 Task: Buy 4 Oil Filters & Accessories from Filters section under best seller category for shipping address: Giselle Flores, 3105 Abia Martin Drive, Panther Burn, Mississippi 38765, Cell Number 6314971043. Pay from credit card ending with 2005, CVV 3321
Action: Mouse moved to (25, 95)
Screenshot: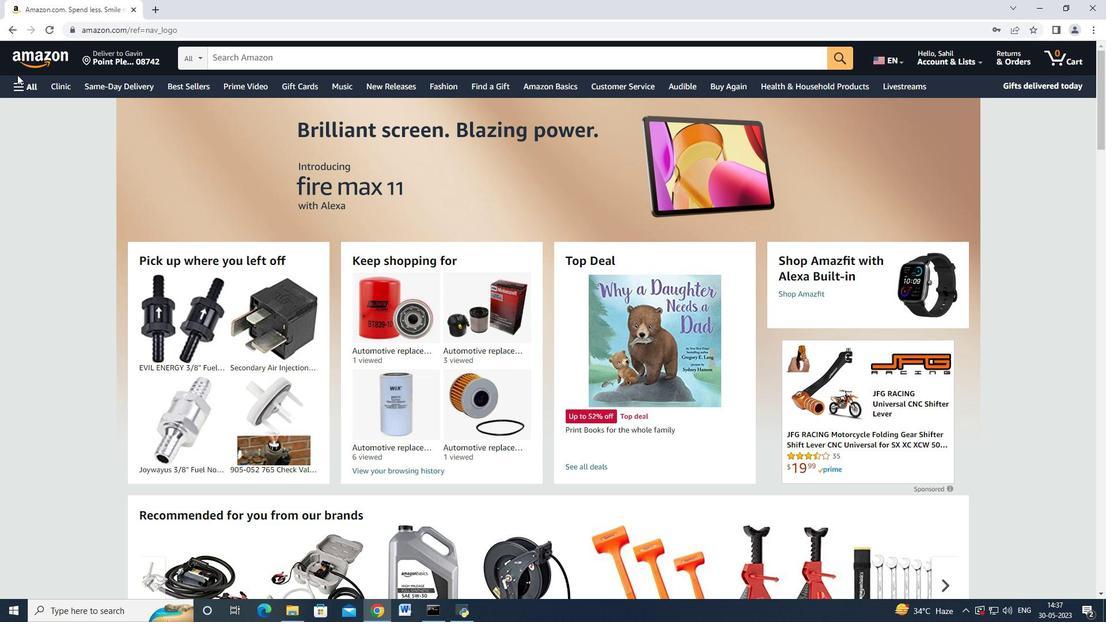 
Action: Mouse pressed left at (25, 95)
Screenshot: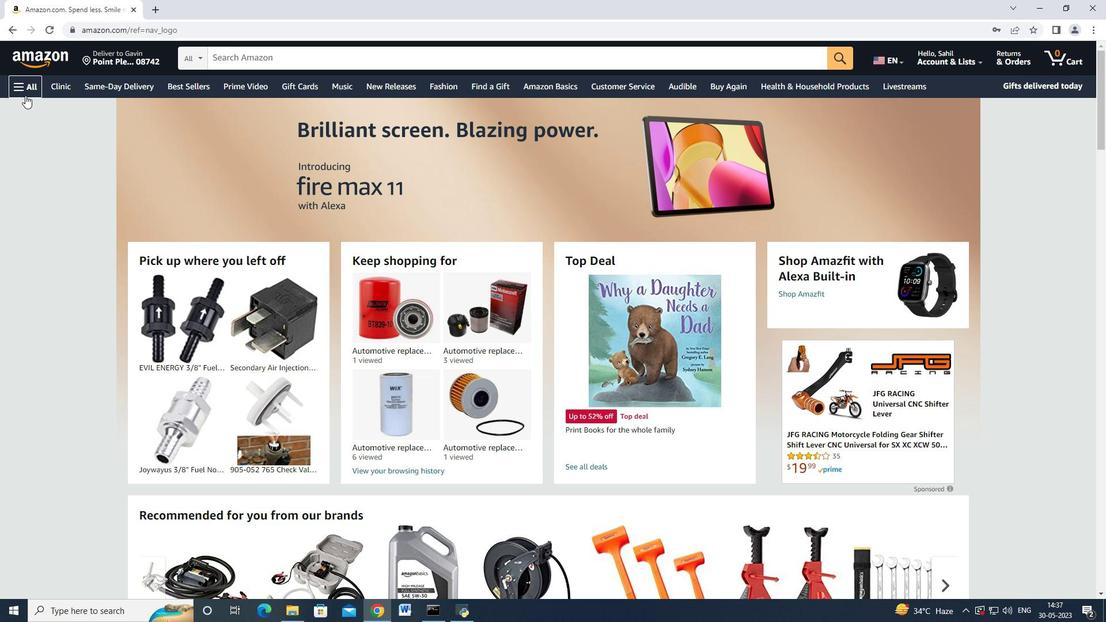 
Action: Mouse moved to (57, 353)
Screenshot: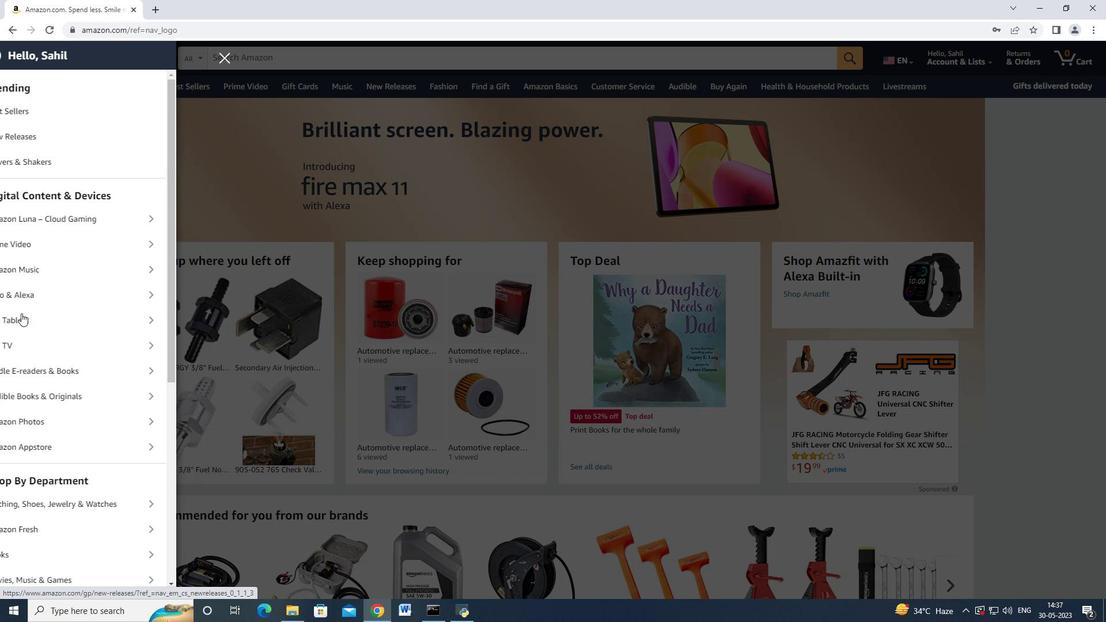 
Action: Mouse scrolled (47, 346) with delta (0, 0)
Screenshot: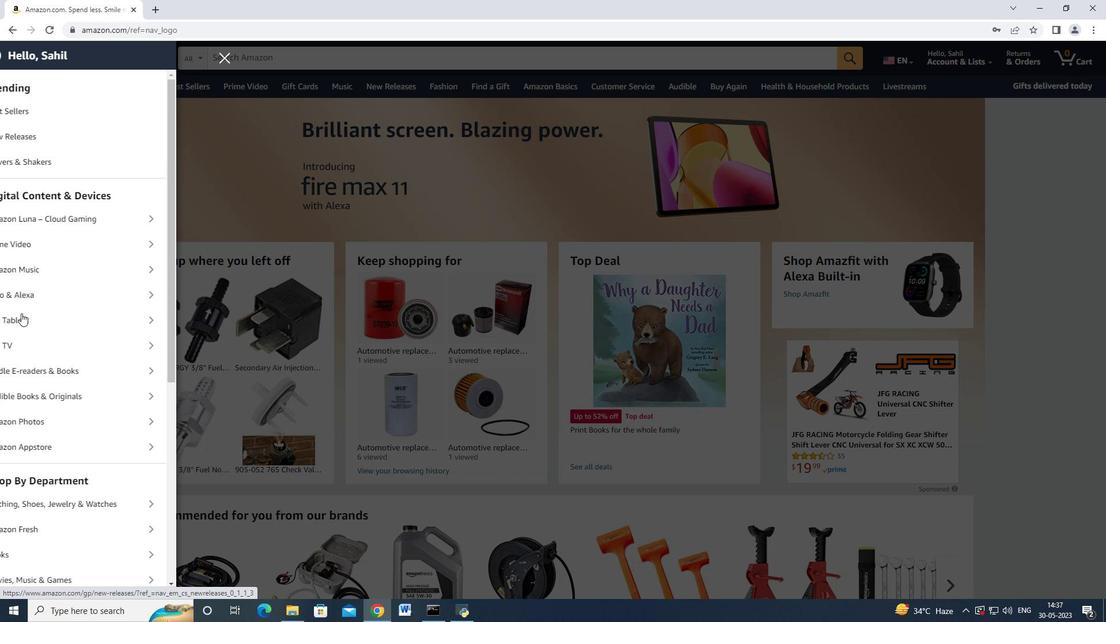 
Action: Mouse scrolled (57, 352) with delta (0, 0)
Screenshot: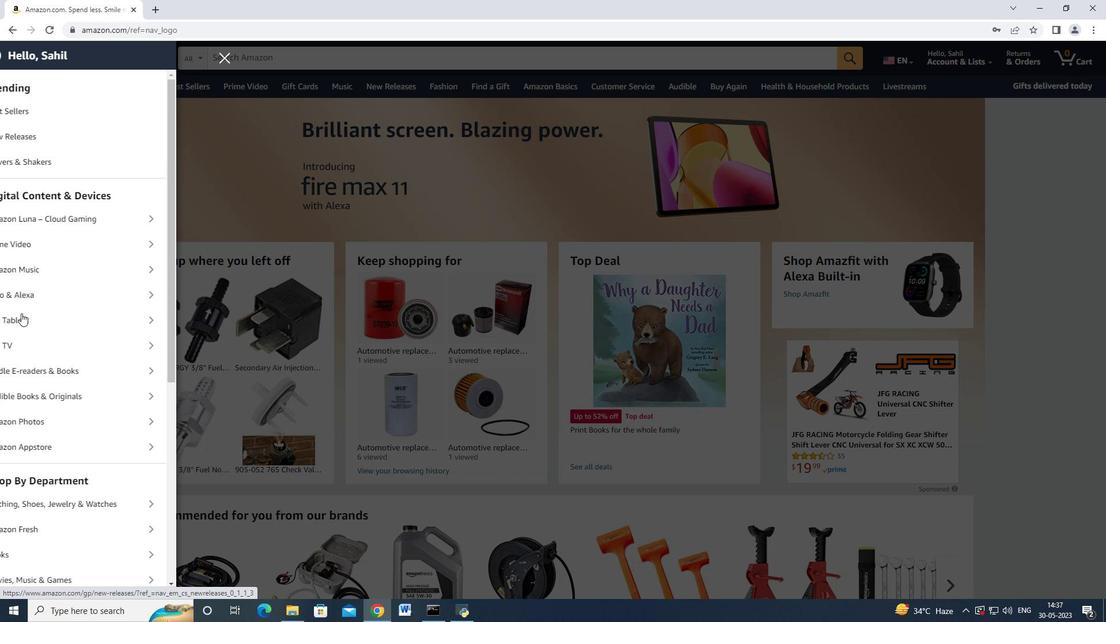 
Action: Mouse moved to (61, 375)
Screenshot: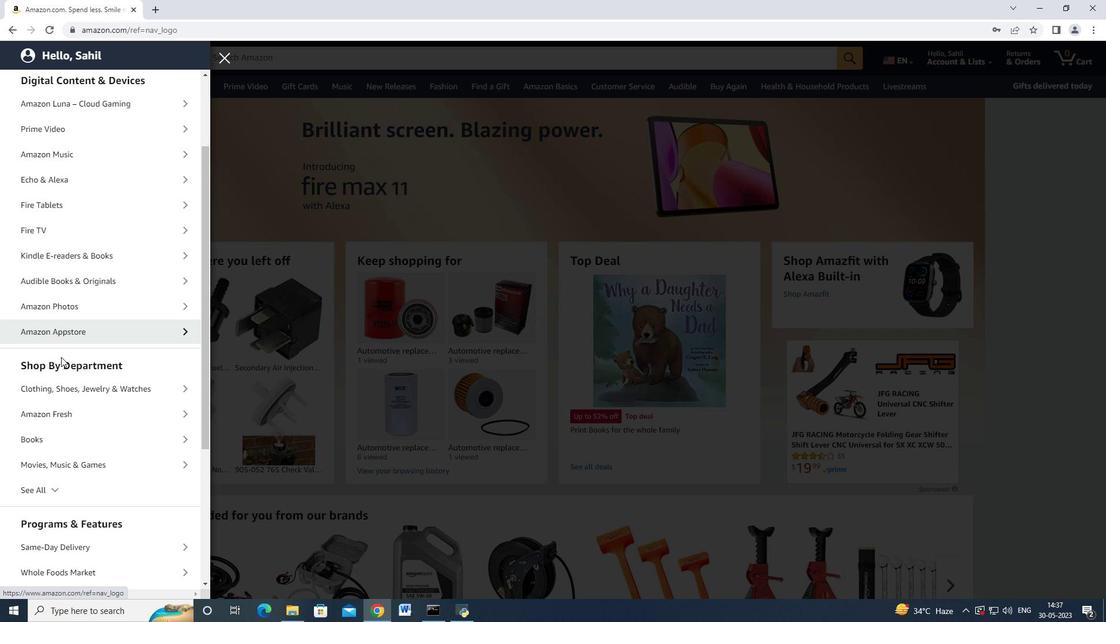 
Action: Mouse scrolled (61, 375) with delta (0, 0)
Screenshot: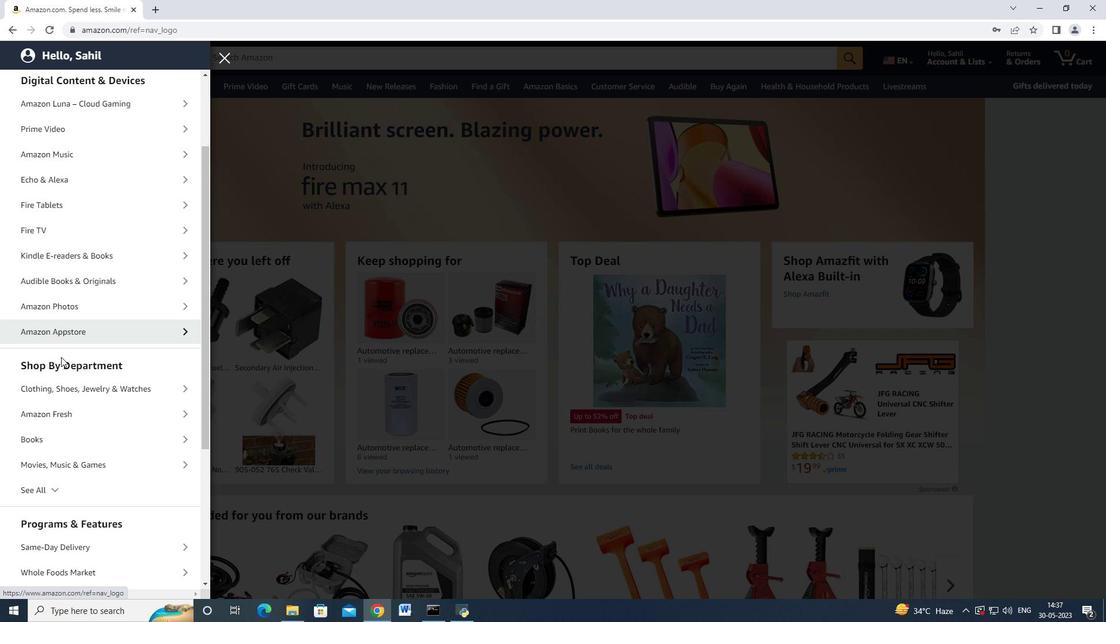 
Action: Mouse scrolled (61, 375) with delta (0, 0)
Screenshot: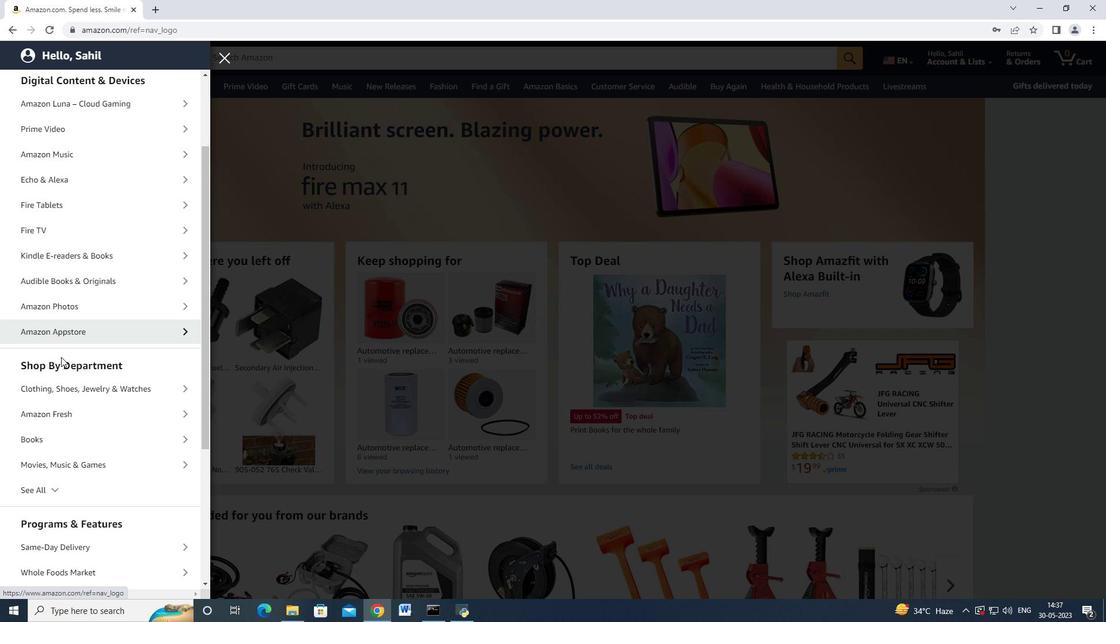 
Action: Mouse moved to (60, 375)
Screenshot: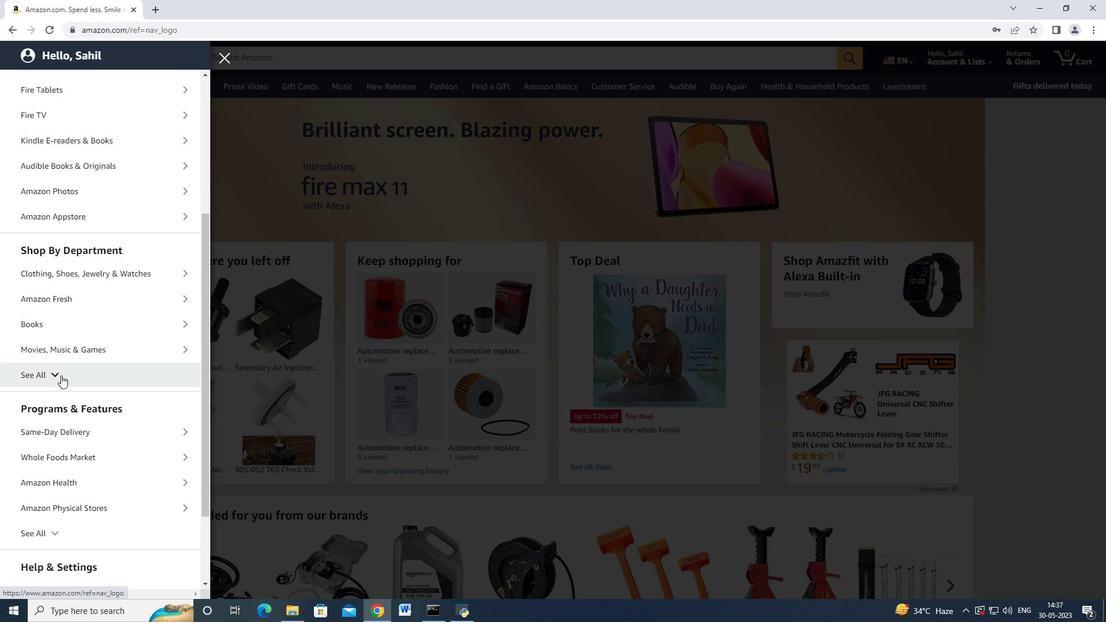 
Action: Mouse pressed left at (60, 375)
Screenshot: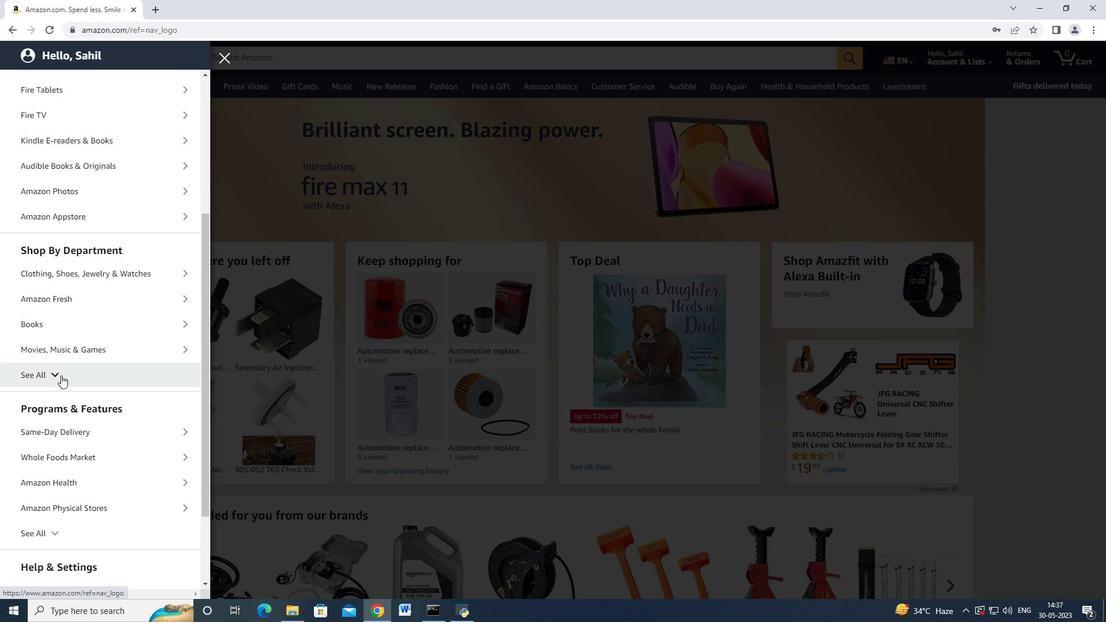
Action: Mouse moved to (92, 374)
Screenshot: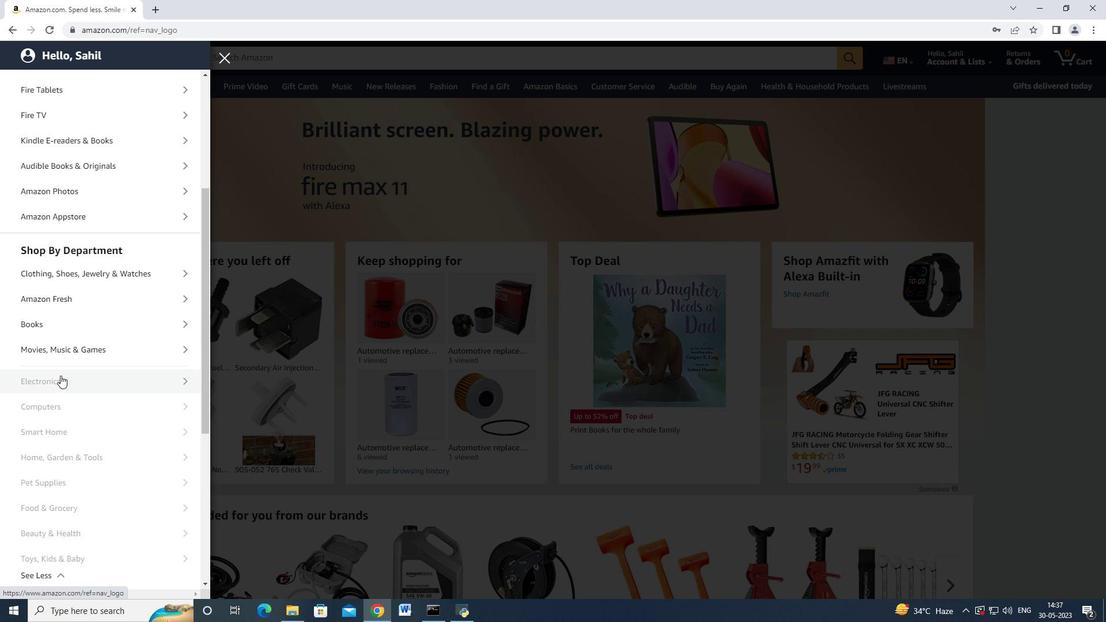 
Action: Mouse scrolled (92, 373) with delta (0, 0)
Screenshot: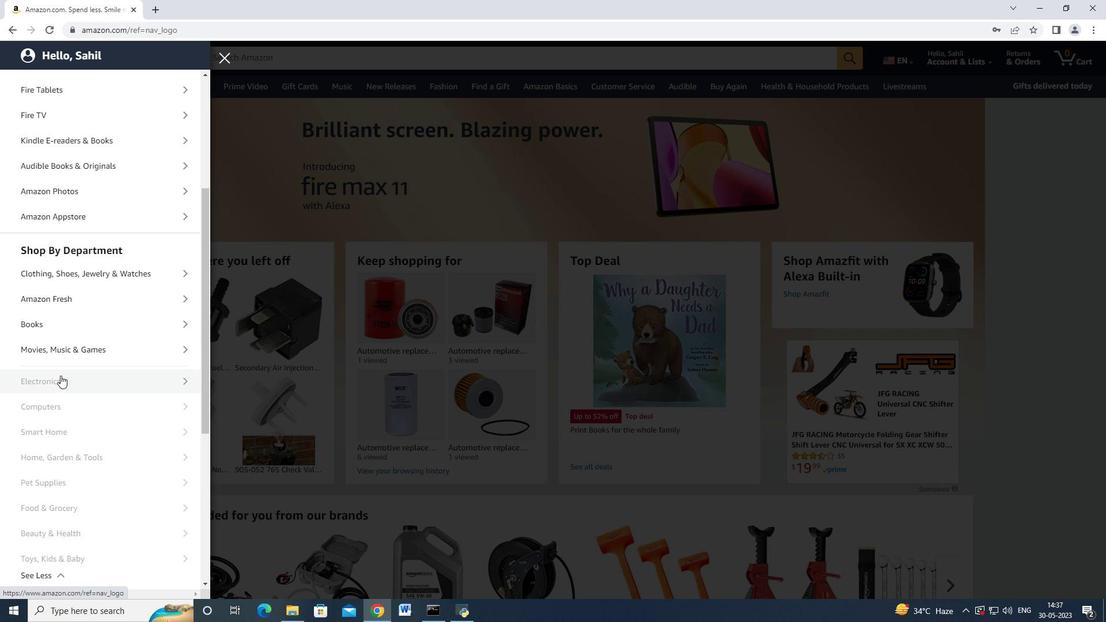 
Action: Mouse moved to (93, 374)
Screenshot: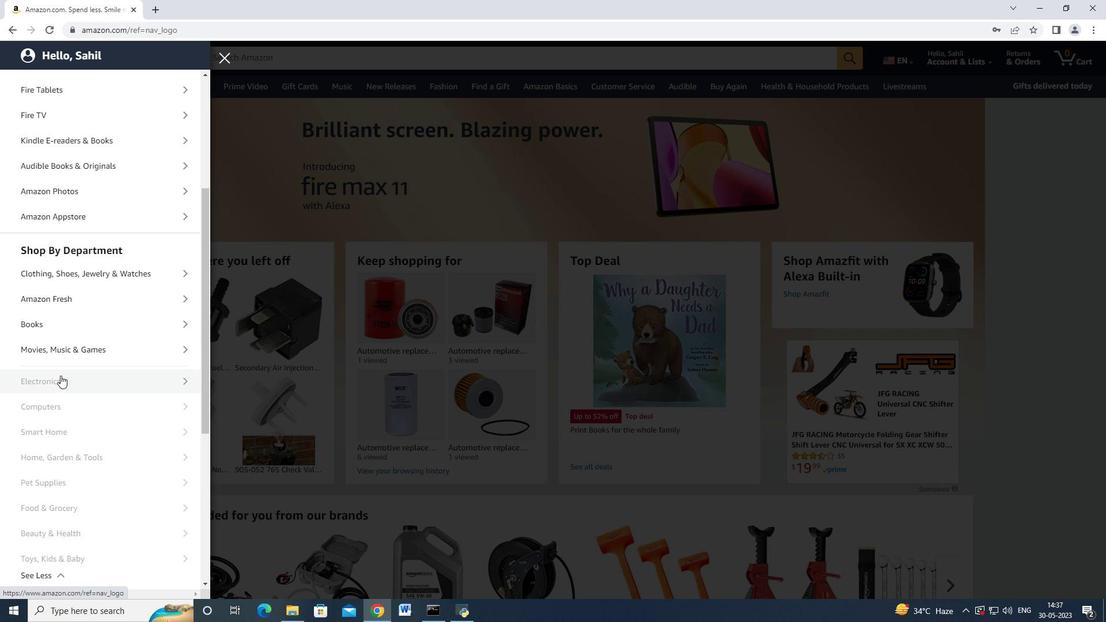 
Action: Mouse scrolled (93, 374) with delta (0, 0)
Screenshot: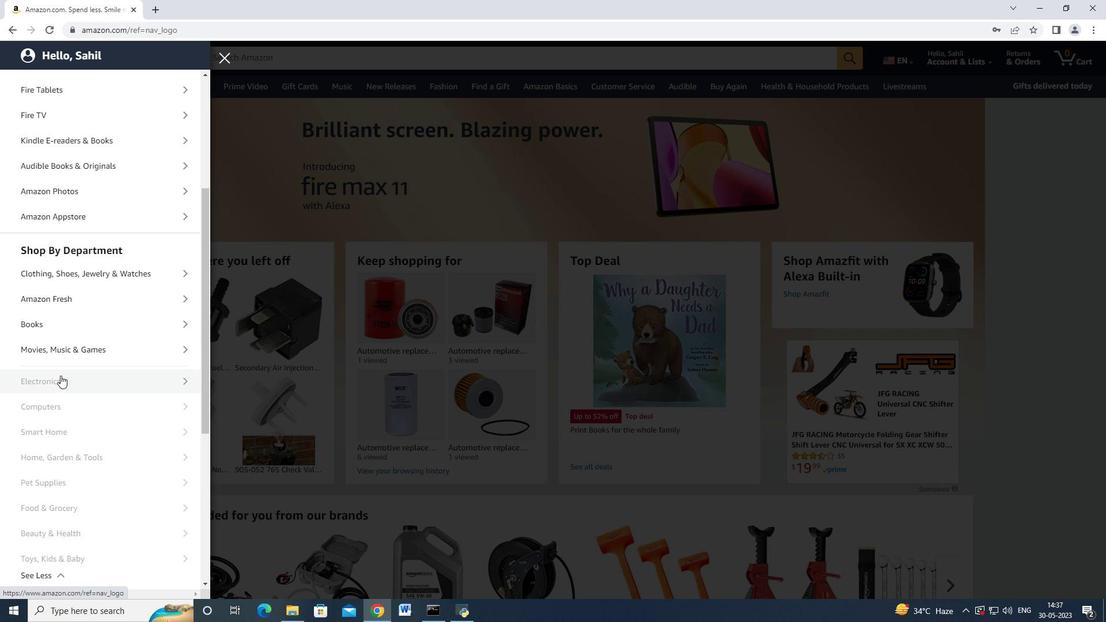 
Action: Mouse scrolled (93, 374) with delta (0, 0)
Screenshot: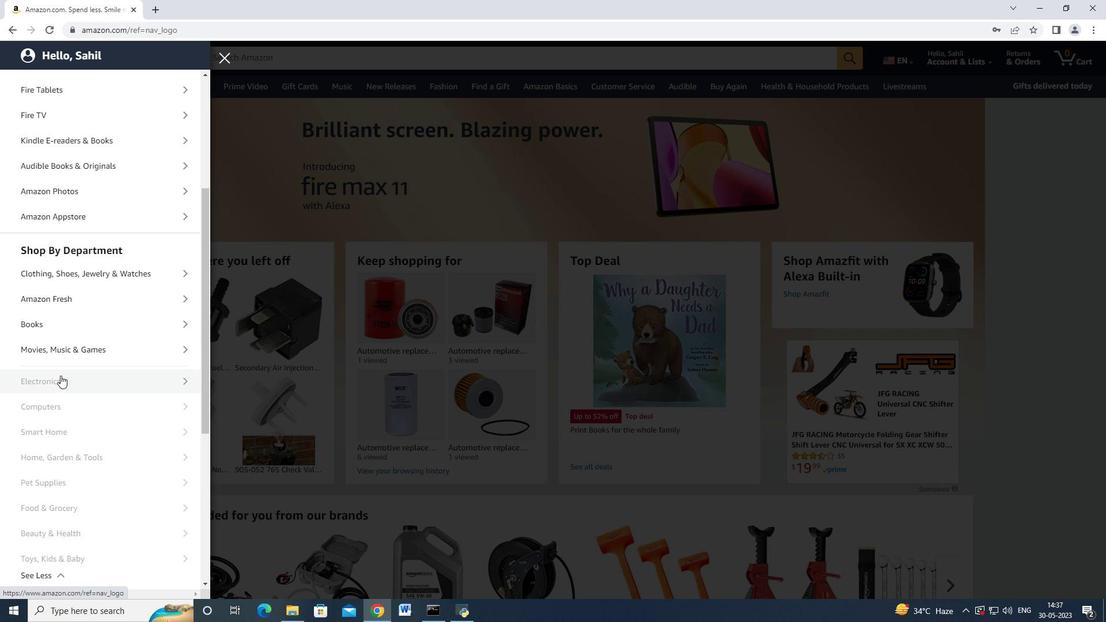 
Action: Mouse scrolled (93, 374) with delta (0, 0)
Screenshot: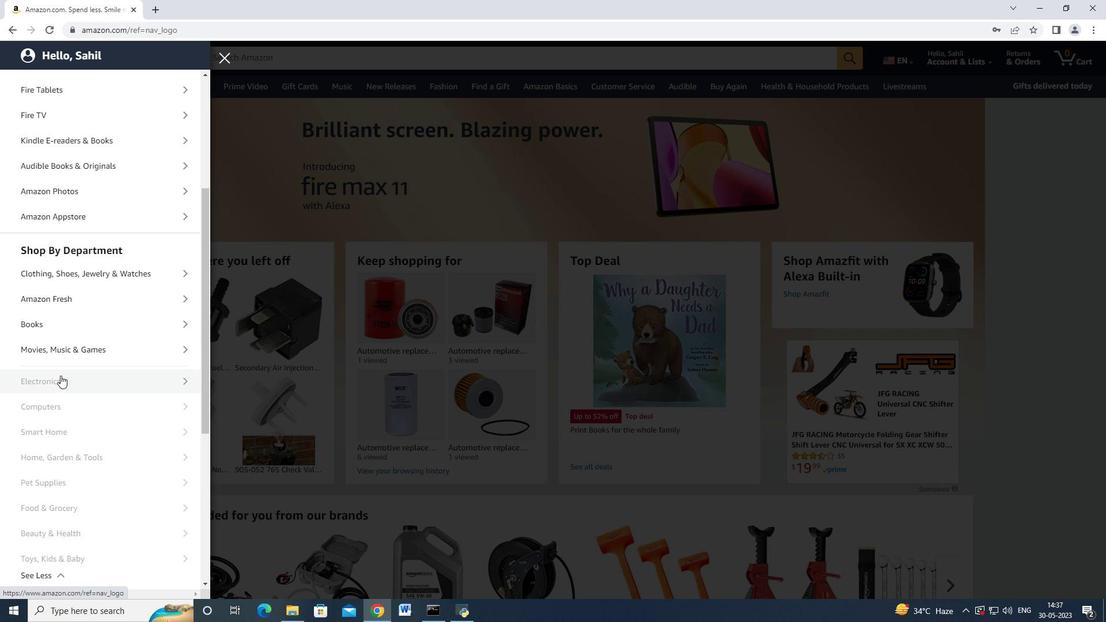 
Action: Mouse scrolled (93, 374) with delta (0, 0)
Screenshot: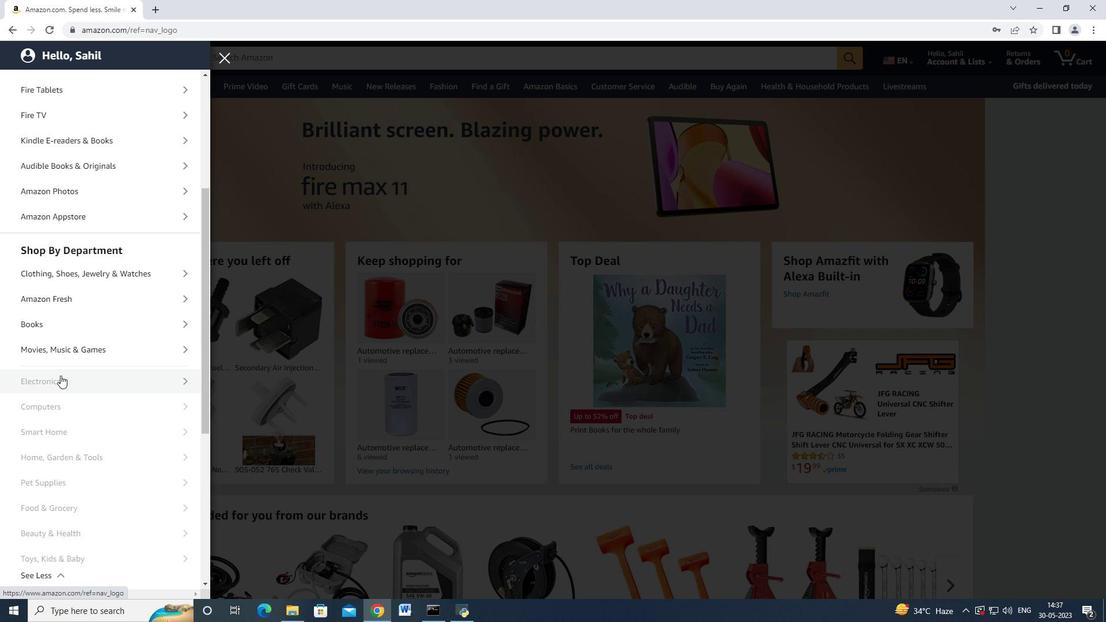 
Action: Mouse moved to (93, 375)
Screenshot: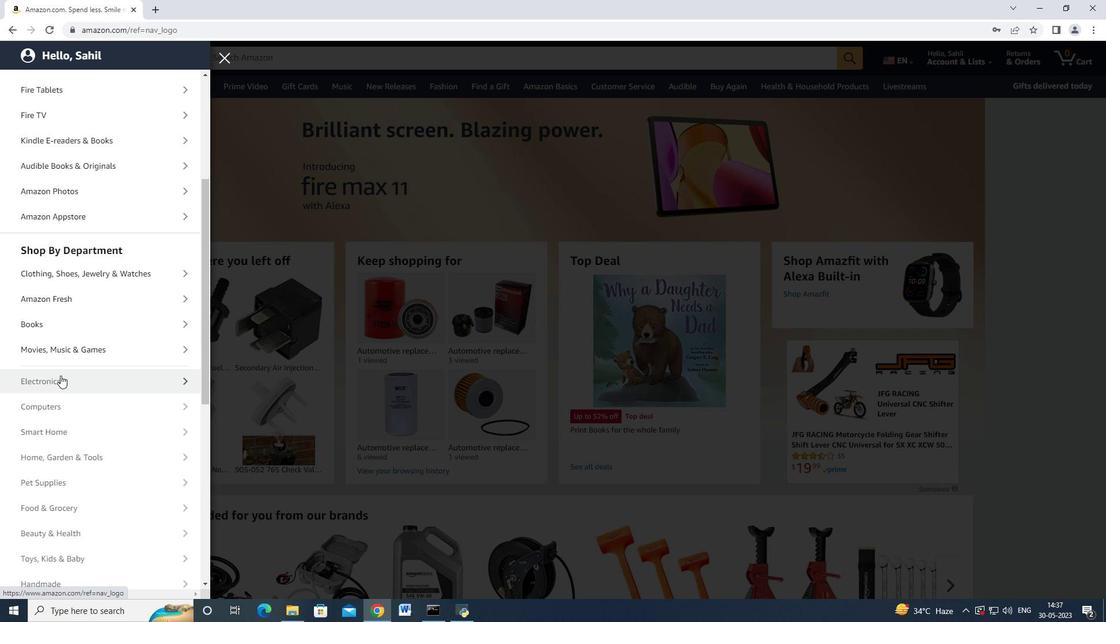
Action: Mouse scrolled (93, 375) with delta (0, 0)
Screenshot: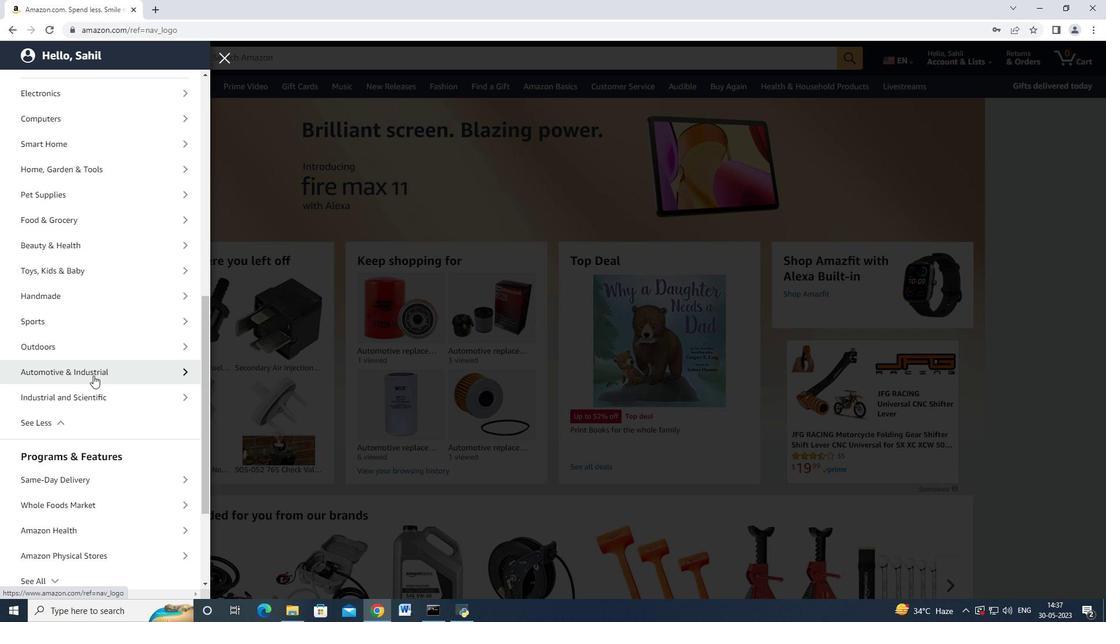 
Action: Mouse scrolled (93, 375) with delta (0, 0)
Screenshot: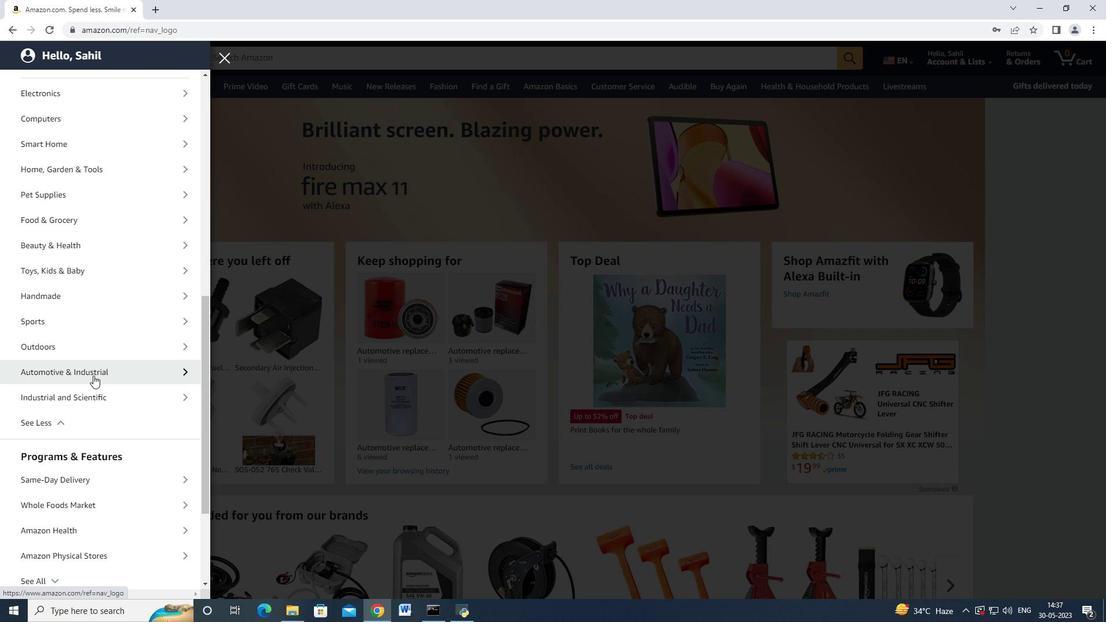 
Action: Mouse scrolled (93, 375) with delta (0, 0)
Screenshot: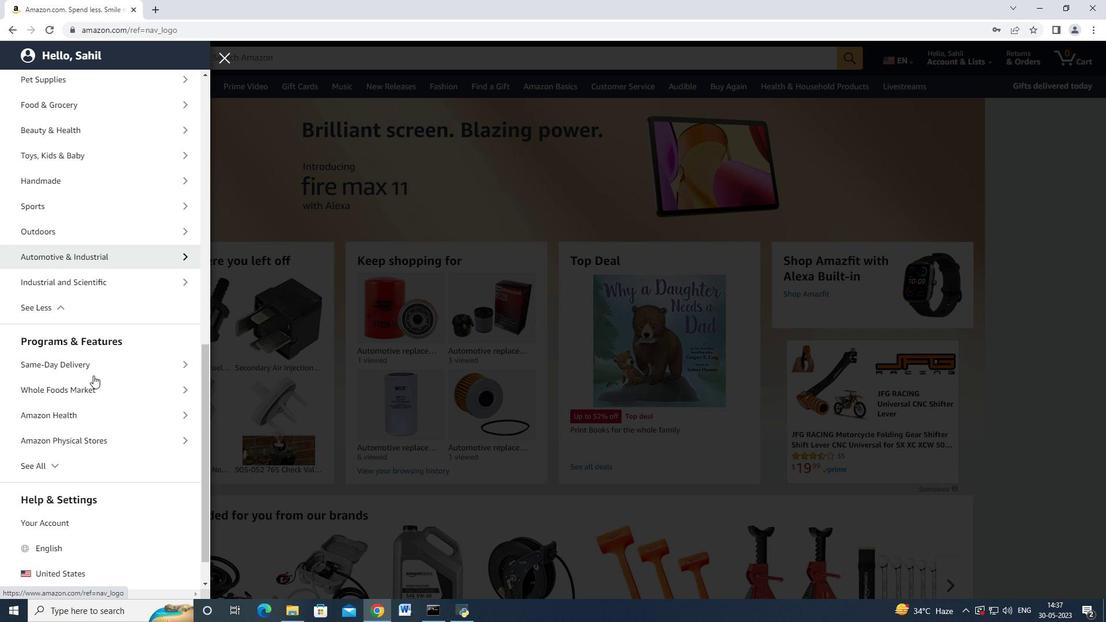 
Action: Mouse moved to (78, 221)
Screenshot: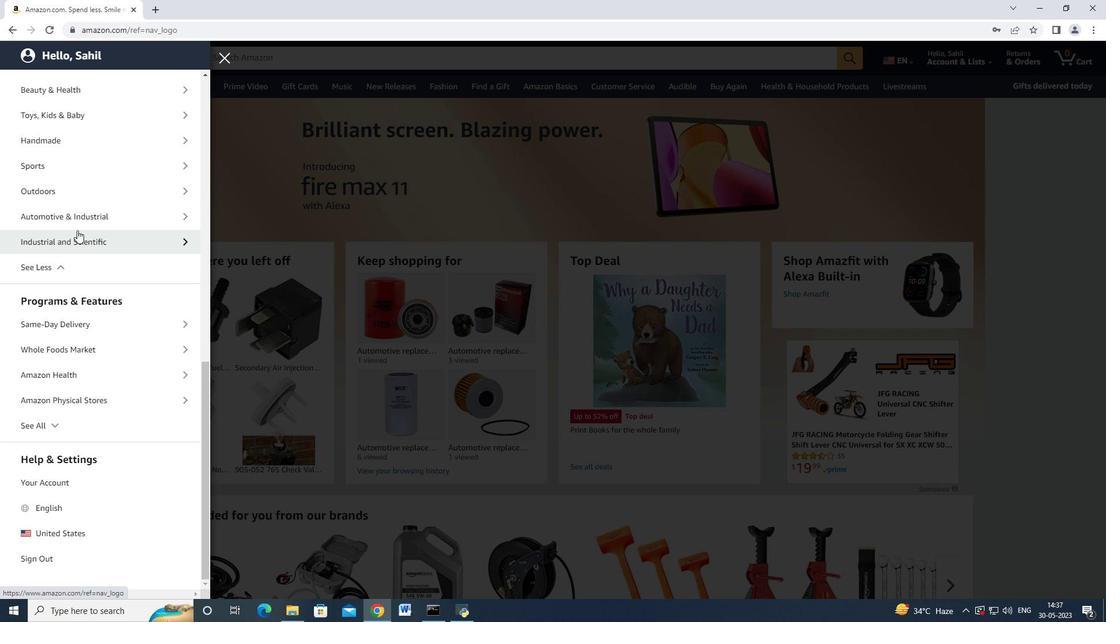 
Action: Mouse pressed left at (78, 221)
Screenshot: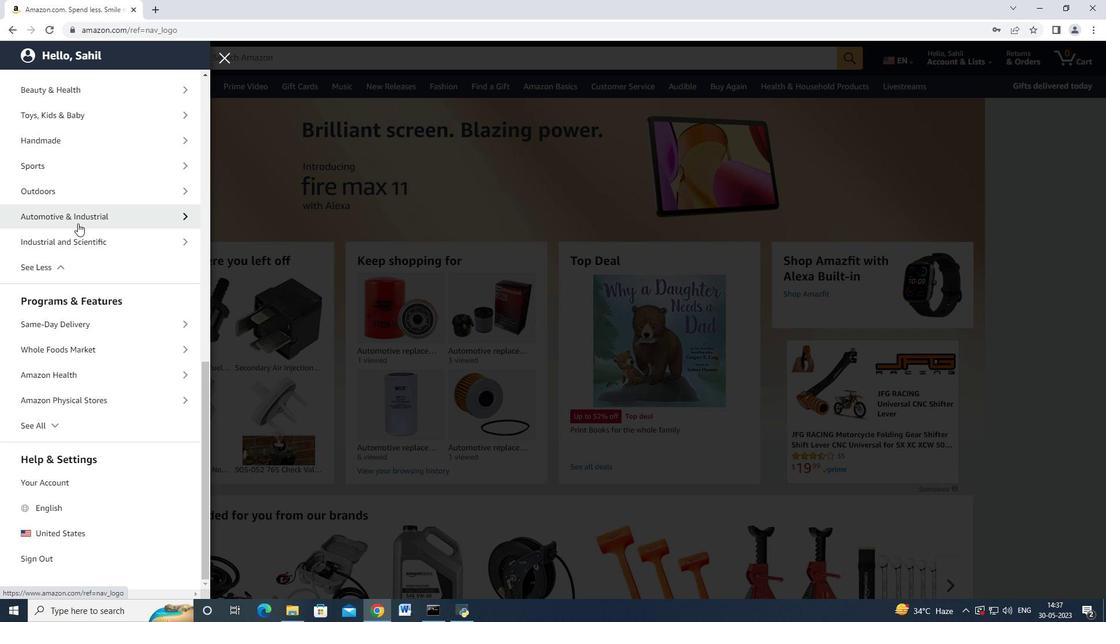 
Action: Mouse moved to (120, 258)
Screenshot: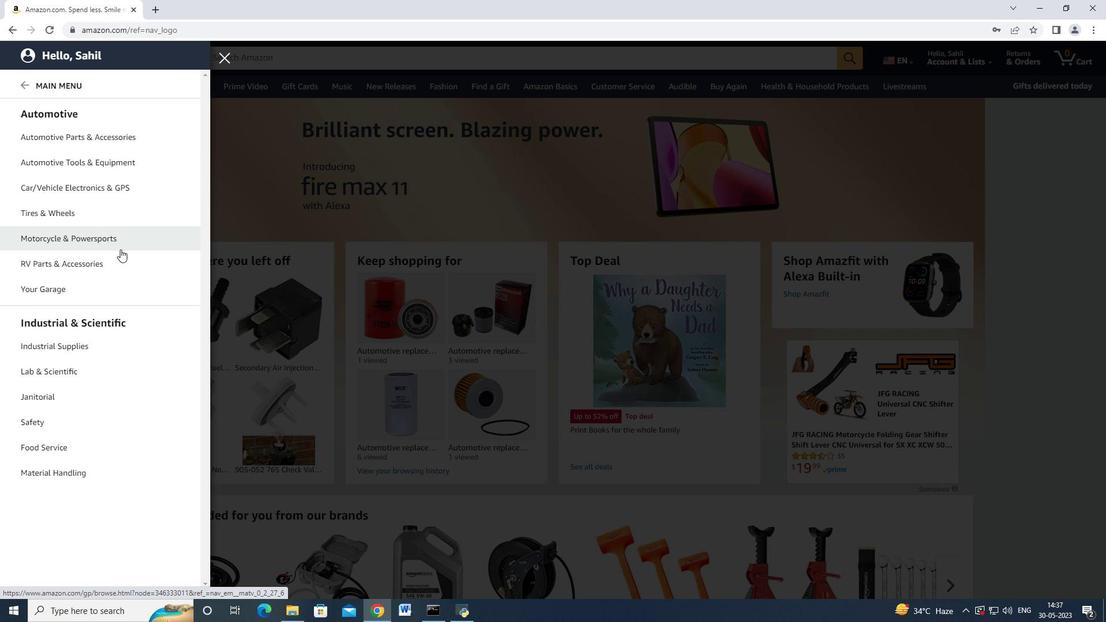 
Action: Mouse scrolled (120, 258) with delta (0, 0)
Screenshot: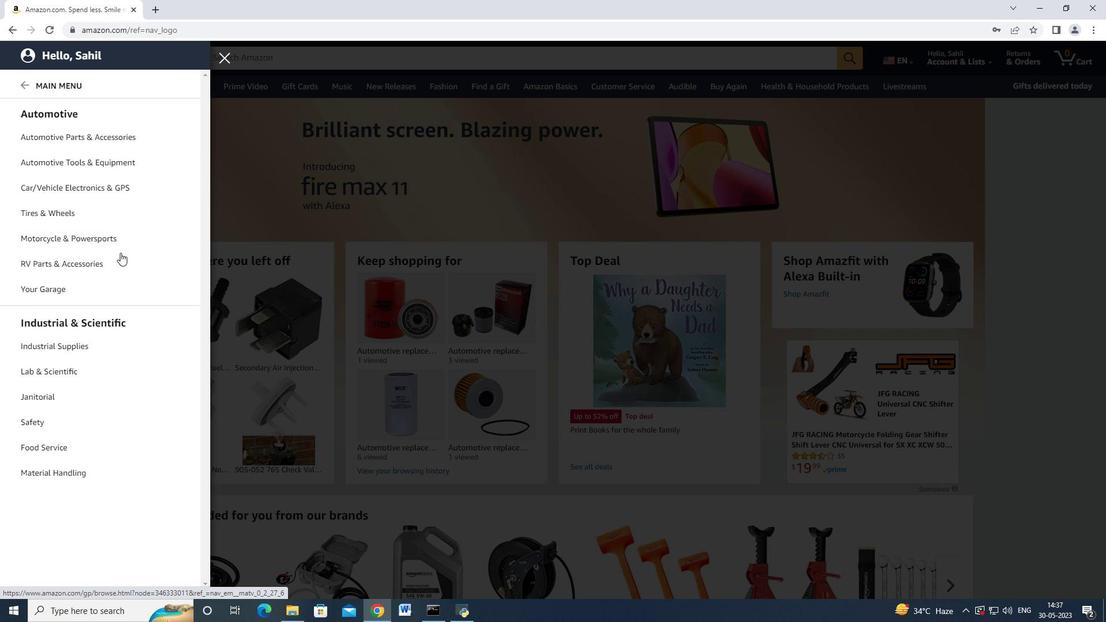 
Action: Mouse moved to (111, 142)
Screenshot: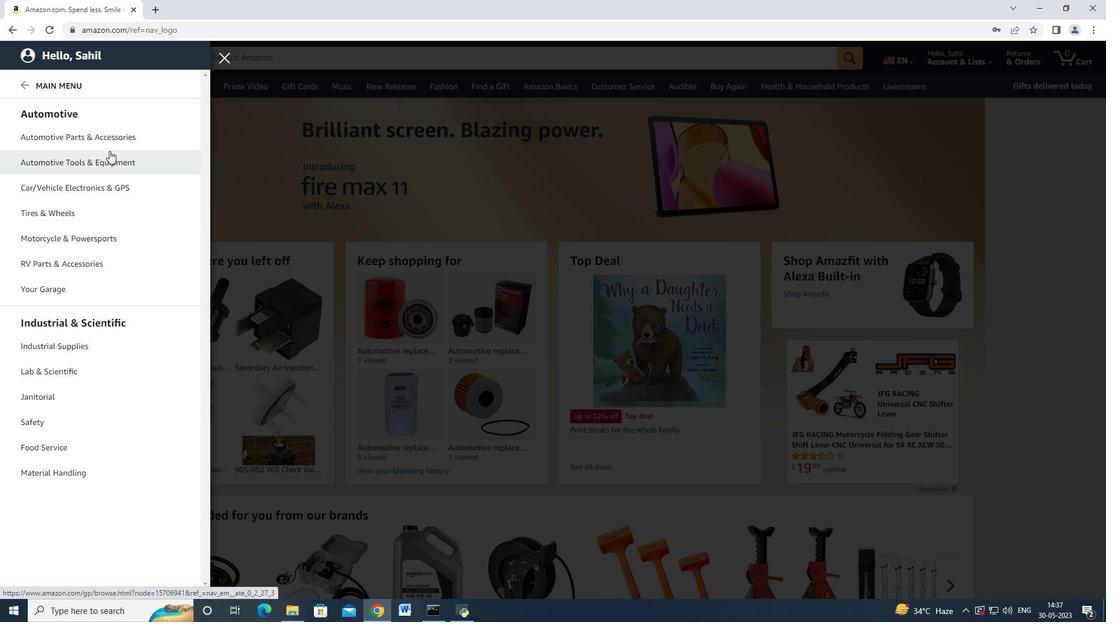 
Action: Mouse pressed left at (111, 142)
Screenshot: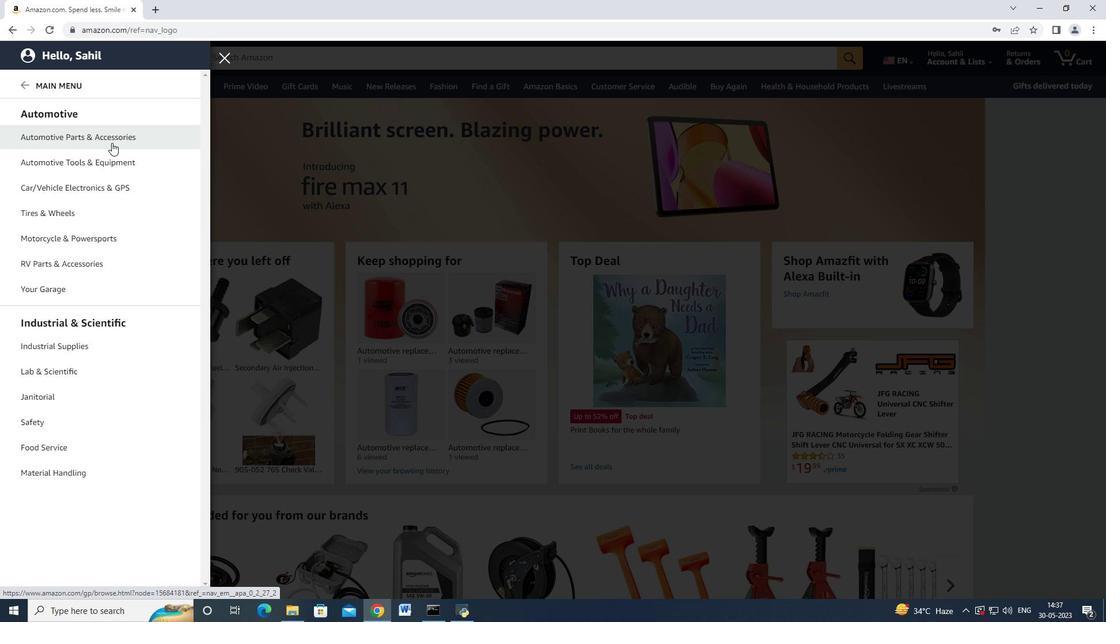 
Action: Mouse moved to (201, 105)
Screenshot: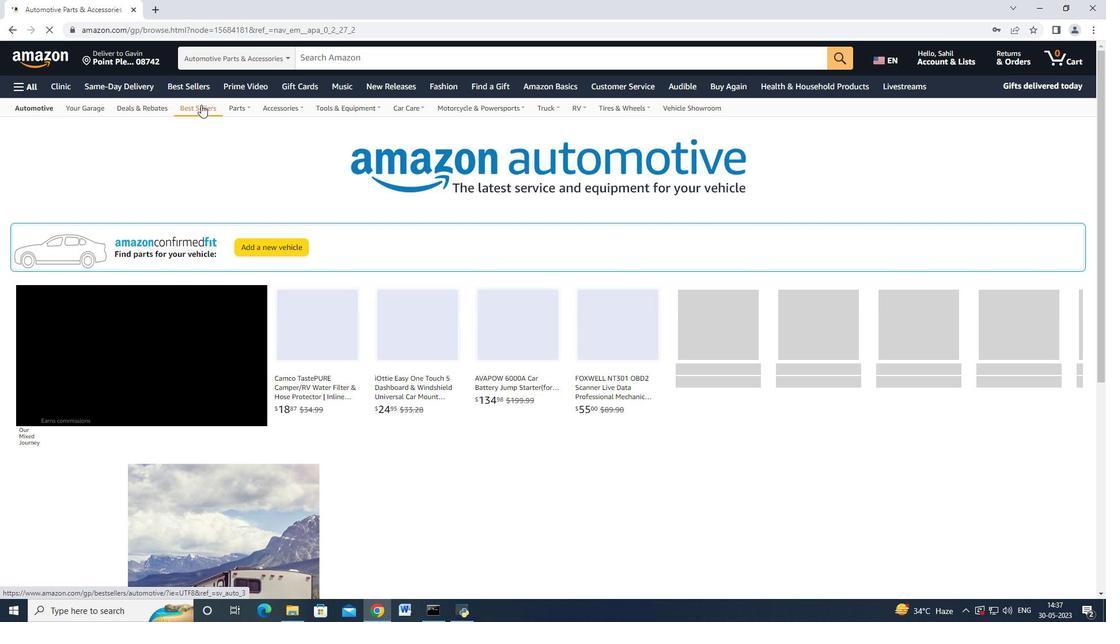 
Action: Mouse pressed left at (201, 105)
Screenshot: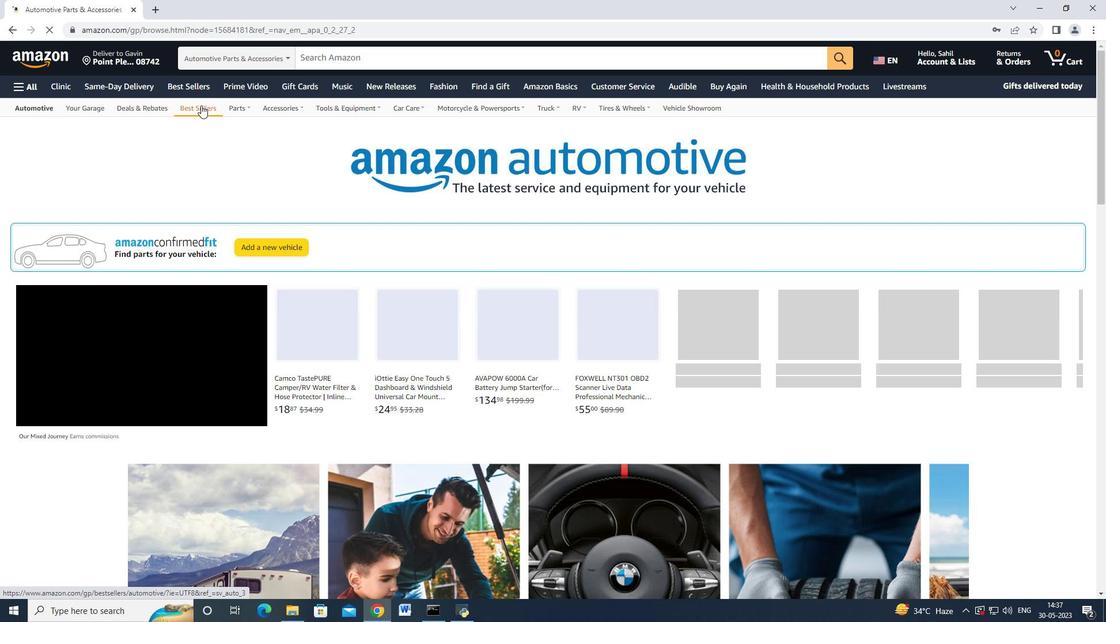 
Action: Mouse moved to (78, 369)
Screenshot: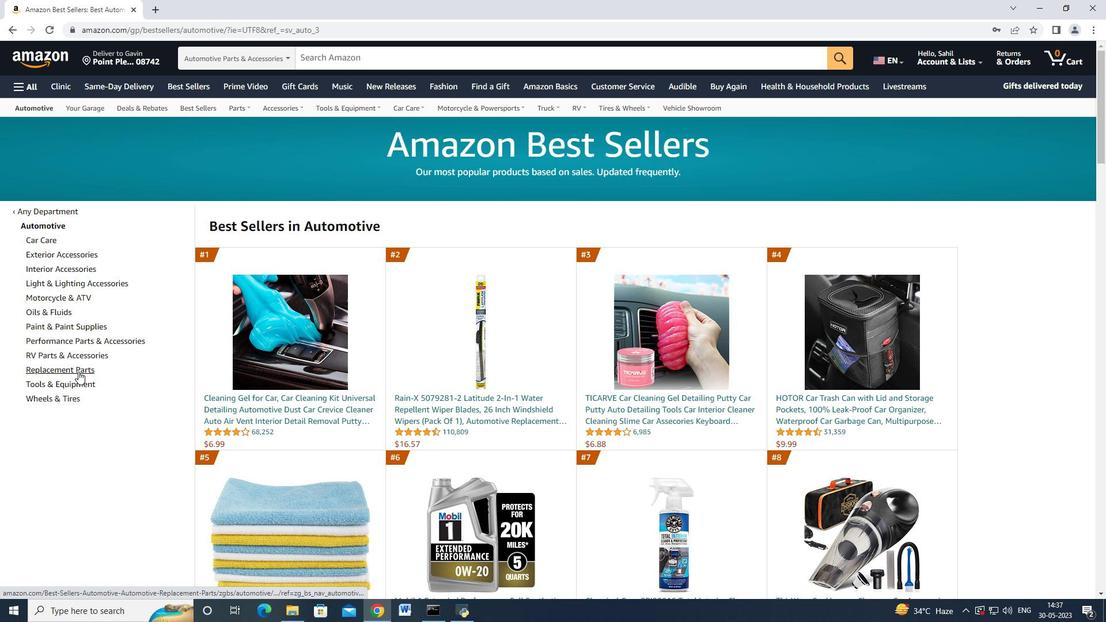 
Action: Mouse pressed left at (78, 369)
Screenshot: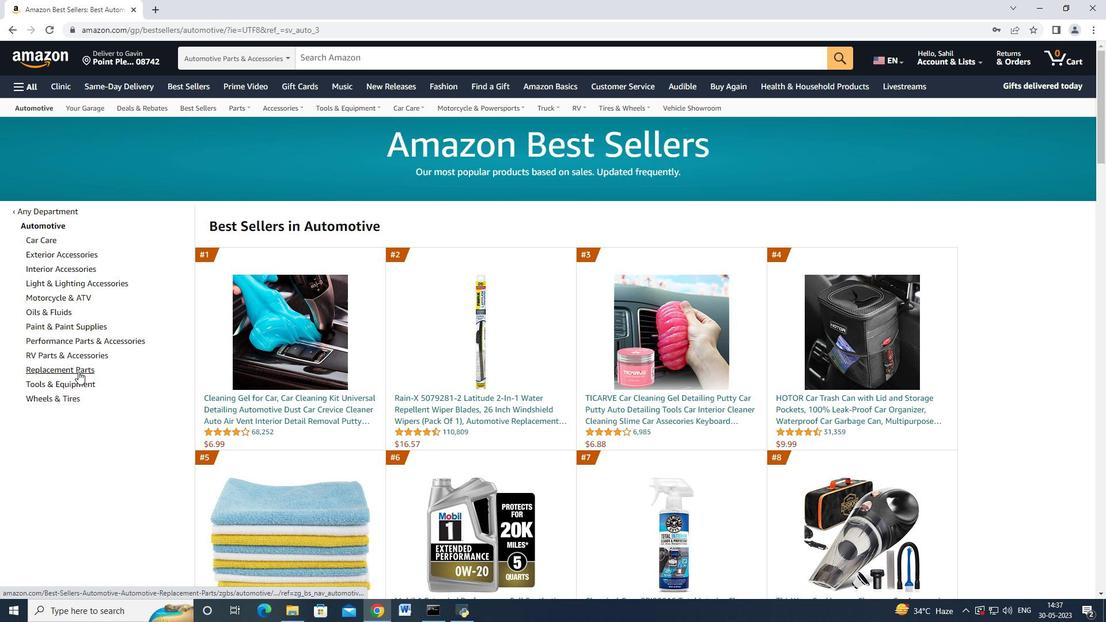 
Action: Mouse moved to (74, 328)
Screenshot: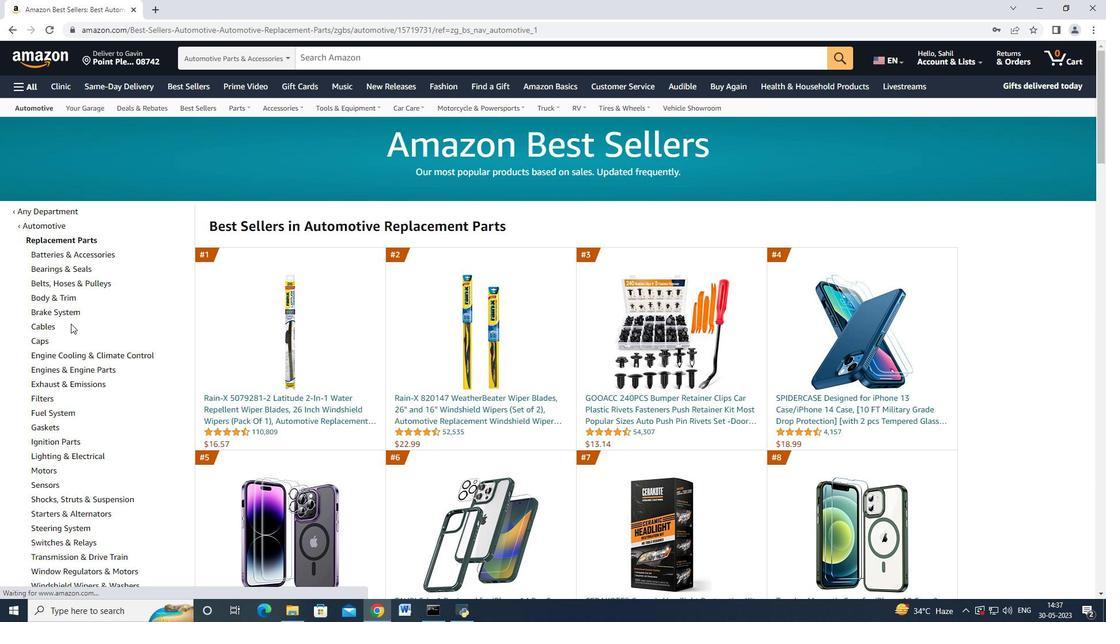 
Action: Mouse scrolled (74, 327) with delta (0, 0)
Screenshot: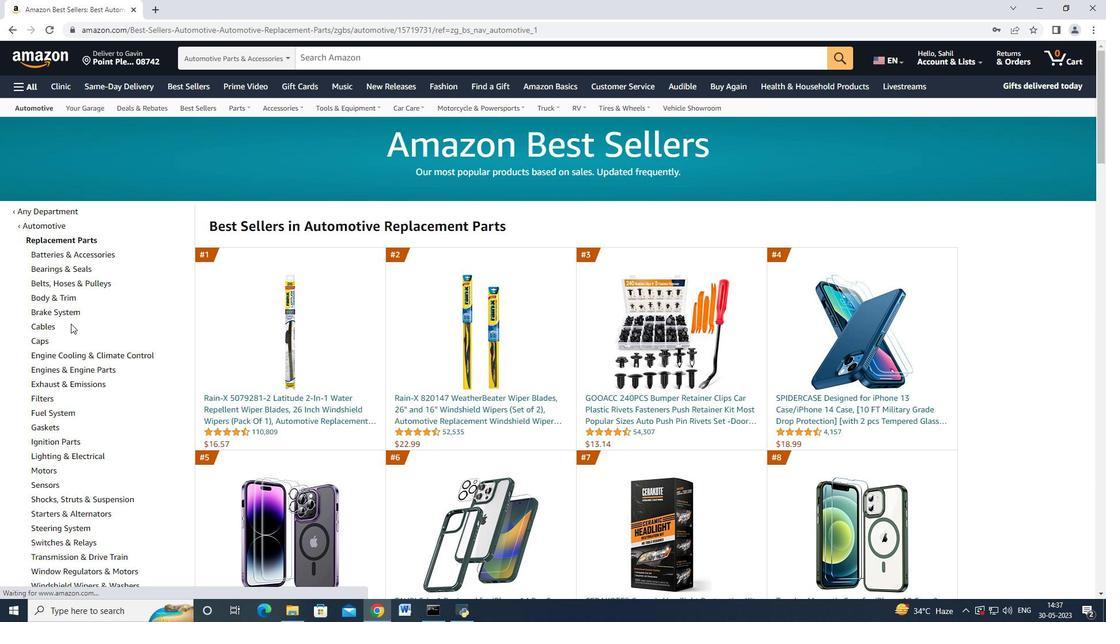 
Action: Mouse moved to (74, 329)
Screenshot: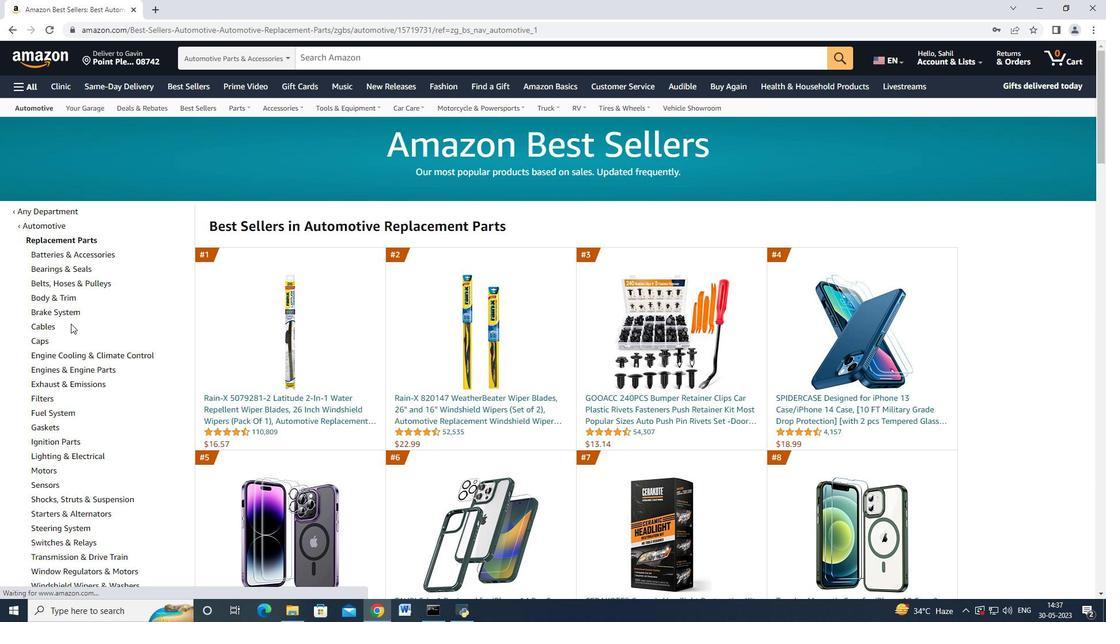 
Action: Mouse scrolled (74, 329) with delta (0, 0)
Screenshot: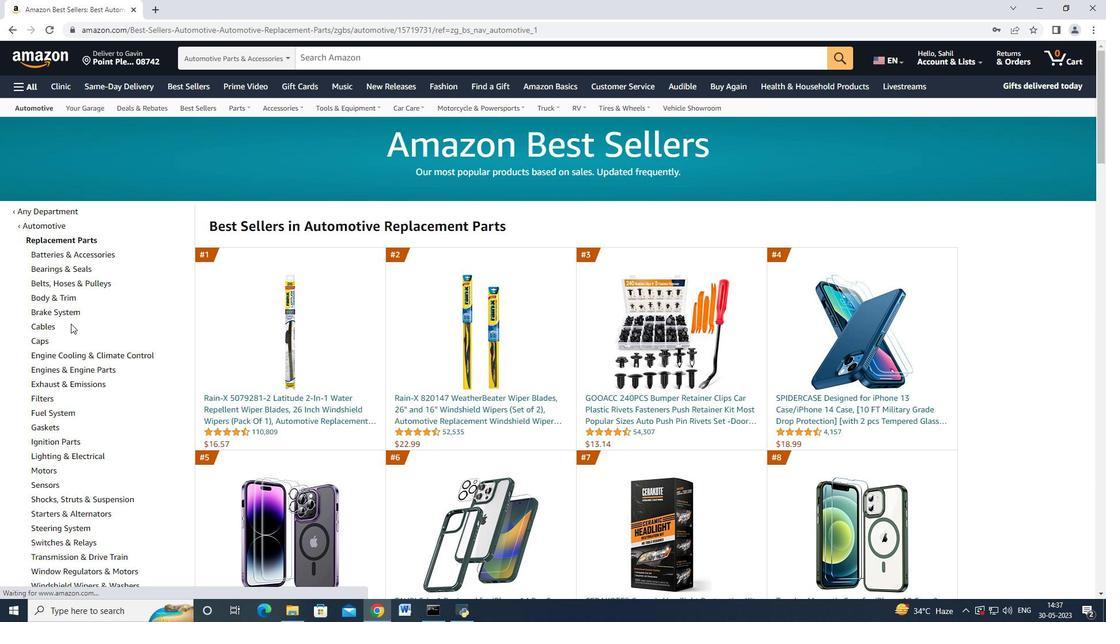 
Action: Mouse moved to (47, 282)
Screenshot: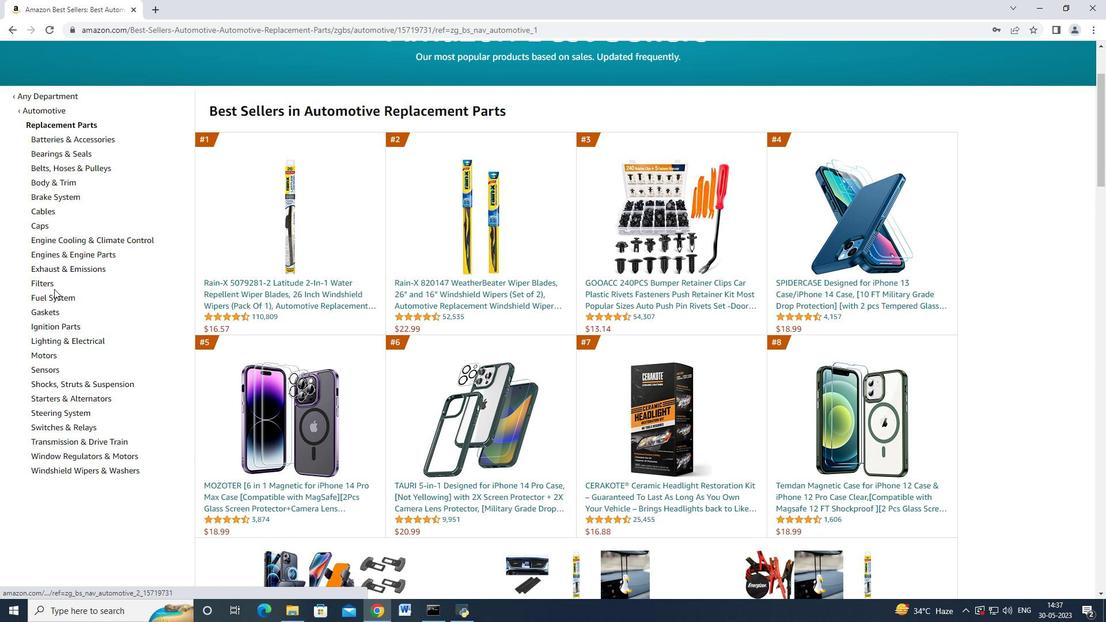 
Action: Mouse pressed left at (47, 282)
Screenshot: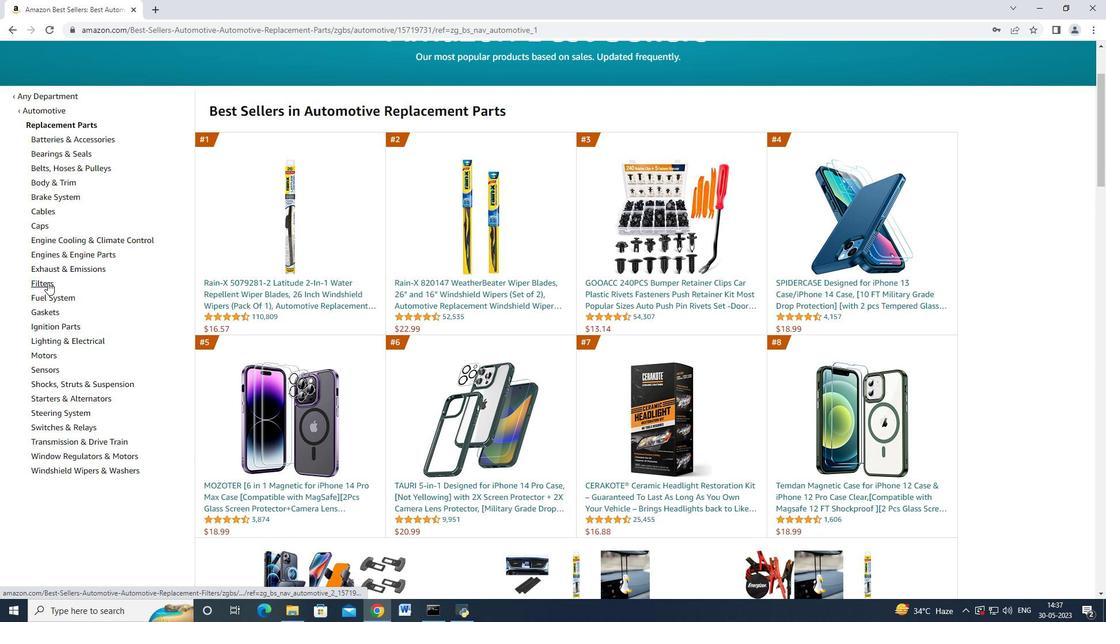 
Action: Mouse moved to (86, 383)
Screenshot: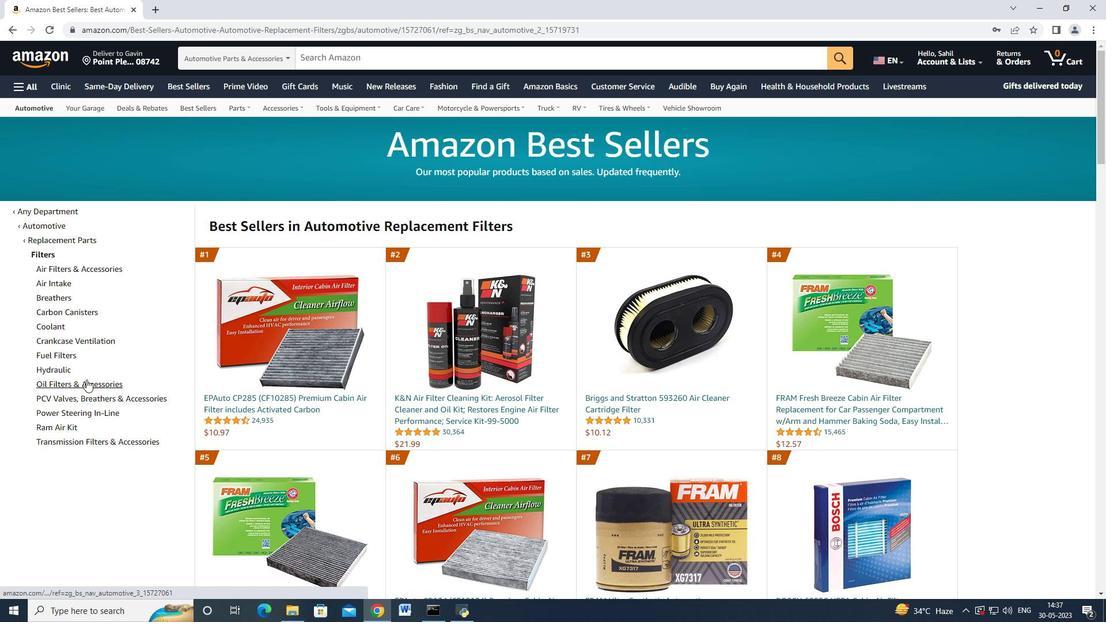 
Action: Mouse pressed left at (86, 383)
Screenshot: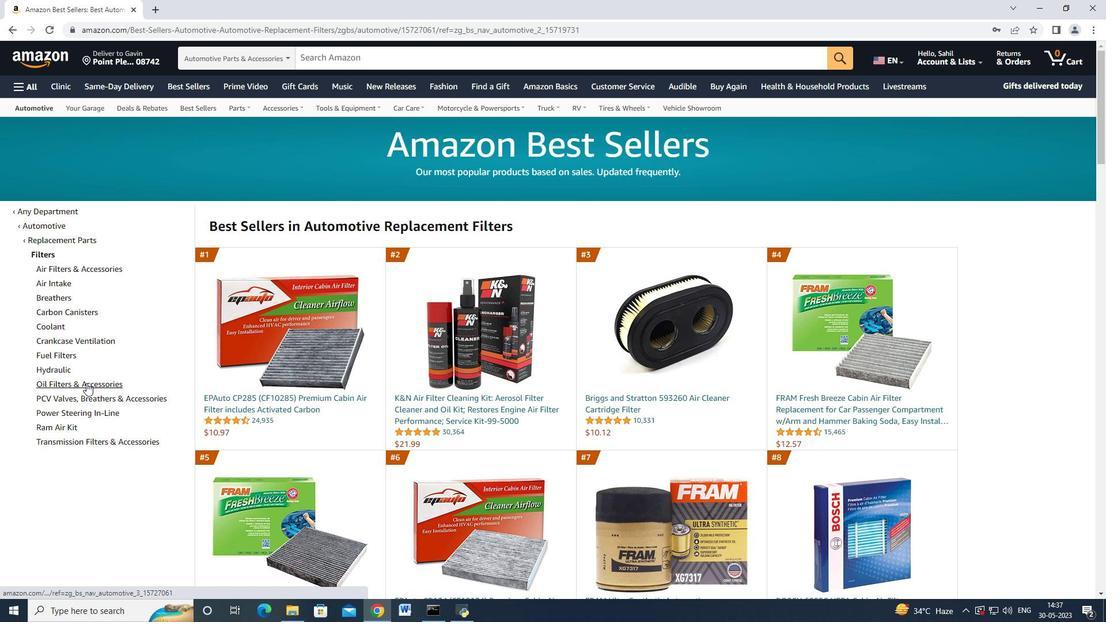 
Action: Mouse moved to (301, 399)
Screenshot: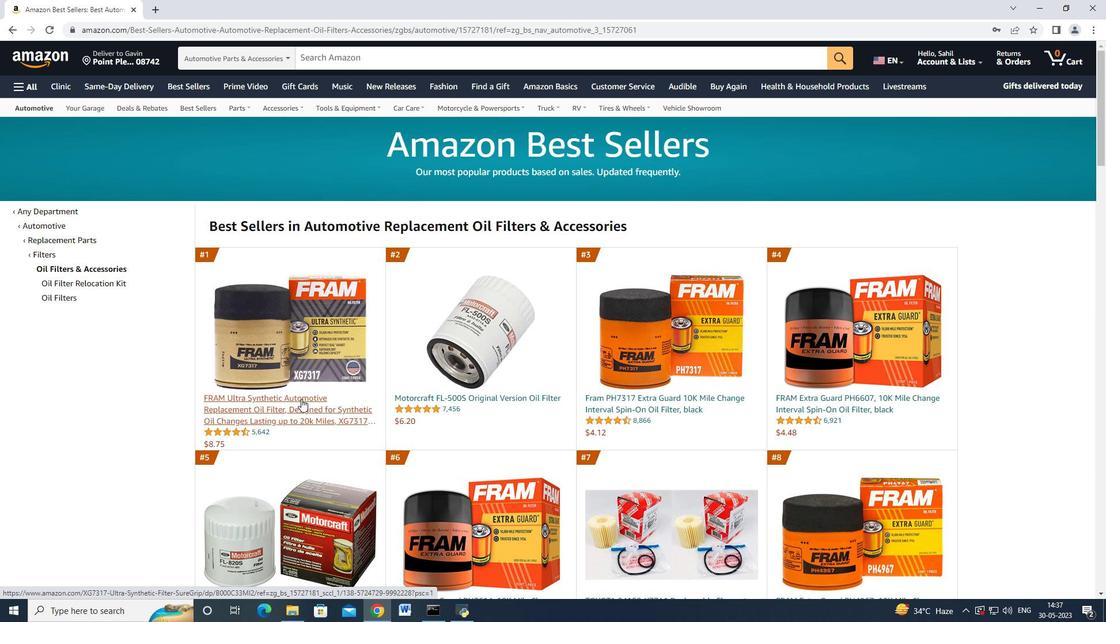 
Action: Mouse pressed left at (301, 399)
Screenshot: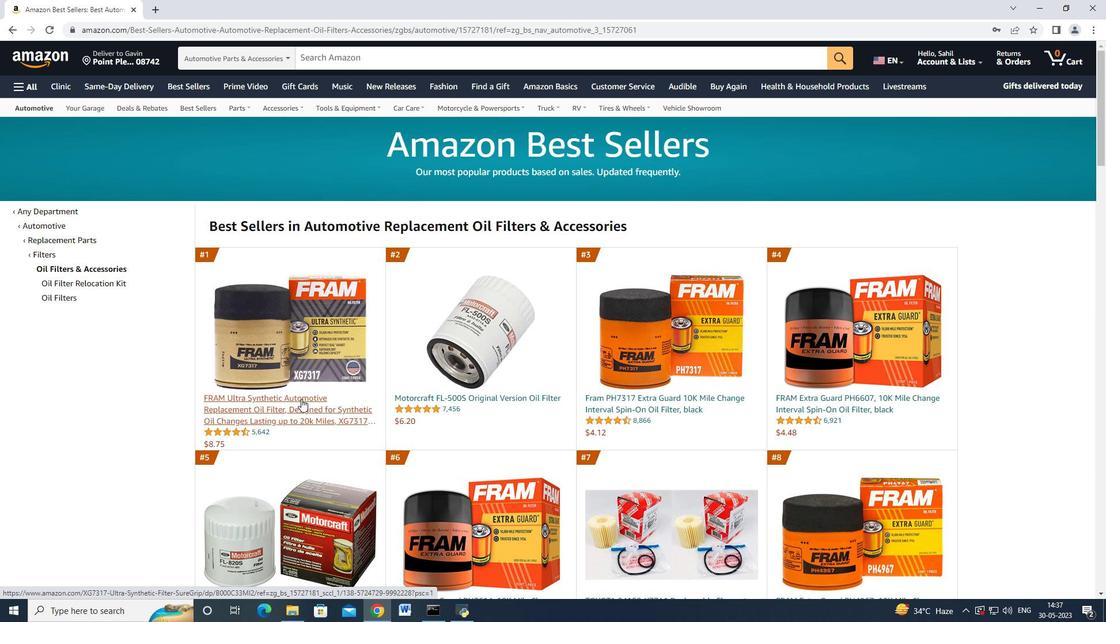 
Action: Mouse moved to (892, 328)
Screenshot: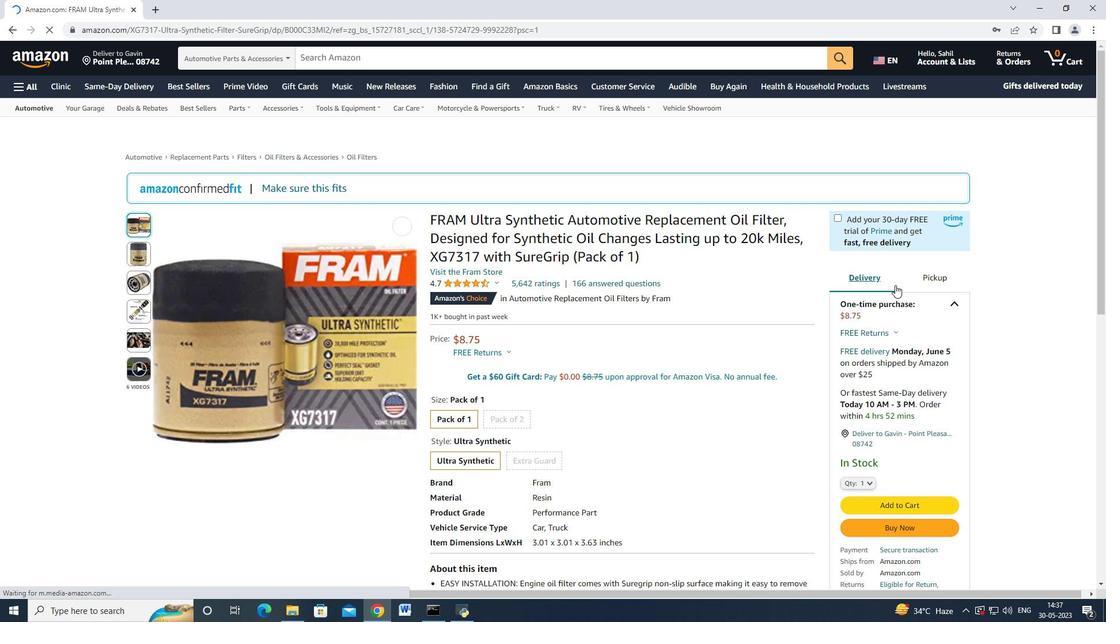 
Action: Mouse scrolled (892, 327) with delta (0, 0)
Screenshot: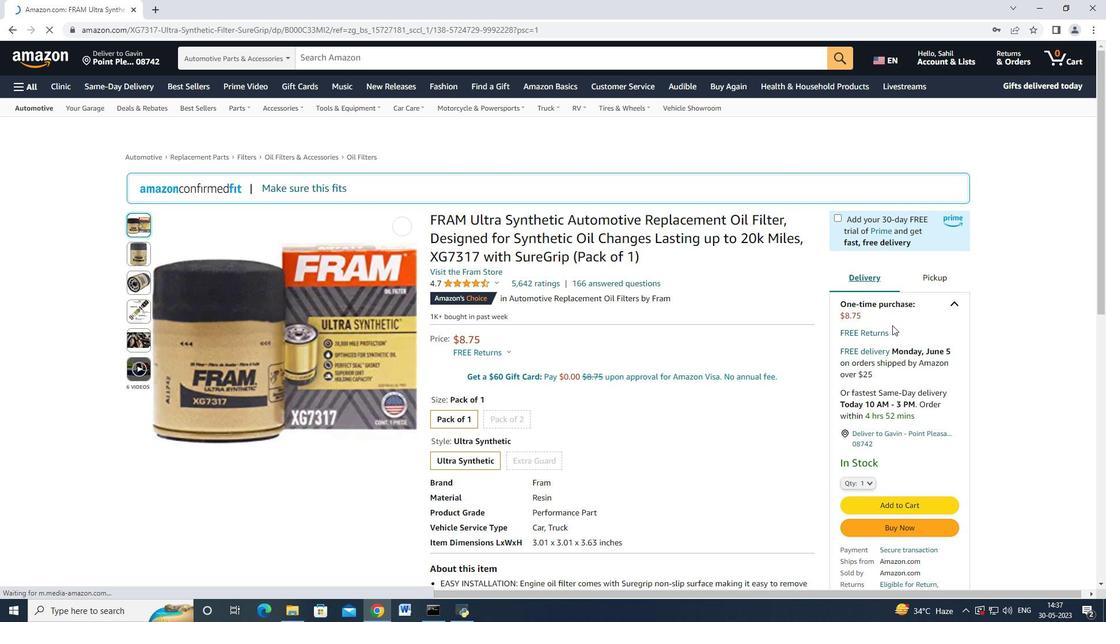
Action: Mouse scrolled (892, 327) with delta (0, 0)
Screenshot: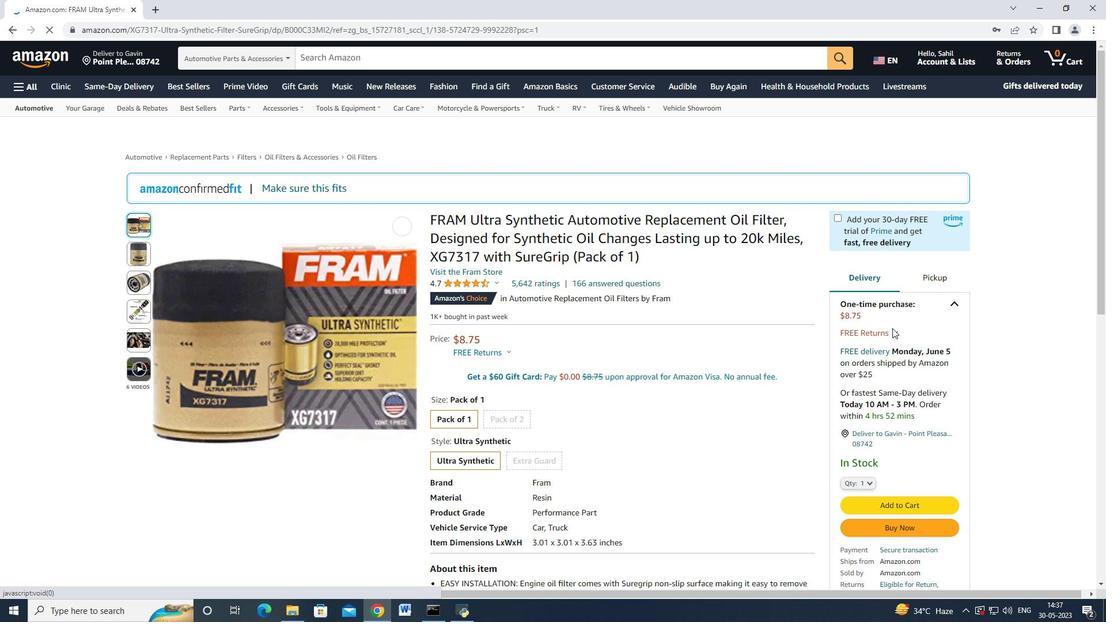 
Action: Mouse scrolled (892, 327) with delta (0, 0)
Screenshot: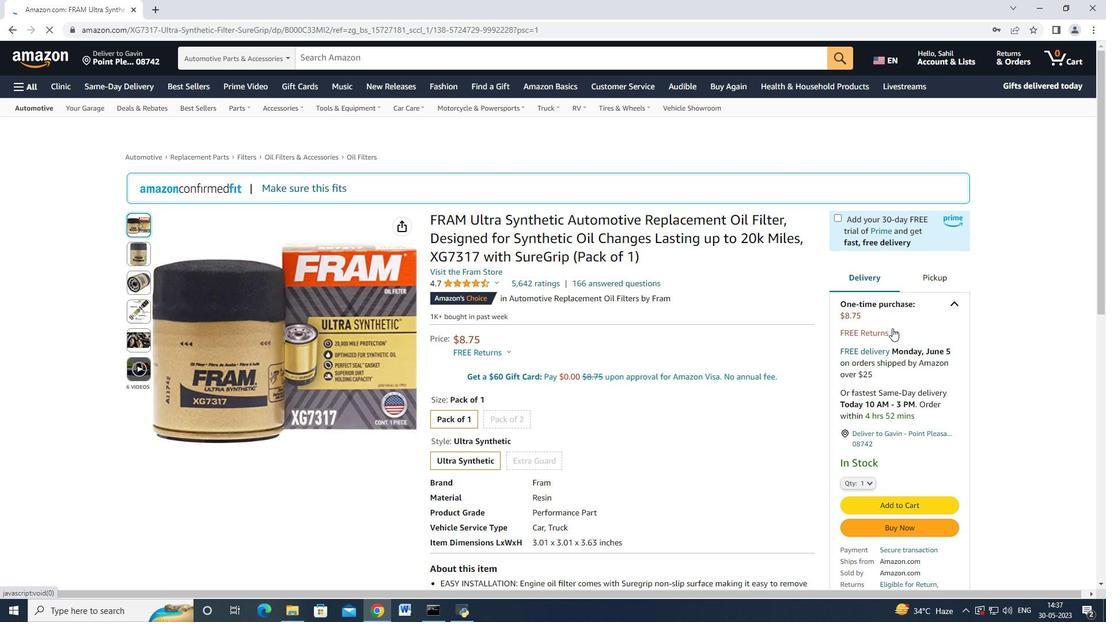 
Action: Mouse moved to (855, 314)
Screenshot: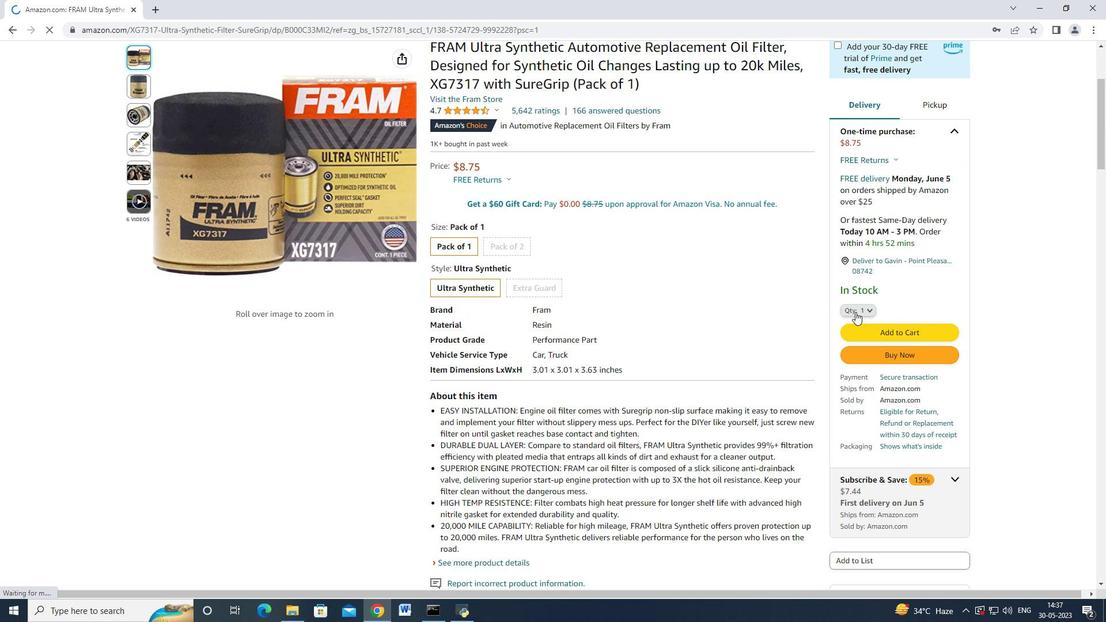 
Action: Mouse pressed left at (855, 314)
Screenshot: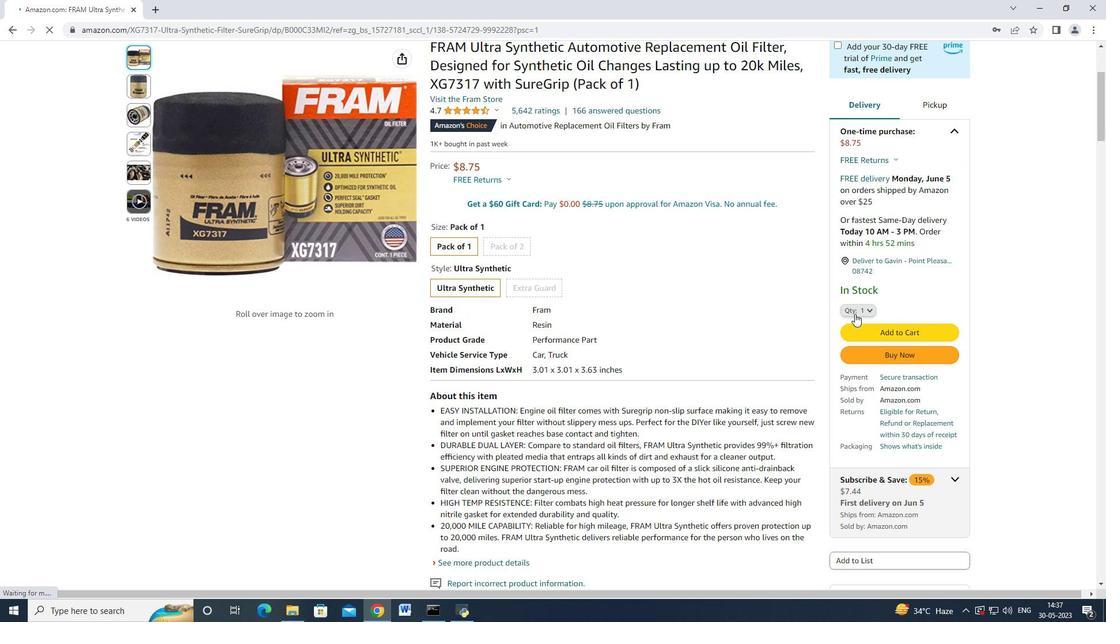 
Action: Mouse moved to (850, 355)
Screenshot: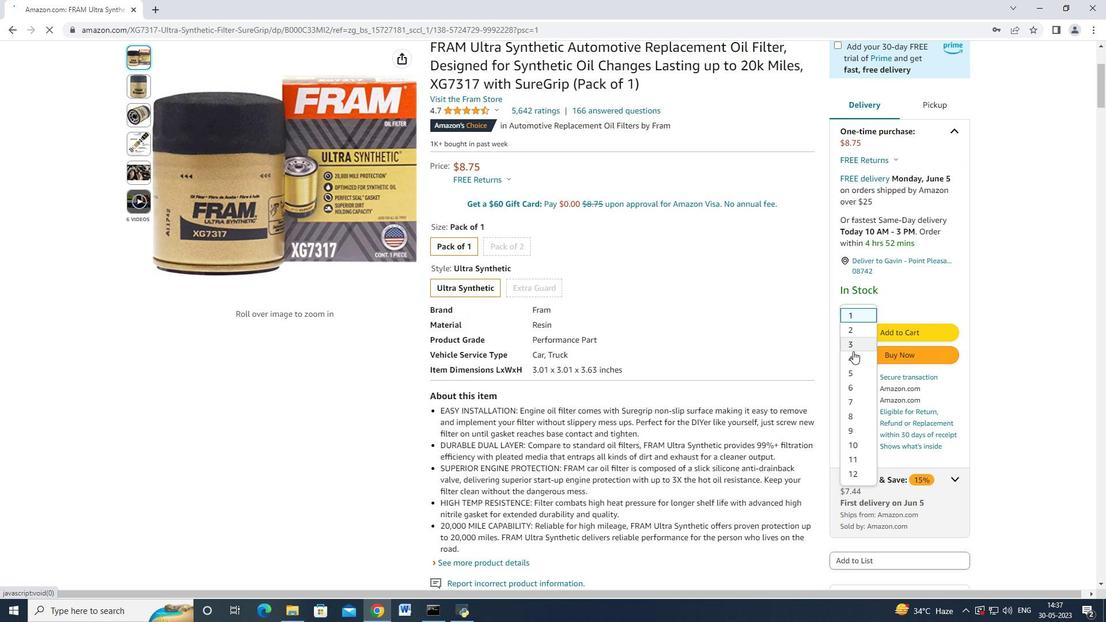 
Action: Mouse pressed left at (850, 355)
Screenshot: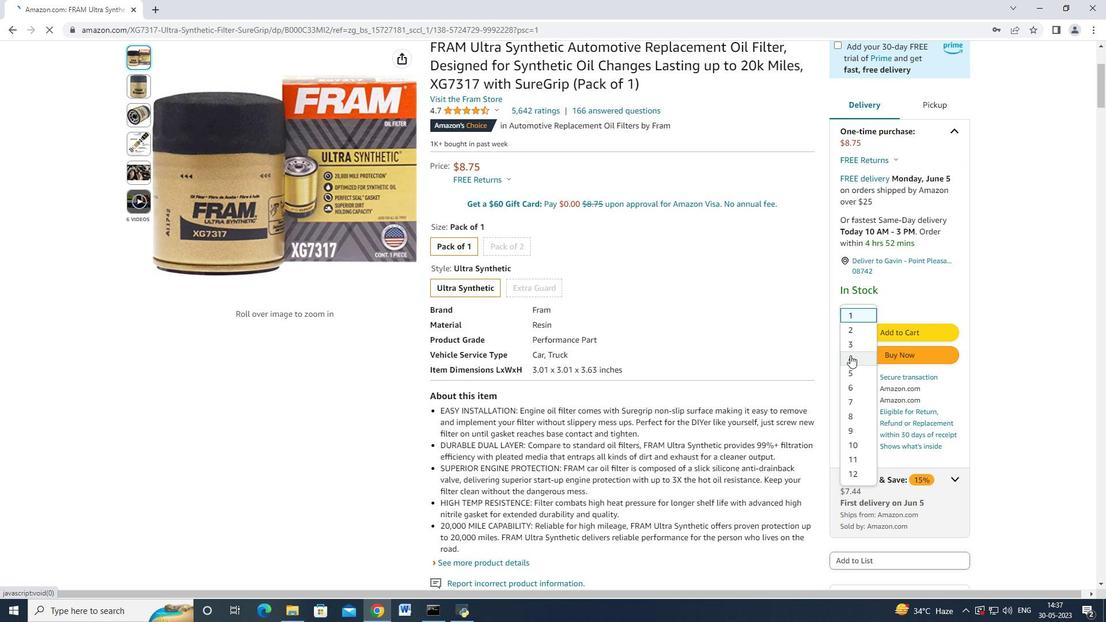 
Action: Mouse moved to (872, 352)
Screenshot: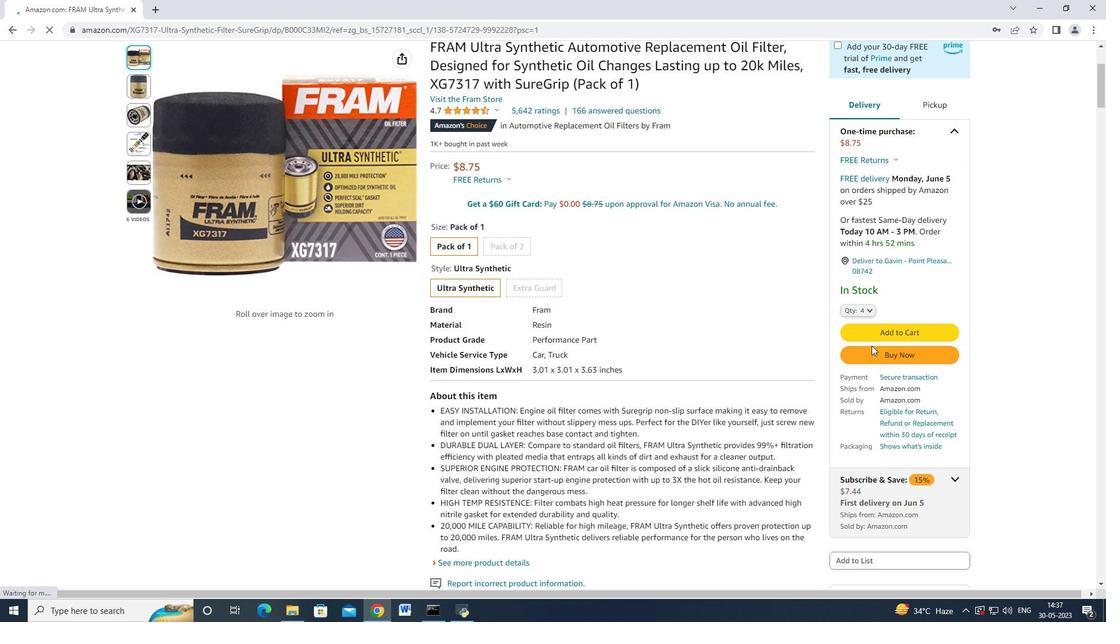 
Action: Mouse pressed left at (872, 352)
Screenshot: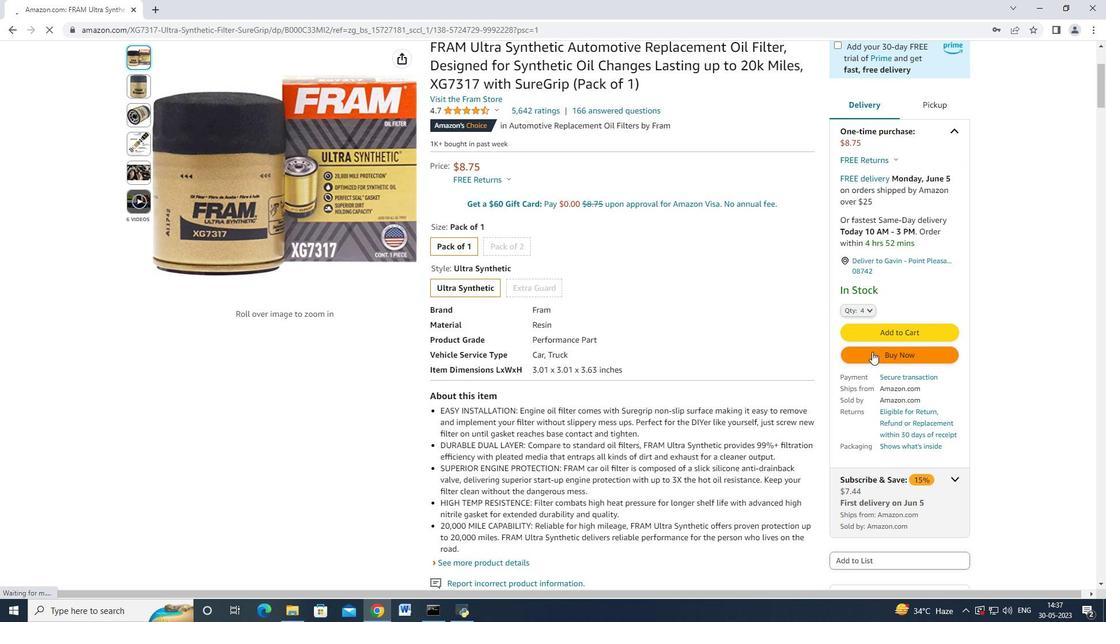 
Action: Mouse moved to (881, 329)
Screenshot: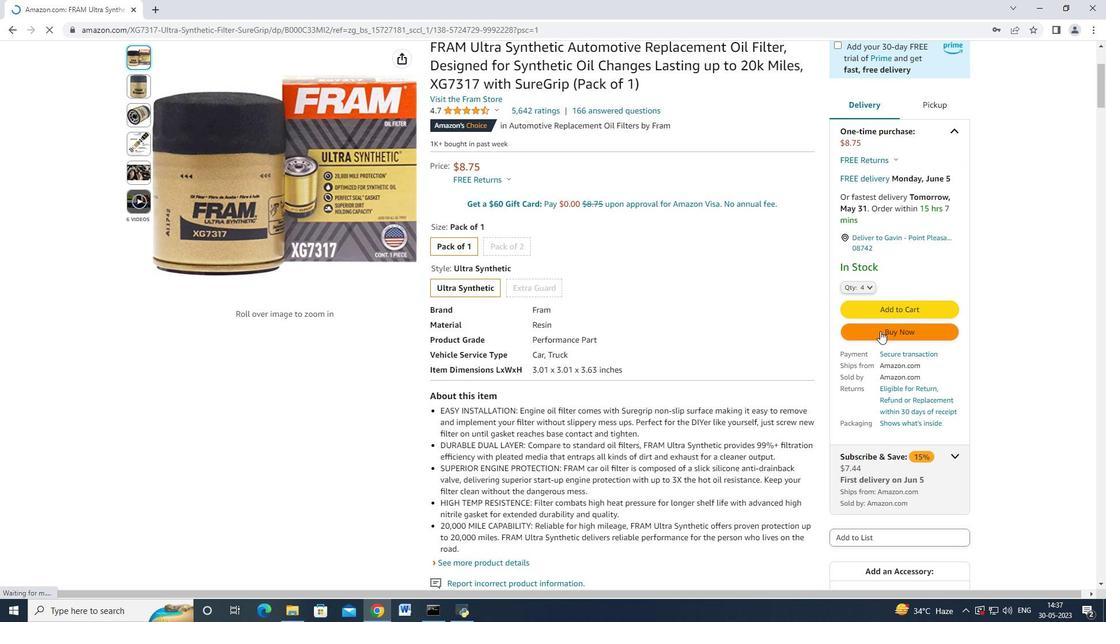 
Action: Mouse pressed left at (881, 329)
Screenshot: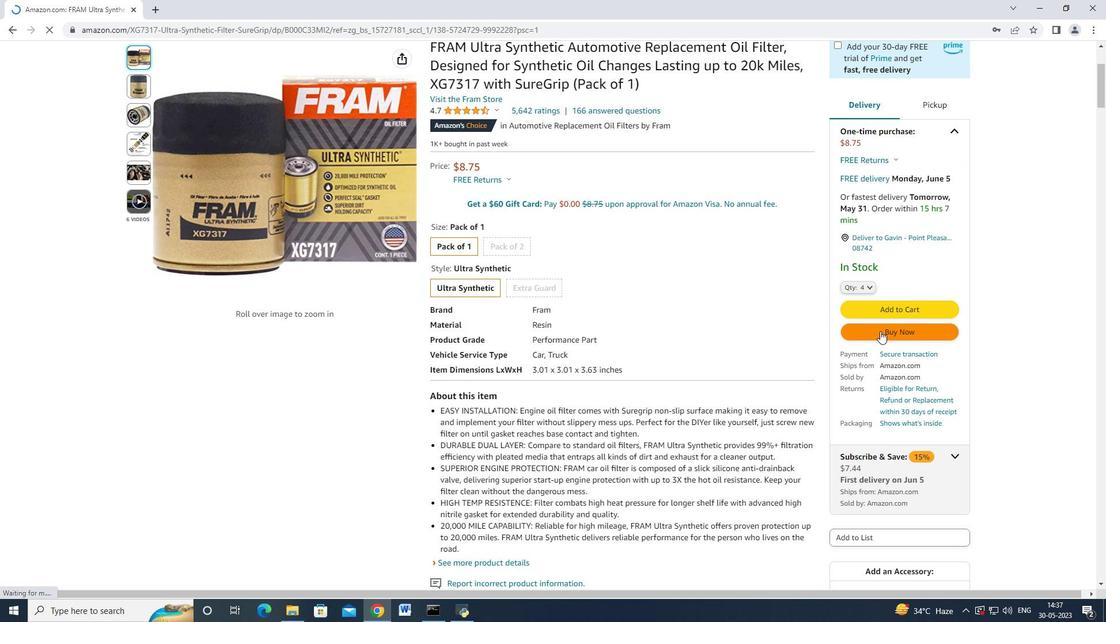
Action: Mouse moved to (880, 329)
Screenshot: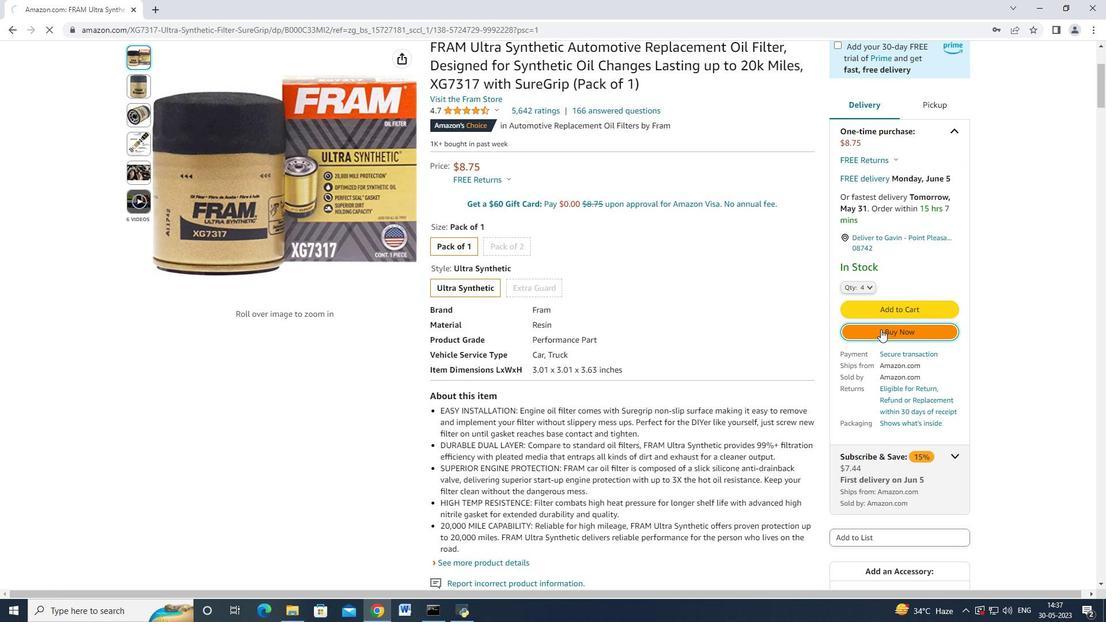 
Action: Mouse scrolled (880, 330) with delta (0, 0)
Screenshot: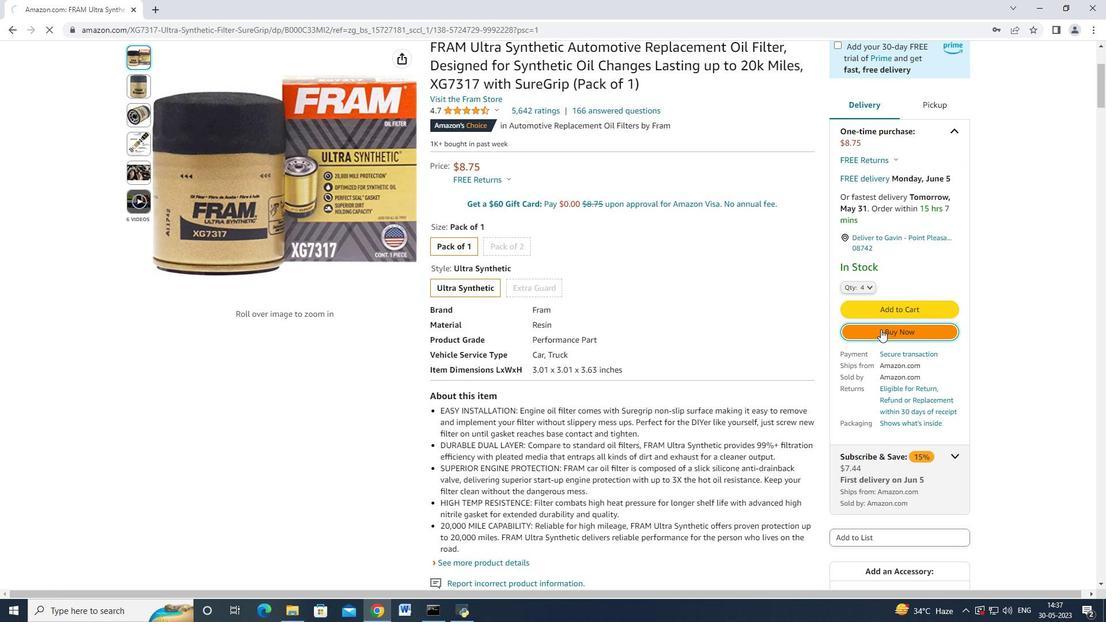 
Action: Mouse scrolled (880, 330) with delta (0, 0)
Screenshot: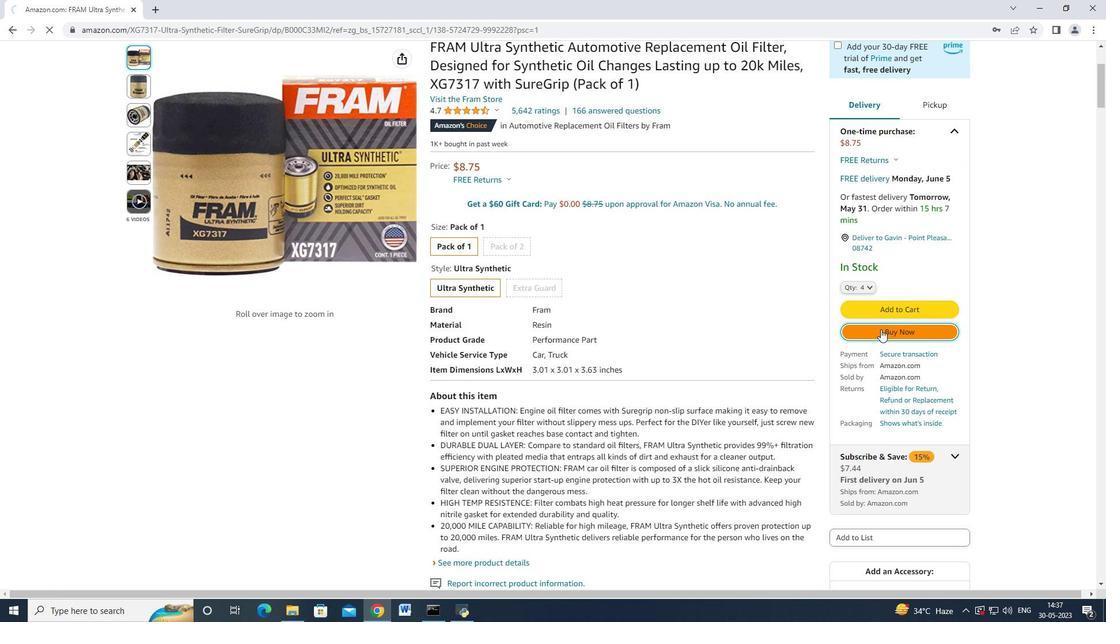 
Action: Mouse scrolled (880, 330) with delta (0, 0)
Screenshot: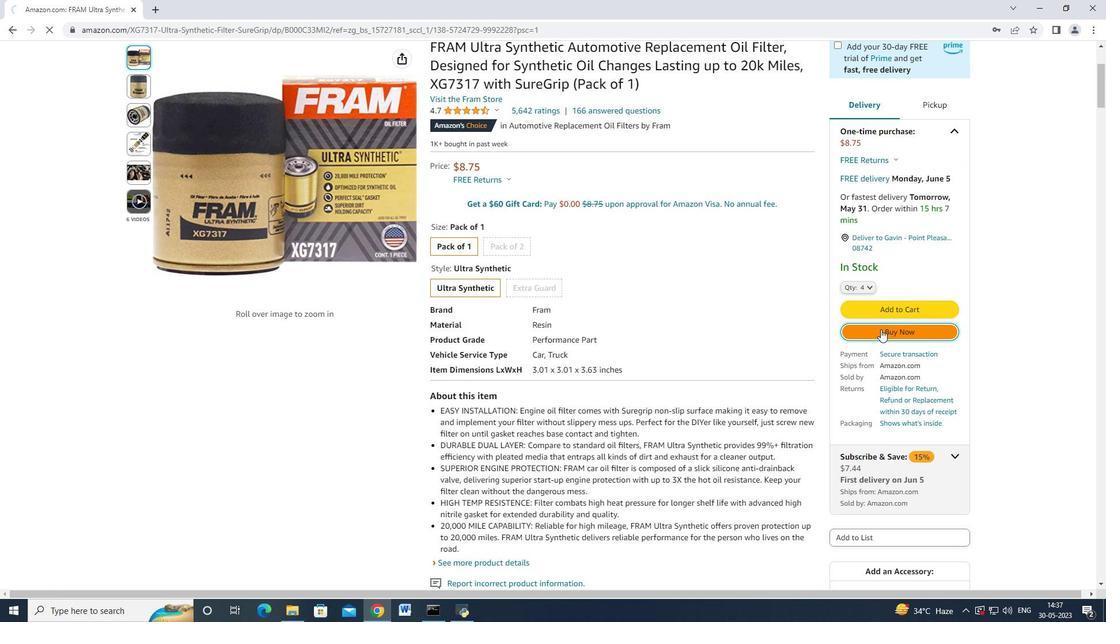 
Action: Mouse moved to (662, 101)
Screenshot: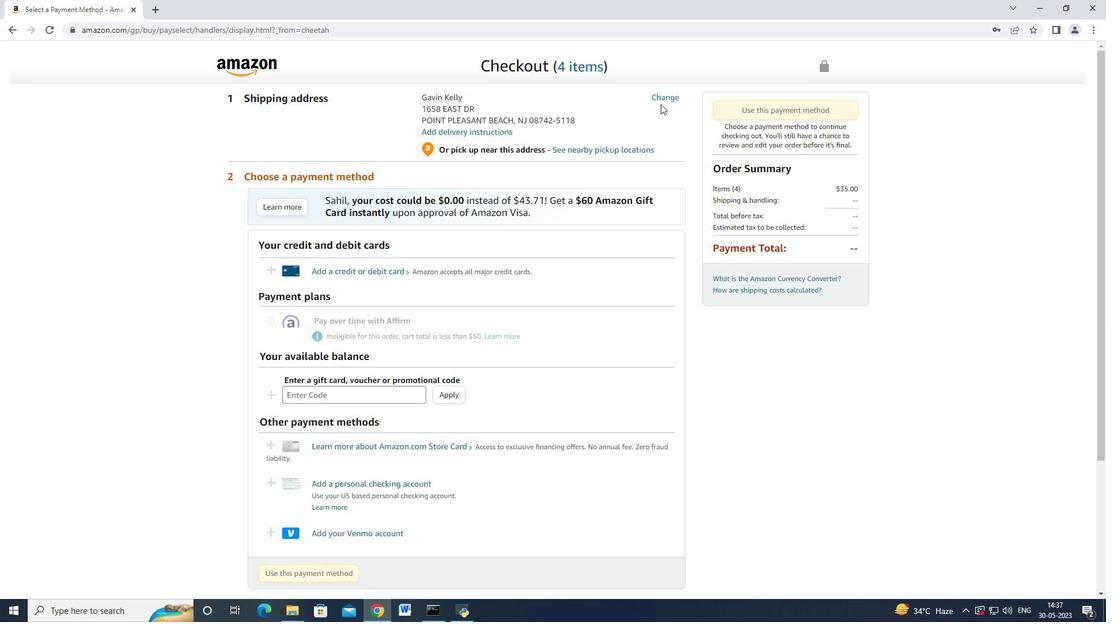 
Action: Mouse pressed left at (662, 101)
Screenshot: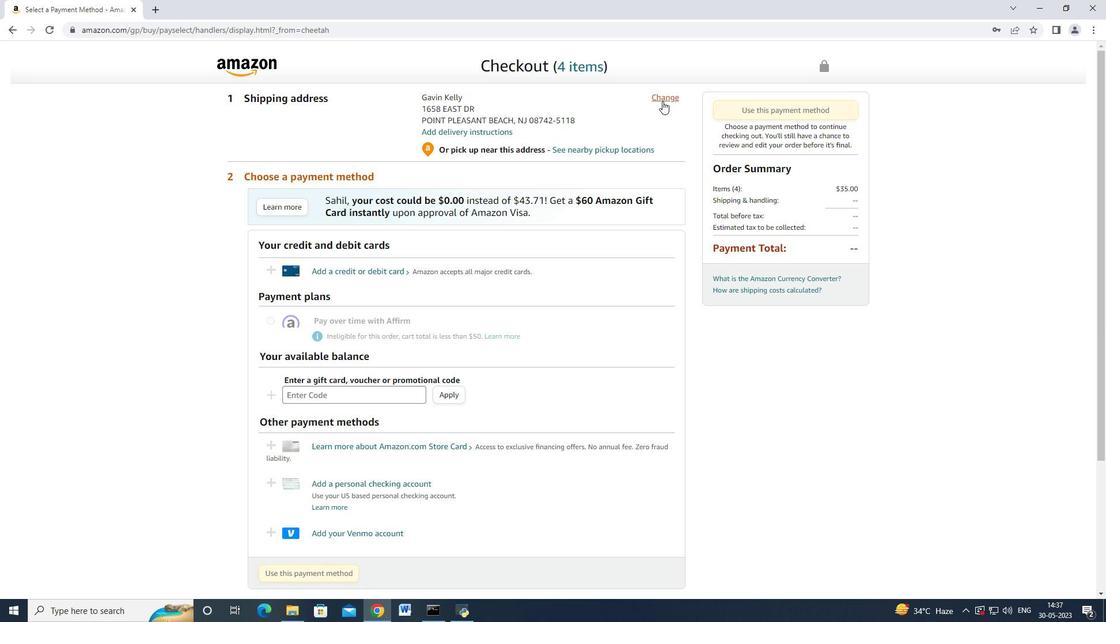 
Action: Mouse moved to (313, 376)
Screenshot: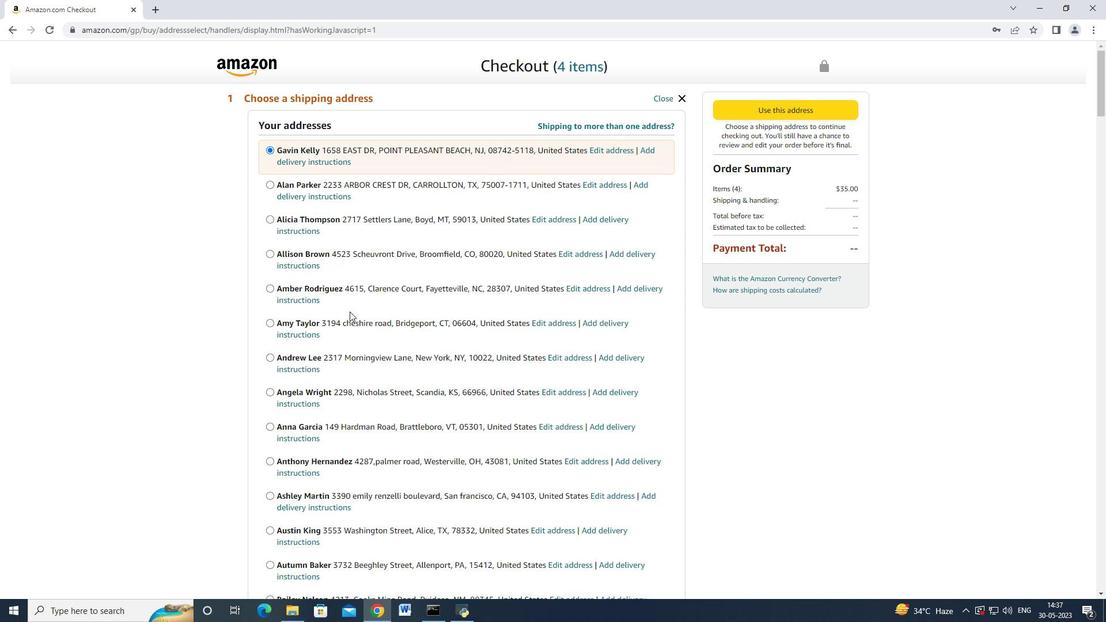 
Action: Mouse scrolled (313, 376) with delta (0, 0)
Screenshot: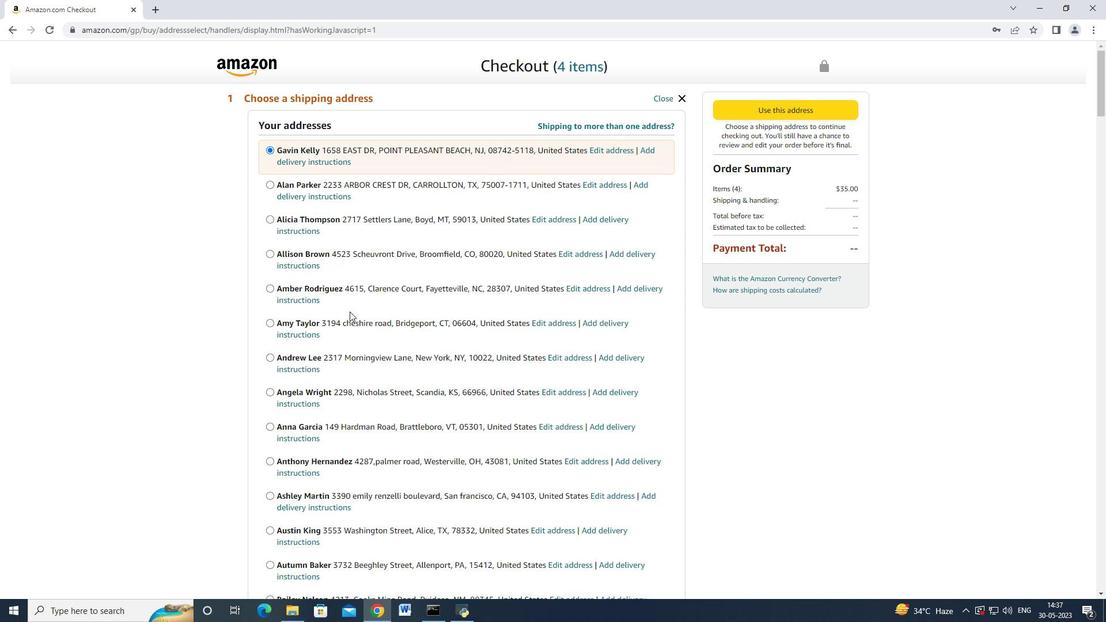 
Action: Mouse moved to (313, 379)
Screenshot: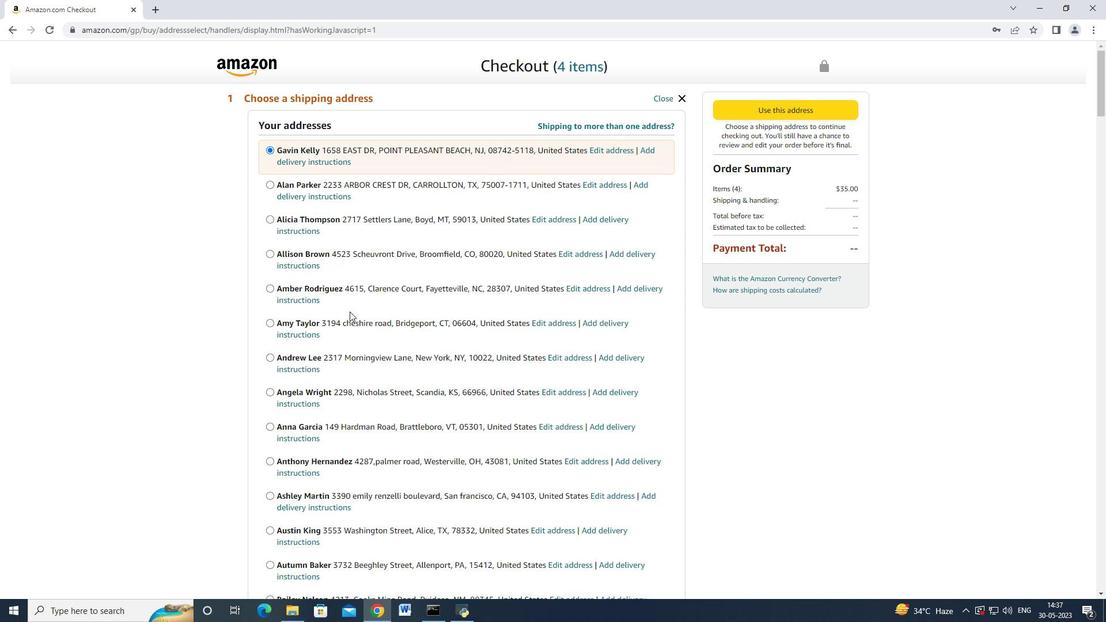 
Action: Mouse scrolled (313, 379) with delta (0, 0)
Screenshot: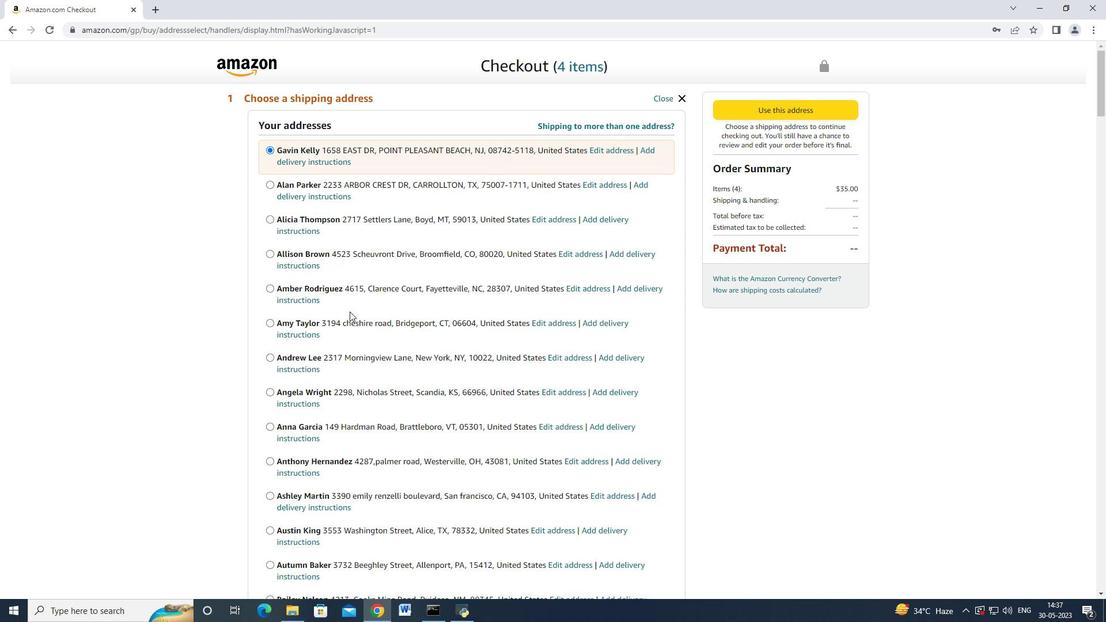 
Action: Mouse moved to (313, 380)
Screenshot: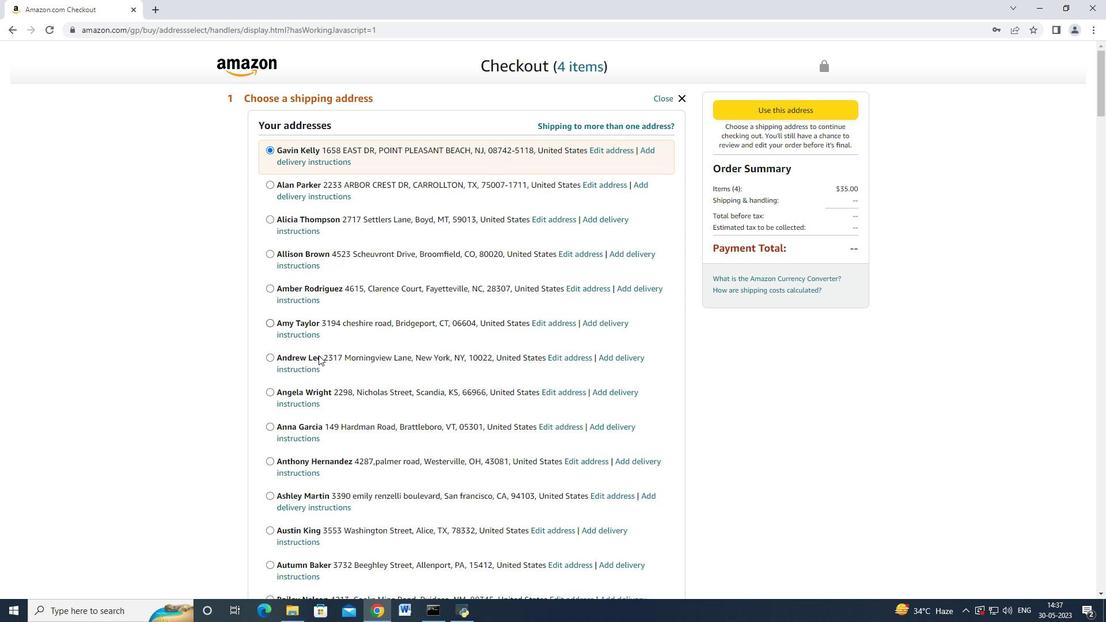 
Action: Mouse scrolled (313, 379) with delta (0, 0)
Screenshot: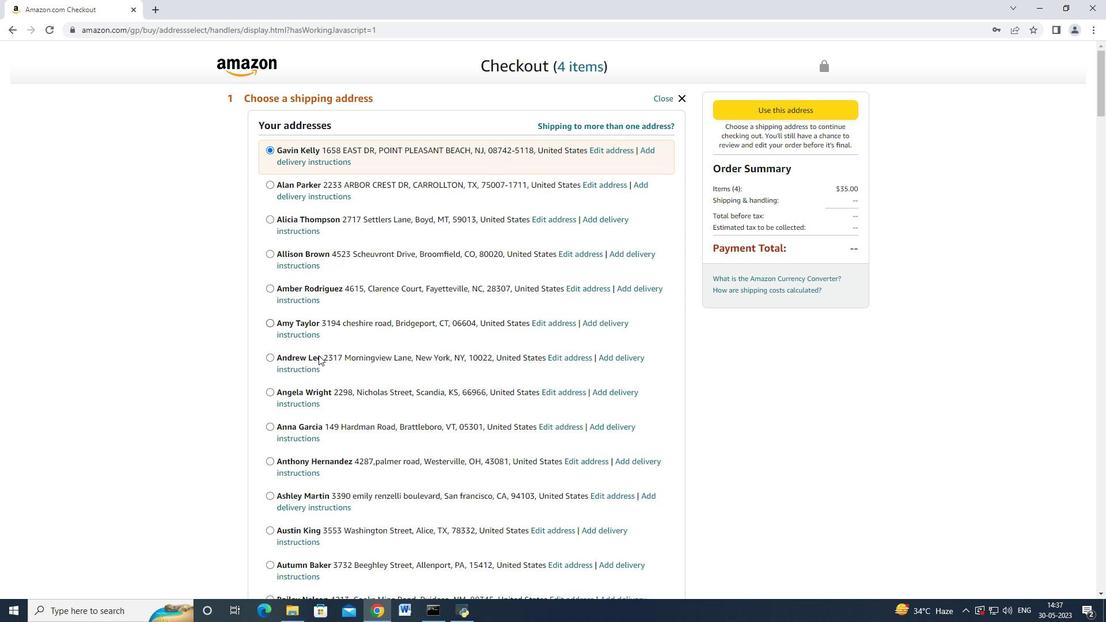 
Action: Mouse scrolled (313, 379) with delta (0, 0)
Screenshot: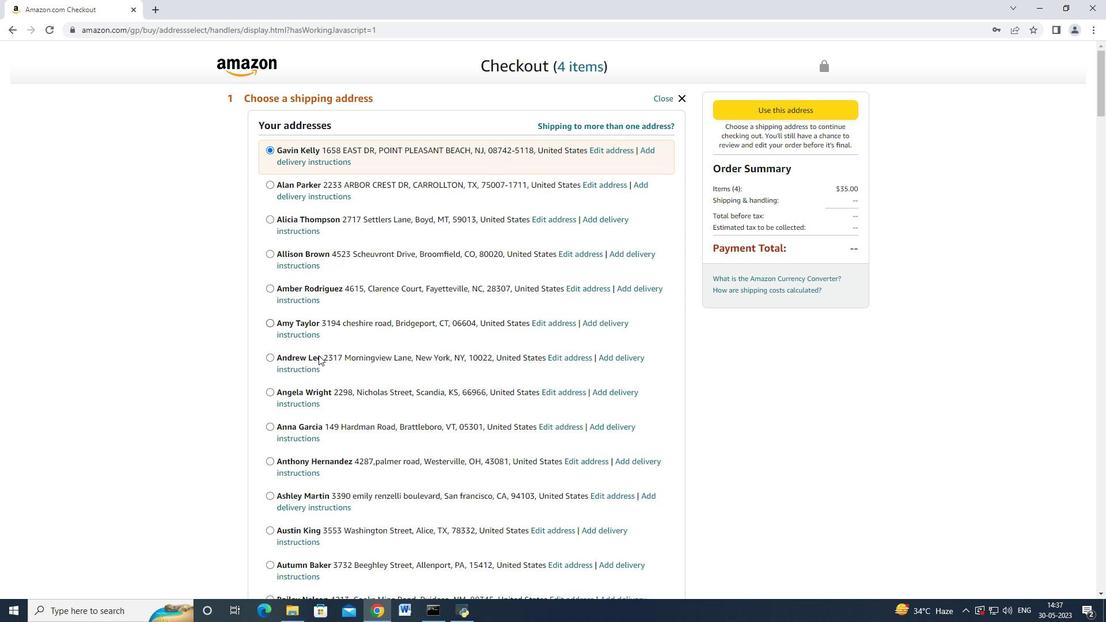
Action: Mouse moved to (313, 380)
Screenshot: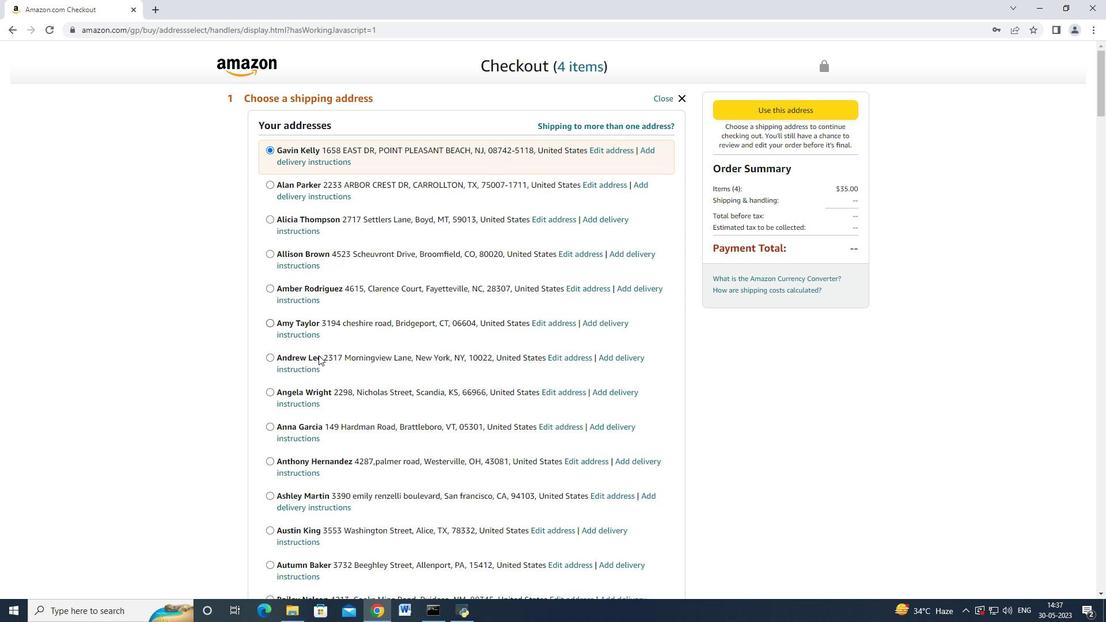 
Action: Mouse scrolled (313, 379) with delta (0, 0)
Screenshot: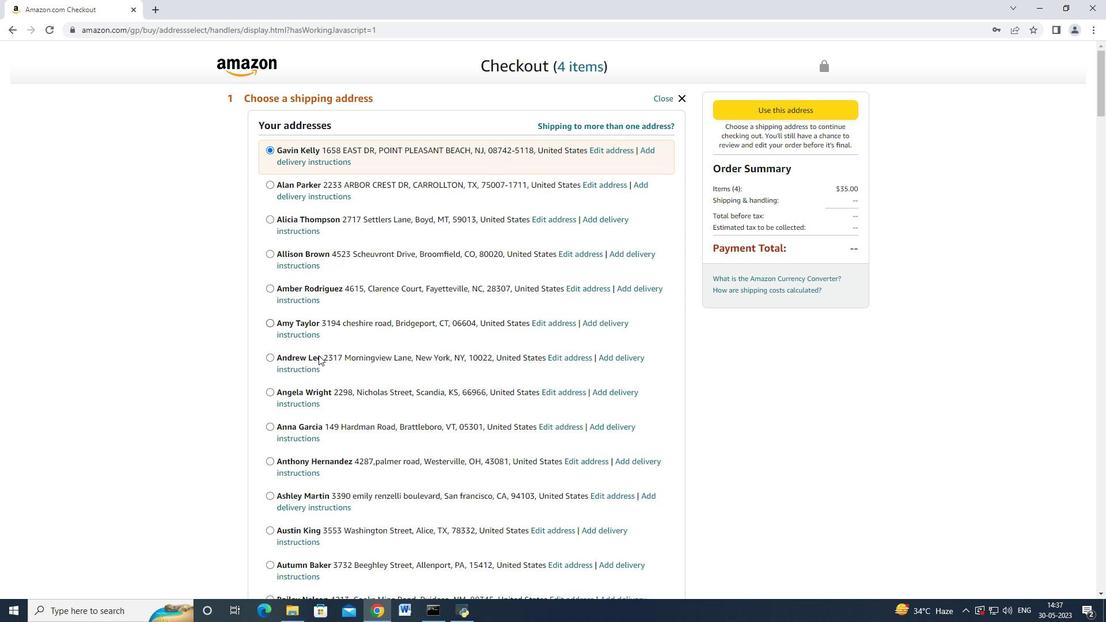 
Action: Mouse moved to (313, 380)
Screenshot: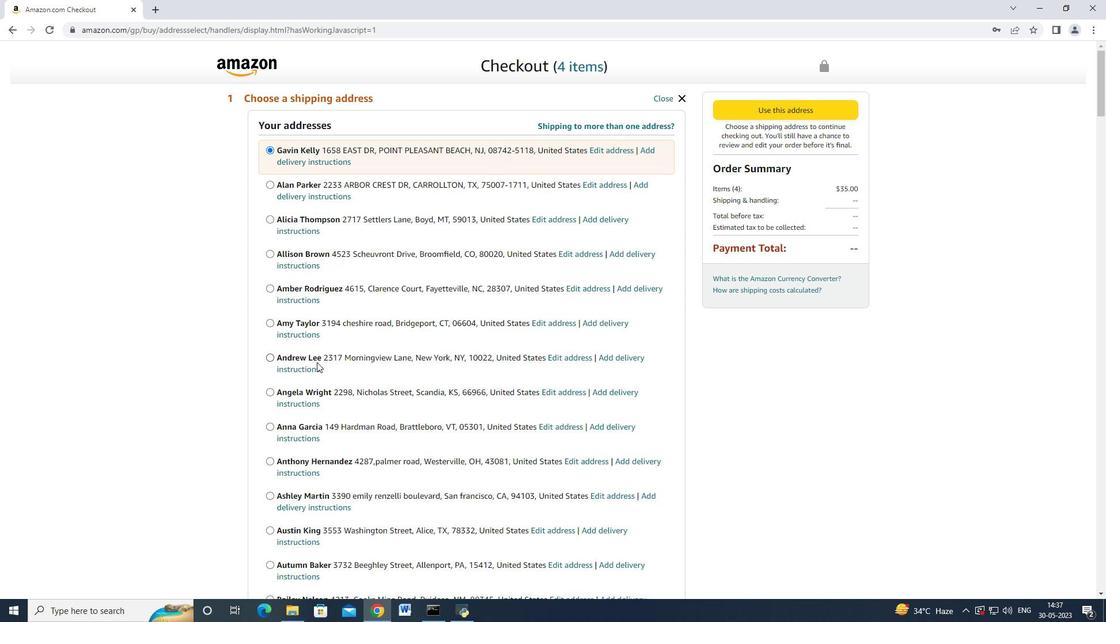 
Action: Mouse scrolled (313, 379) with delta (0, 0)
Screenshot: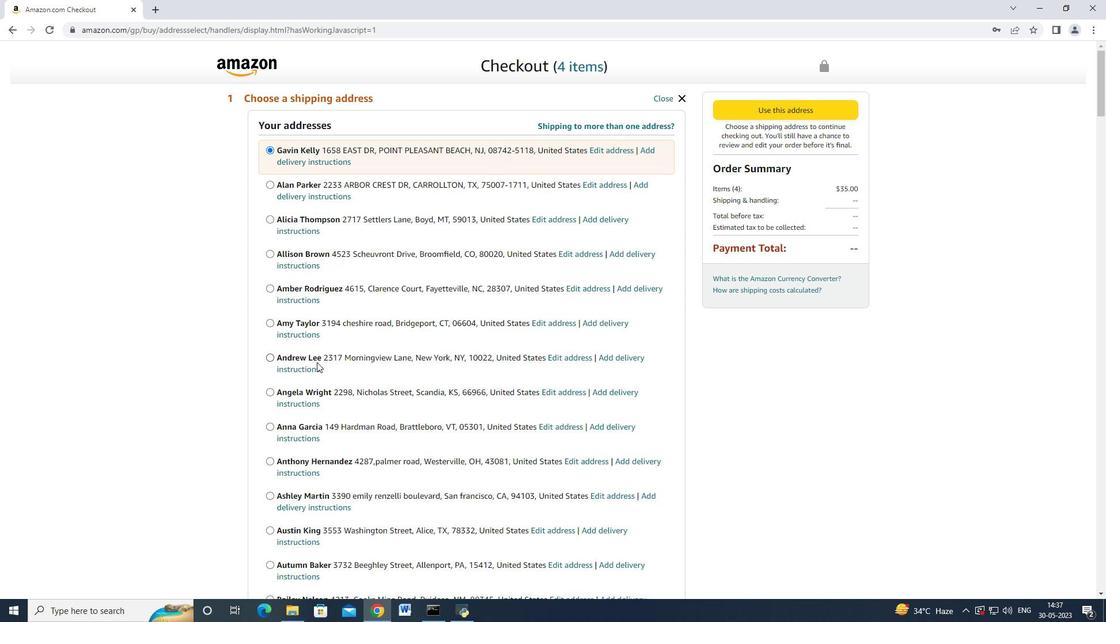 
Action: Mouse moved to (314, 380)
Screenshot: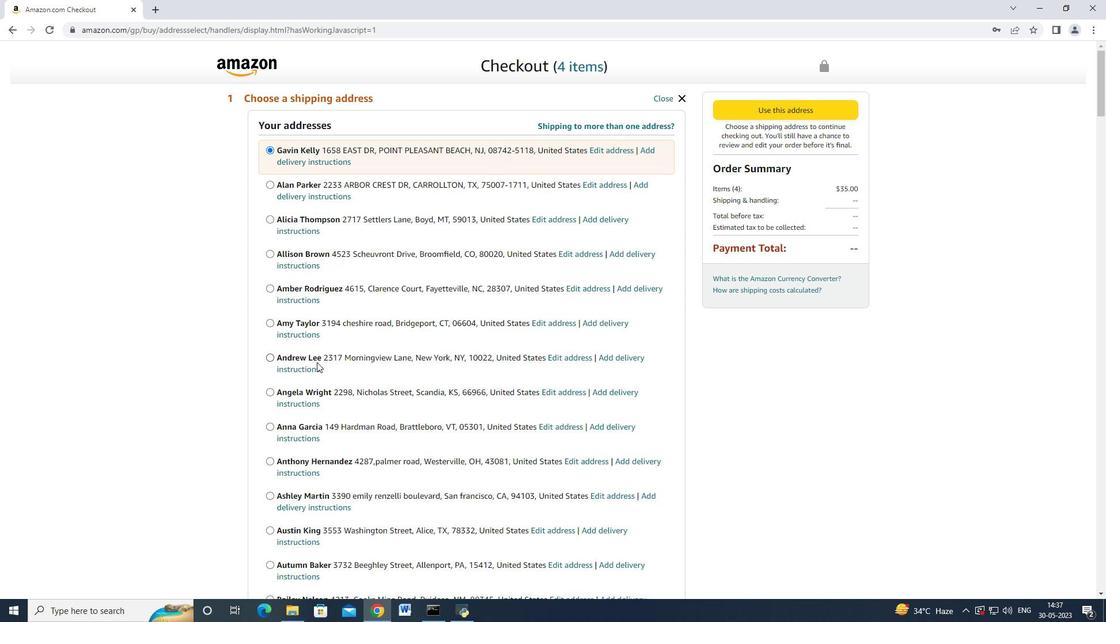
Action: Mouse scrolled (313, 379) with delta (0, 0)
Screenshot: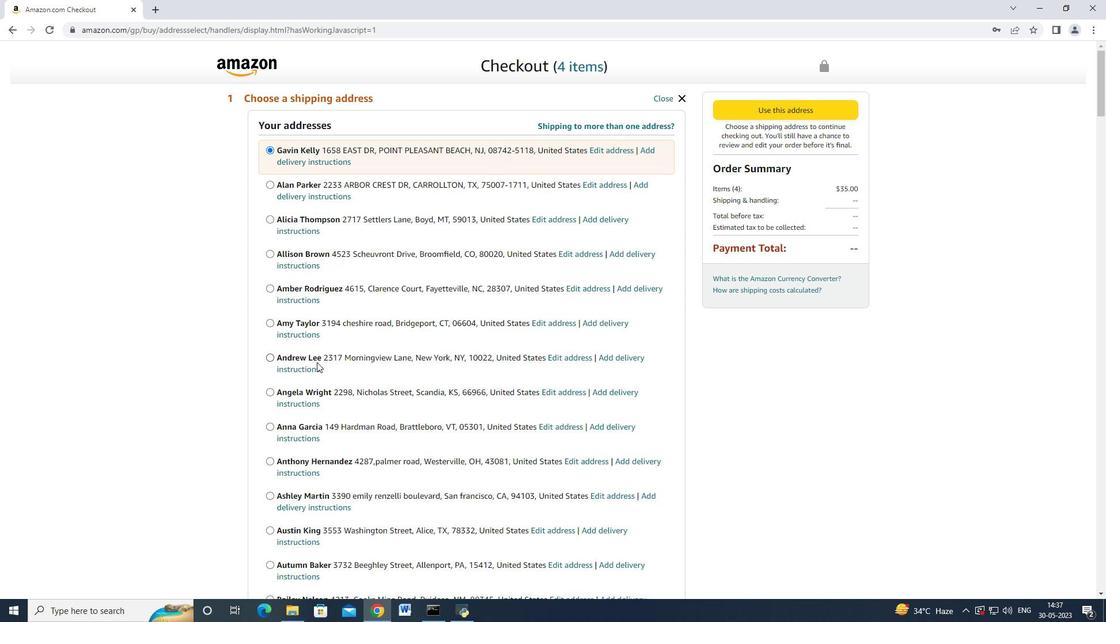 
Action: Mouse scrolled (314, 379) with delta (0, 0)
Screenshot: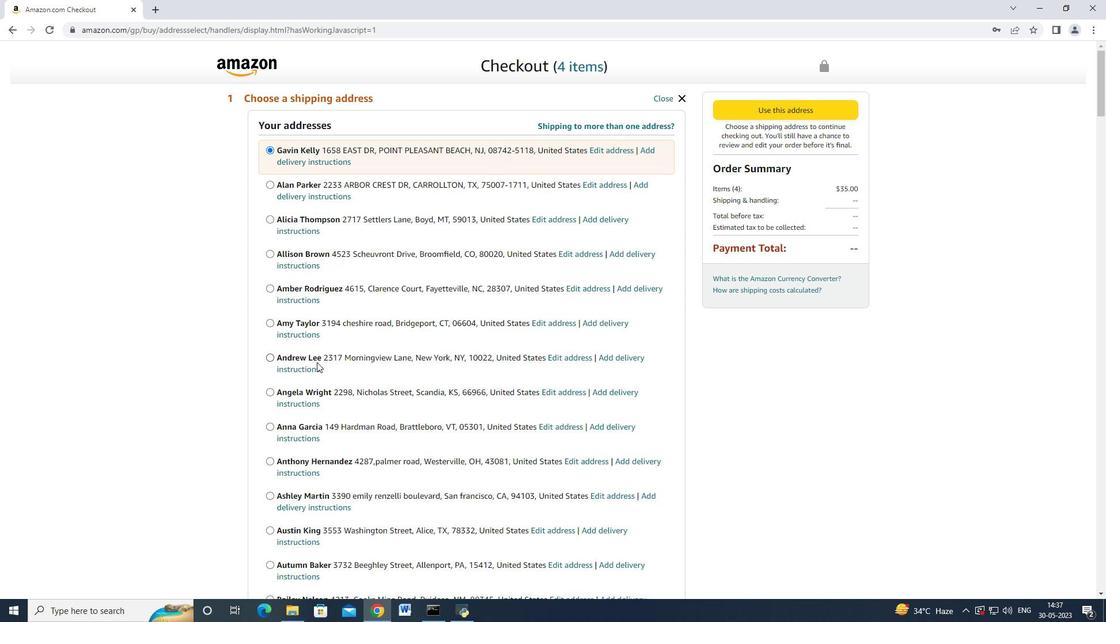 
Action: Mouse moved to (314, 379)
Screenshot: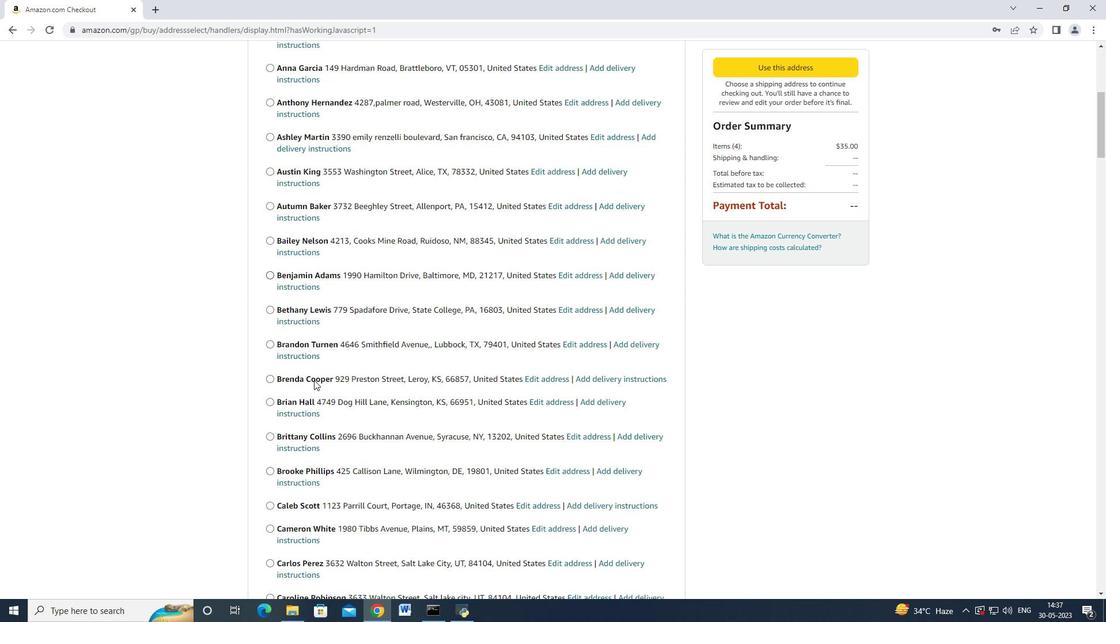 
Action: Mouse scrolled (314, 378) with delta (0, 0)
Screenshot: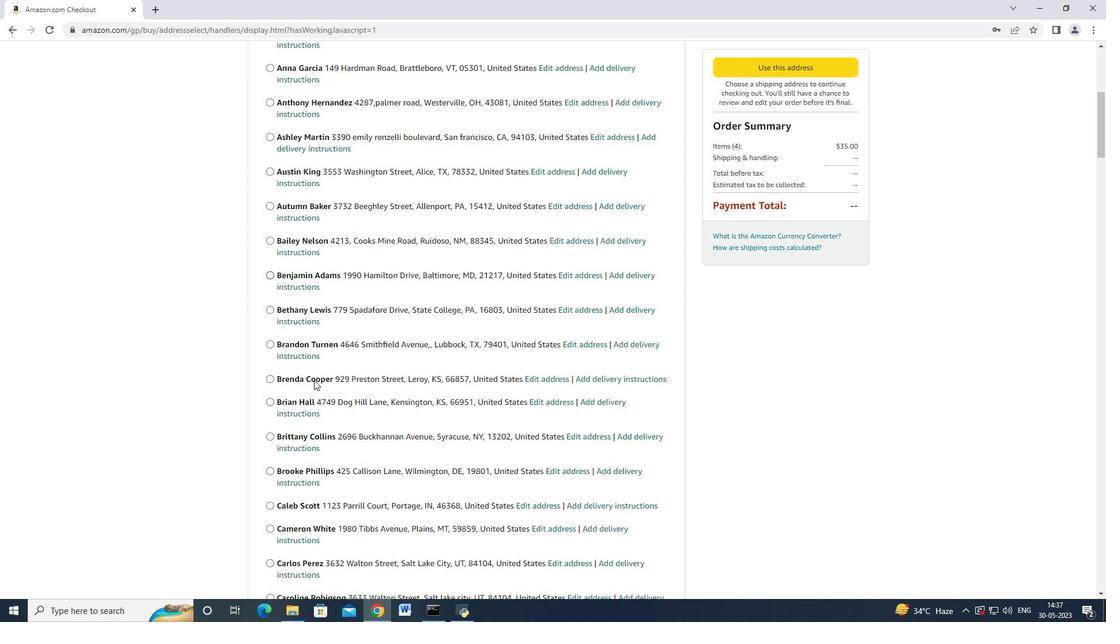 
Action: Mouse moved to (314, 379)
Screenshot: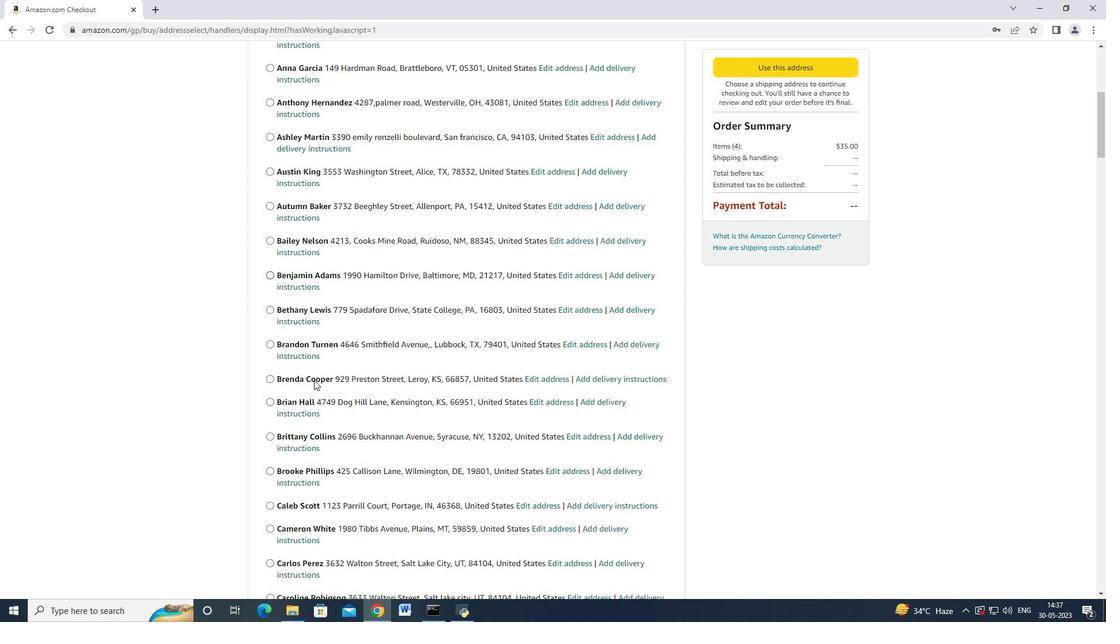 
Action: Mouse scrolled (314, 378) with delta (0, 0)
Screenshot: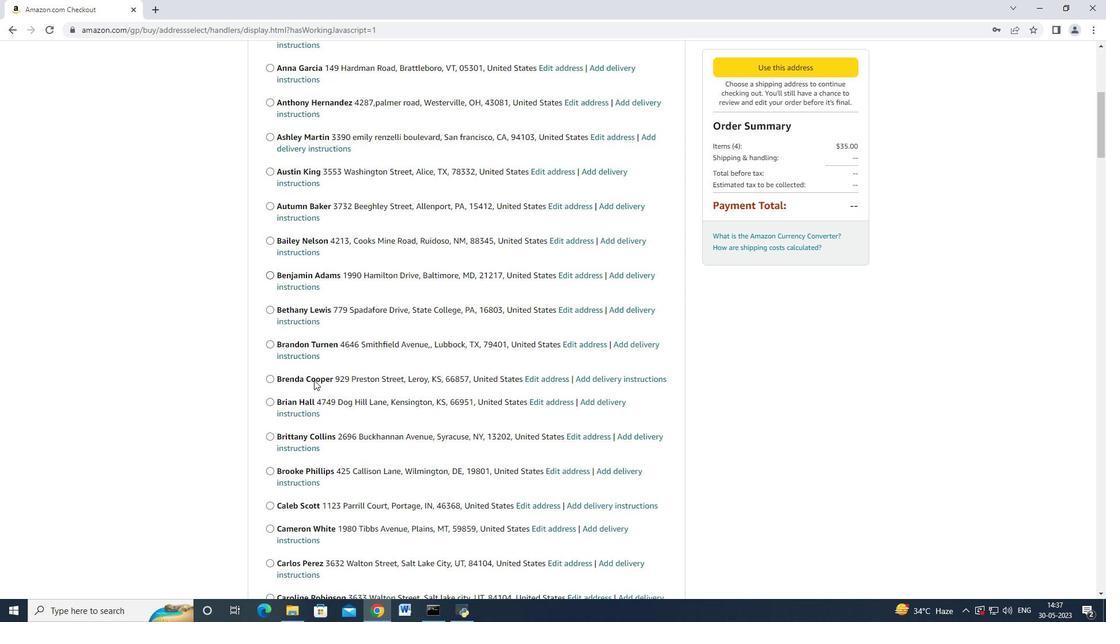 
Action: Mouse scrolled (314, 378) with delta (0, 0)
Screenshot: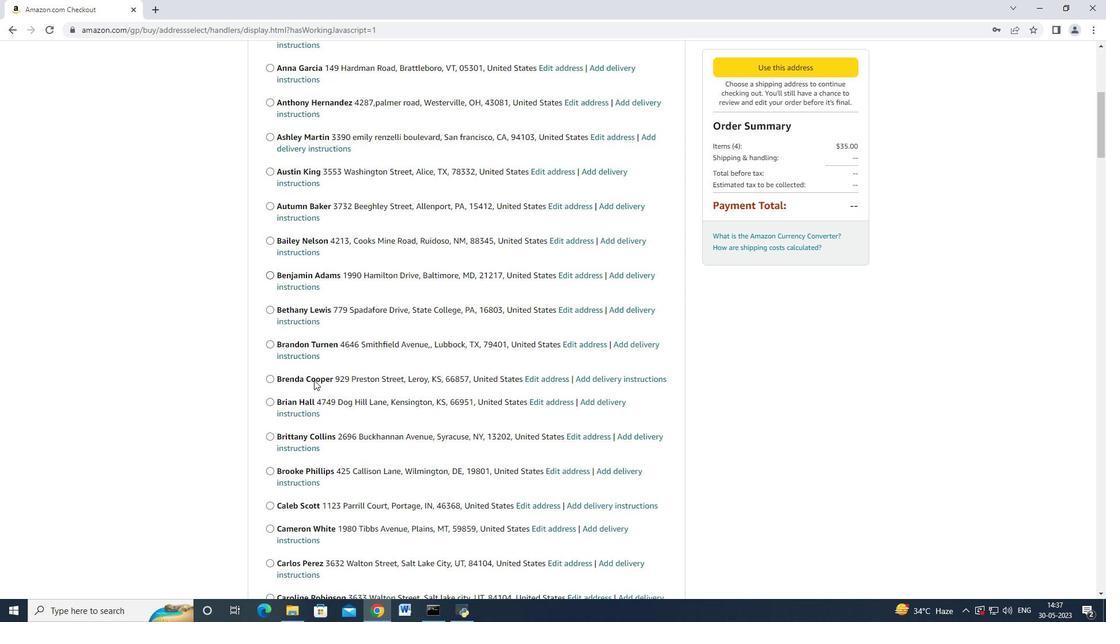 
Action: Mouse scrolled (314, 378) with delta (0, -1)
Screenshot: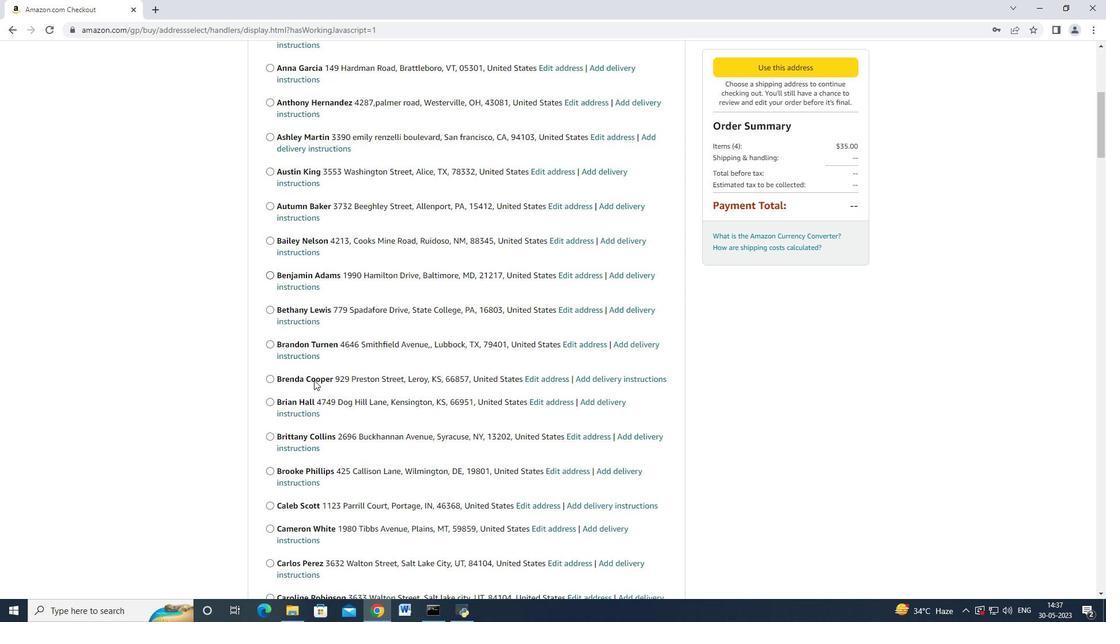 
Action: Mouse scrolled (314, 378) with delta (0, 0)
Screenshot: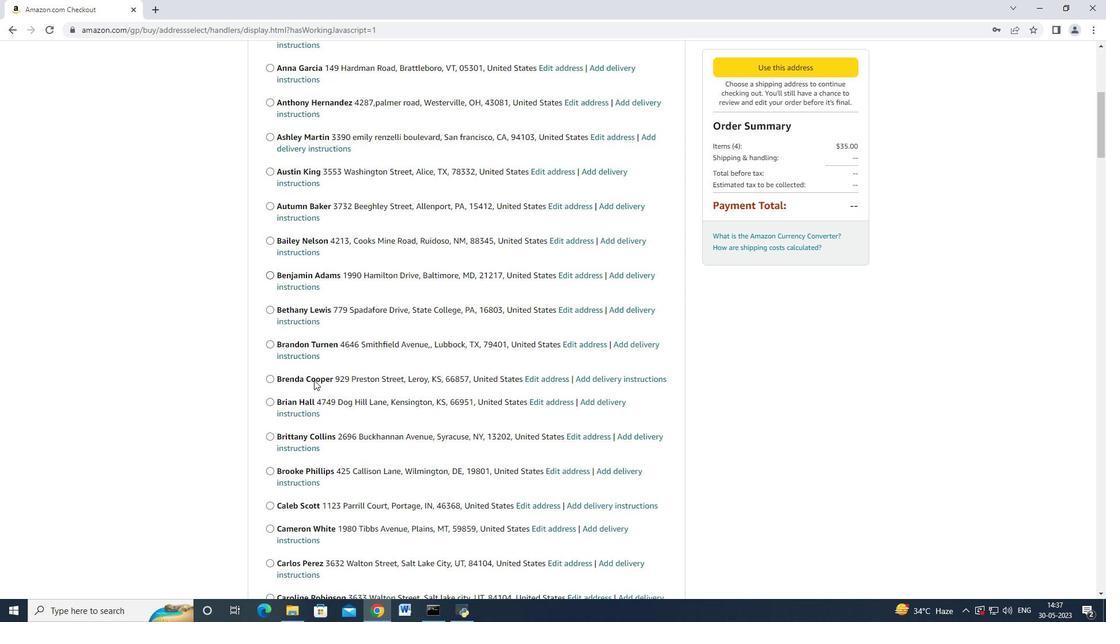 
Action: Mouse scrolled (314, 378) with delta (0, 0)
Screenshot: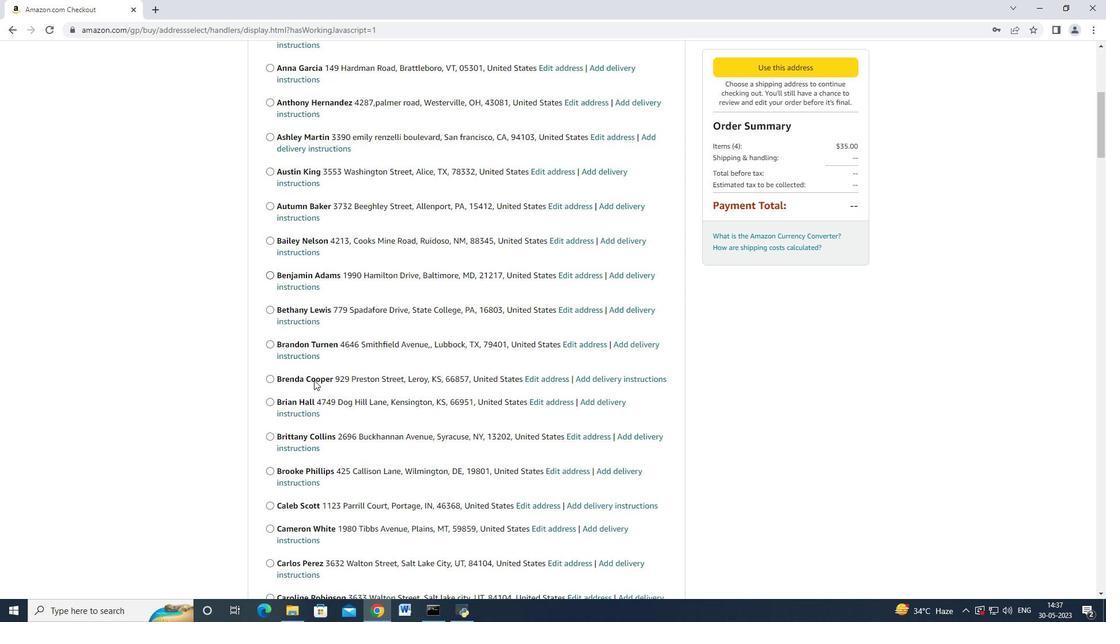 
Action: Mouse scrolled (314, 378) with delta (0, 0)
Screenshot: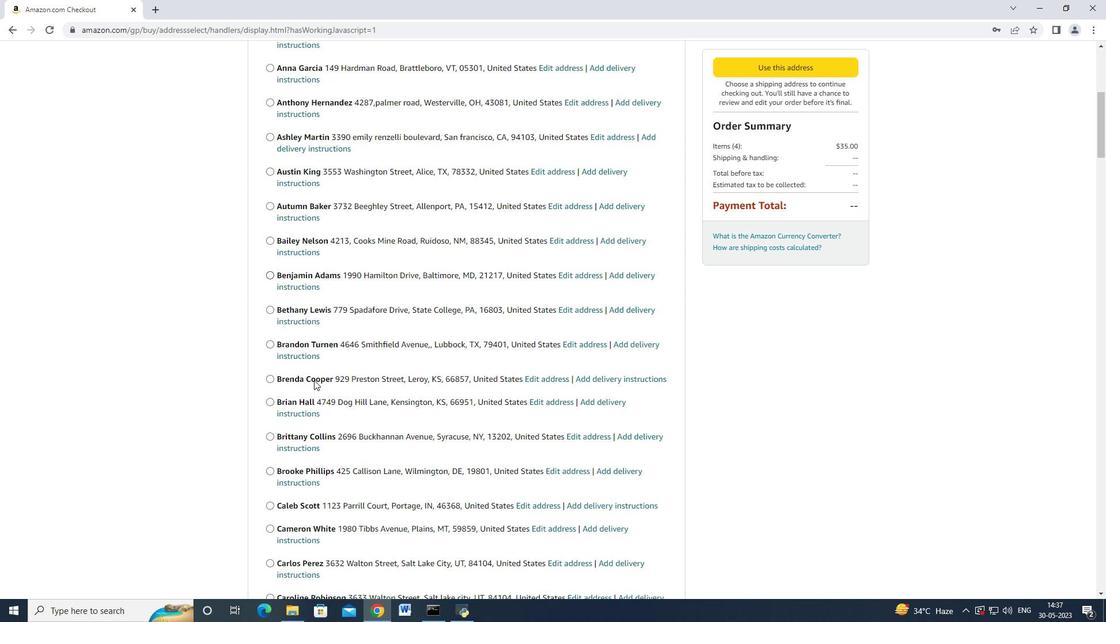 
Action: Mouse moved to (314, 378)
Screenshot: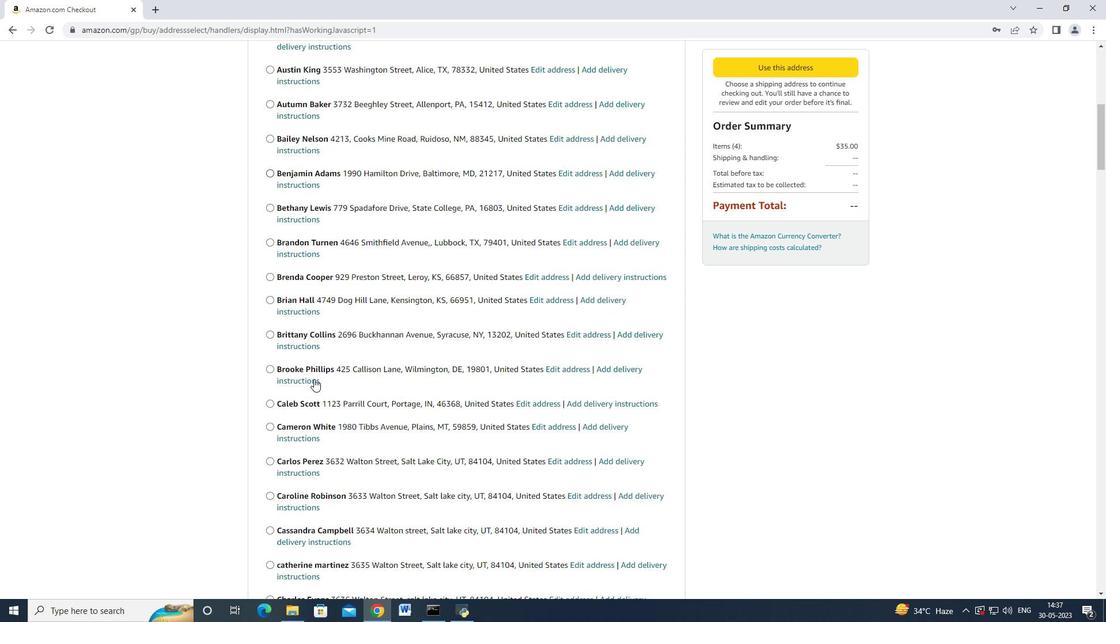 
Action: Mouse scrolled (314, 378) with delta (0, 0)
Screenshot: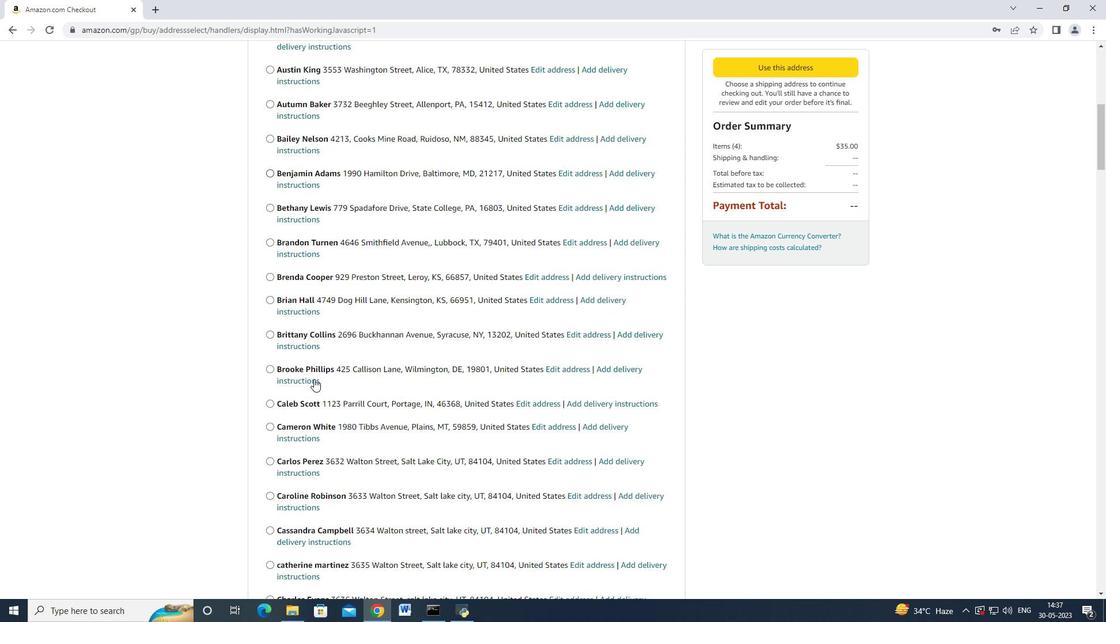 
Action: Mouse moved to (314, 378)
Screenshot: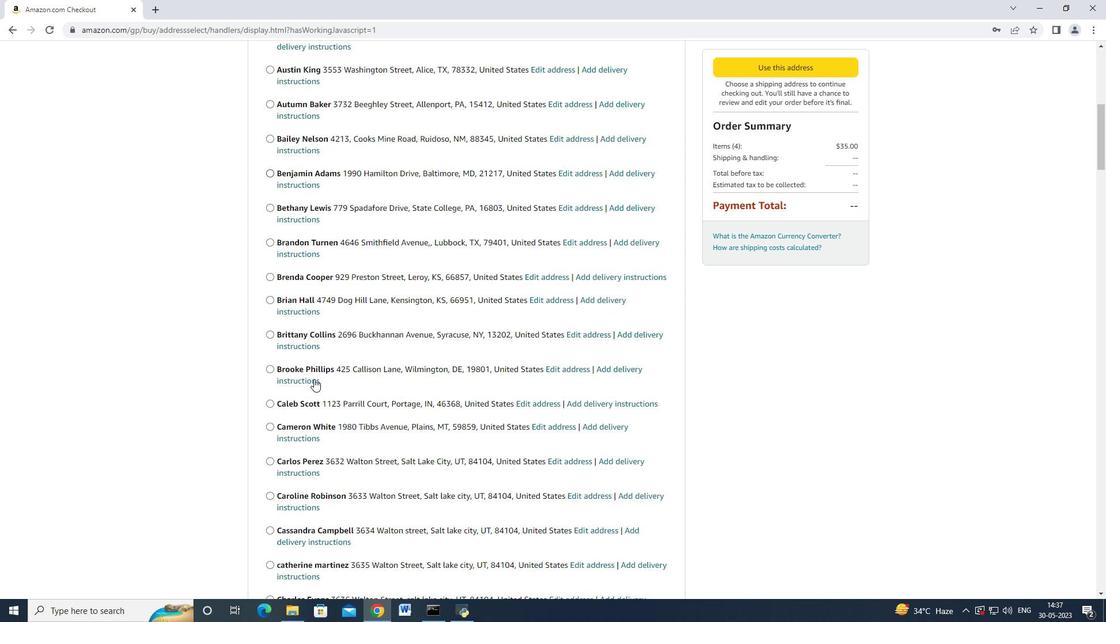 
Action: Mouse scrolled (314, 378) with delta (0, 0)
Screenshot: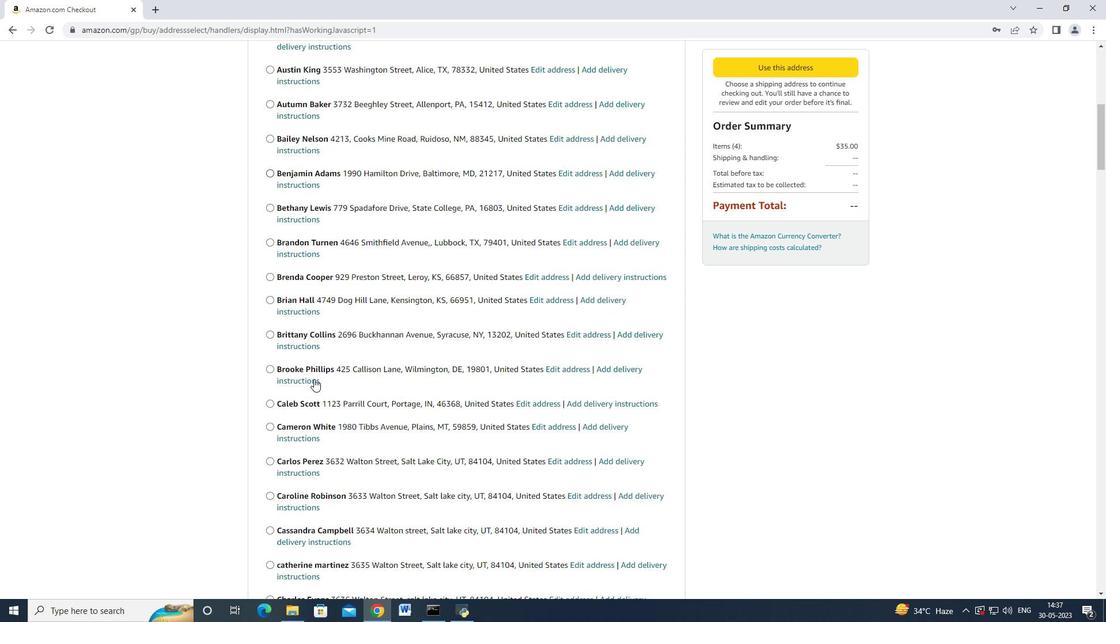 
Action: Mouse moved to (314, 378)
Screenshot: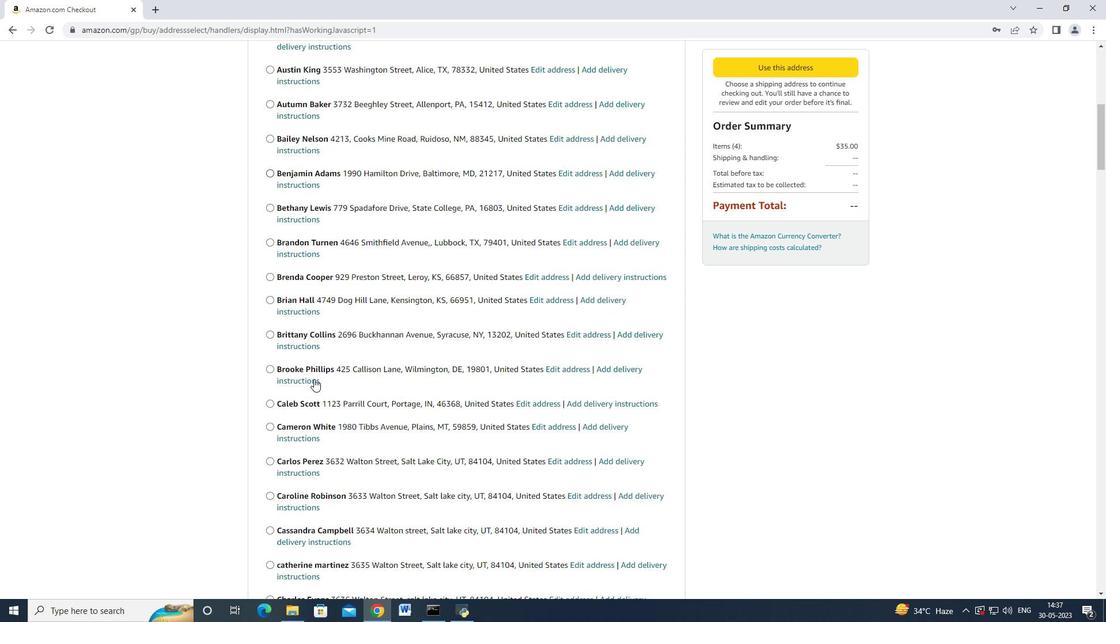 
Action: Mouse scrolled (314, 378) with delta (0, 0)
Screenshot: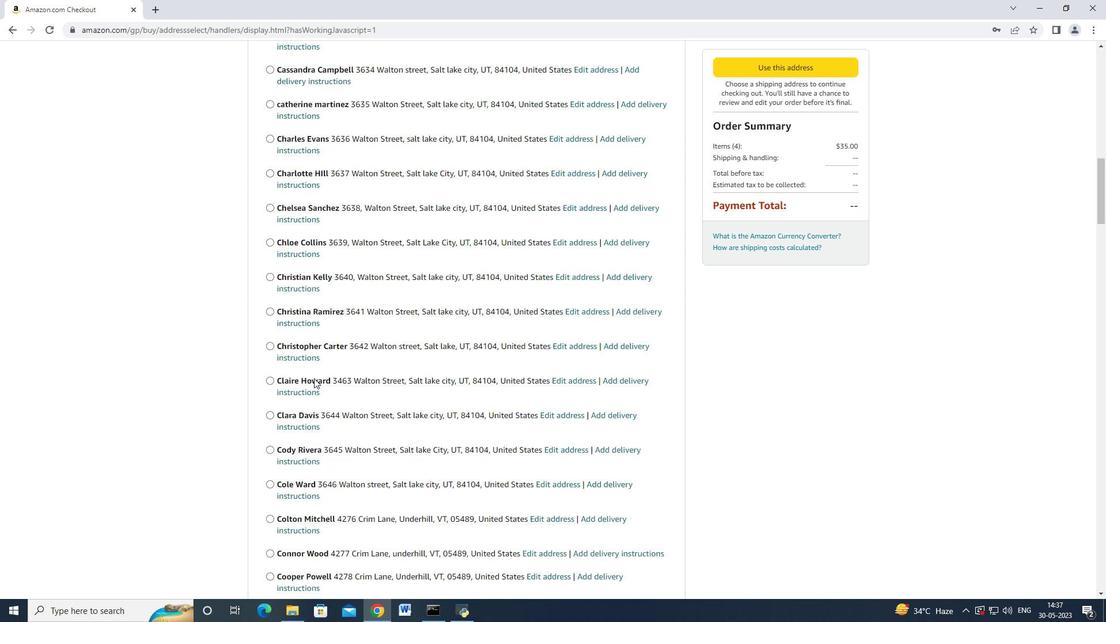 
Action: Mouse scrolled (314, 378) with delta (0, 0)
Screenshot: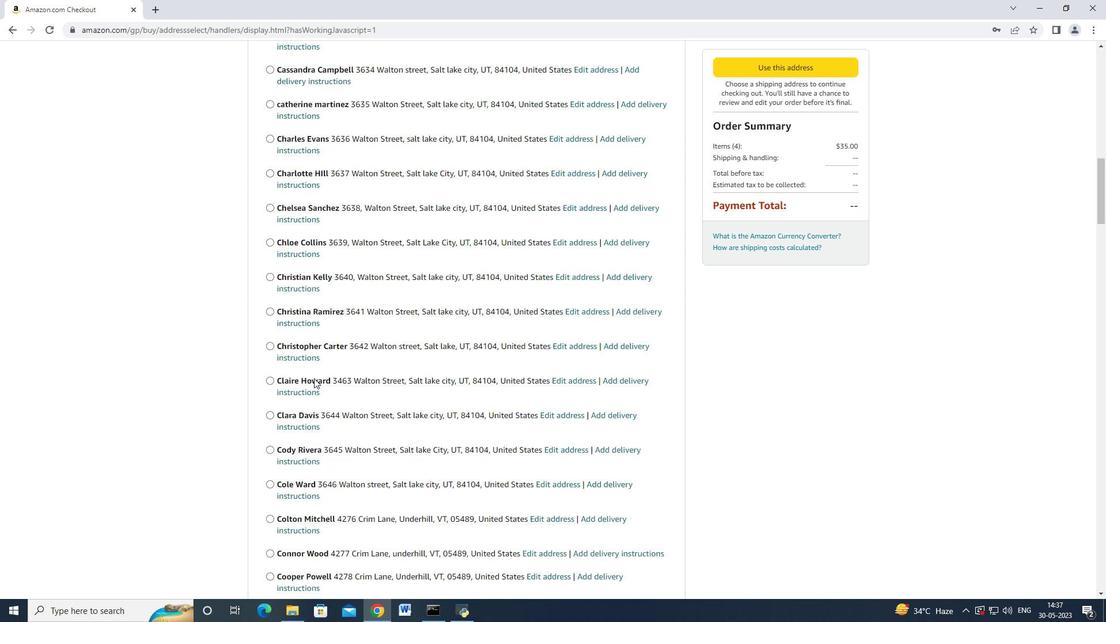 
Action: Mouse scrolled (314, 378) with delta (0, 0)
Screenshot: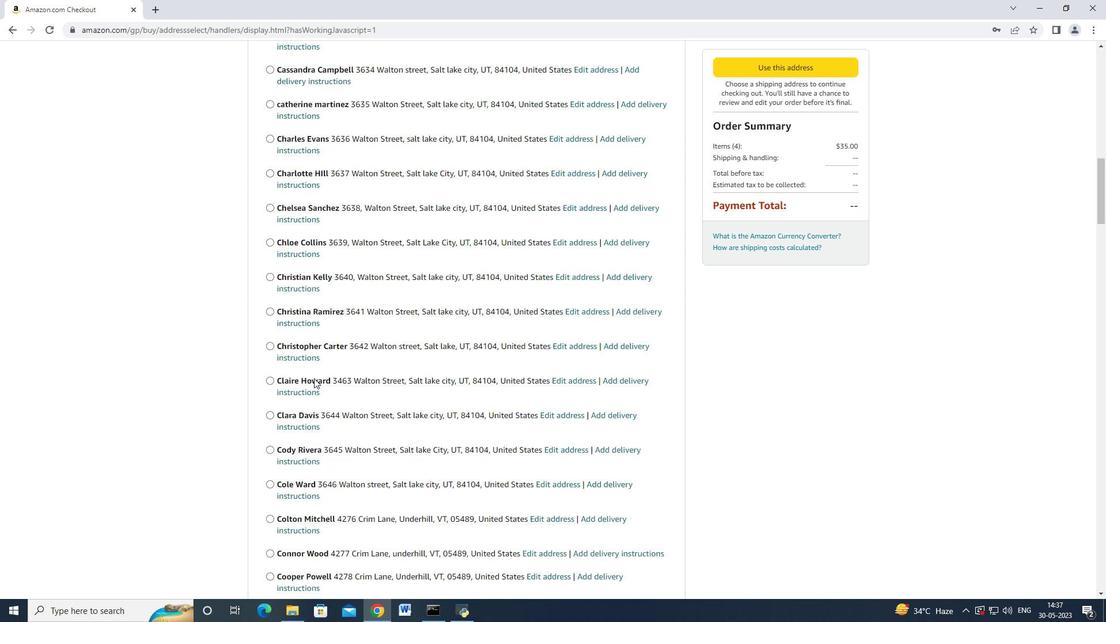 
Action: Mouse scrolled (314, 378) with delta (0, 0)
Screenshot: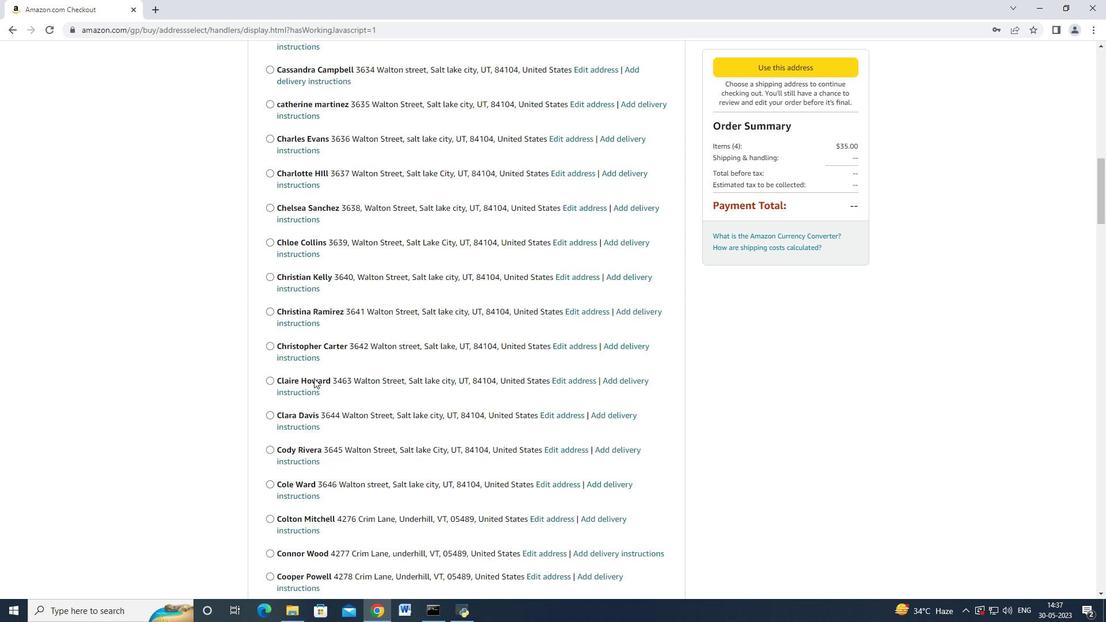 
Action: Mouse scrolled (314, 378) with delta (0, 0)
Screenshot: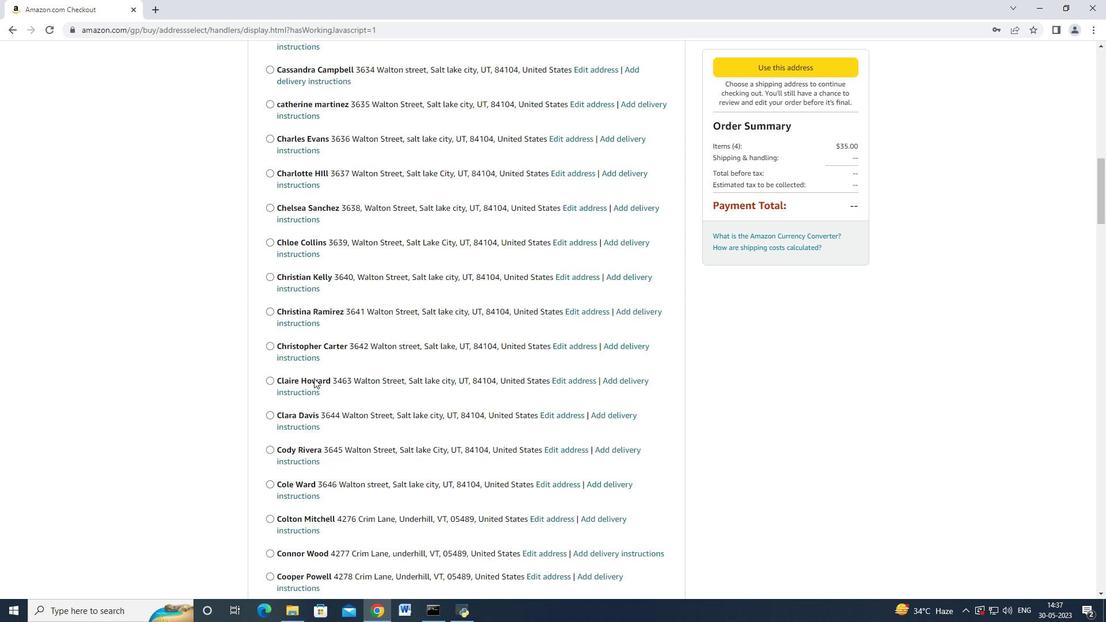 
Action: Mouse scrolled (314, 378) with delta (0, 0)
Screenshot: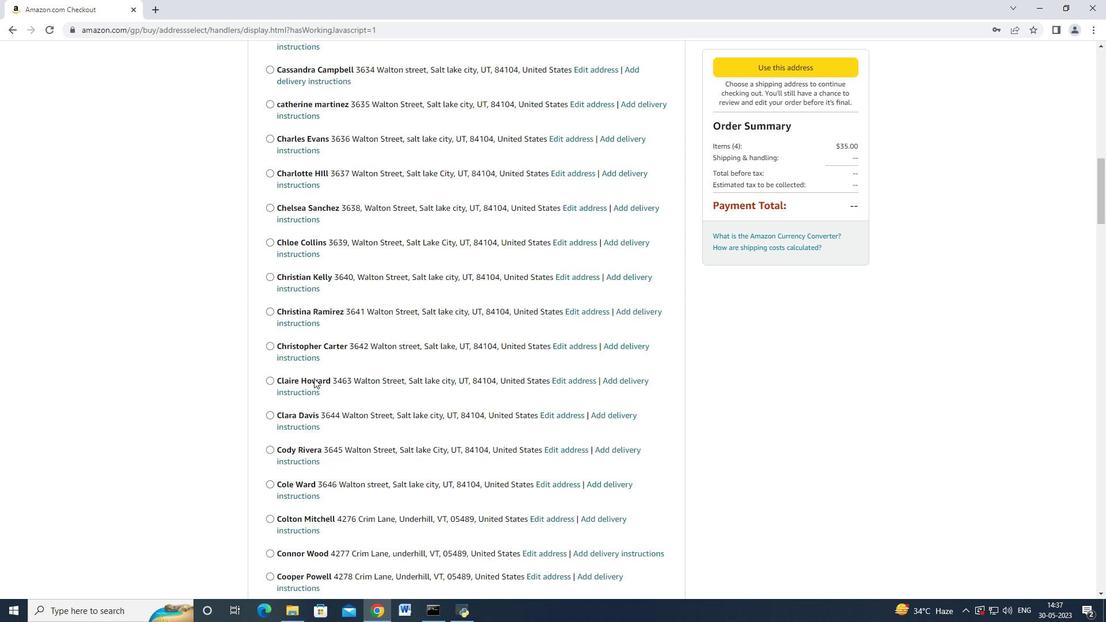 
Action: Mouse moved to (313, 378)
Screenshot: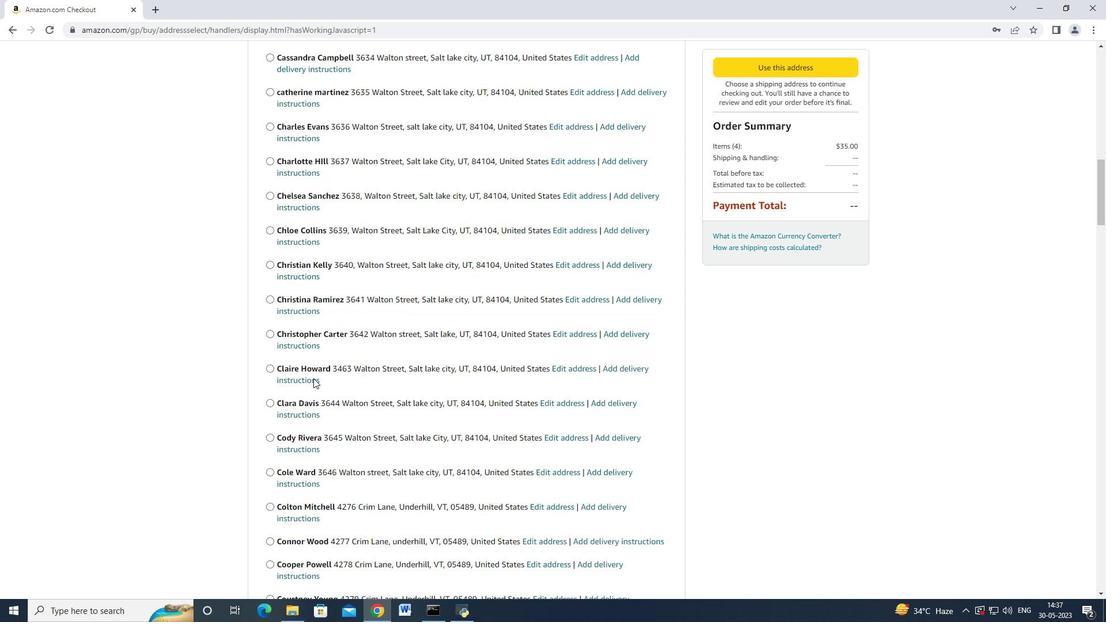 
Action: Mouse scrolled (313, 377) with delta (0, 0)
Screenshot: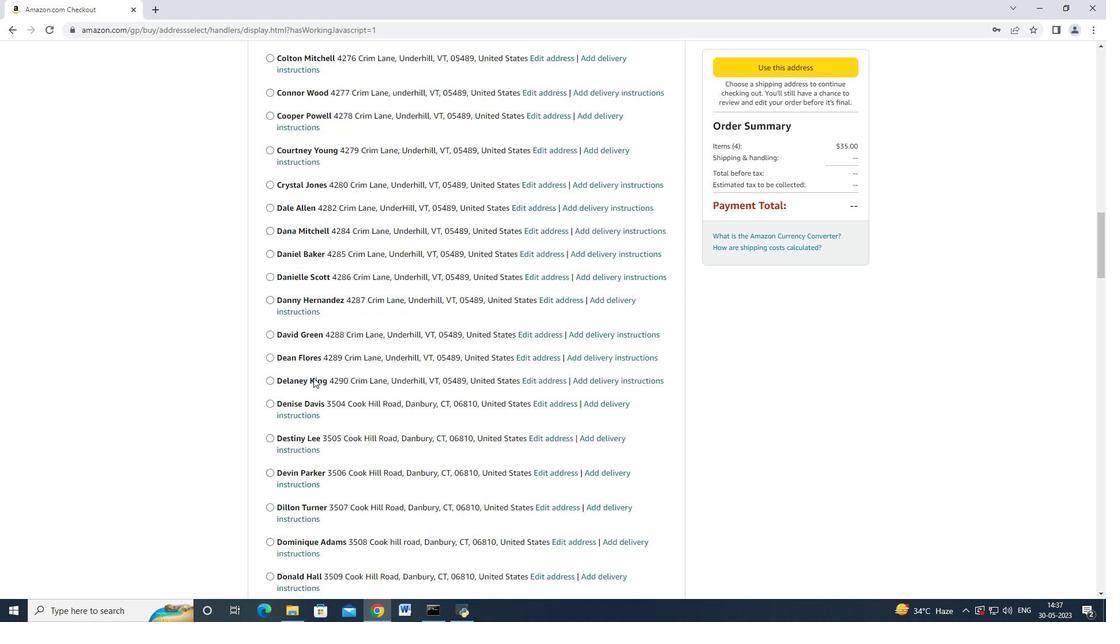 
Action: Mouse scrolled (313, 377) with delta (0, 0)
Screenshot: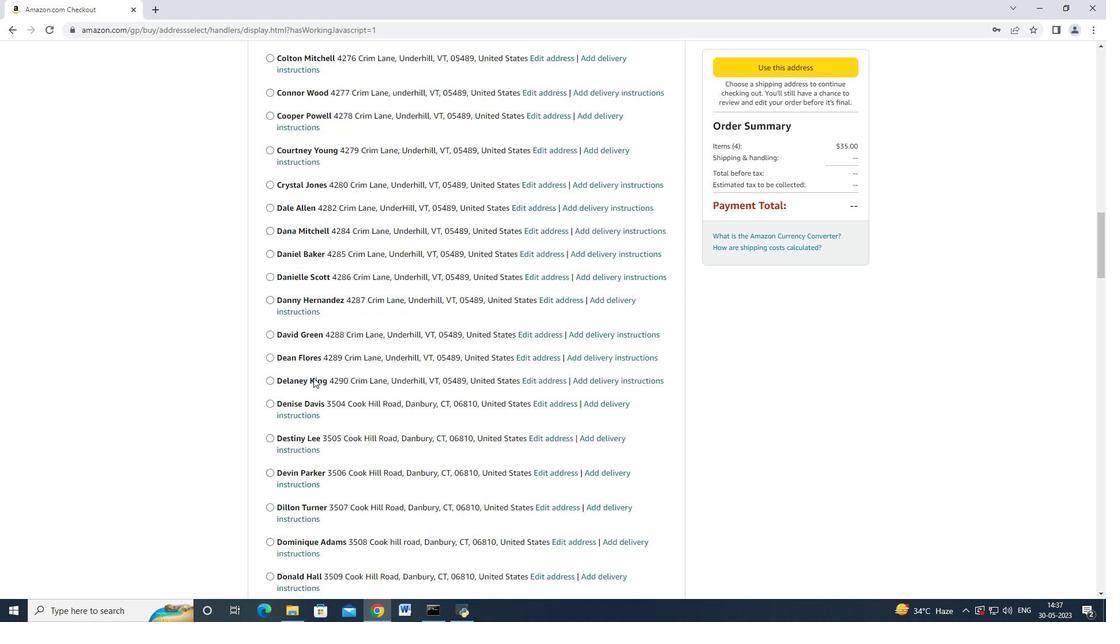 
Action: Mouse scrolled (313, 377) with delta (0, 0)
Screenshot: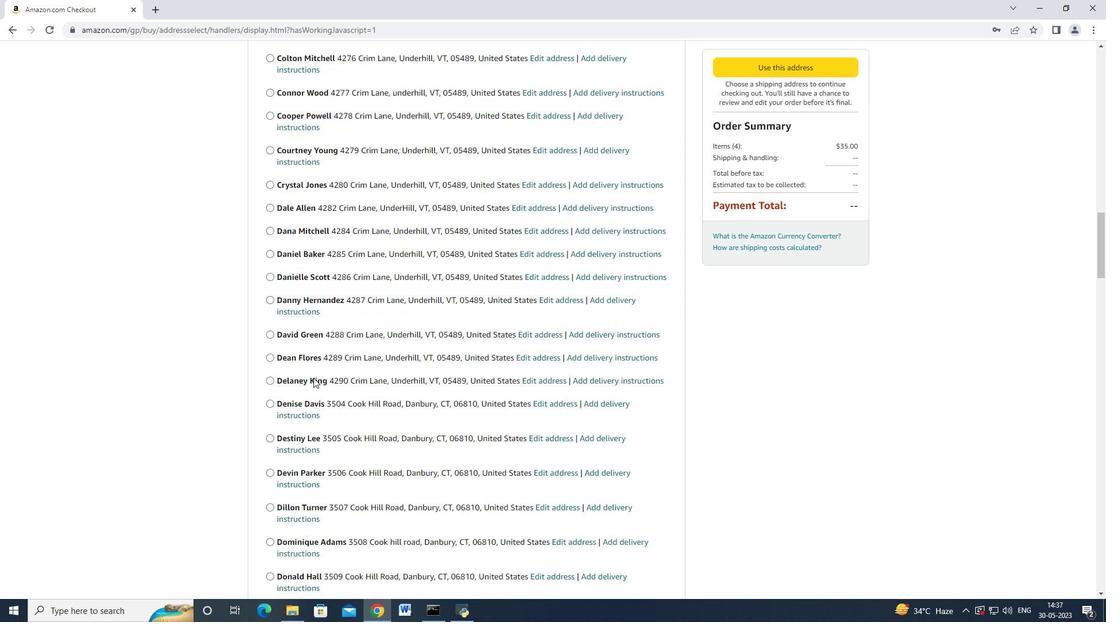 
Action: Mouse scrolled (313, 377) with delta (0, 0)
Screenshot: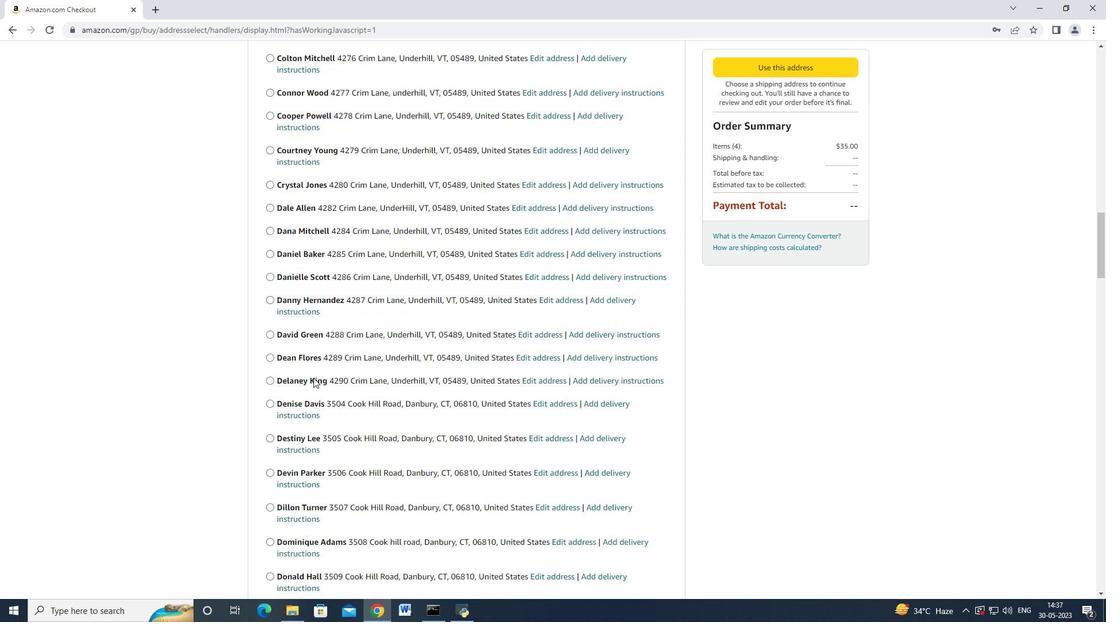 
Action: Mouse scrolled (313, 377) with delta (0, 0)
Screenshot: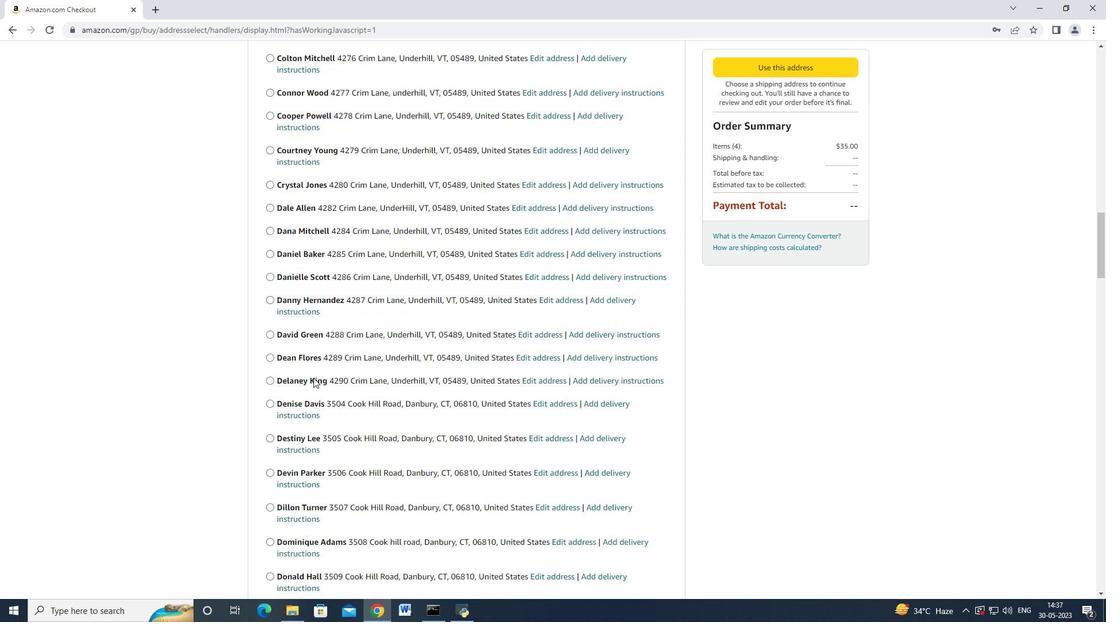 
Action: Mouse scrolled (313, 377) with delta (0, 0)
Screenshot: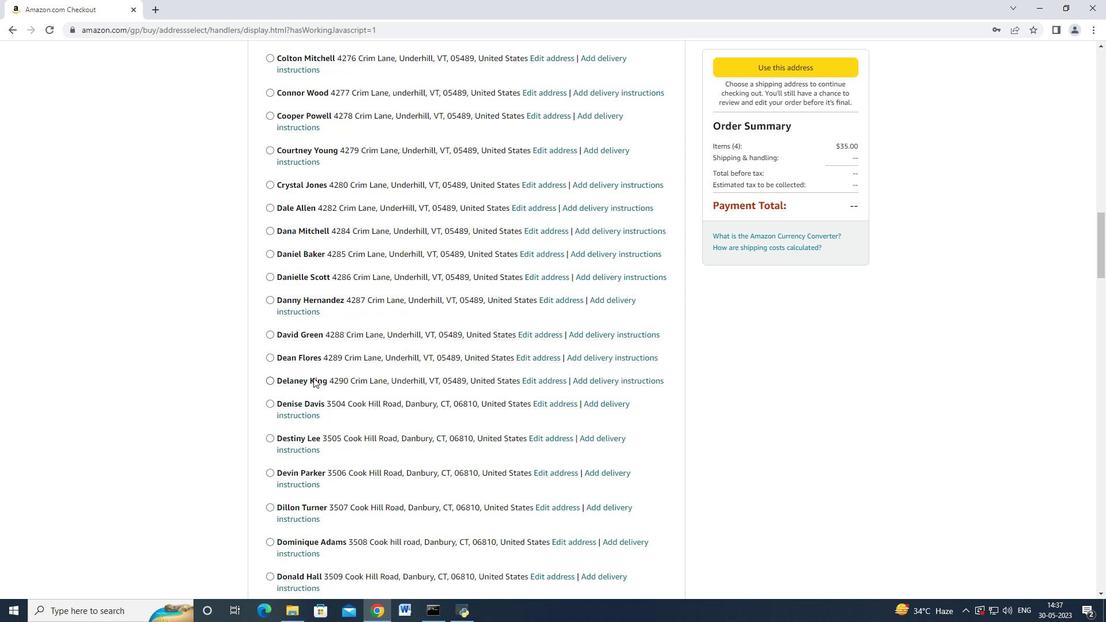 
Action: Mouse moved to (313, 378)
Screenshot: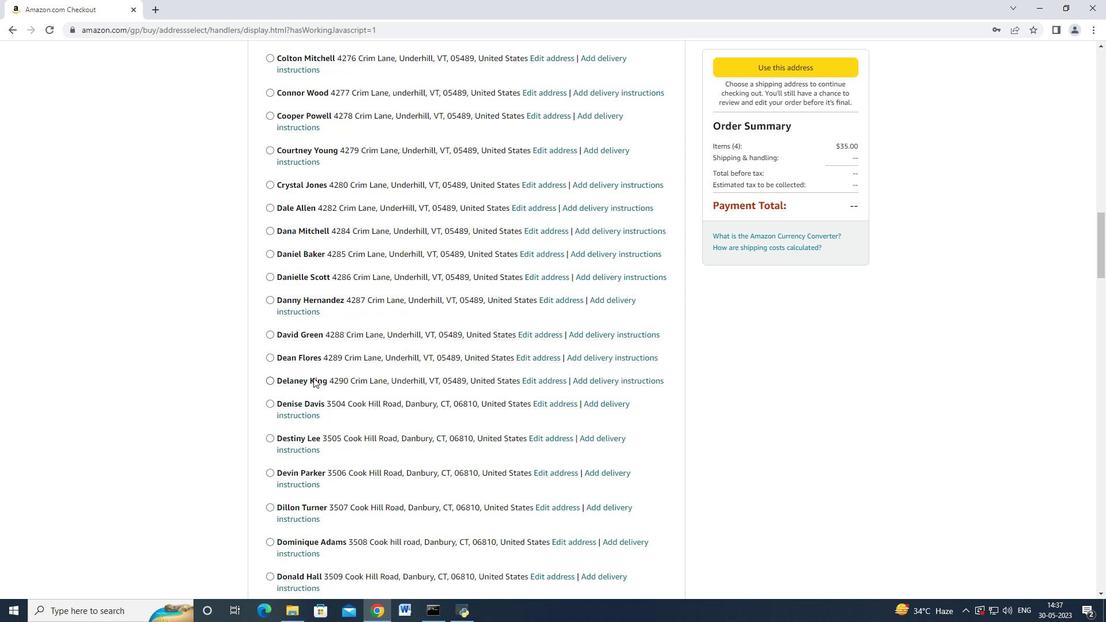 
Action: Mouse scrolled (313, 377) with delta (0, 0)
Screenshot: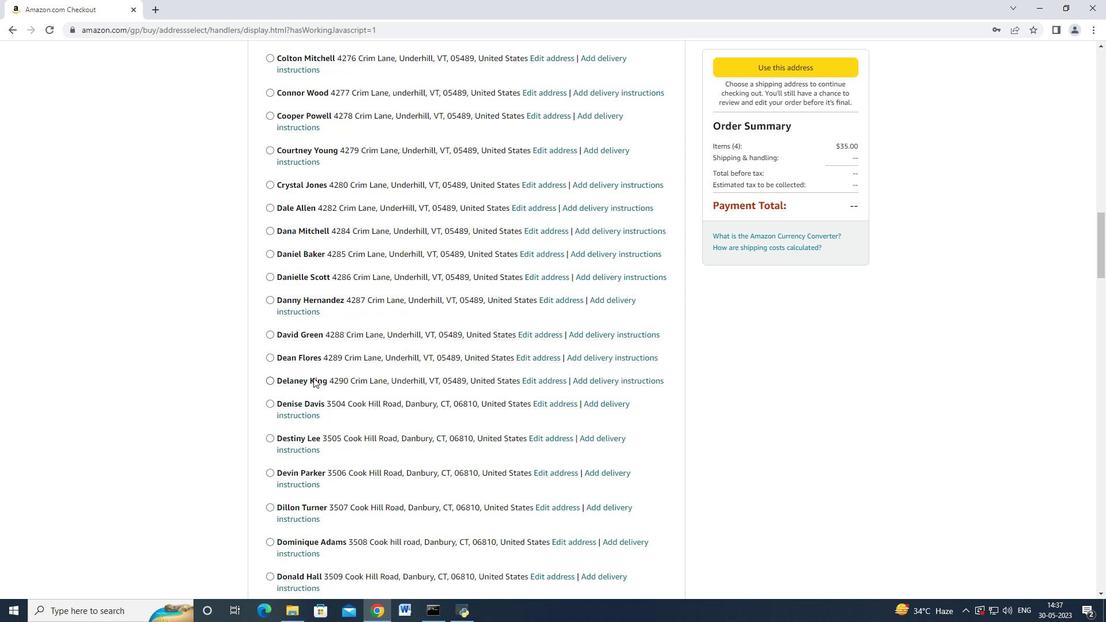 
Action: Mouse moved to (313, 377)
Screenshot: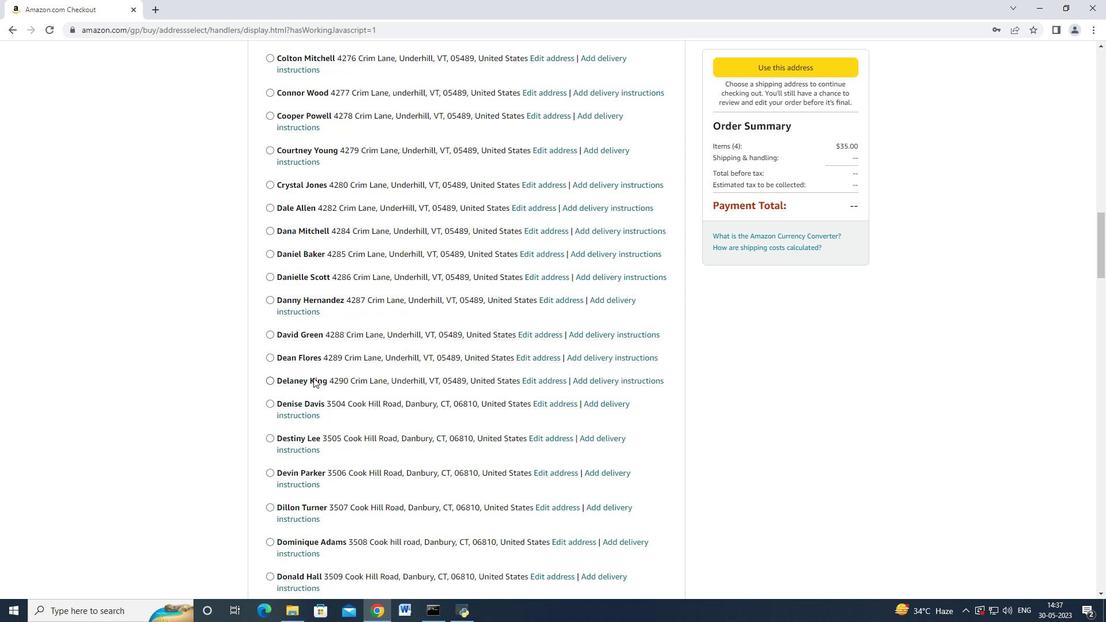 
Action: Mouse scrolled (313, 376) with delta (0, 0)
Screenshot: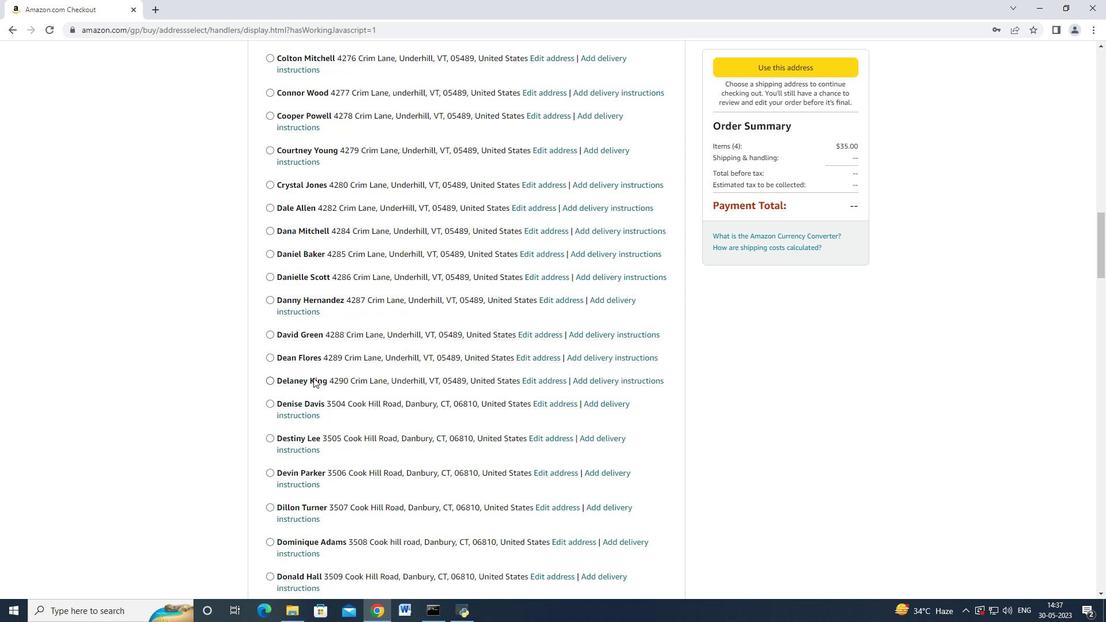 
Action: Mouse moved to (314, 376)
Screenshot: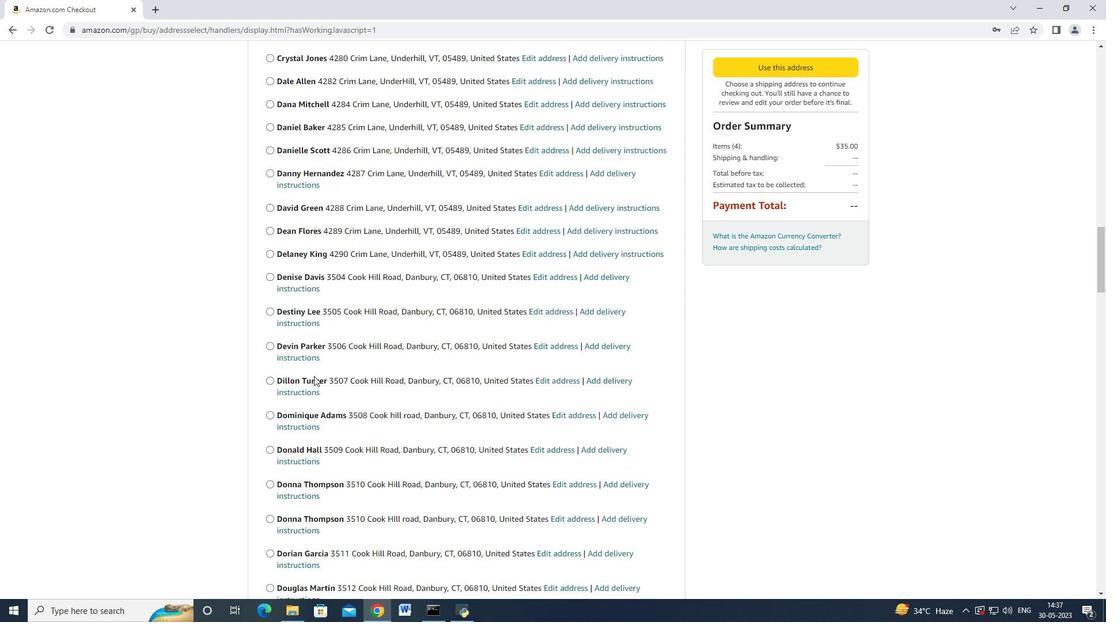 
Action: Mouse scrolled (314, 375) with delta (0, 0)
Screenshot: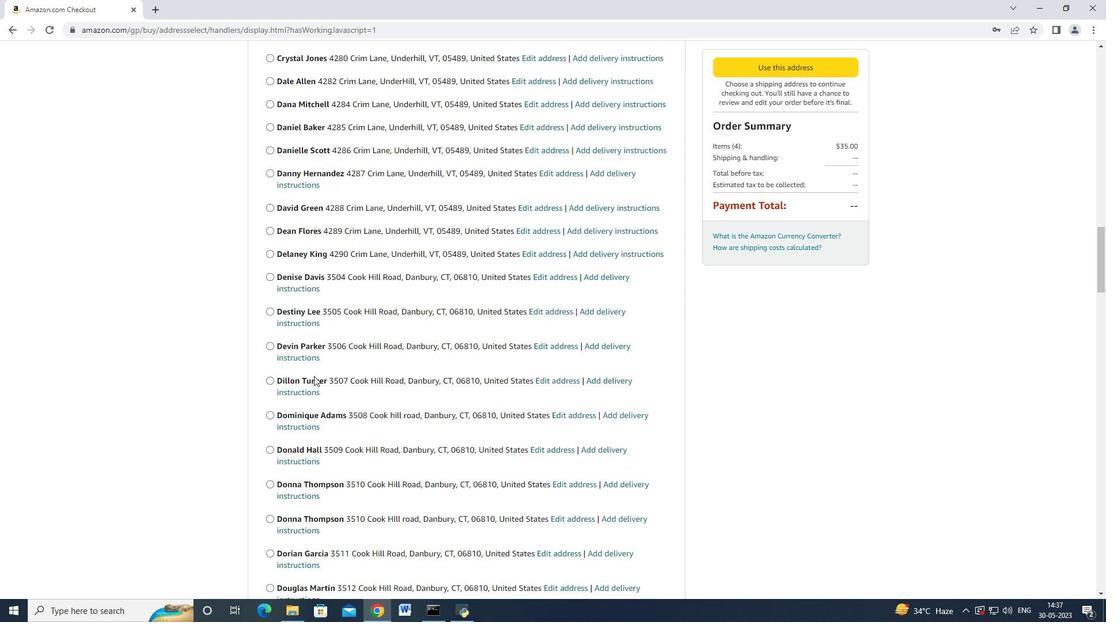 
Action: Mouse moved to (313, 376)
Screenshot: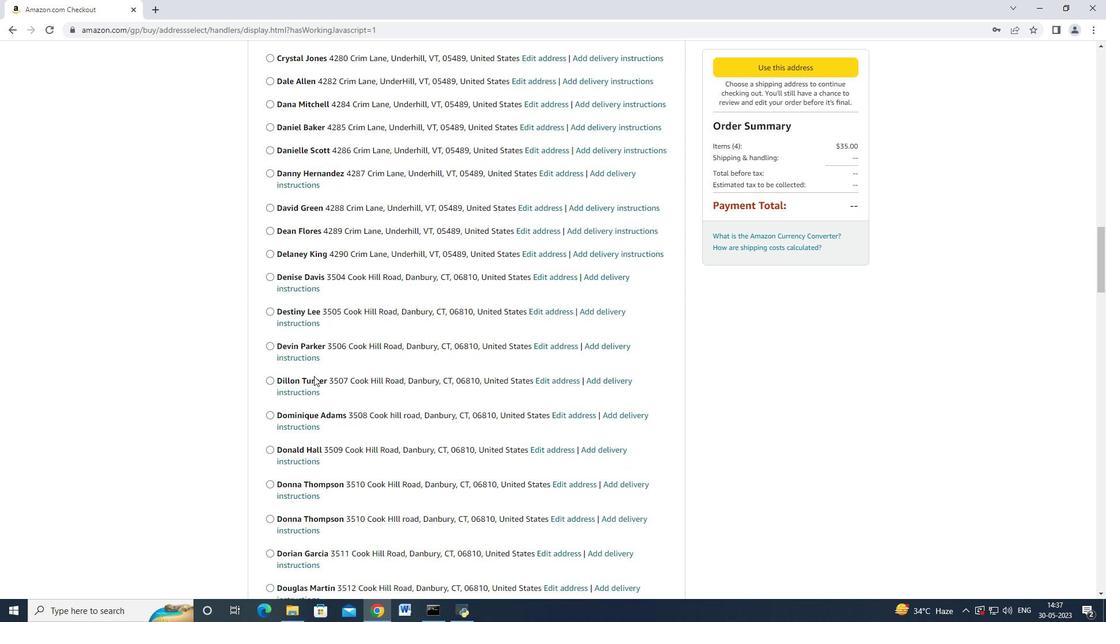 
Action: Mouse scrolled (313, 375) with delta (0, 0)
Screenshot: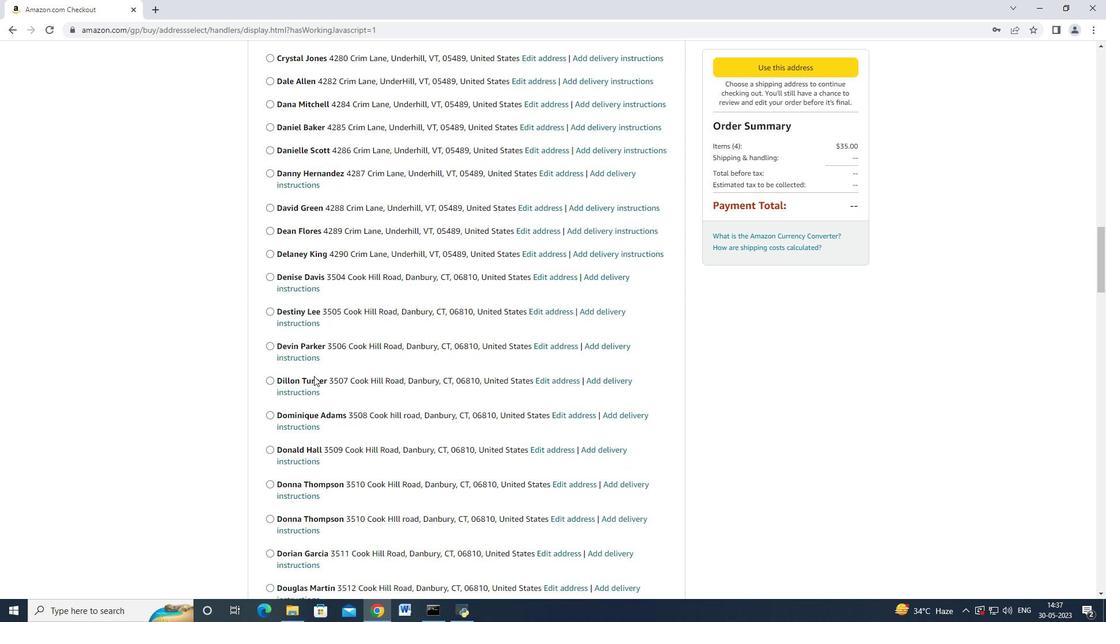 
Action: Mouse scrolled (313, 375) with delta (0, 0)
Screenshot: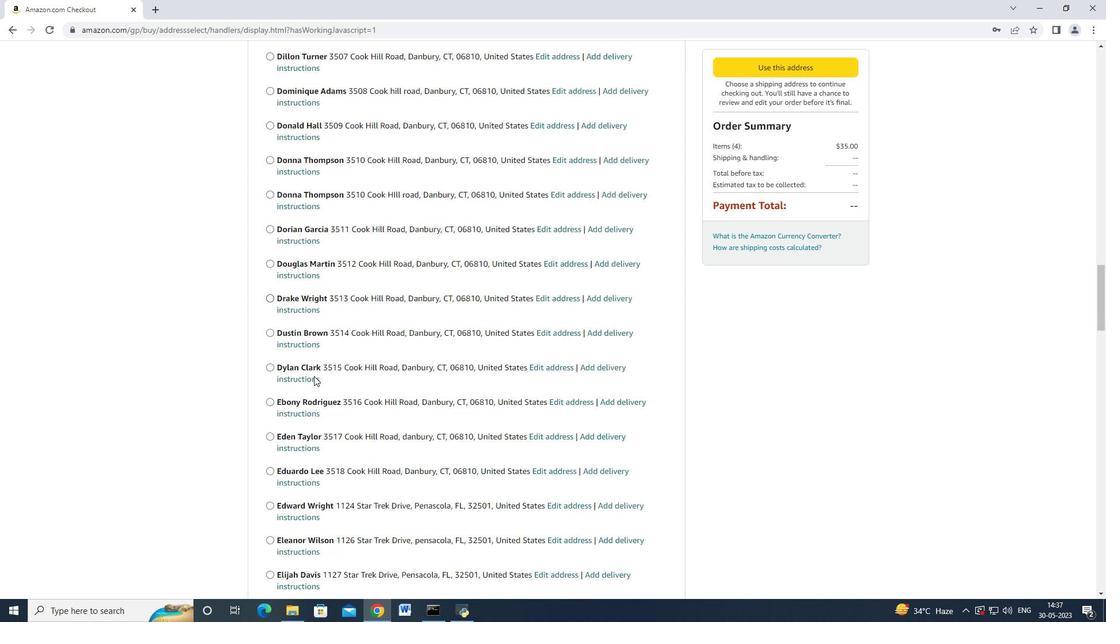 
Action: Mouse moved to (313, 376)
Screenshot: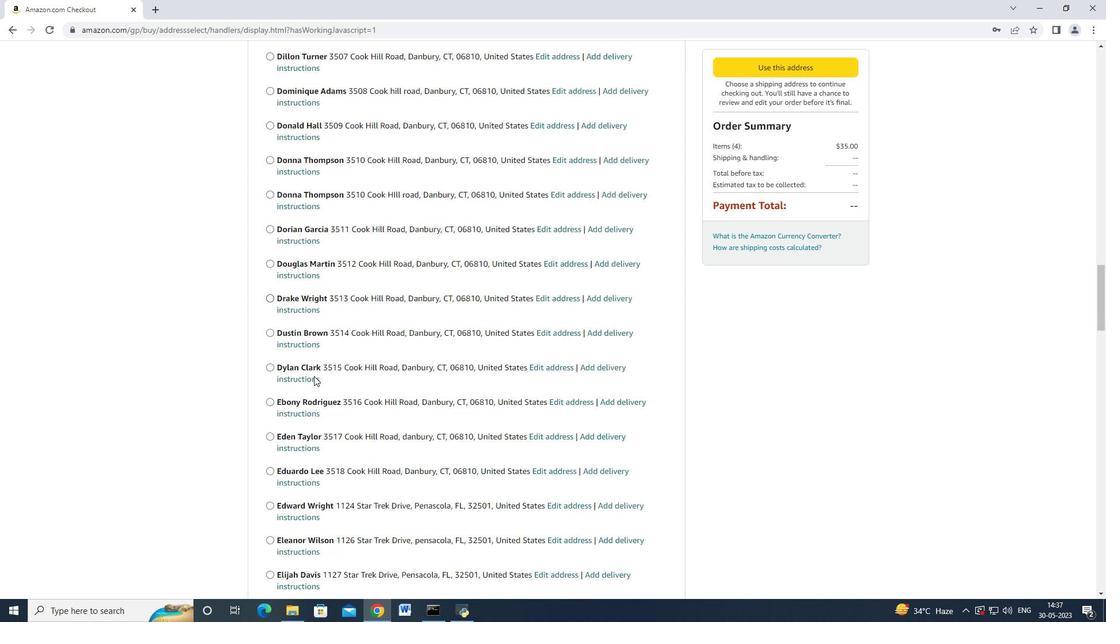 
Action: Mouse scrolled (313, 375) with delta (0, 0)
Screenshot: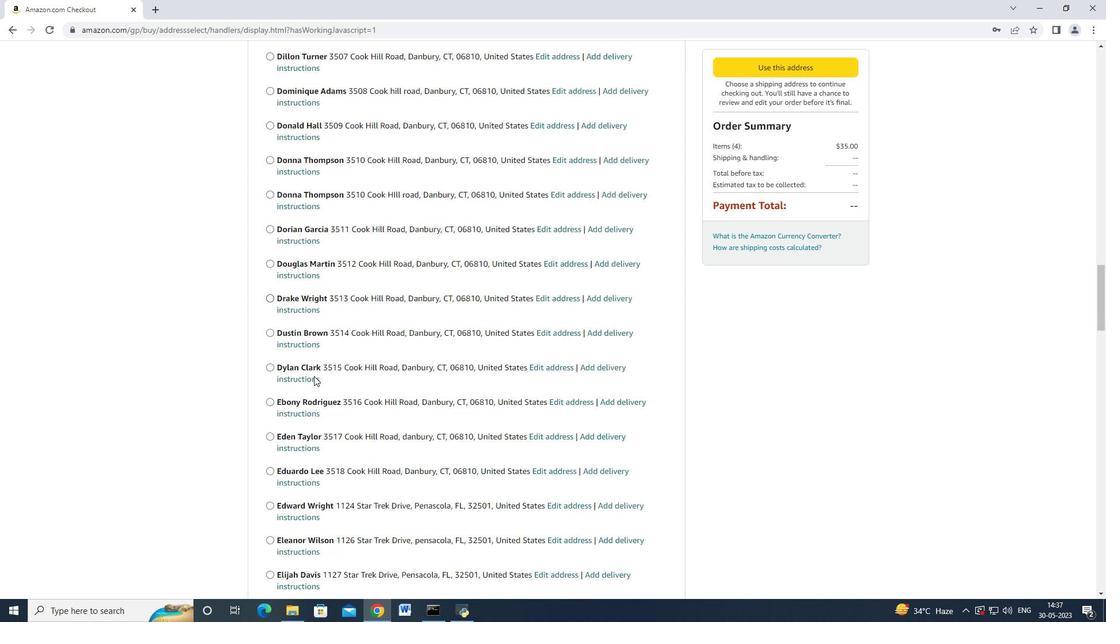 
Action: Mouse scrolled (313, 375) with delta (0, 0)
Screenshot: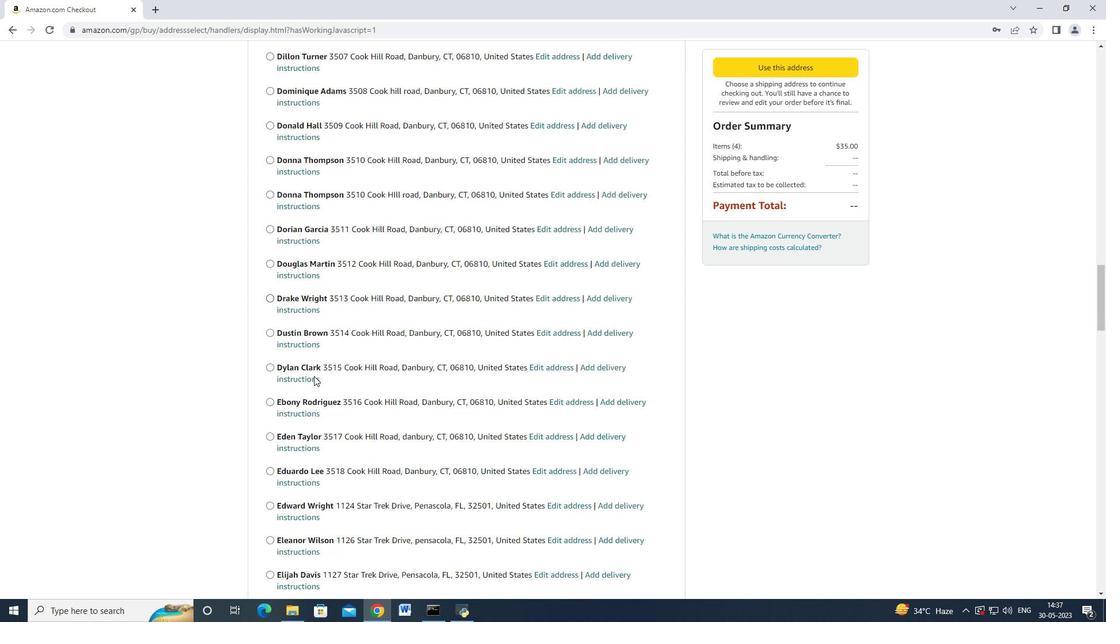 
Action: Mouse scrolled (313, 375) with delta (0, 0)
Screenshot: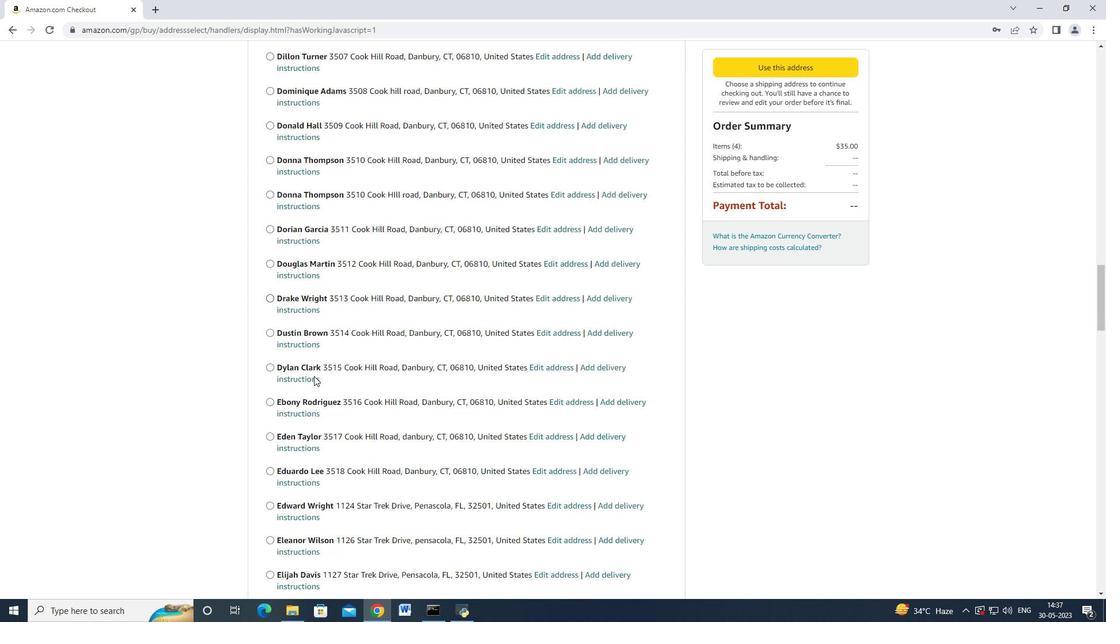 
Action: Mouse moved to (313, 375)
Screenshot: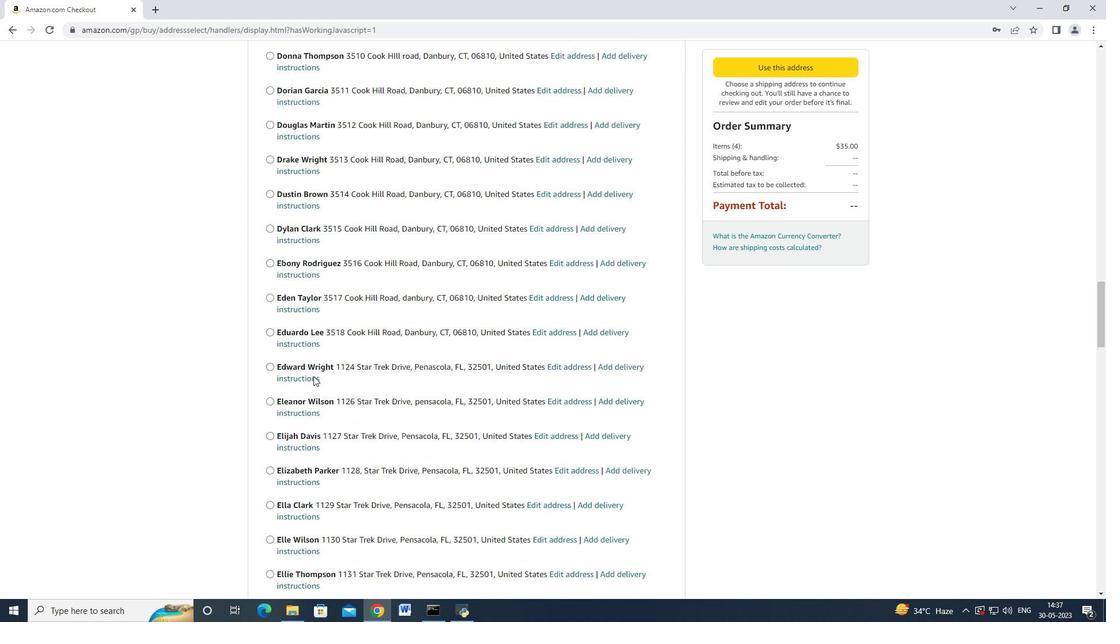 
Action: Mouse scrolled (313, 374) with delta (0, 0)
Screenshot: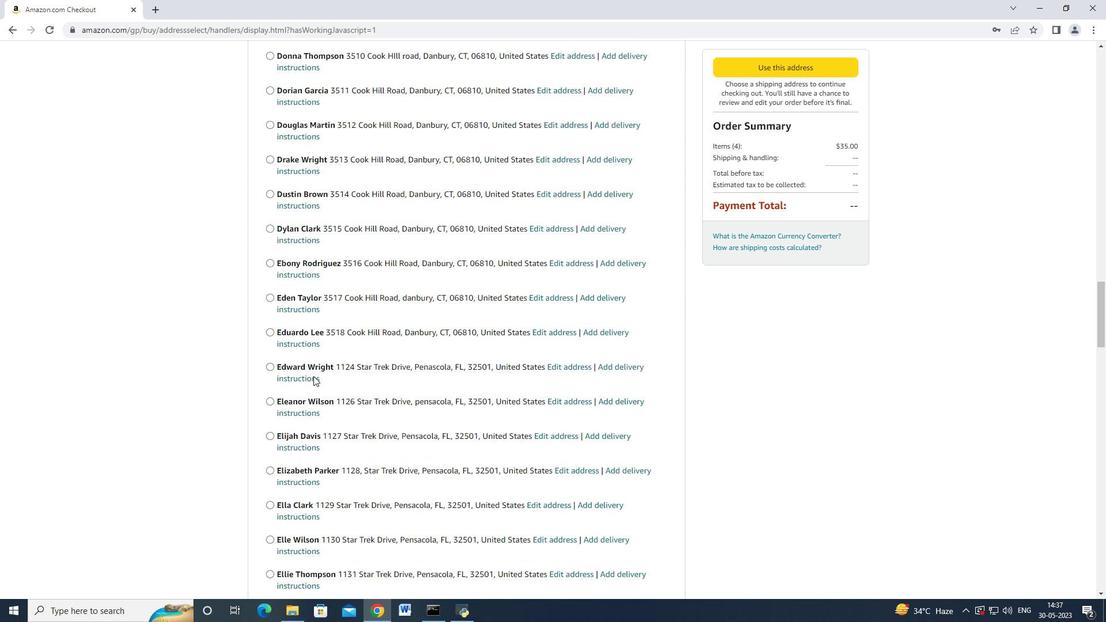 
Action: Mouse moved to (314, 375)
Screenshot: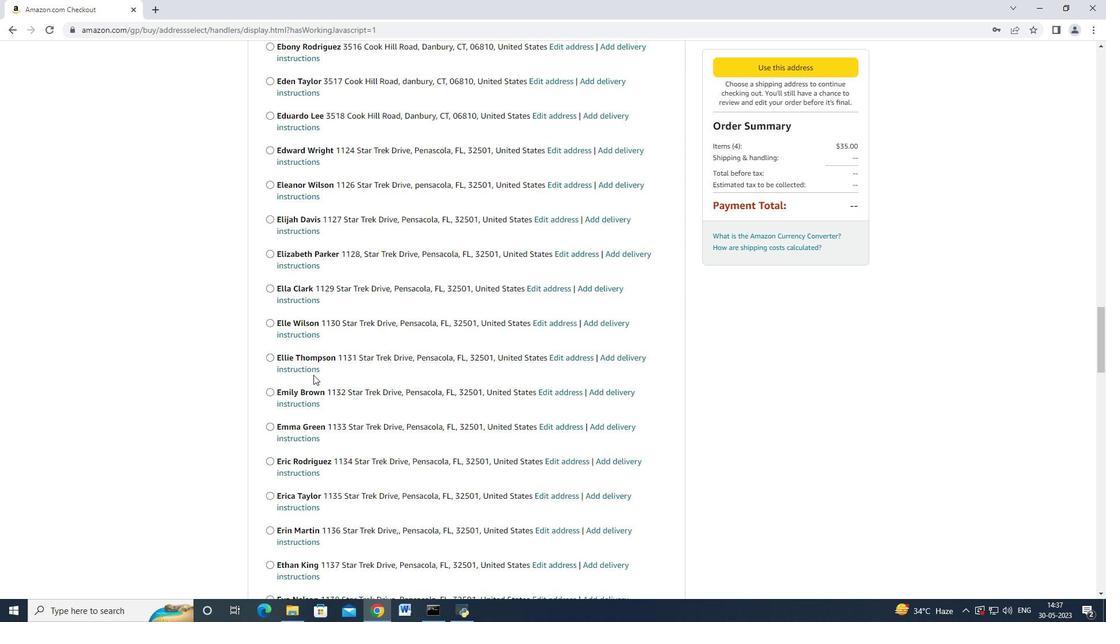 
Action: Mouse scrolled (313, 374) with delta (0, 0)
Screenshot: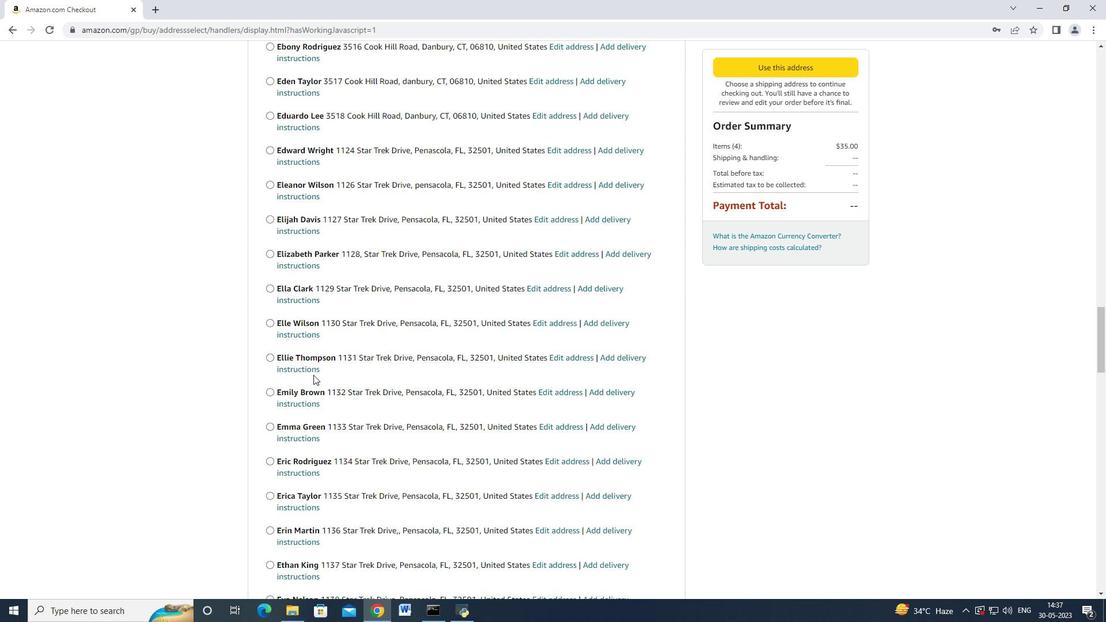 
Action: Mouse moved to (314, 375)
Screenshot: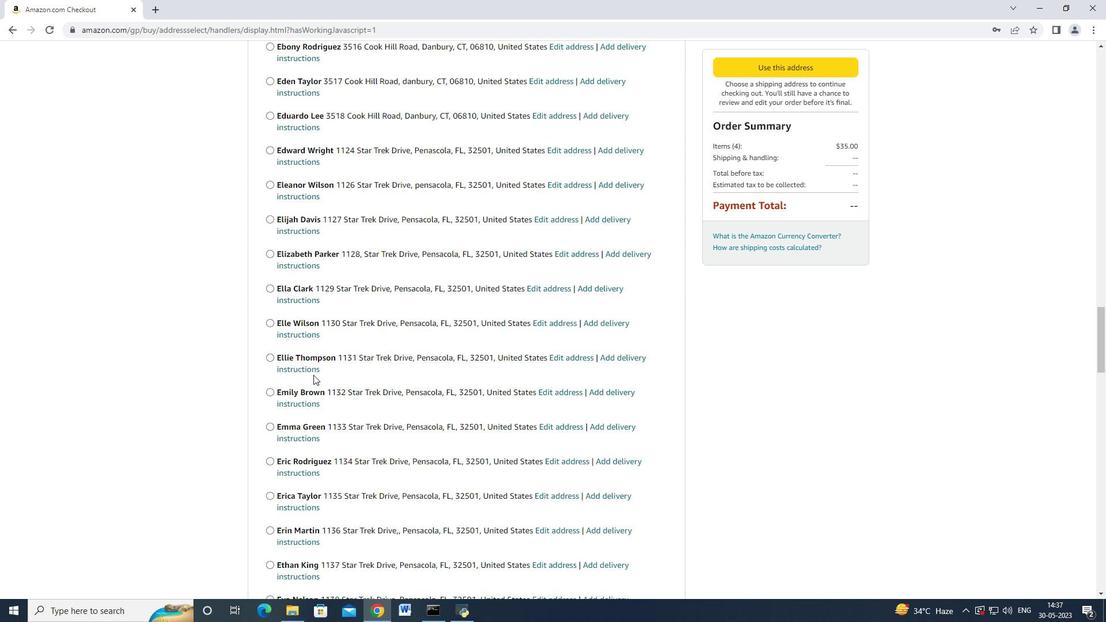 
Action: Mouse scrolled (314, 374) with delta (0, 0)
Screenshot: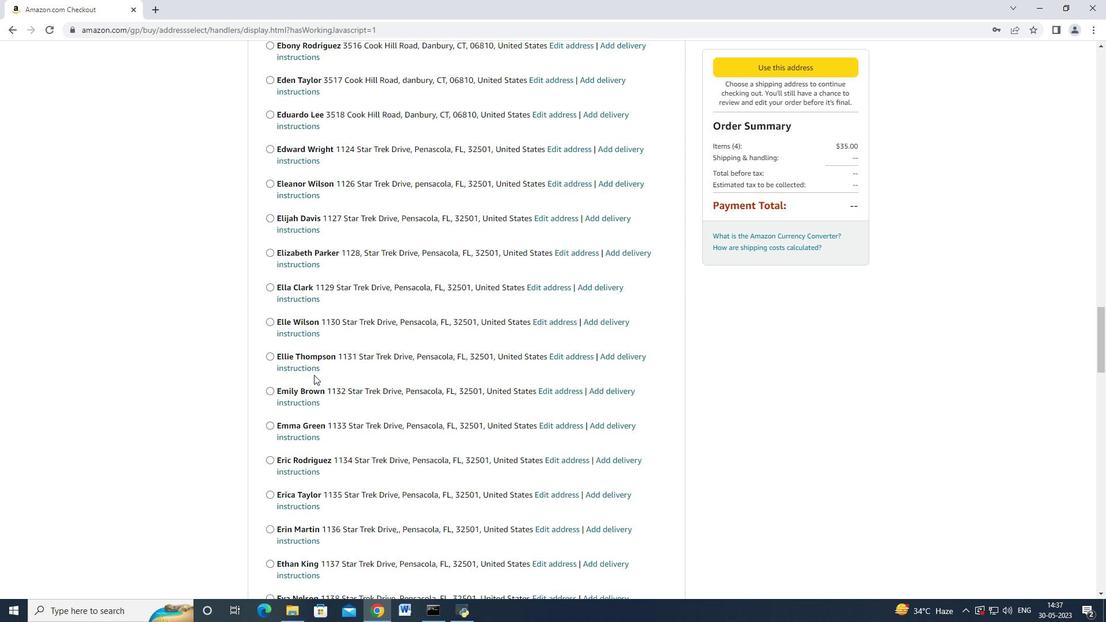 
Action: Mouse moved to (314, 374)
Screenshot: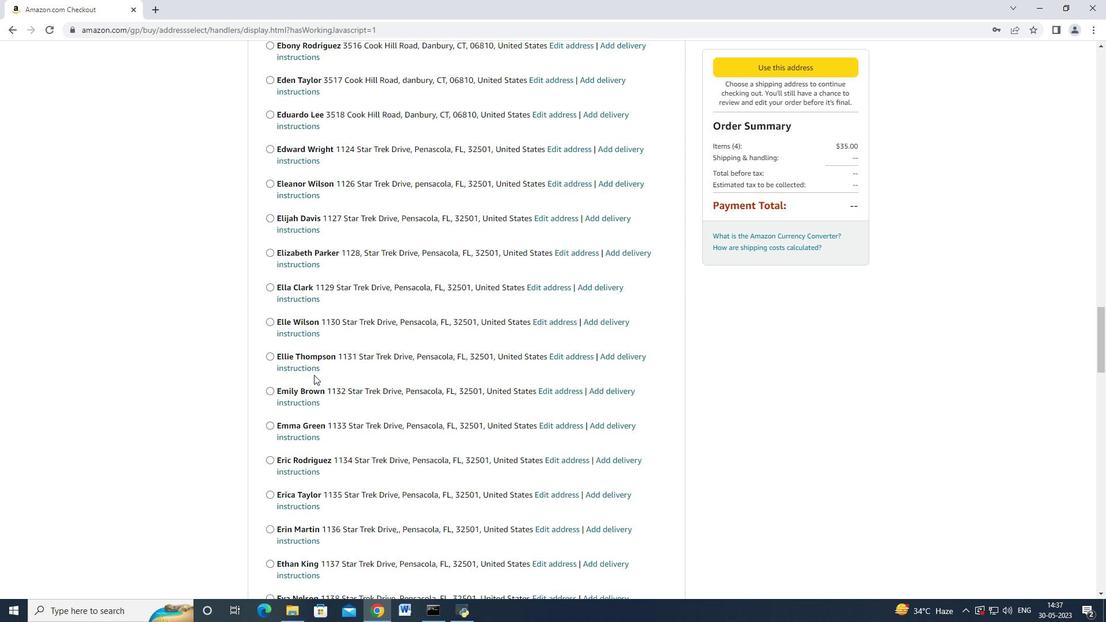 
Action: Mouse scrolled (314, 374) with delta (0, 0)
Screenshot: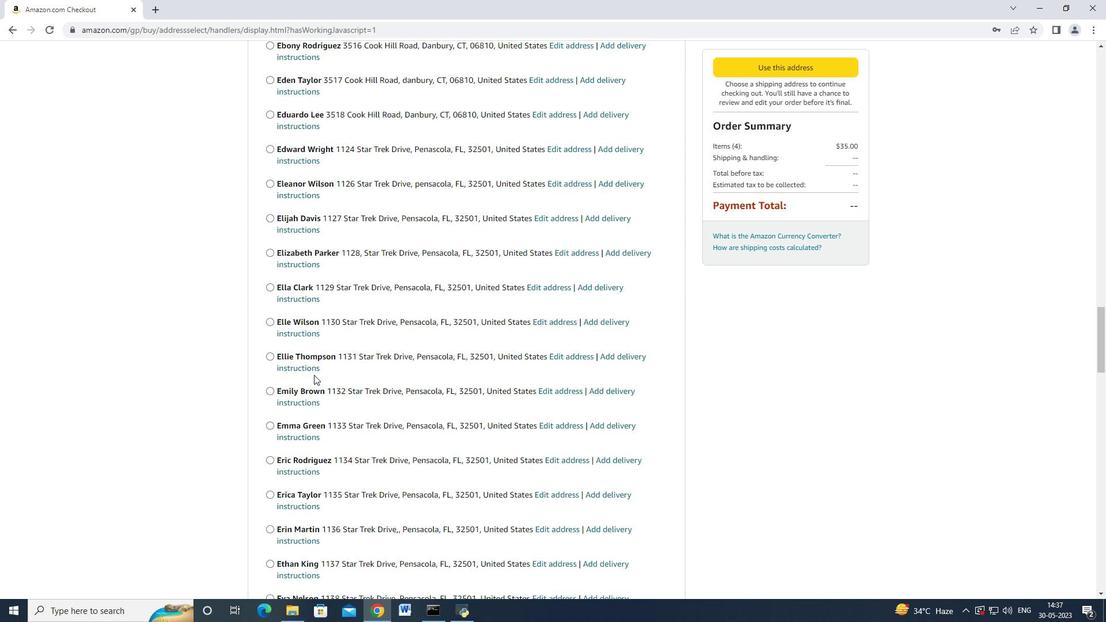 
Action: Mouse moved to (316, 373)
Screenshot: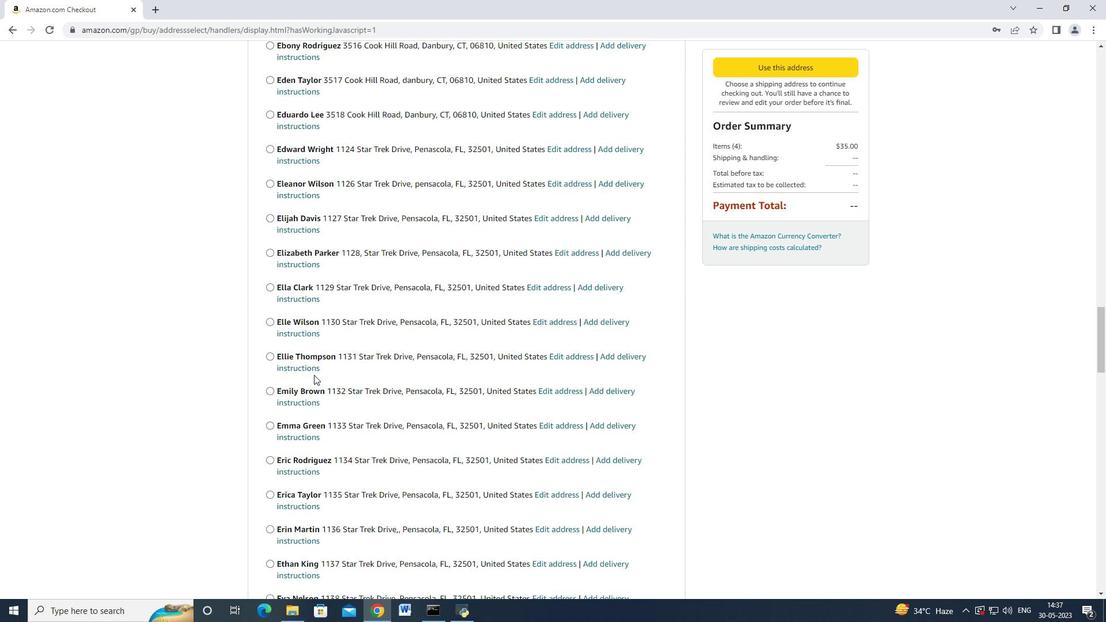 
Action: Mouse scrolled (314, 374) with delta (0, 0)
Screenshot: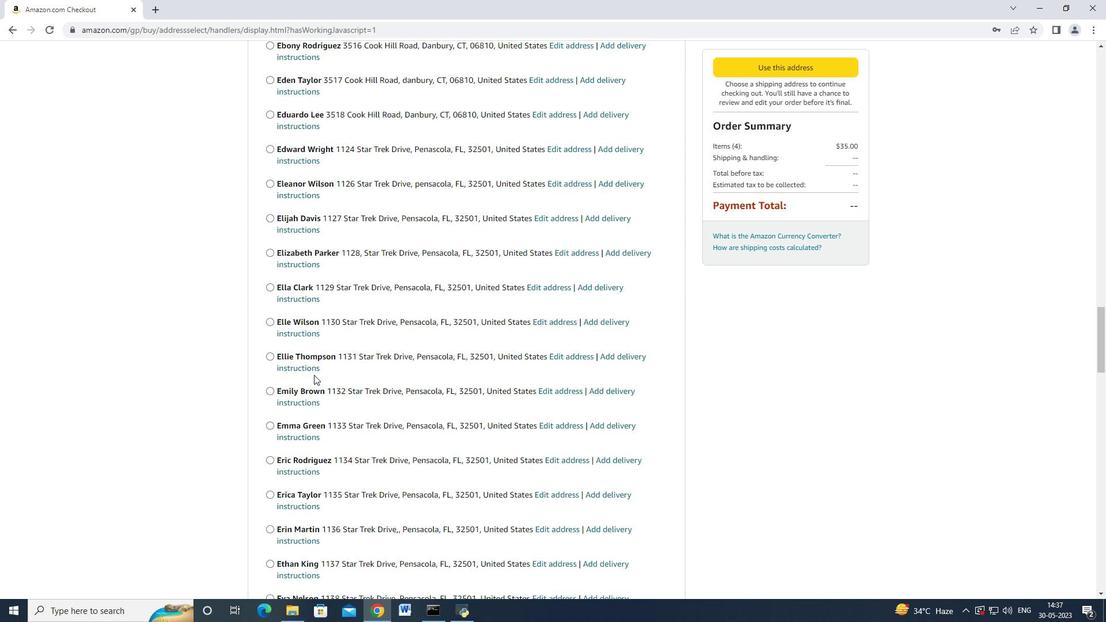 
Action: Mouse moved to (317, 370)
Screenshot: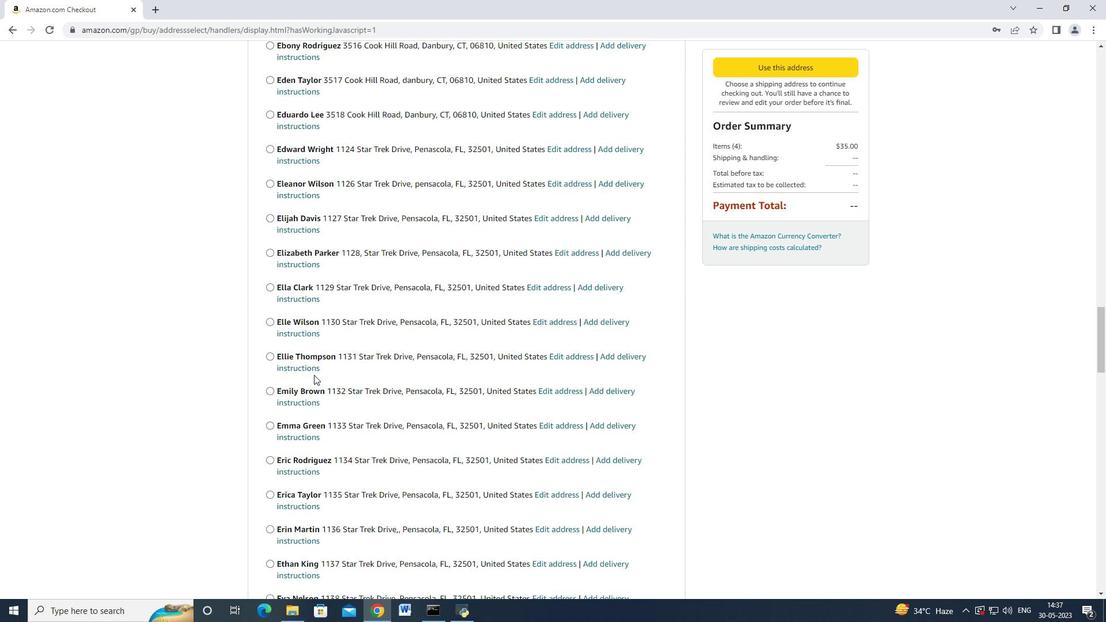 
Action: Mouse scrolled (316, 372) with delta (0, 0)
Screenshot: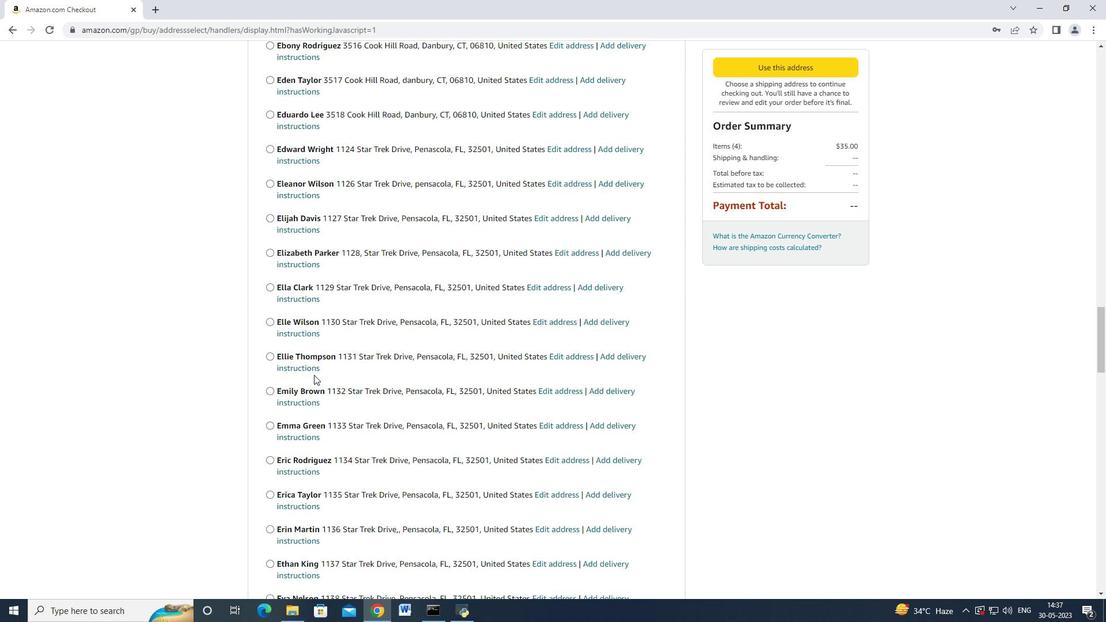 
Action: Mouse moved to (316, 369)
Screenshot: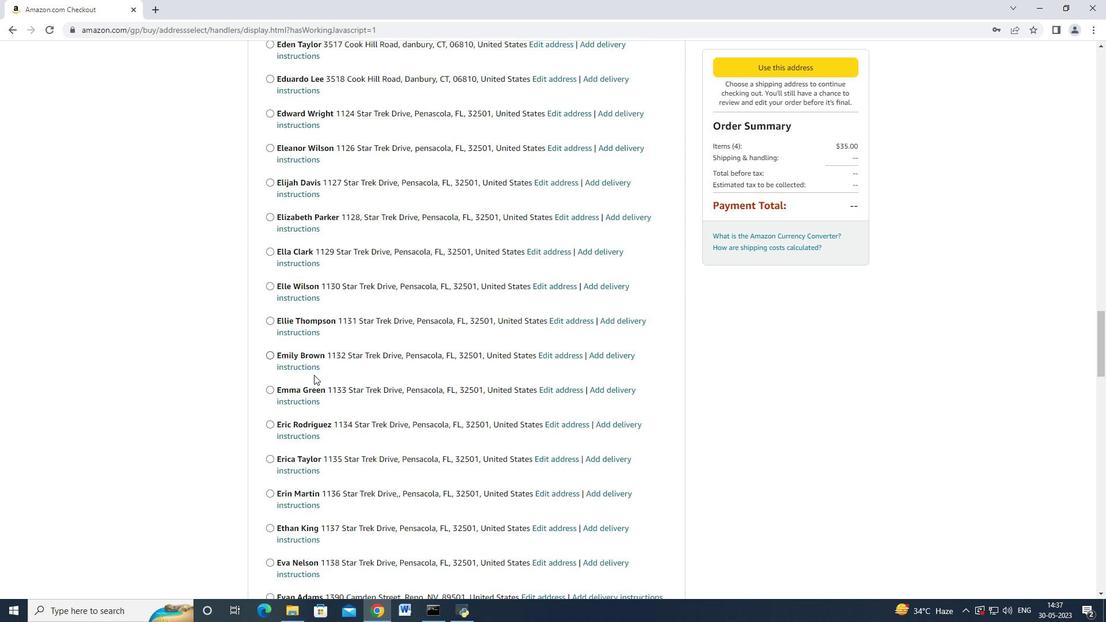 
Action: Mouse scrolled (317, 370) with delta (0, 0)
Screenshot: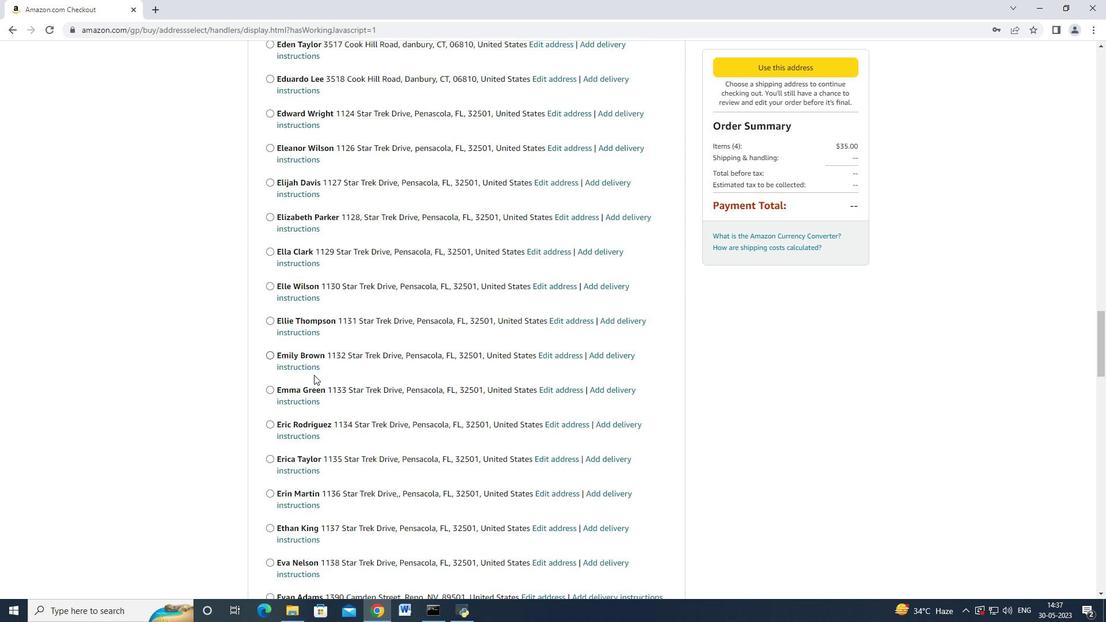 
Action: Mouse scrolled (316, 370) with delta (0, 0)
Screenshot: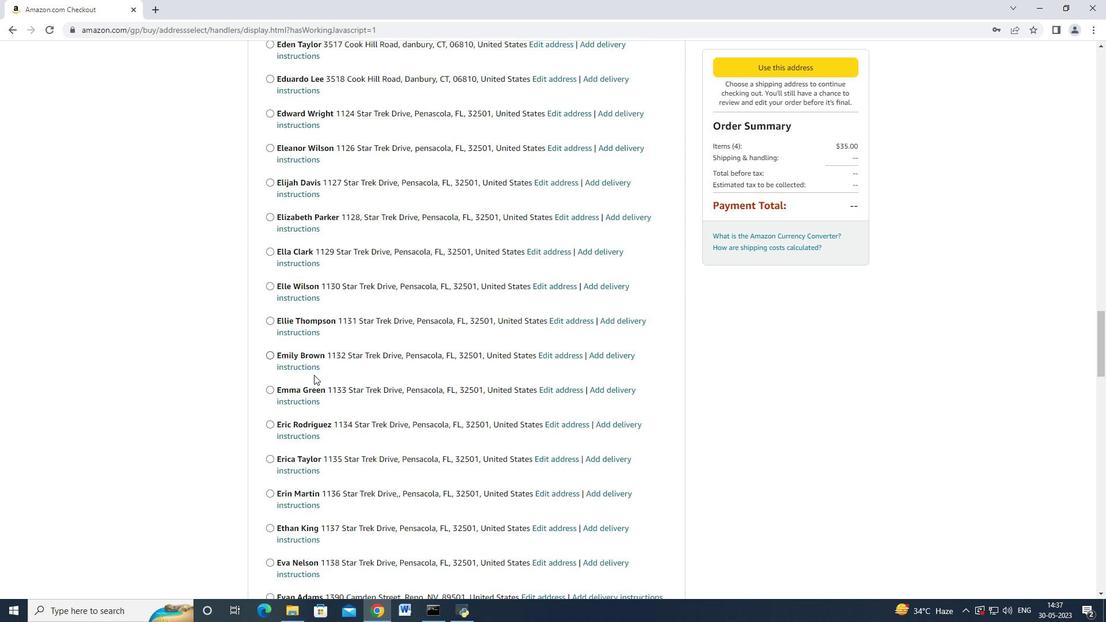 
Action: Mouse scrolled (316, 370) with delta (0, 0)
Screenshot: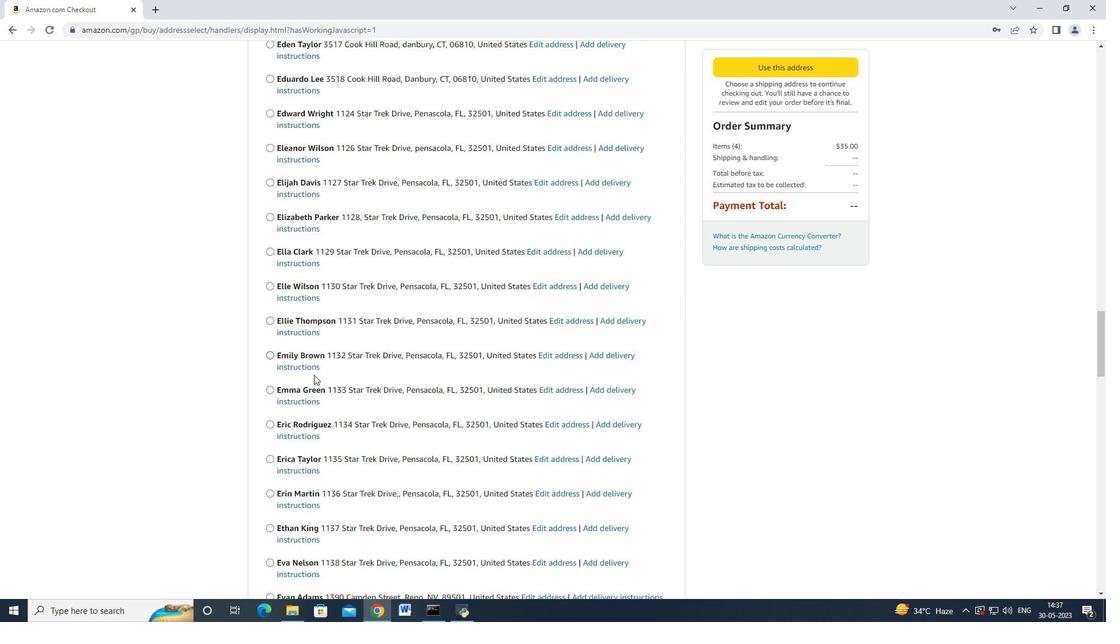 
Action: Mouse moved to (316, 369)
Screenshot: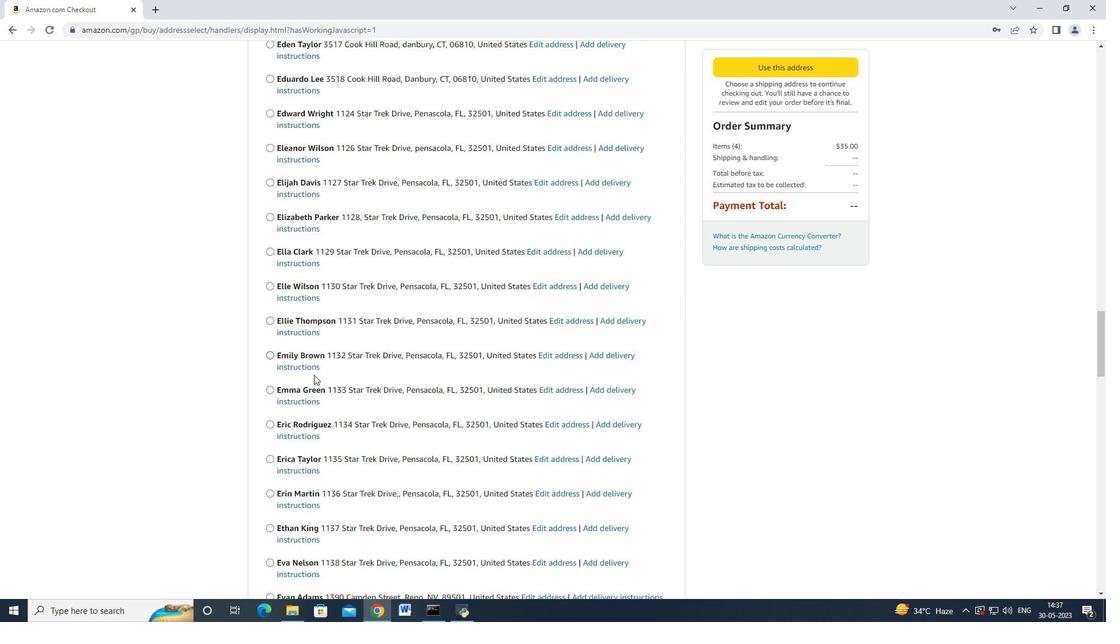 
Action: Mouse scrolled (316, 370) with delta (0, 0)
Screenshot: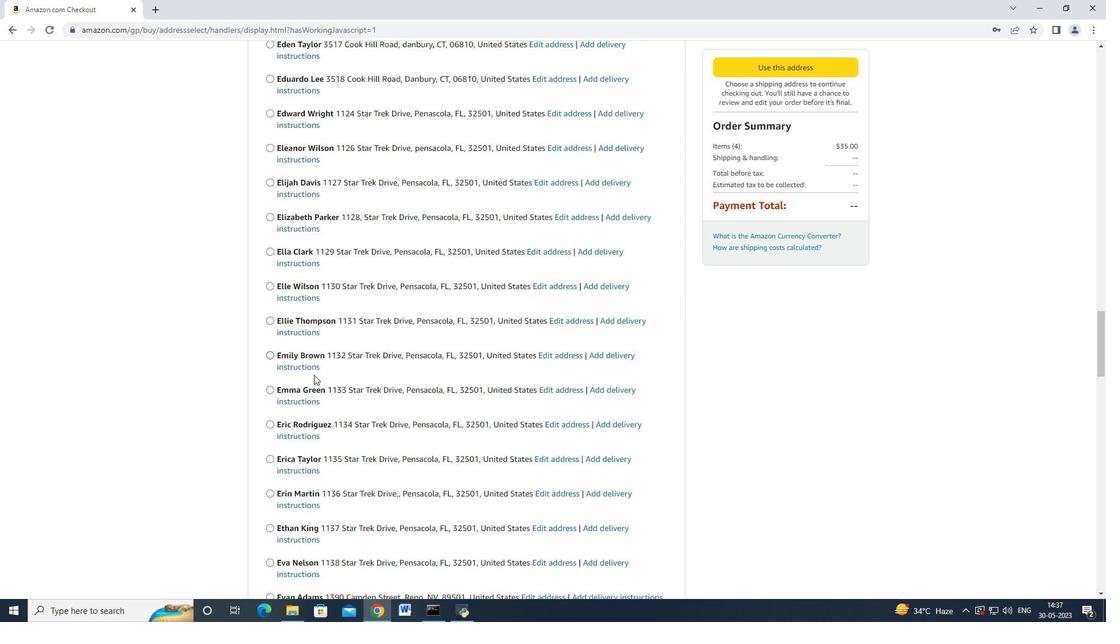 
Action: Mouse scrolled (316, 369) with delta (0, -1)
Screenshot: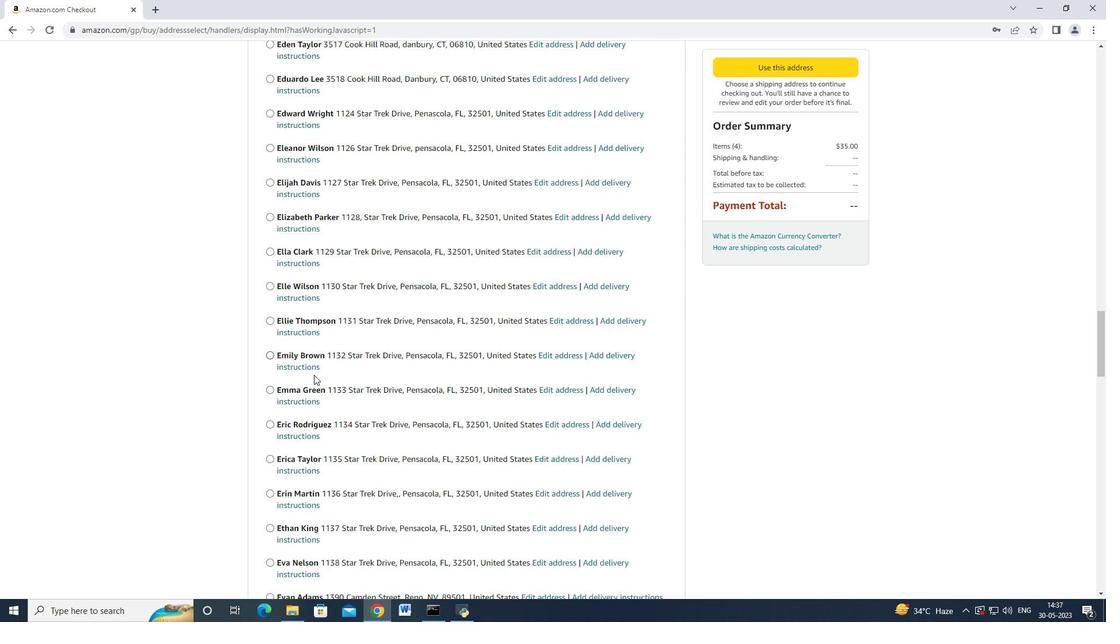 
Action: Mouse scrolled (316, 370) with delta (0, 0)
Screenshot: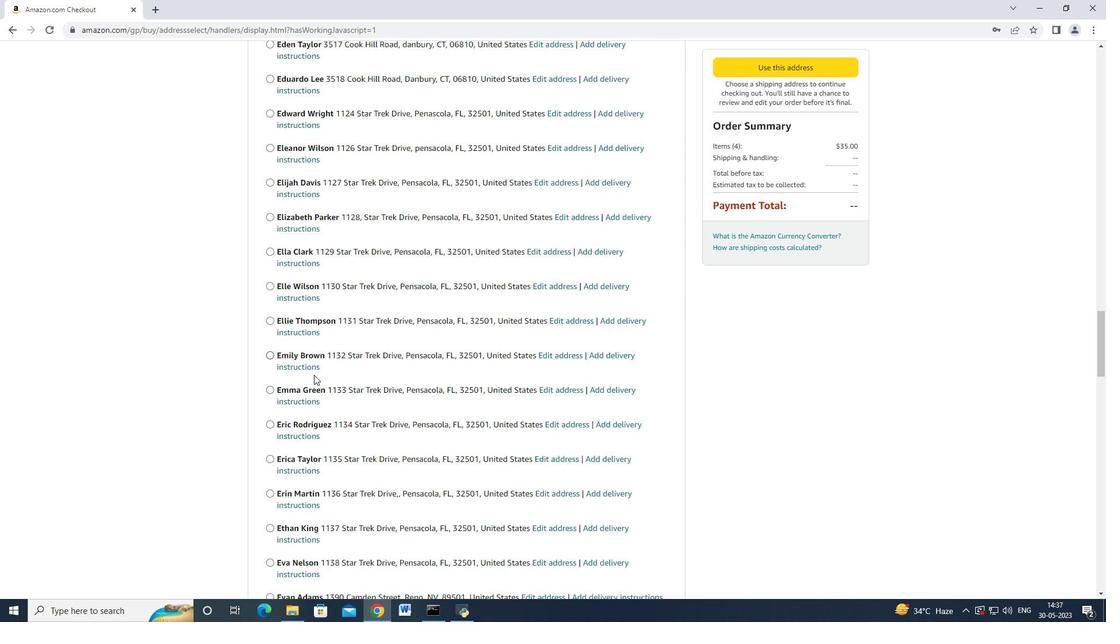 
Action: Mouse scrolled (316, 368) with delta (0, 0)
Screenshot: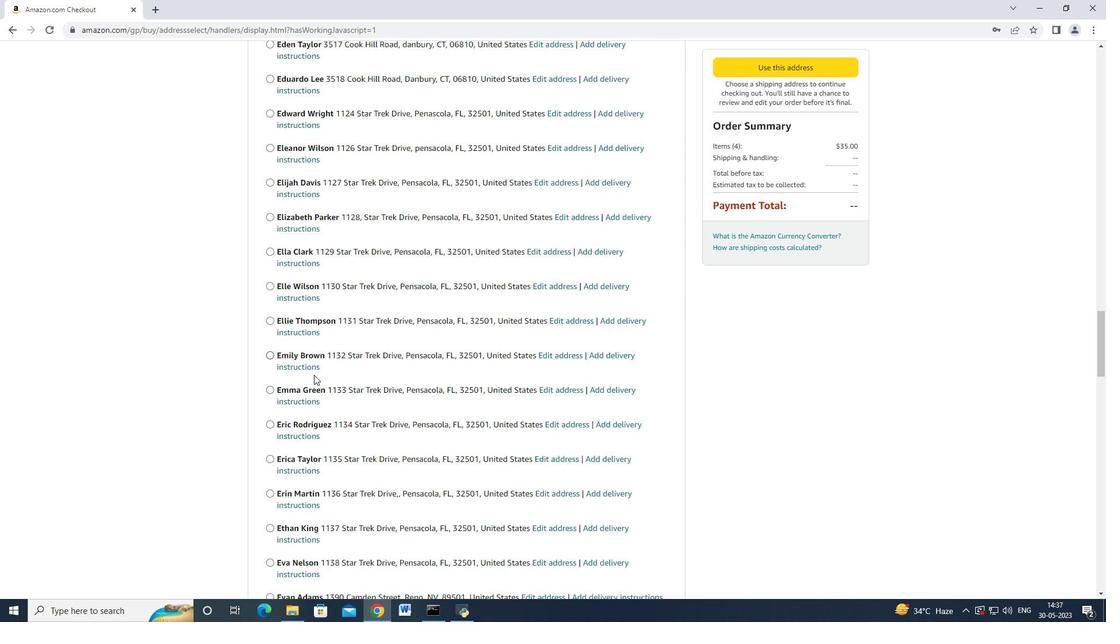 
Action: Mouse scrolled (316, 368) with delta (0, 0)
Screenshot: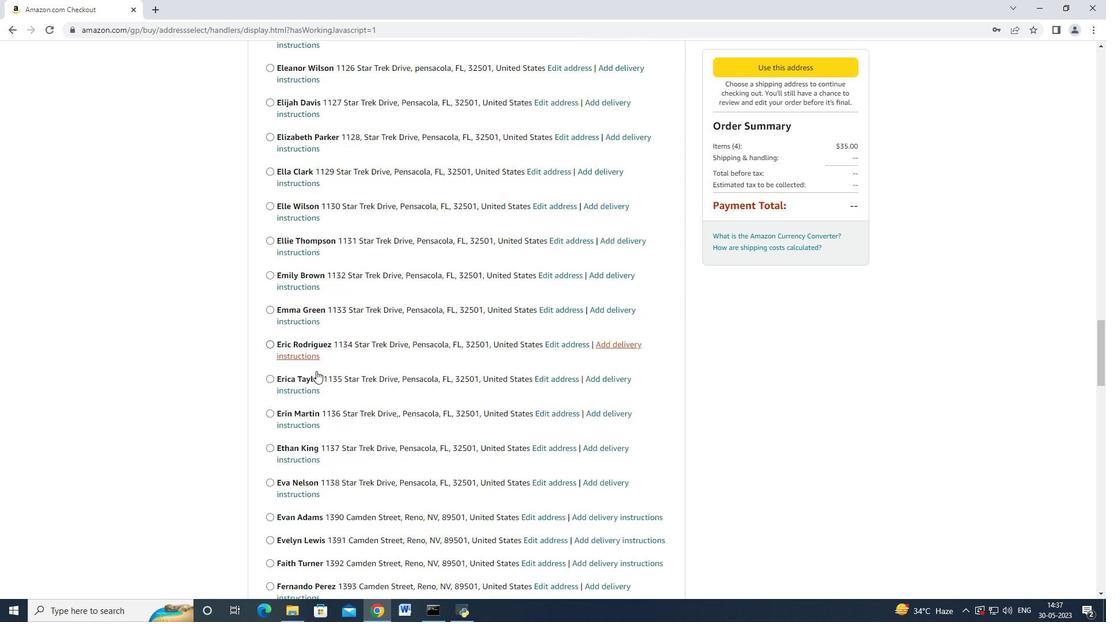 
Action: Mouse scrolled (316, 368) with delta (0, 0)
Screenshot: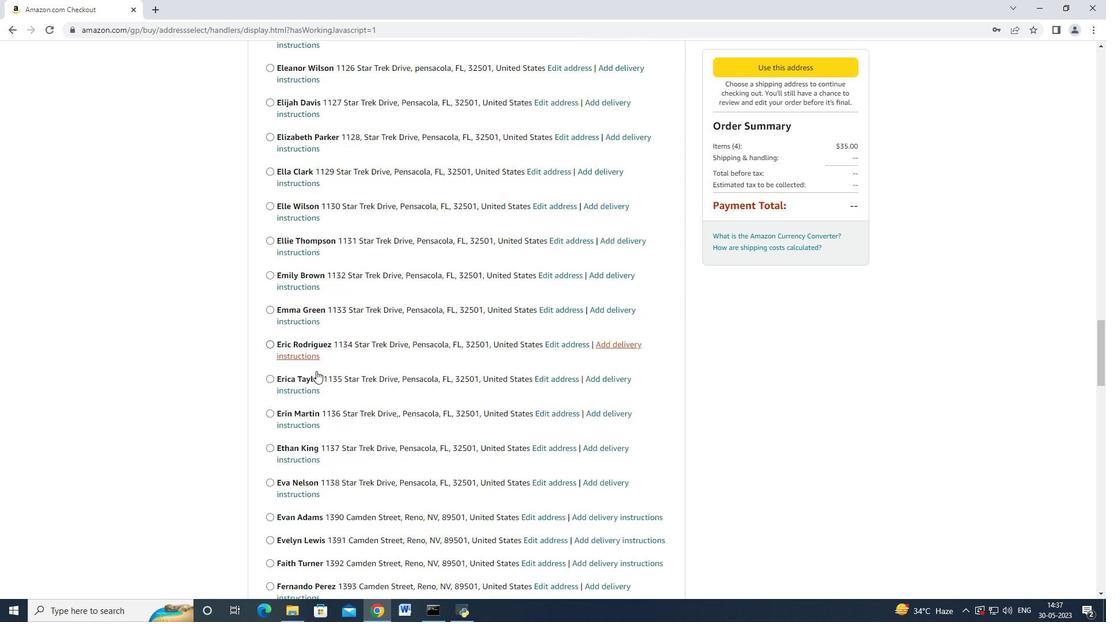 
Action: Mouse scrolled (316, 368) with delta (0, 0)
Screenshot: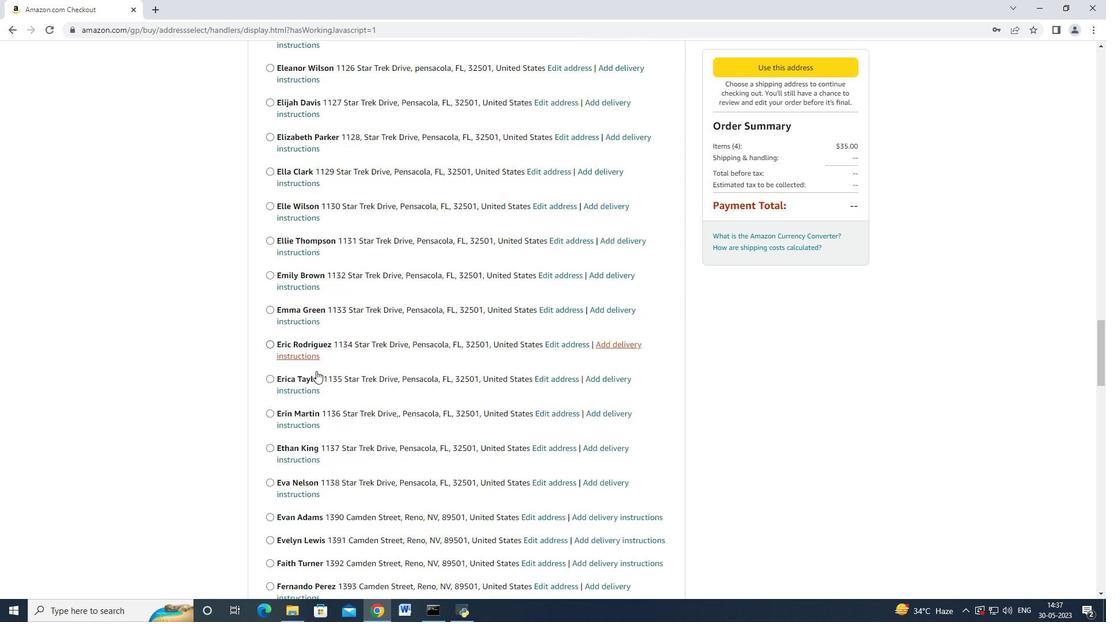 
Action: Mouse scrolled (316, 368) with delta (0, 0)
Screenshot: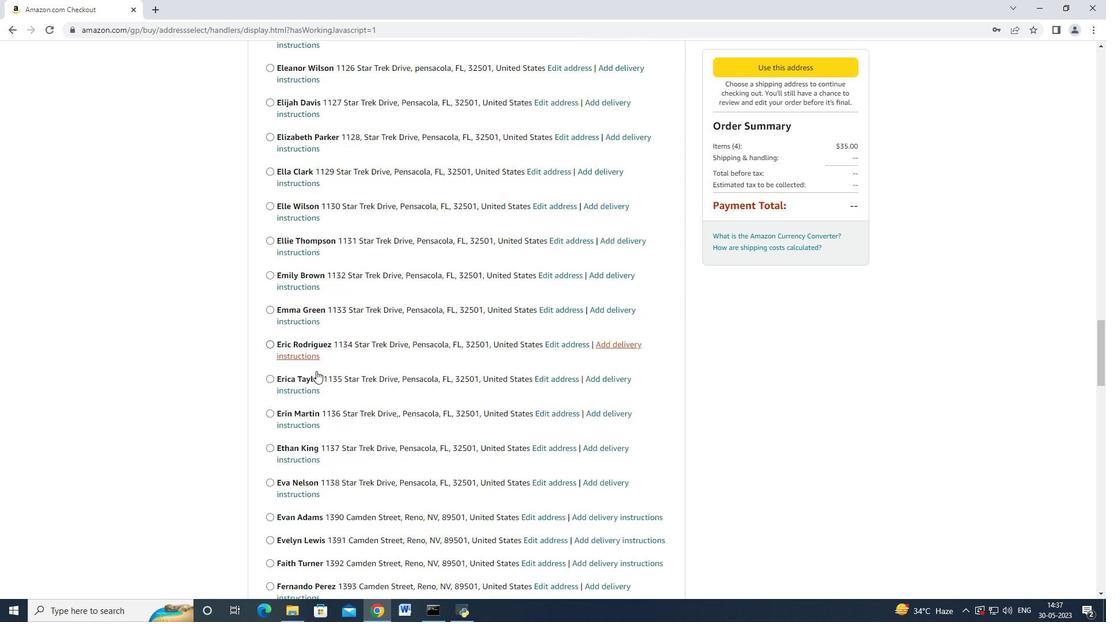 
Action: Mouse scrolled (316, 368) with delta (0, 0)
Screenshot: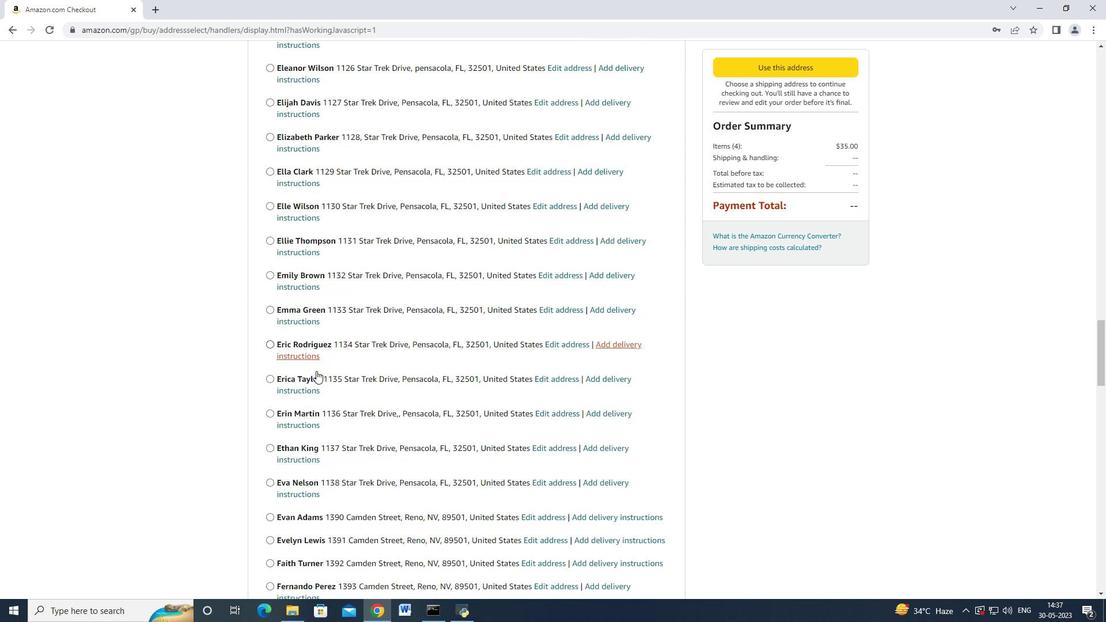 
Action: Mouse moved to (316, 369)
Screenshot: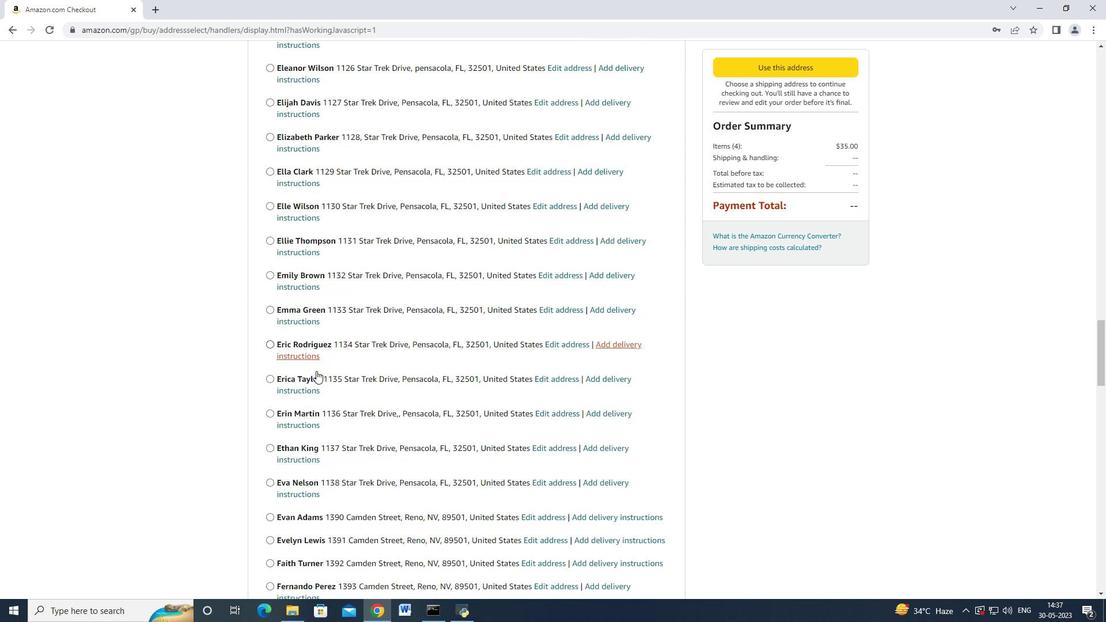 
Action: Mouse scrolled (316, 368) with delta (0, 0)
Screenshot: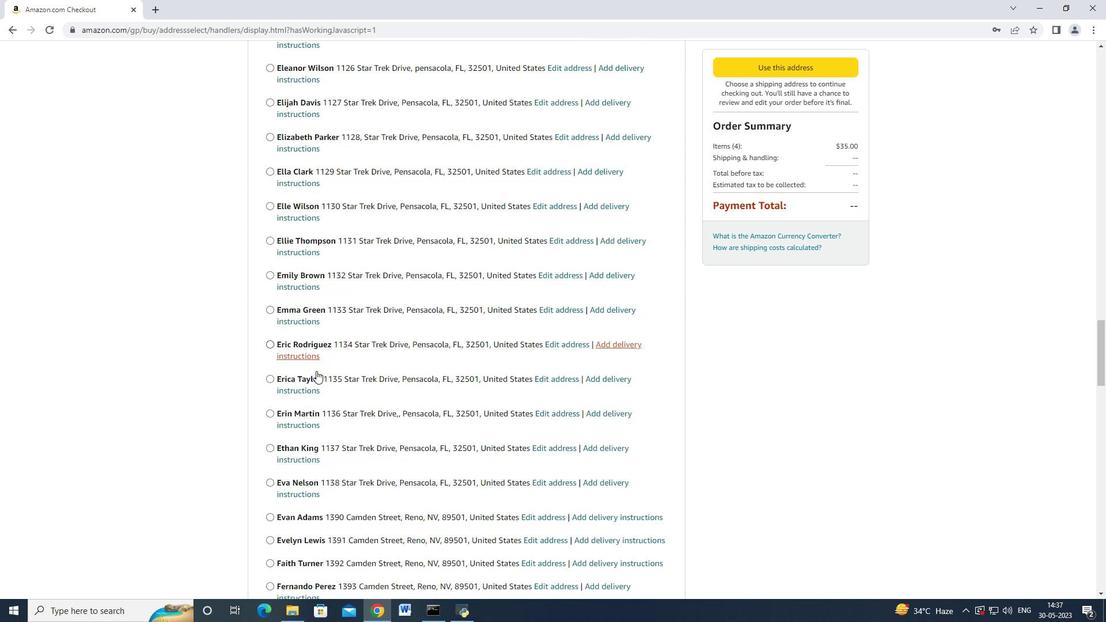 
Action: Mouse moved to (316, 368)
Screenshot: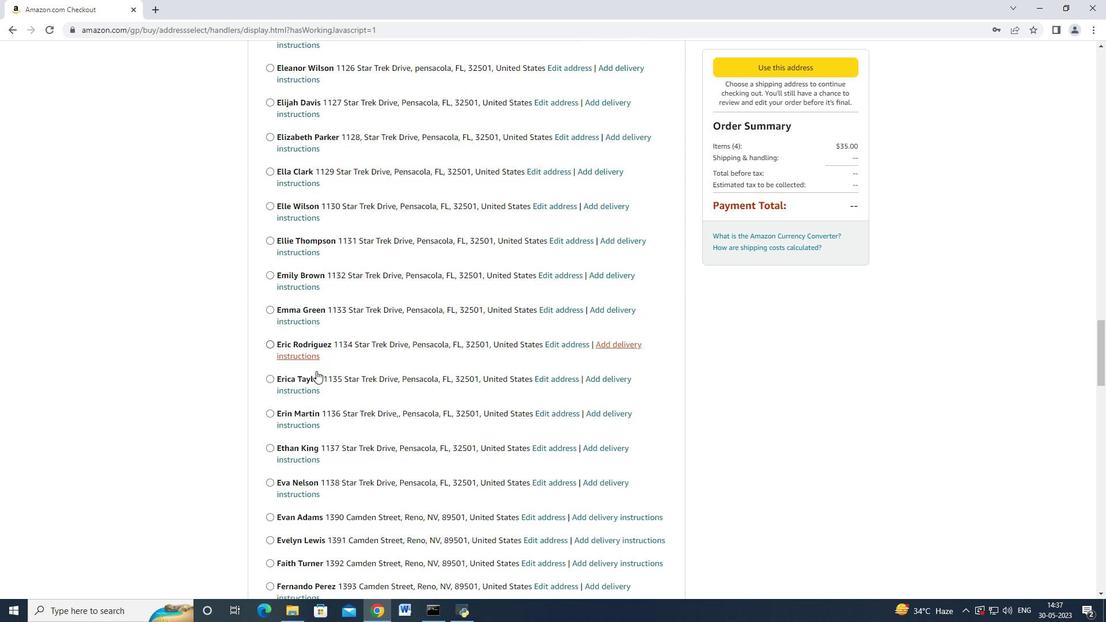 
Action: Mouse scrolled (316, 368) with delta (0, 0)
Screenshot: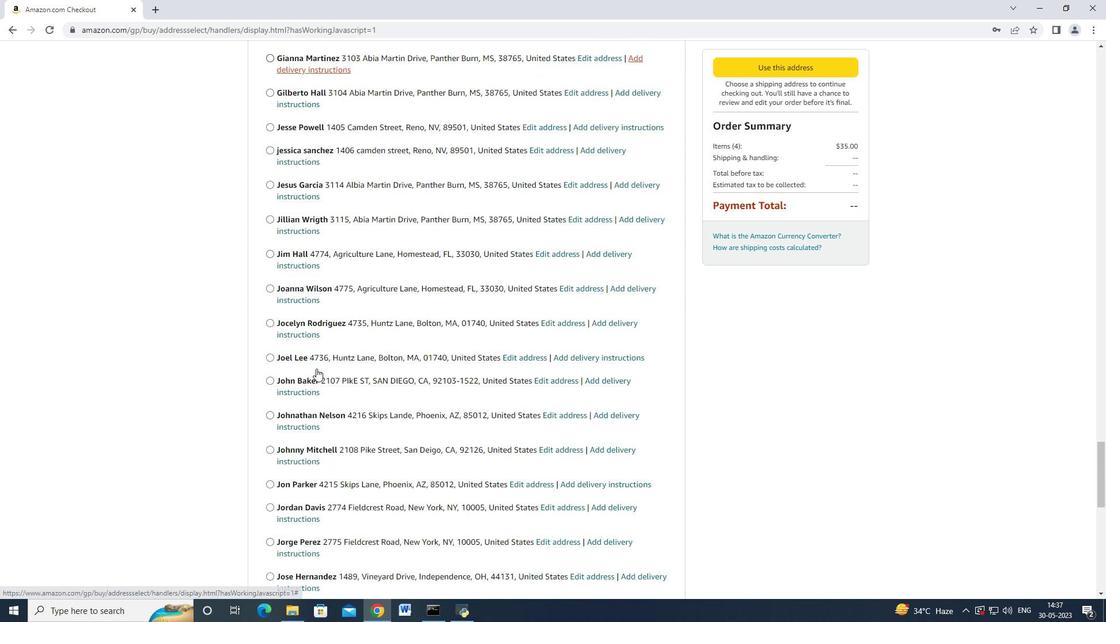 
Action: Mouse moved to (315, 368)
Screenshot: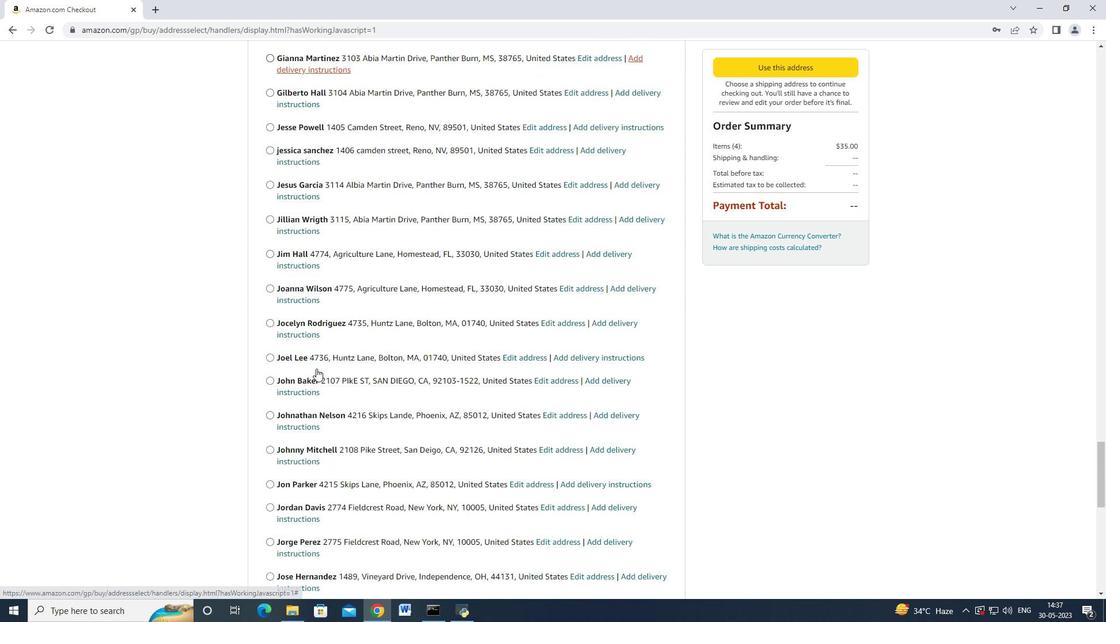 
Action: Mouse scrolled (315, 368) with delta (0, 0)
Screenshot: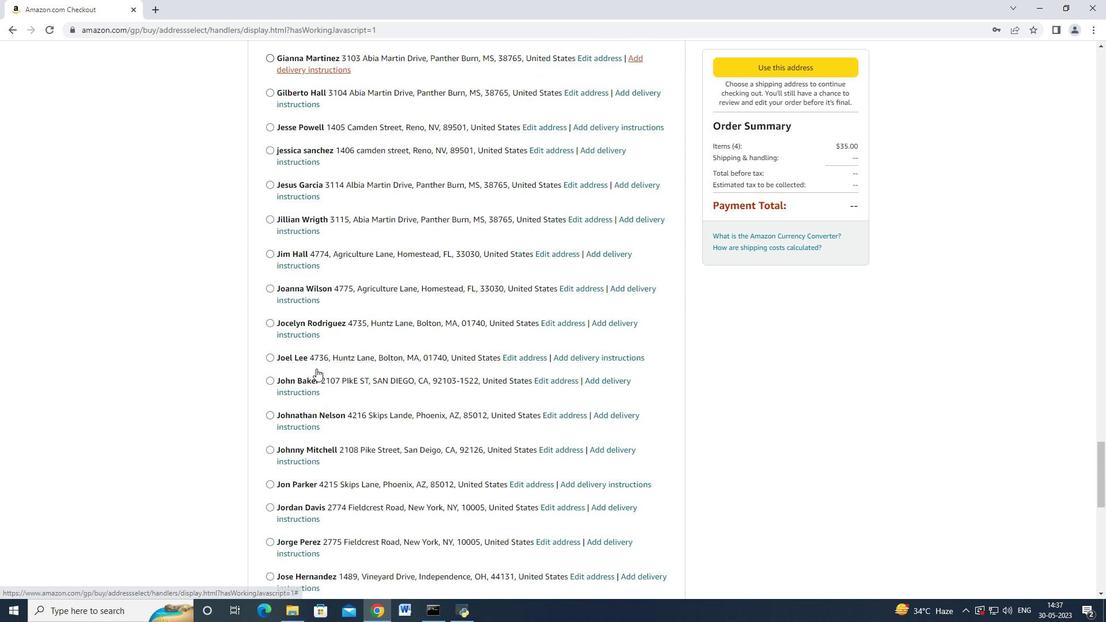 
Action: Mouse scrolled (315, 368) with delta (0, 0)
Screenshot: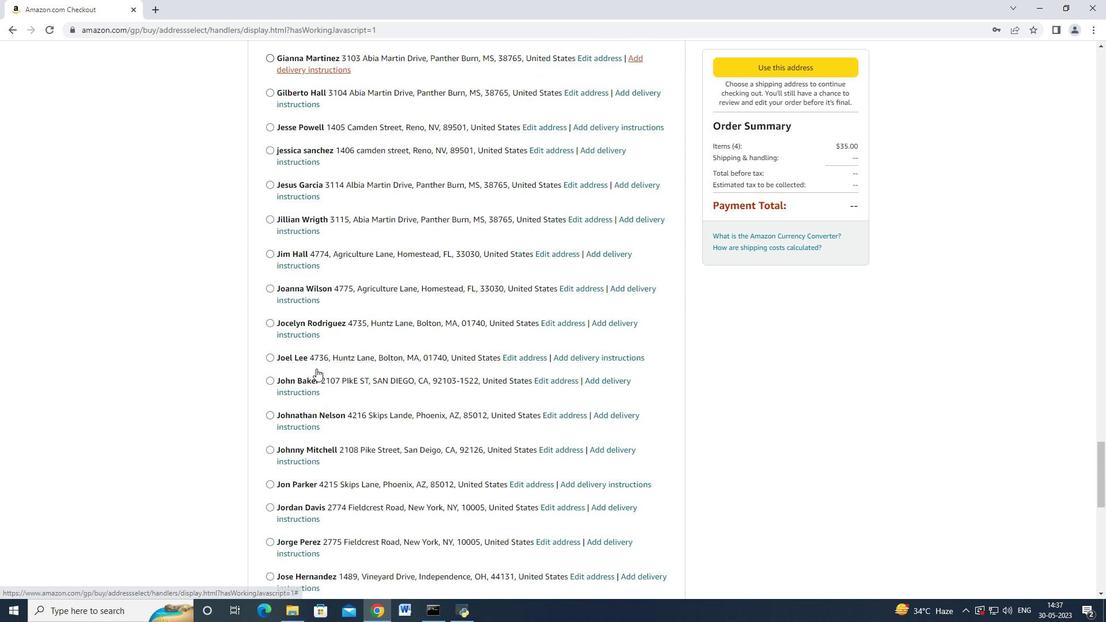 
Action: Mouse scrolled (315, 368) with delta (0, 0)
Screenshot: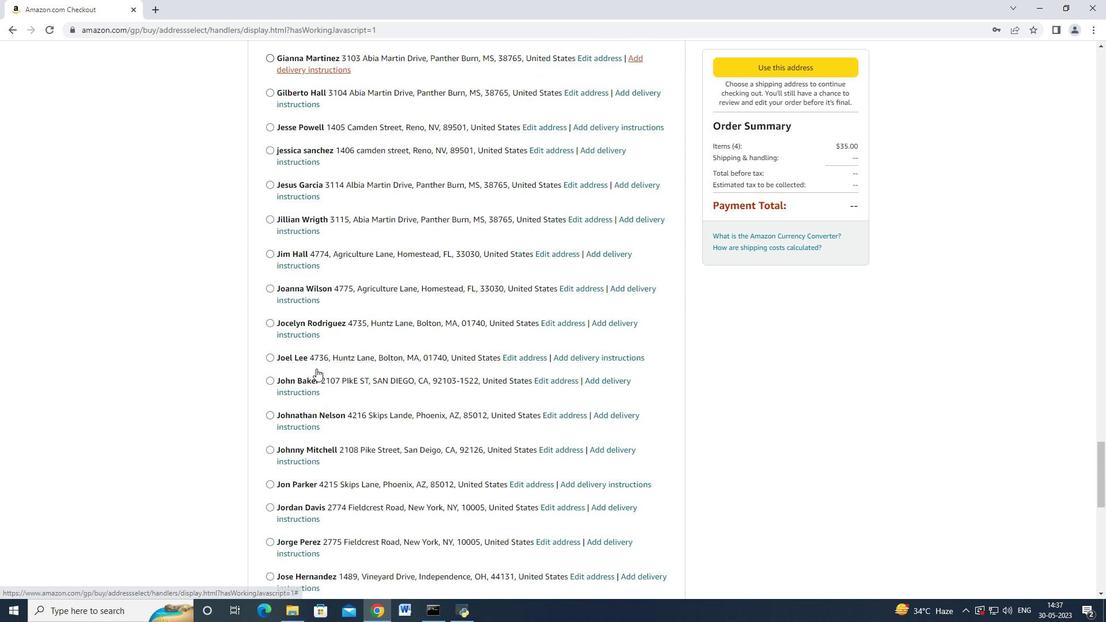 
Action: Mouse moved to (315, 369)
Screenshot: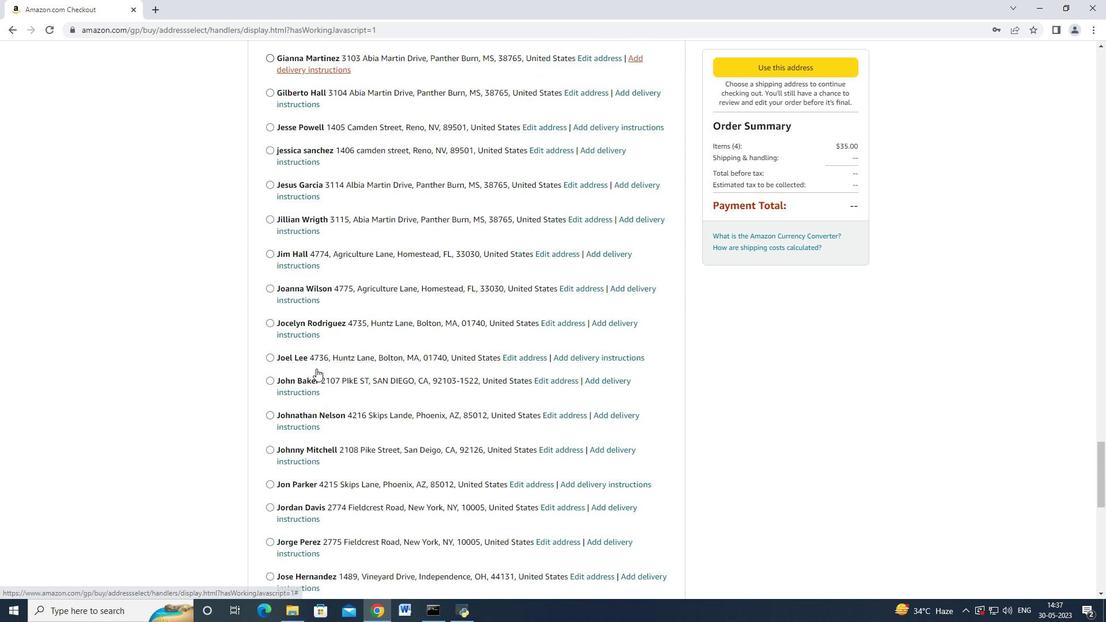 
Action: Mouse scrolled (315, 368) with delta (0, 0)
Screenshot: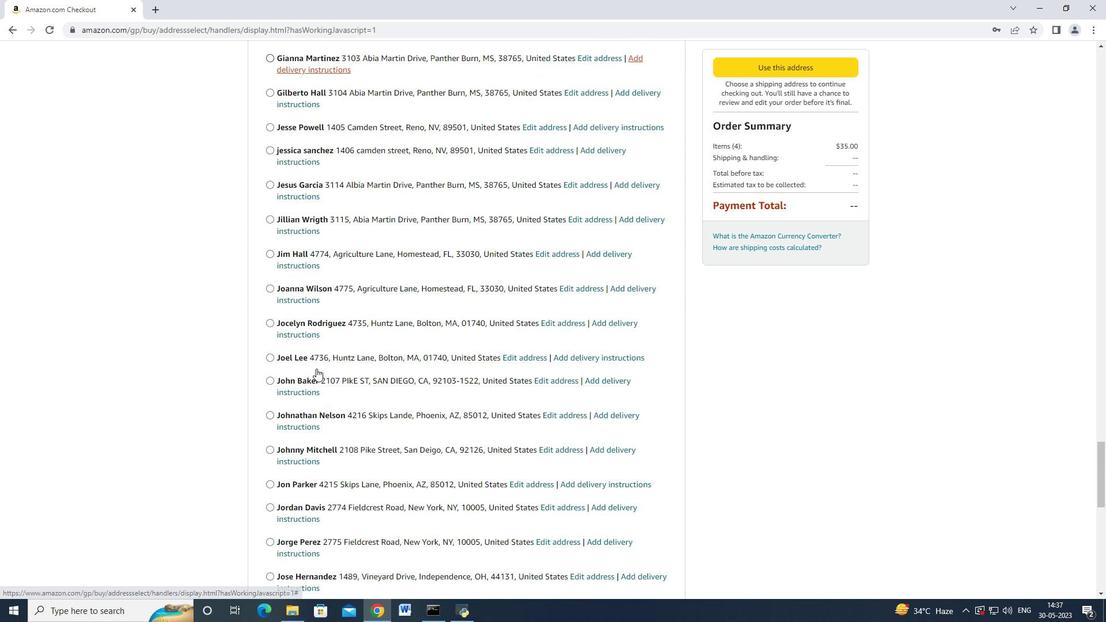 
Action: Mouse scrolled (315, 368) with delta (0, 0)
Screenshot: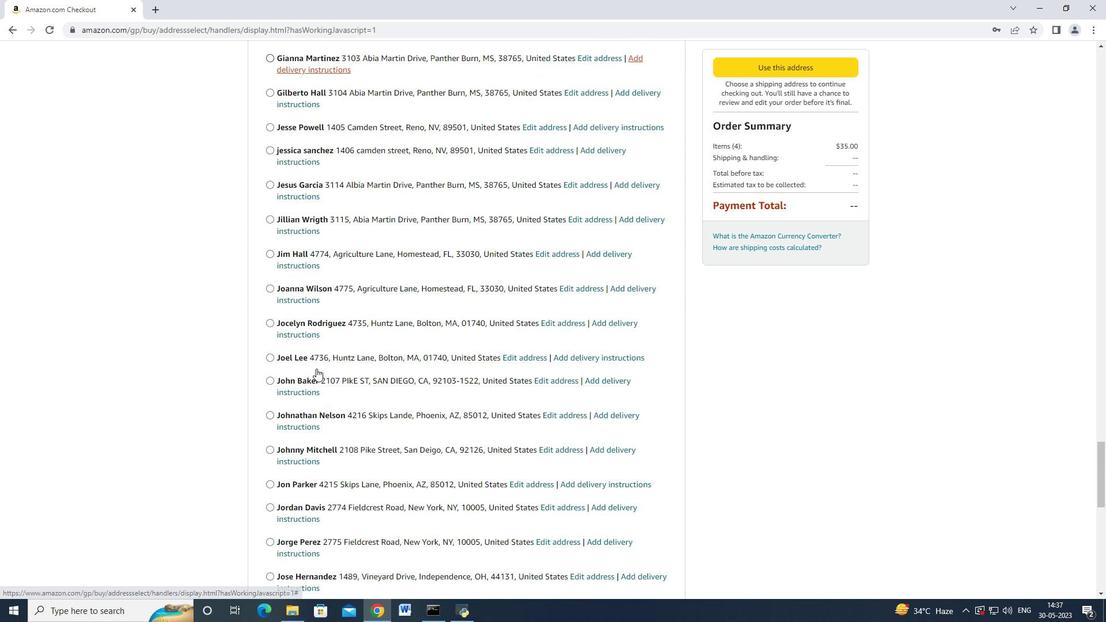 
Action: Mouse scrolled (315, 368) with delta (0, 0)
Screenshot: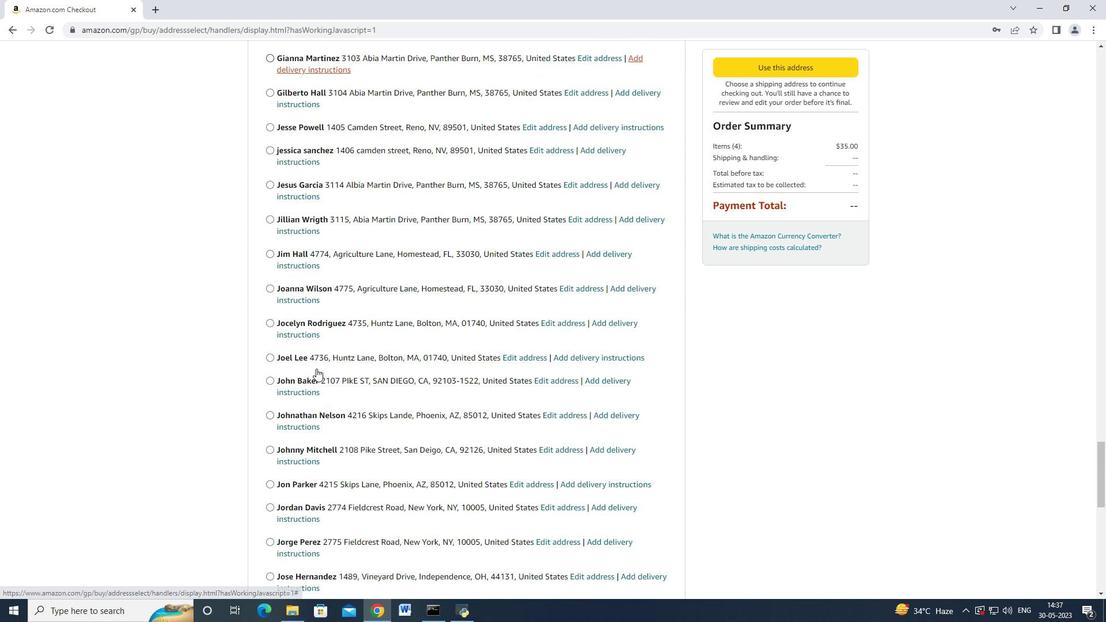 
Action: Mouse scrolled (315, 368) with delta (0, 0)
Screenshot: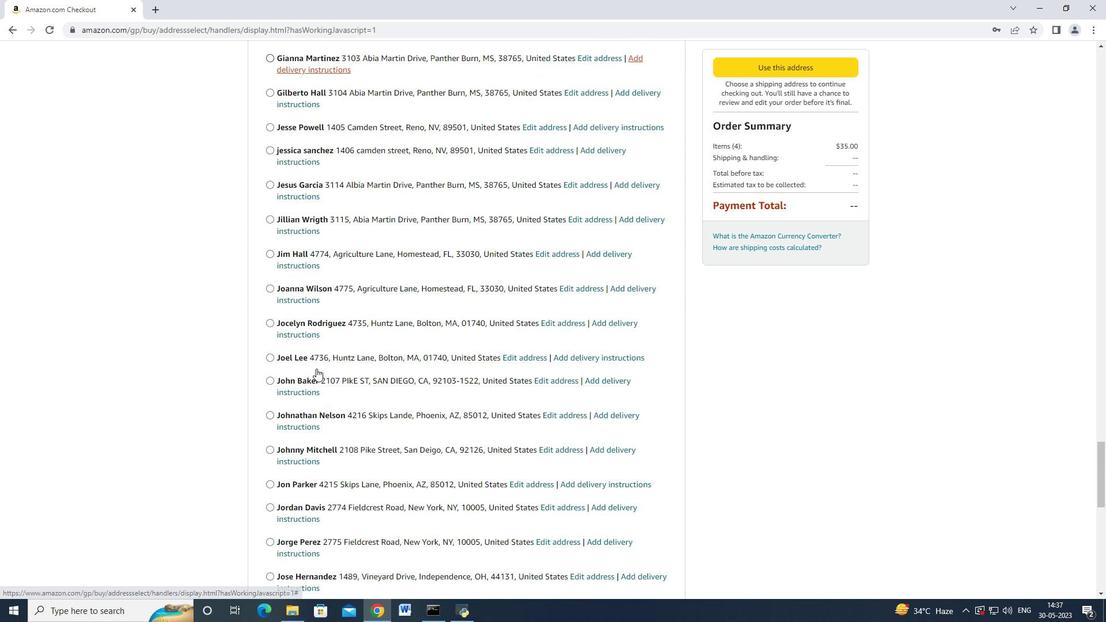 
Action: Mouse moved to (315, 370)
Screenshot: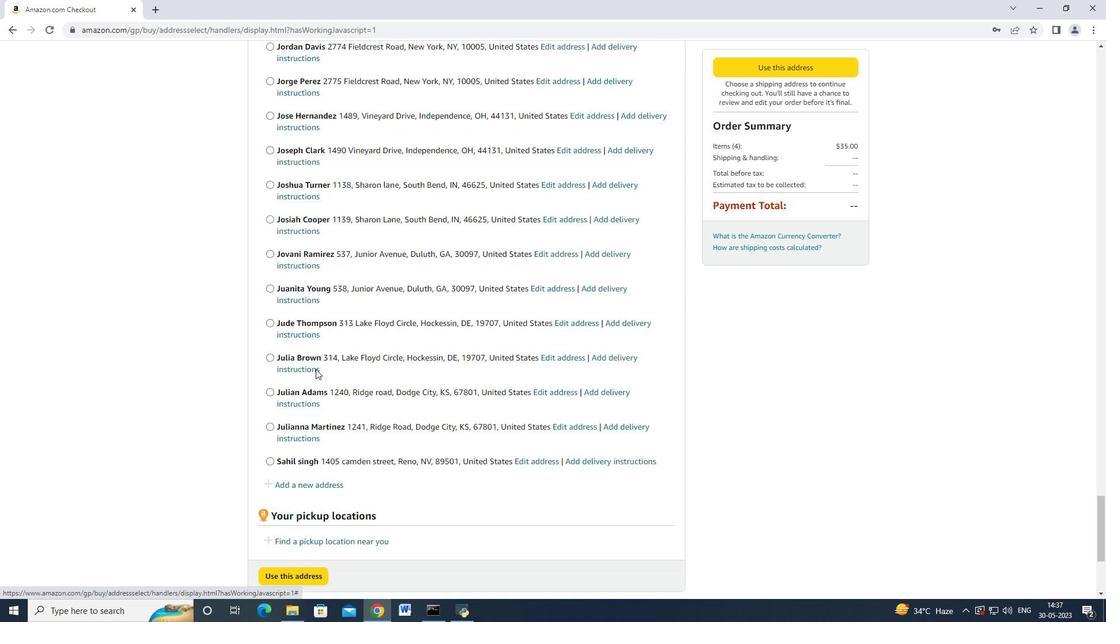
Action: Mouse scrolled (315, 369) with delta (0, 0)
Screenshot: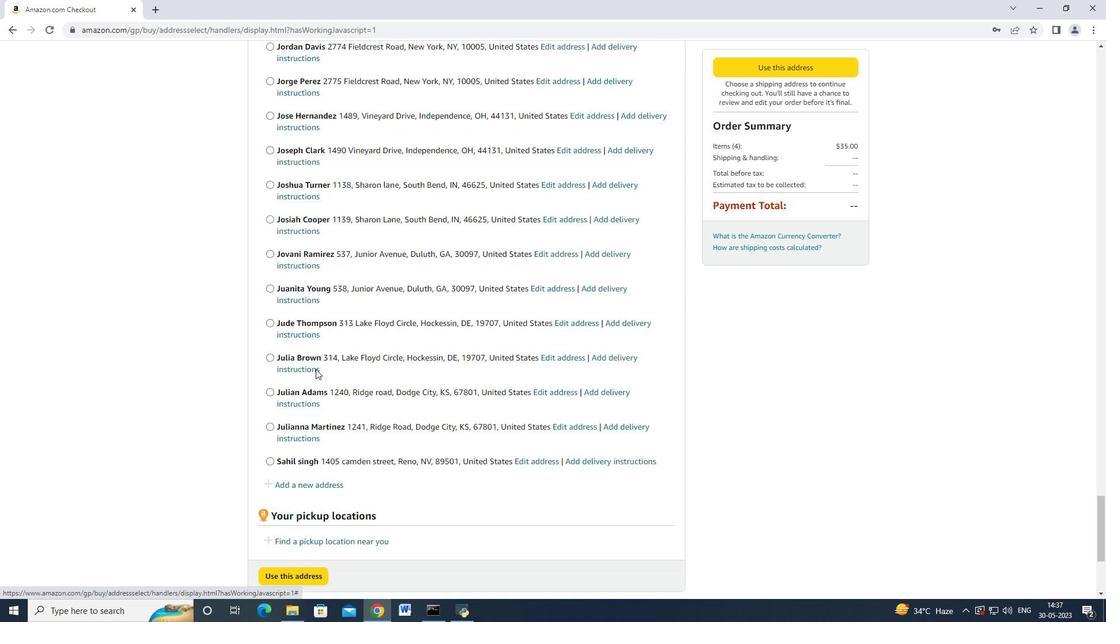 
Action: Mouse moved to (315, 370)
Screenshot: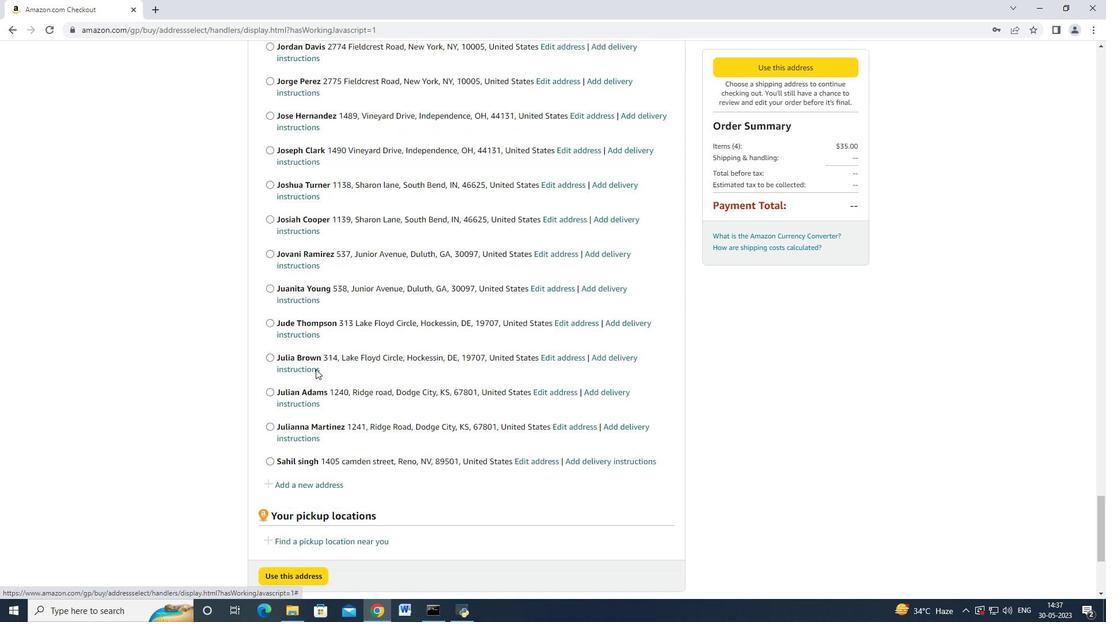 
Action: Mouse scrolled (315, 369) with delta (0, 0)
Screenshot: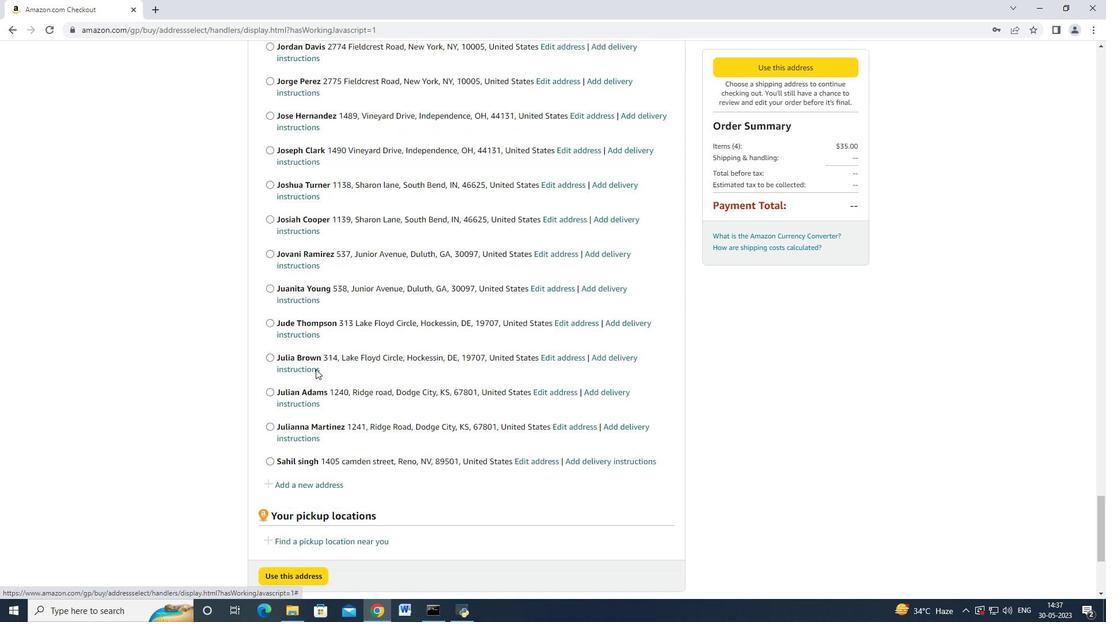 
Action: Mouse scrolled (315, 369) with delta (0, 0)
Screenshot: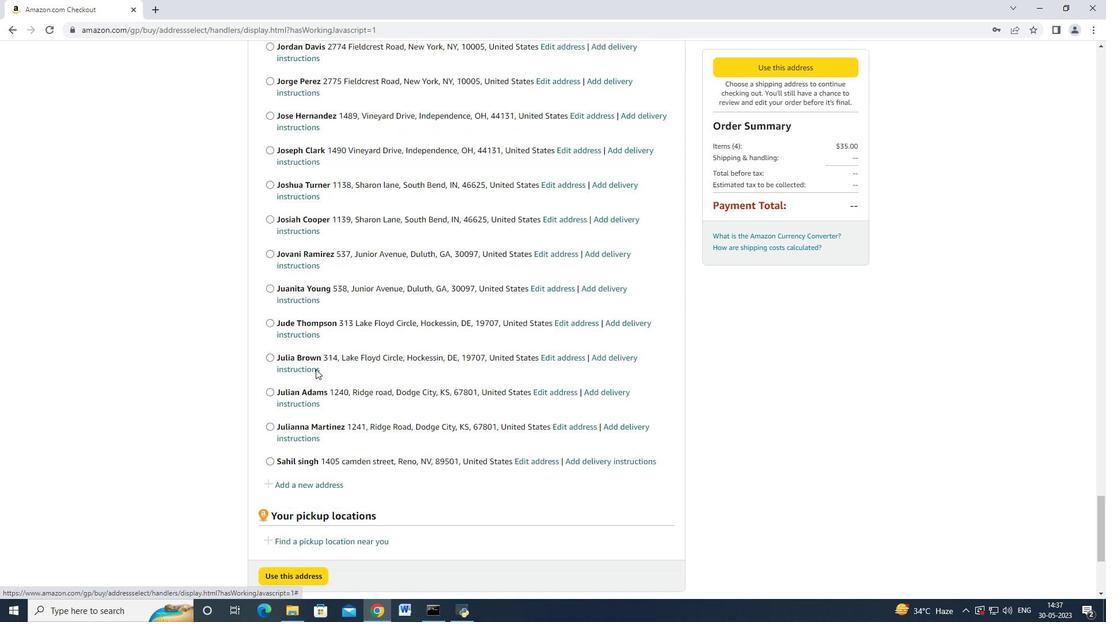 
Action: Mouse scrolled (315, 369) with delta (0, 0)
Screenshot: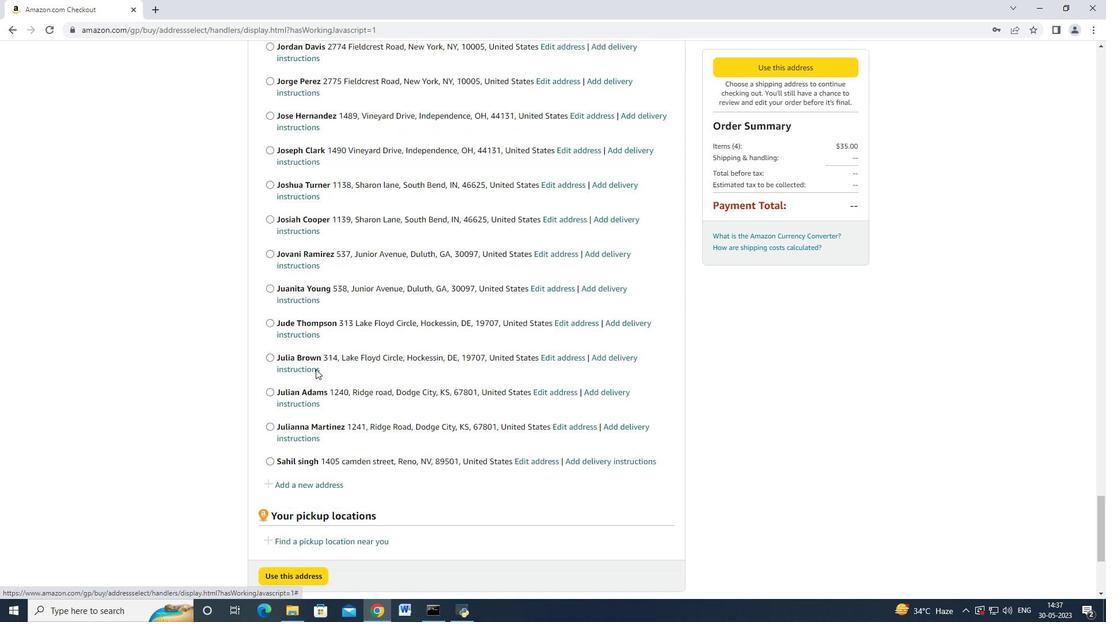 
Action: Mouse scrolled (315, 369) with delta (0, 0)
Screenshot: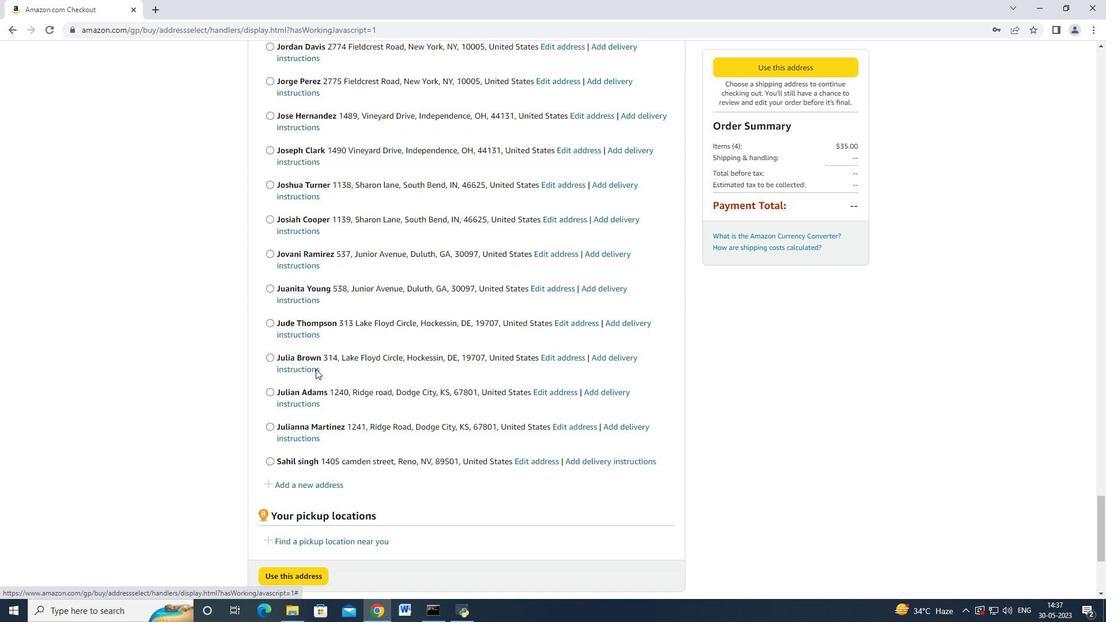 
Action: Mouse scrolled (315, 369) with delta (0, 0)
Screenshot: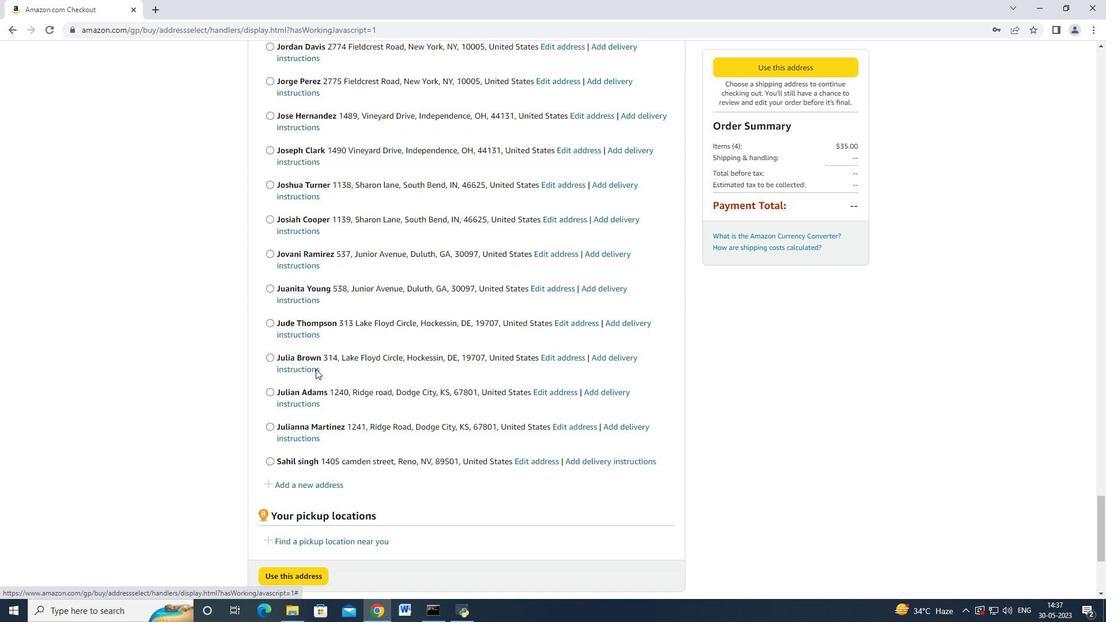 
Action: Mouse moved to (315, 370)
Screenshot: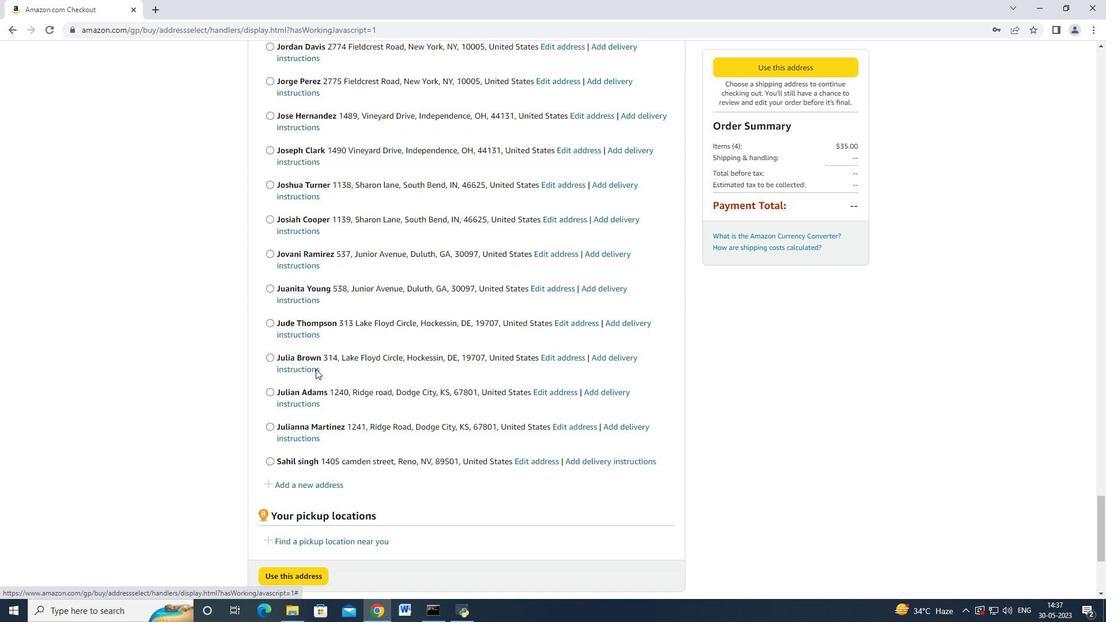 
Action: Mouse scrolled (315, 369) with delta (0, 0)
Screenshot: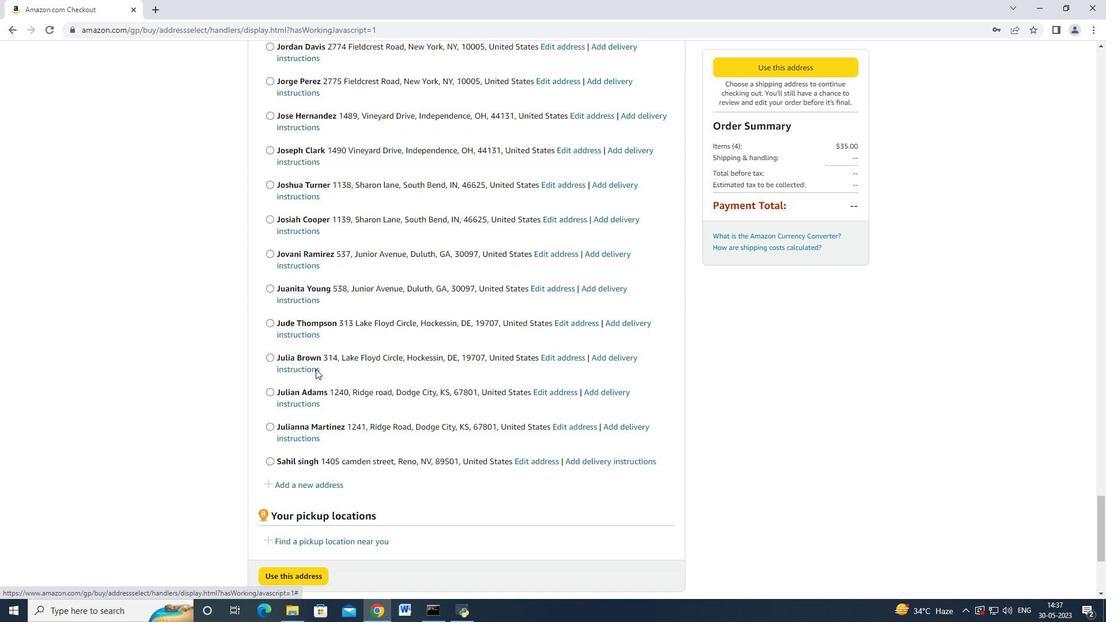 
Action: Mouse moved to (324, 250)
Screenshot: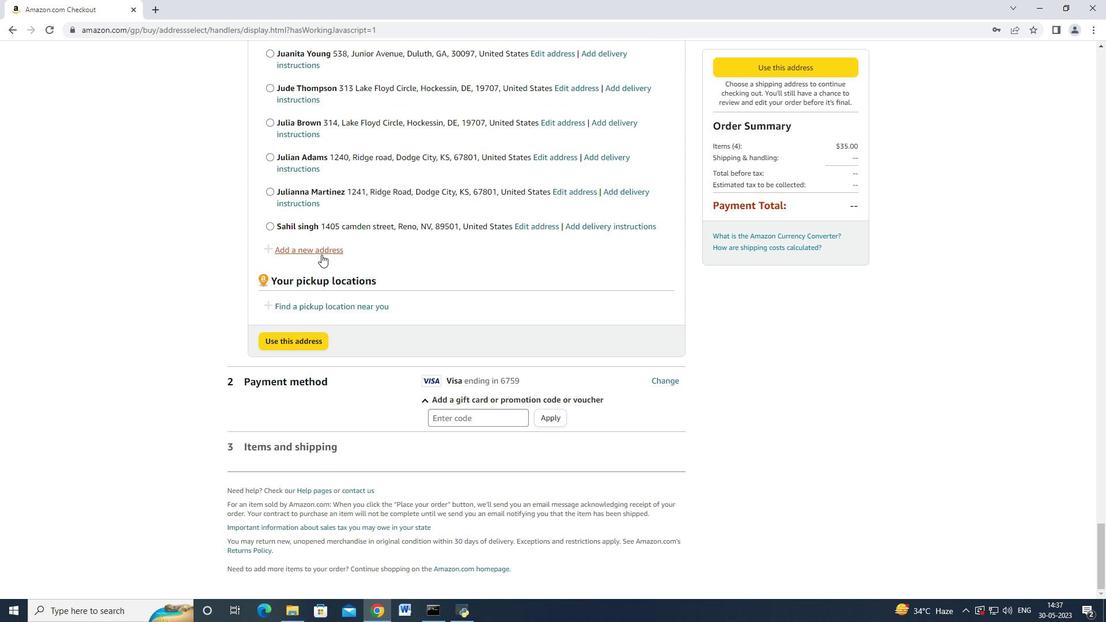 
Action: Mouse pressed left at (324, 250)
Screenshot: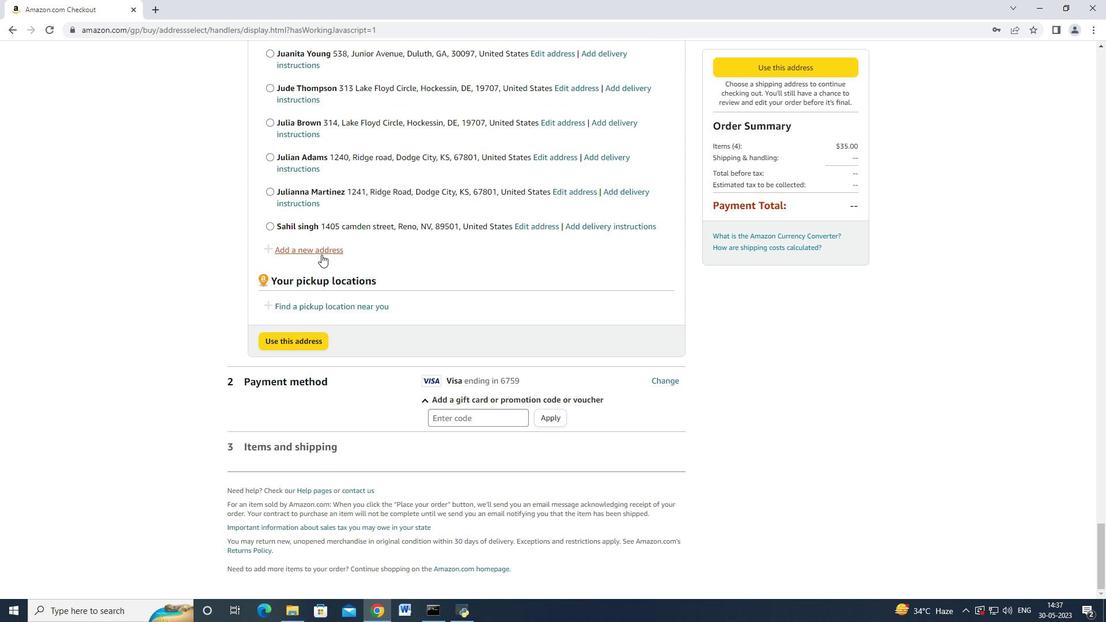
Action: Mouse moved to (383, 276)
Screenshot: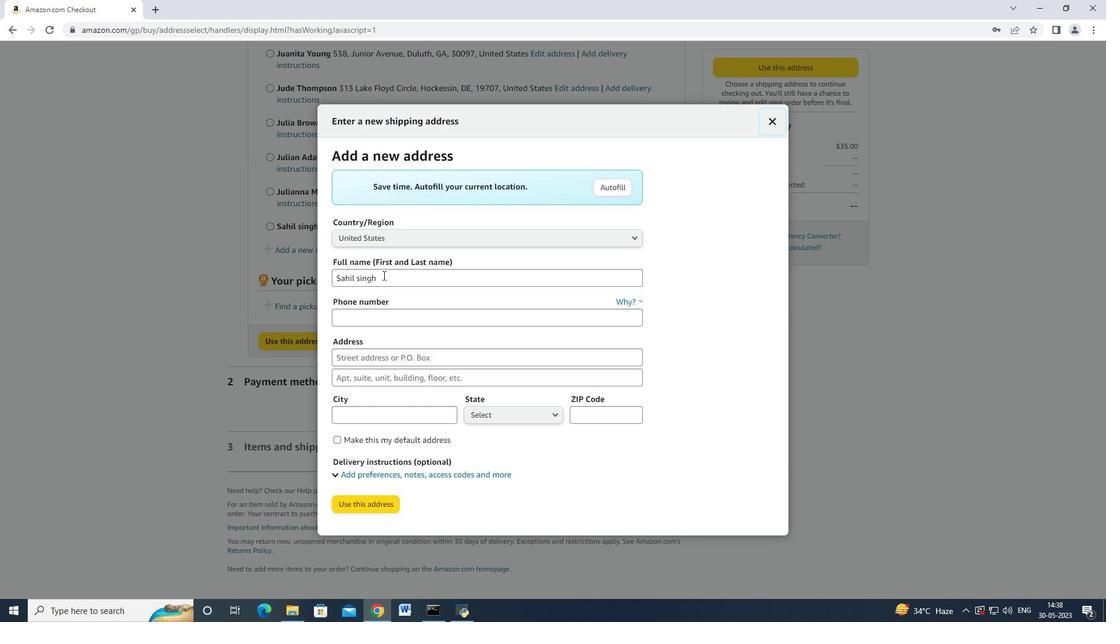 
Action: Mouse pressed left at (383, 276)
Screenshot: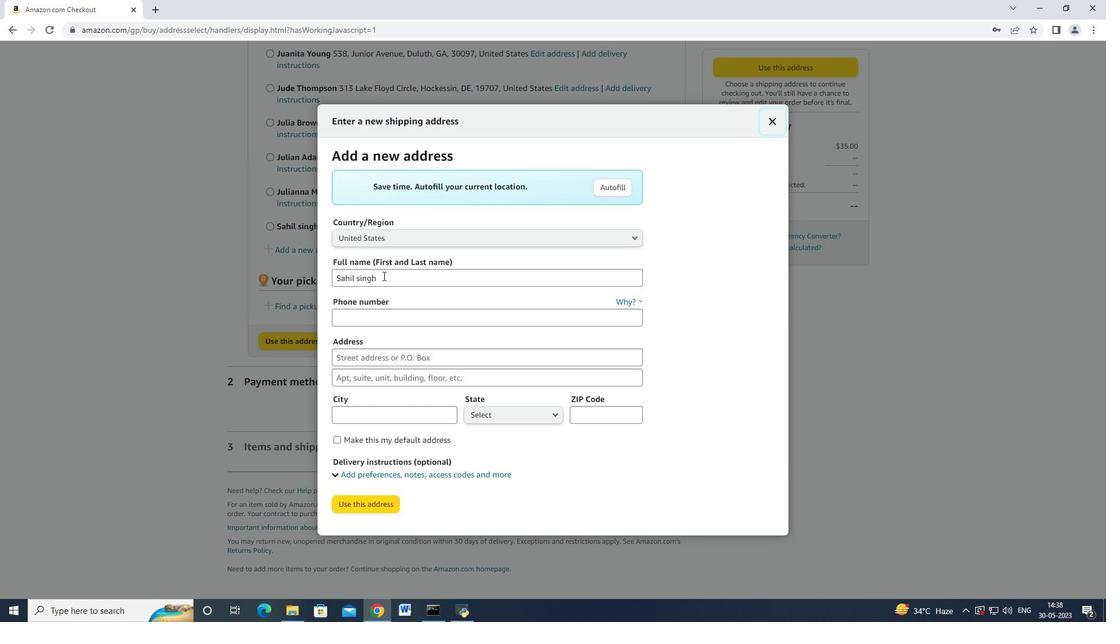 
Action: Mouse moved to (407, 274)
Screenshot: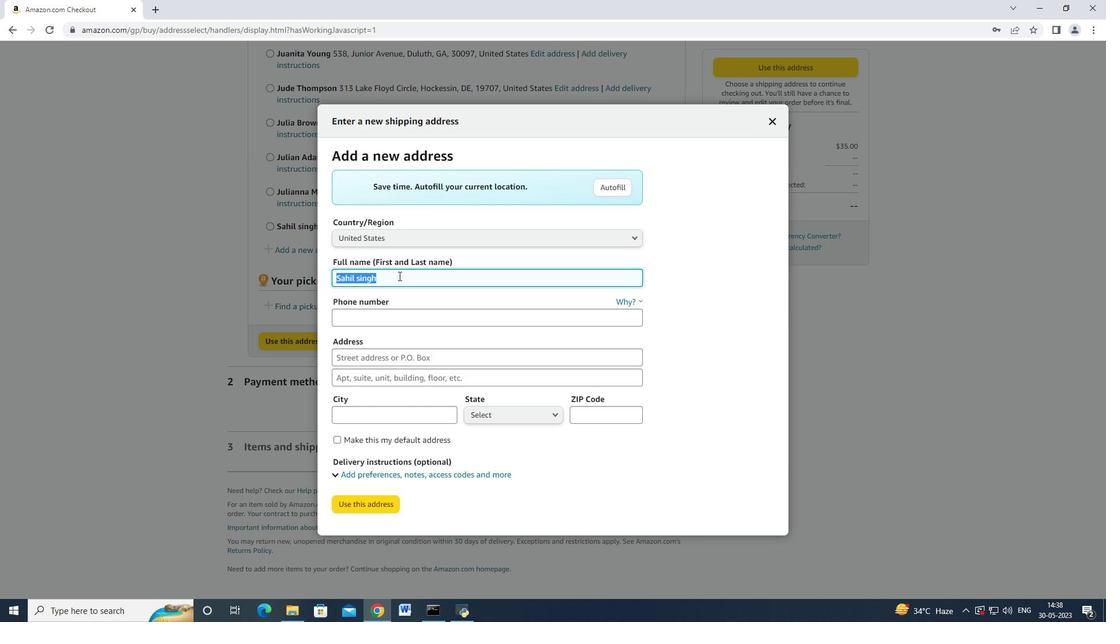 
Action: Key pressed <Key.backspace><Key.shift>Giselle<Key.space><Key.shift>Flores<Key.tab><Key.tab>6314971043<Key.tab>3105<Key.space><Key.shift_r>Abia<Key.space><Key.shift>Martin<Key.space><Key.shift>Drive<Key.tab><Key.tab><Key.shift>Panther<Key.space><Key.shift>Br<Key.backspace>urn
Screenshot: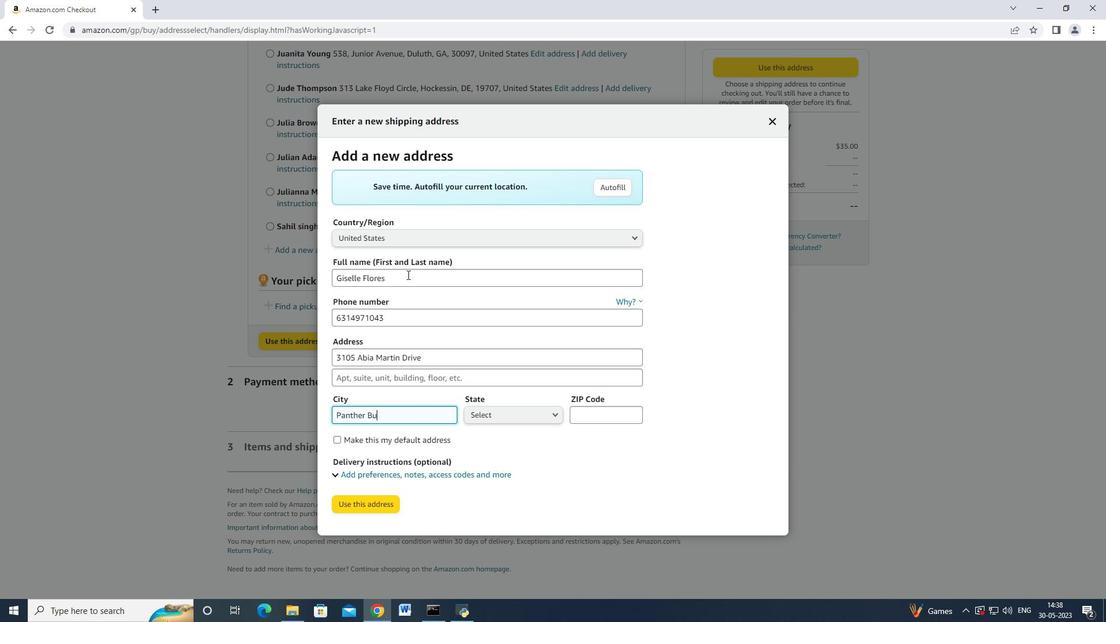 
Action: Mouse moved to (510, 410)
Screenshot: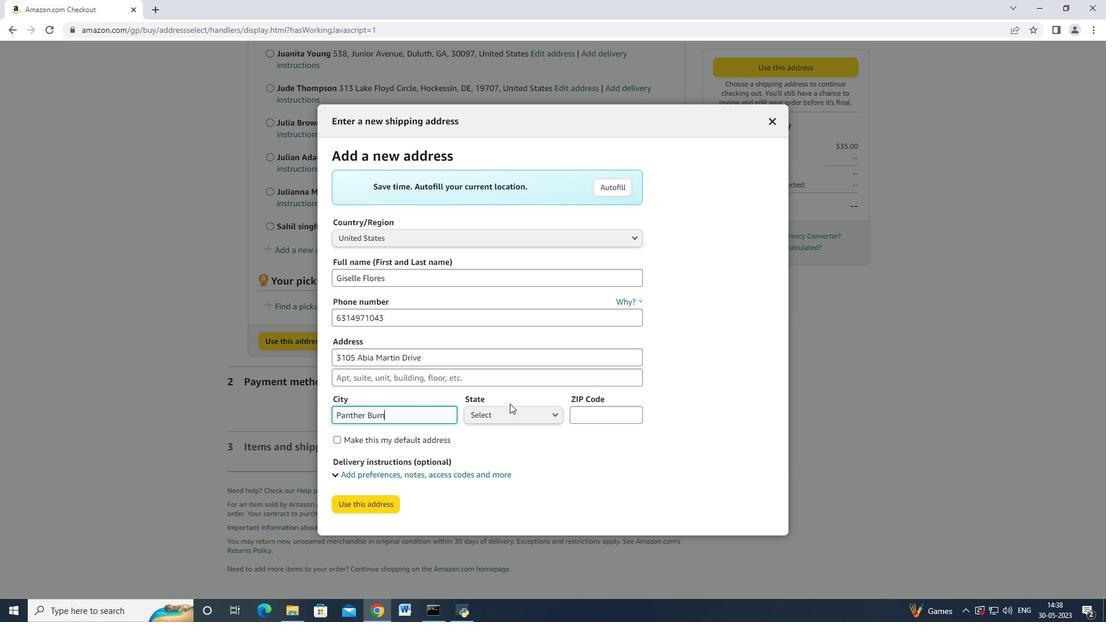 
Action: Mouse pressed left at (510, 410)
Screenshot: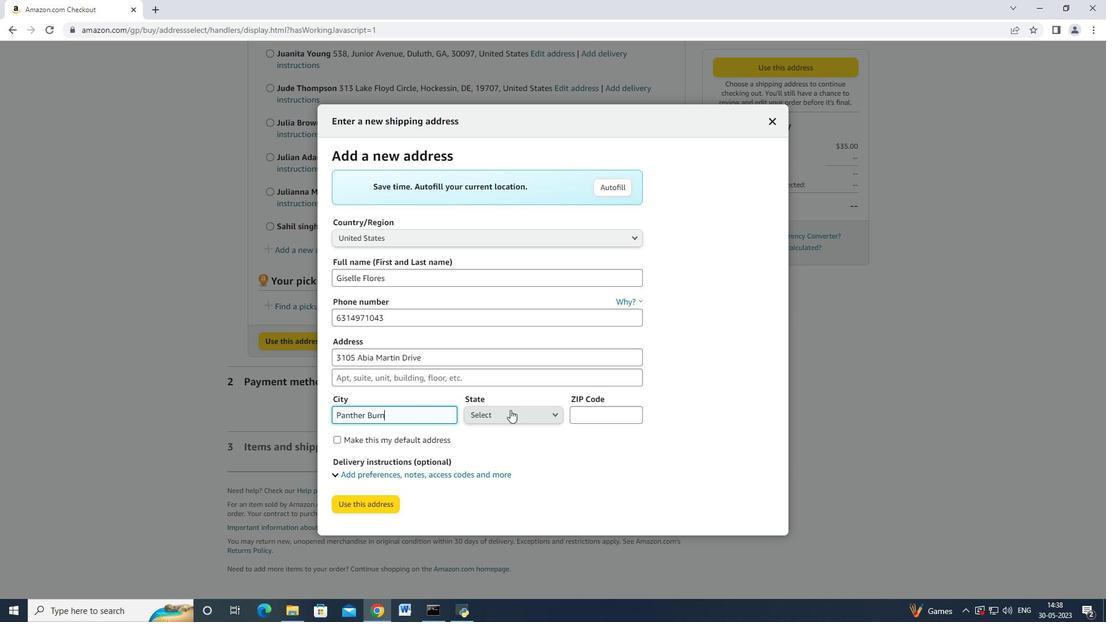 
Action: Mouse moved to (508, 392)
Screenshot: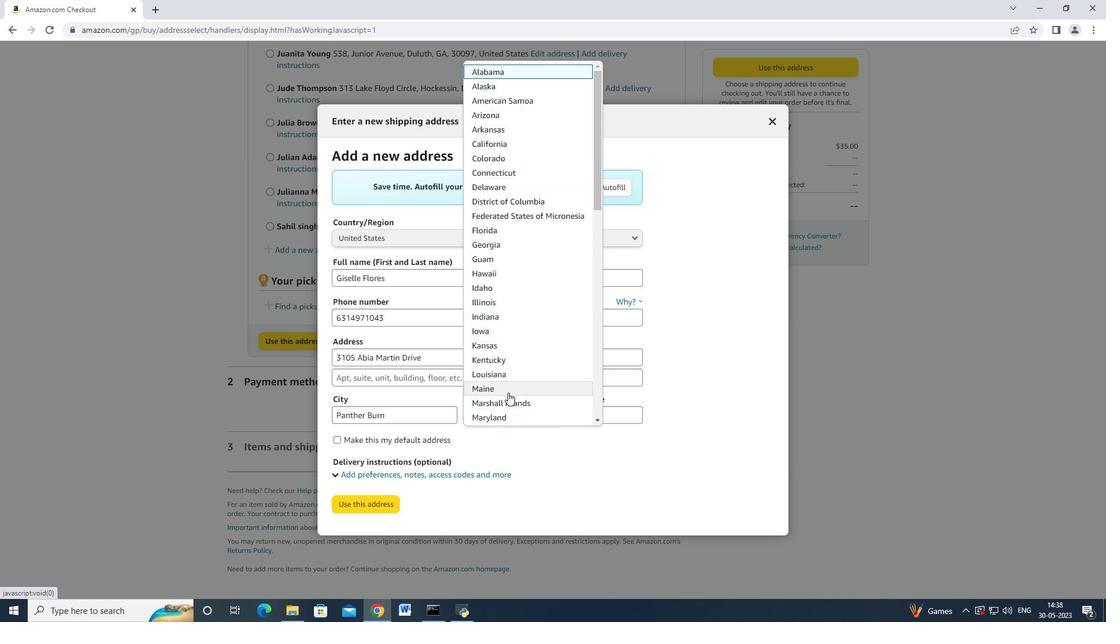 
Action: Mouse scrolled (508, 391) with delta (0, 0)
Screenshot: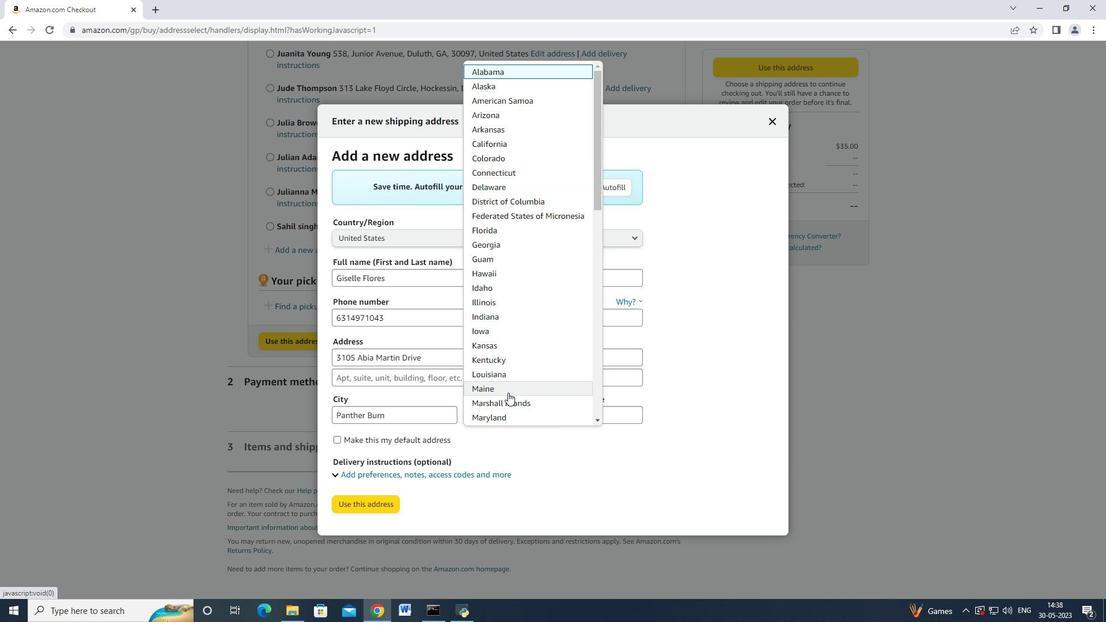 
Action: Mouse scrolled (508, 391) with delta (0, 0)
Screenshot: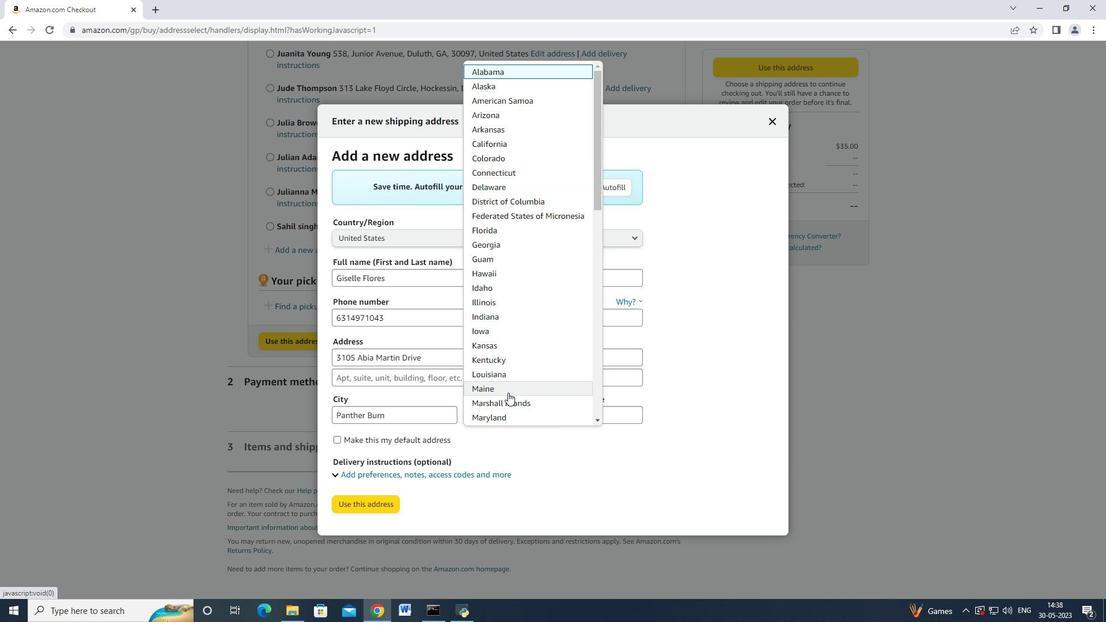 
Action: Mouse moved to (507, 358)
Screenshot: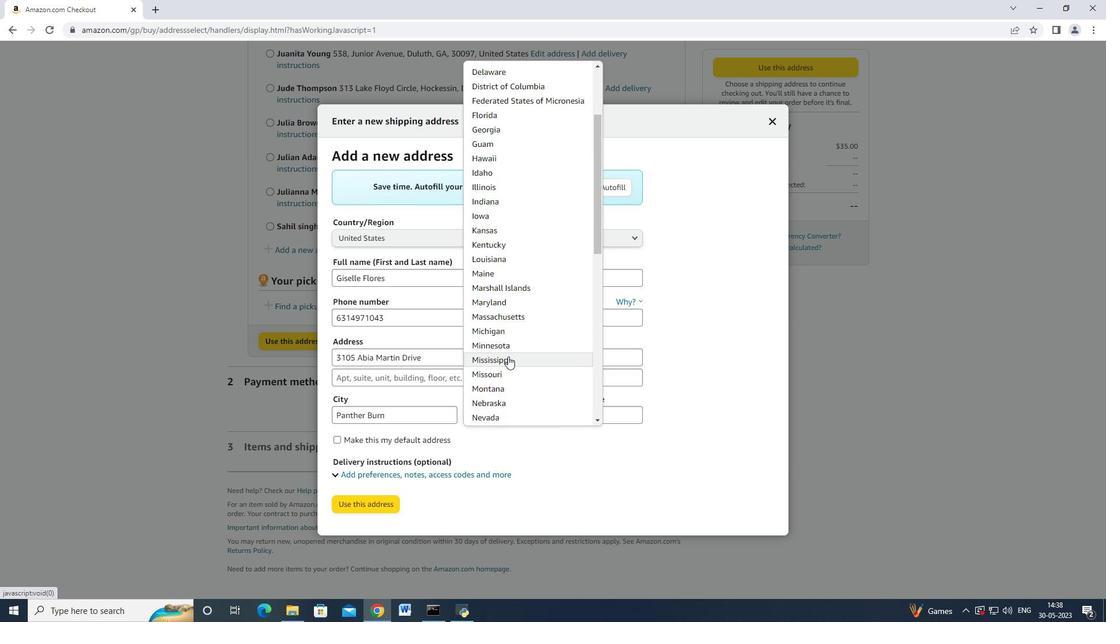 
Action: Mouse pressed left at (507, 358)
Screenshot: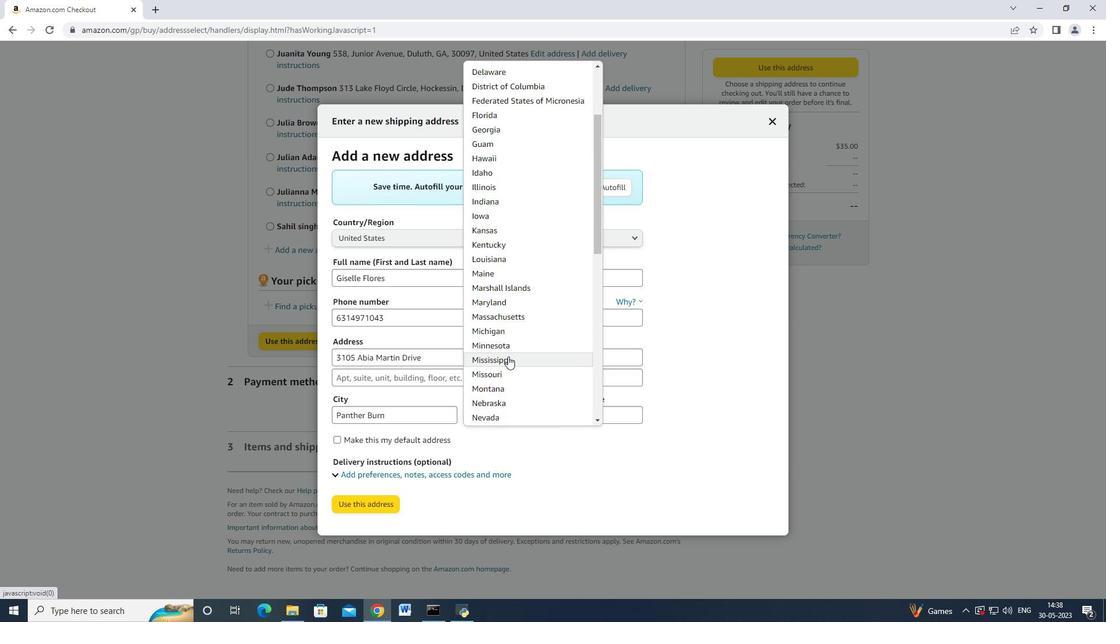 
Action: Mouse moved to (595, 412)
Screenshot: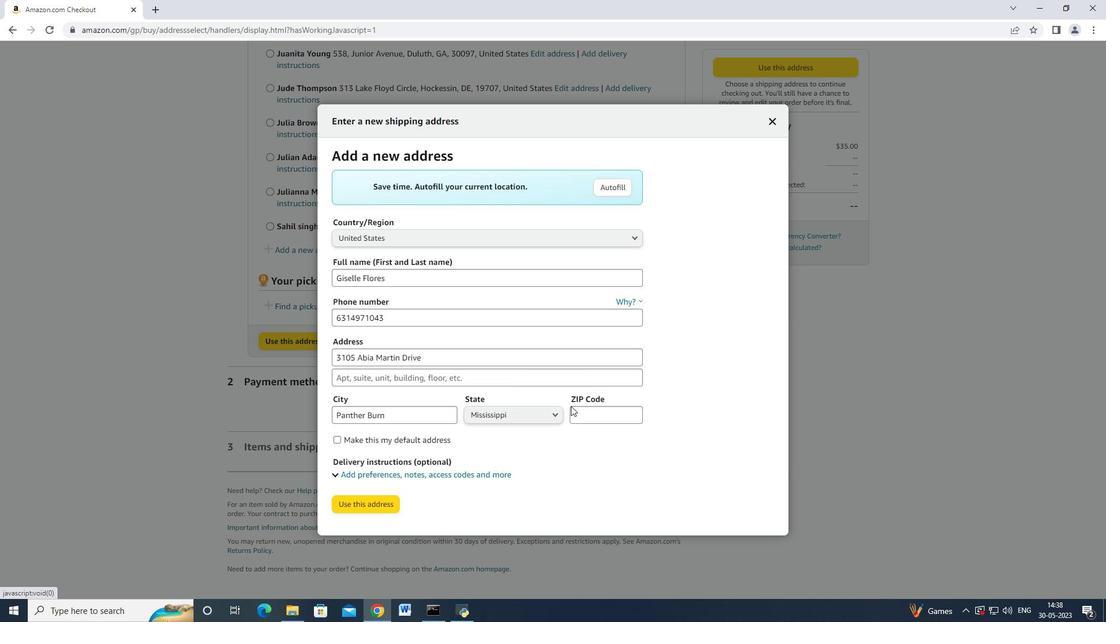 
Action: Mouse pressed left at (595, 412)
Screenshot: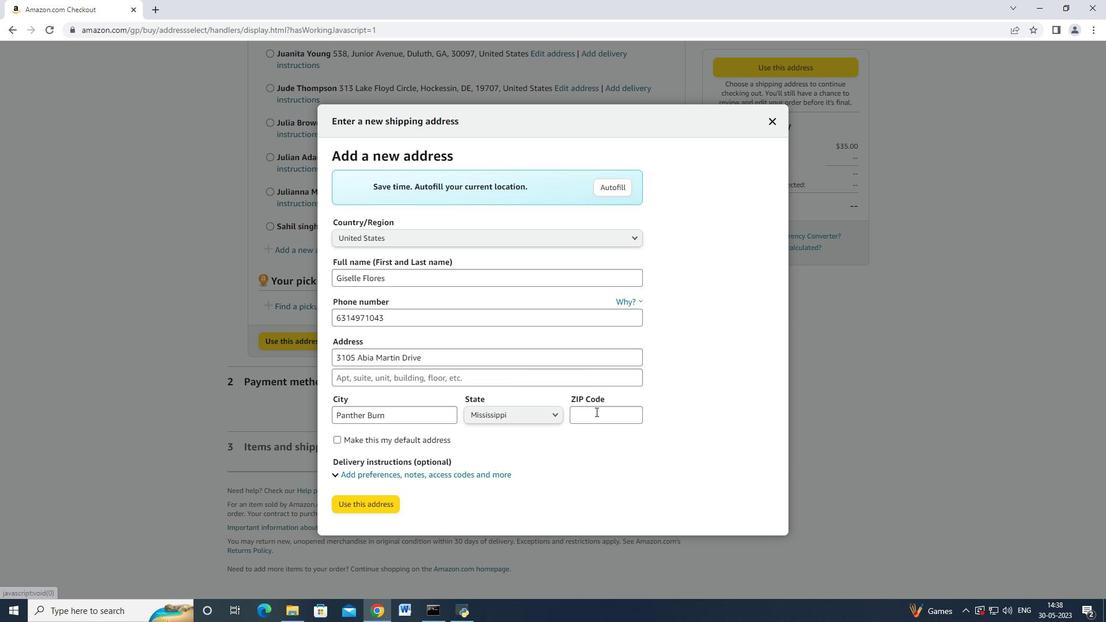 
Action: Mouse moved to (596, 412)
Screenshot: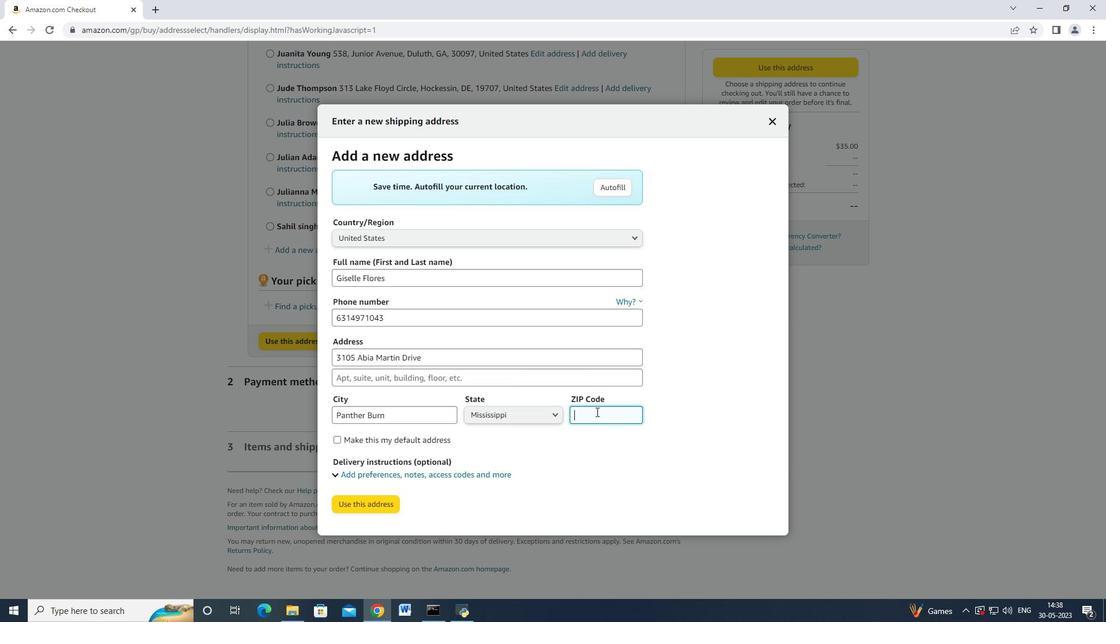 
Action: Key pressed 38765
Screenshot: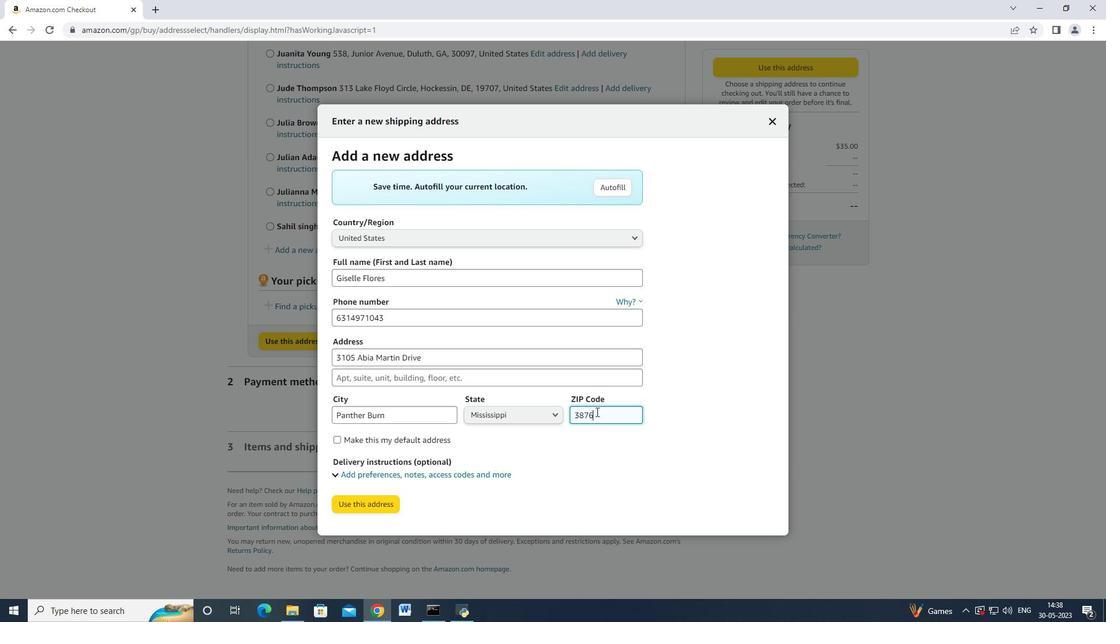 
Action: Mouse moved to (370, 501)
Screenshot: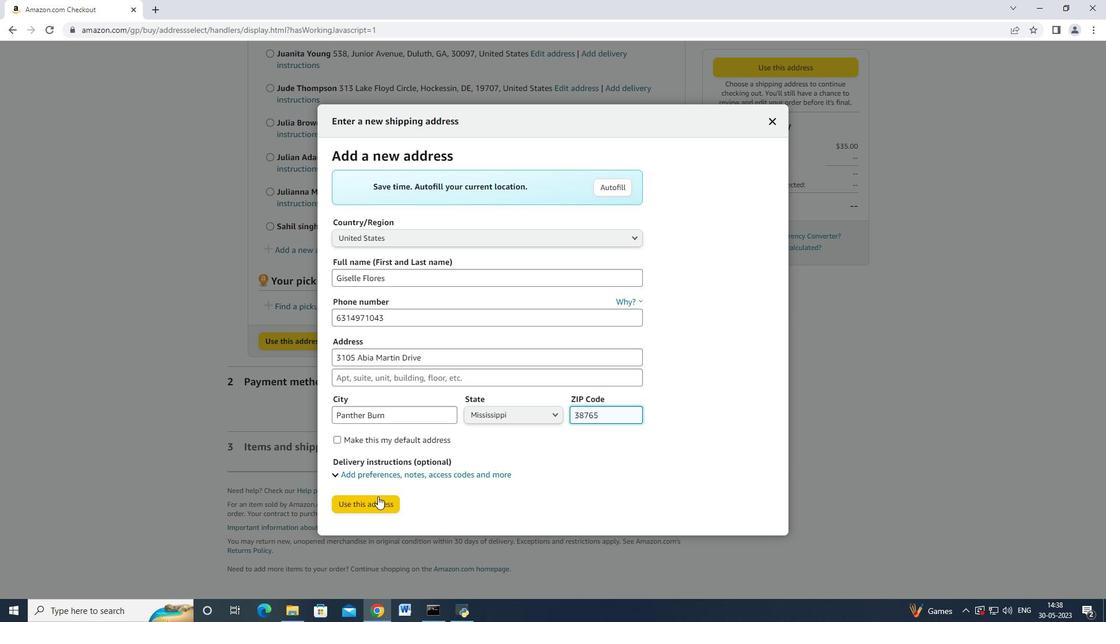 
Action: Mouse pressed left at (370, 501)
Screenshot: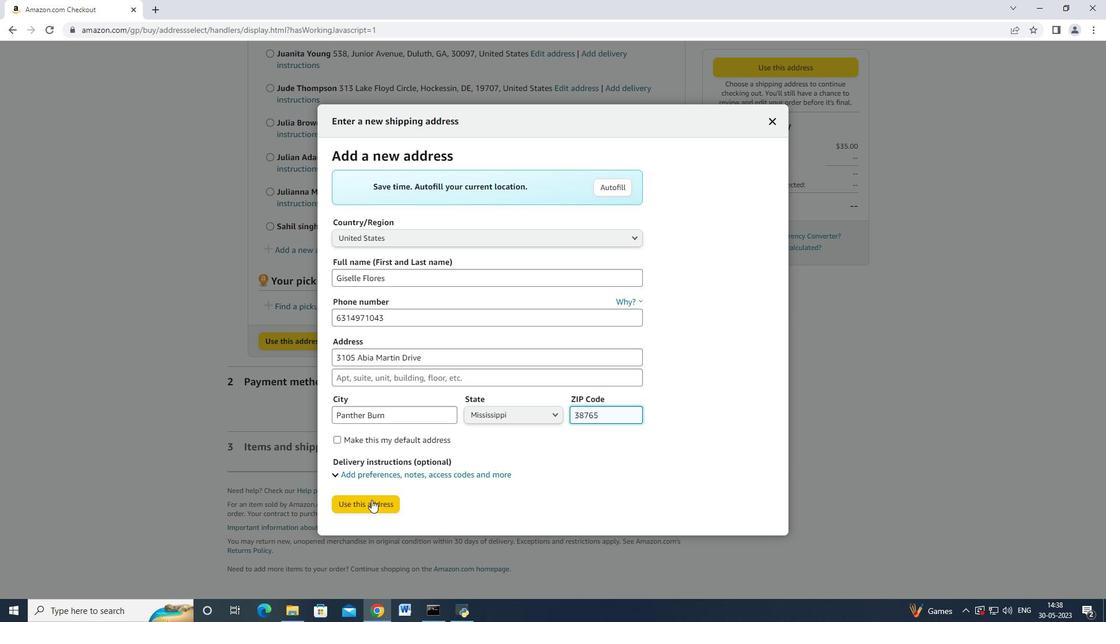 
Action: Mouse moved to (385, 585)
Screenshot: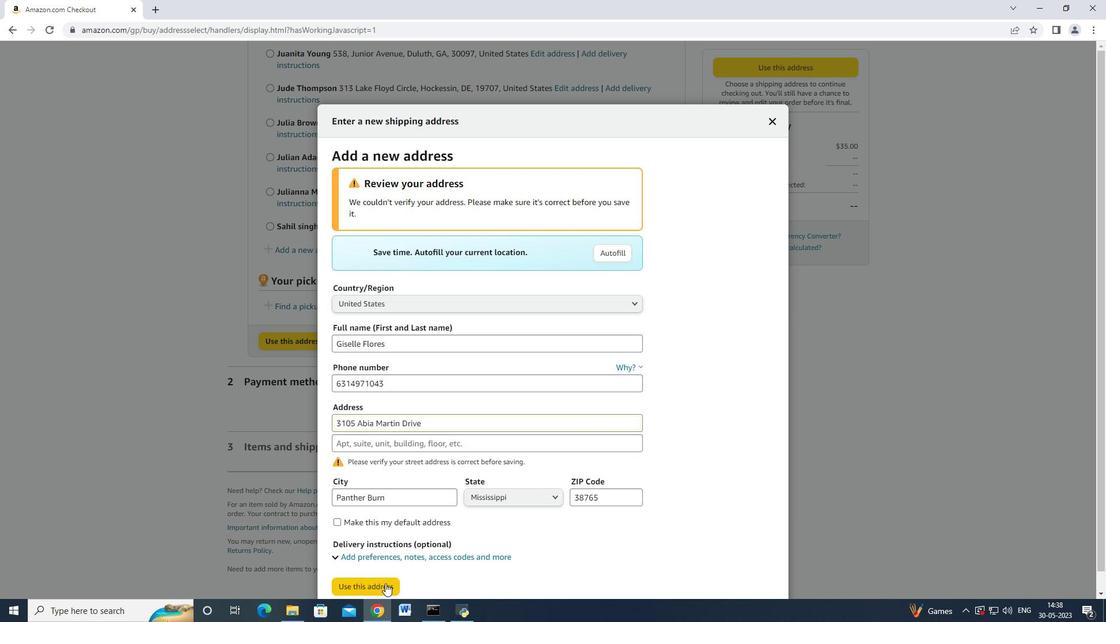
Action: Mouse pressed left at (385, 585)
Screenshot: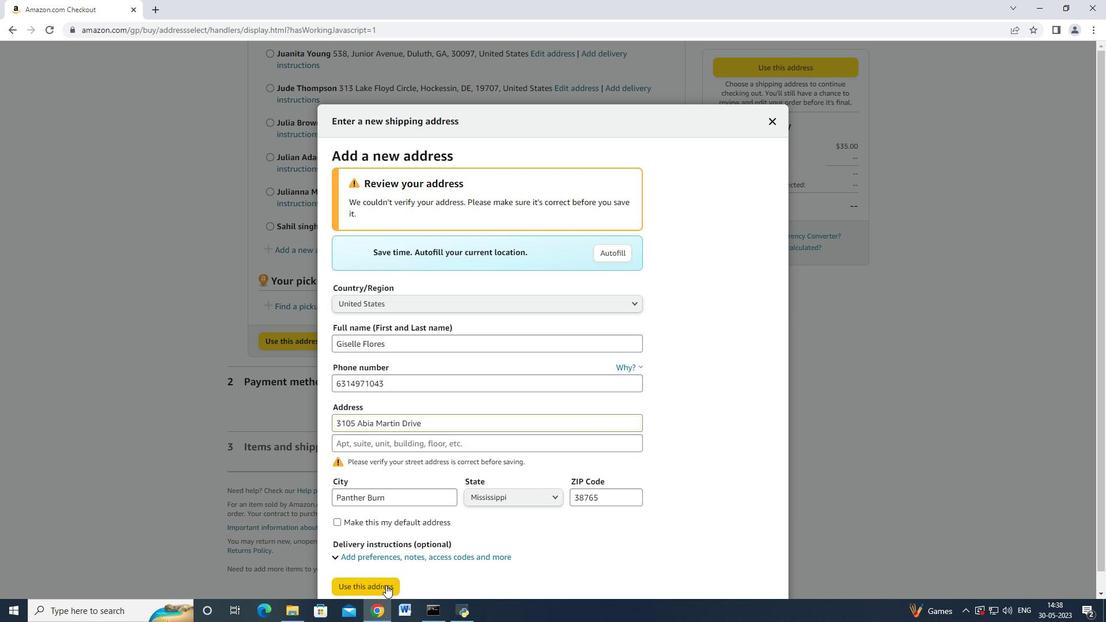 
Action: Mouse moved to (365, 251)
Screenshot: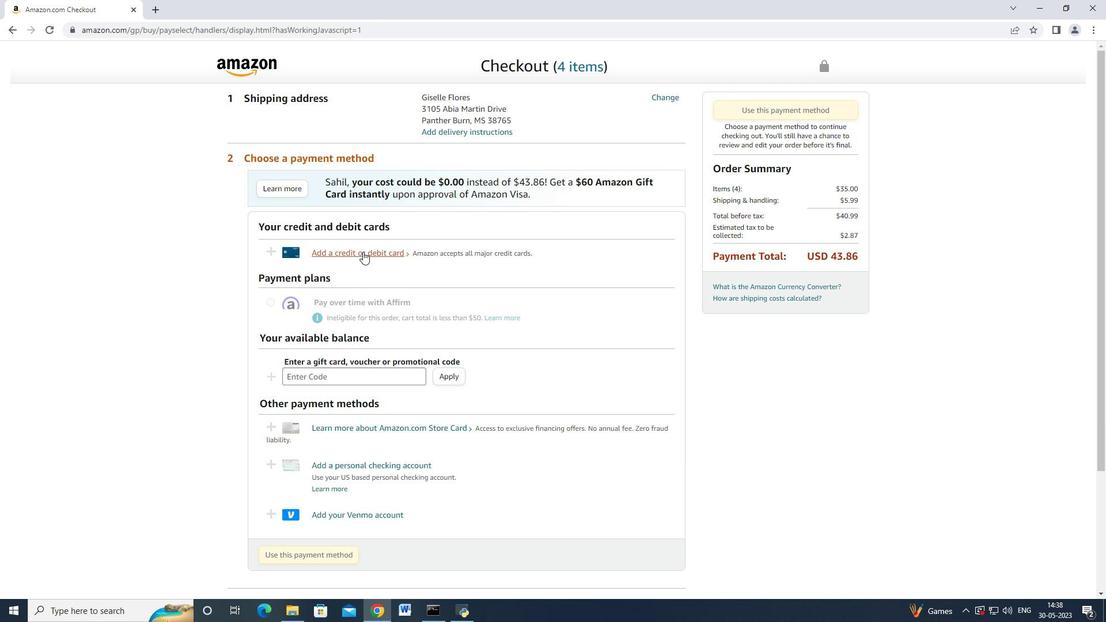 
Action: Mouse pressed left at (365, 251)
Screenshot: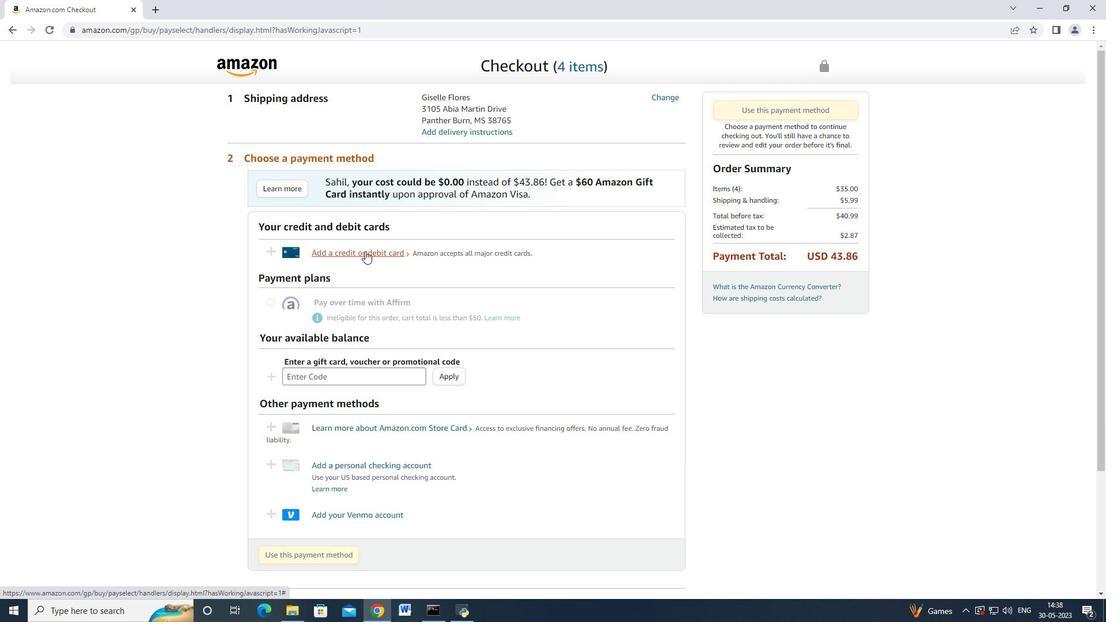 
Action: Mouse moved to (469, 266)
Screenshot: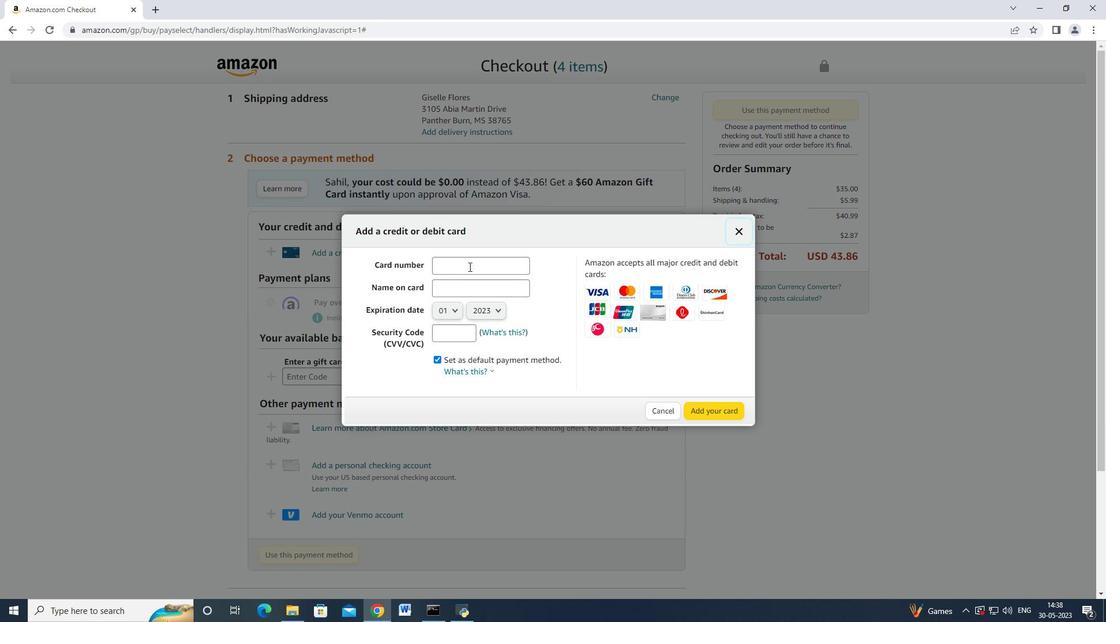 
Action: Mouse pressed left at (469, 266)
Screenshot: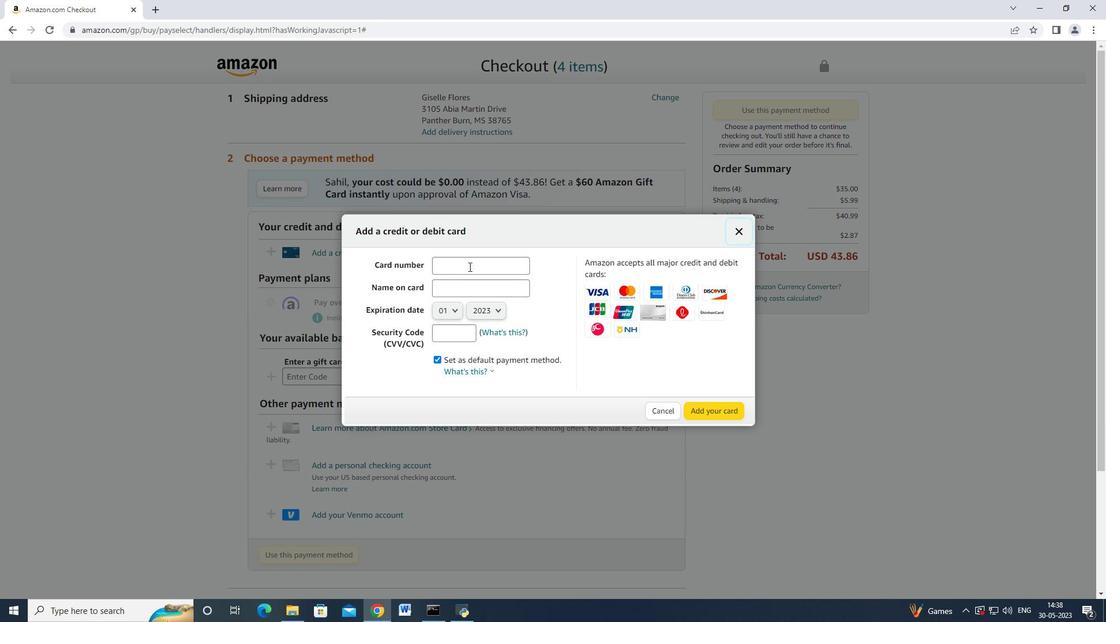 
Action: Mouse moved to (466, 268)
Screenshot: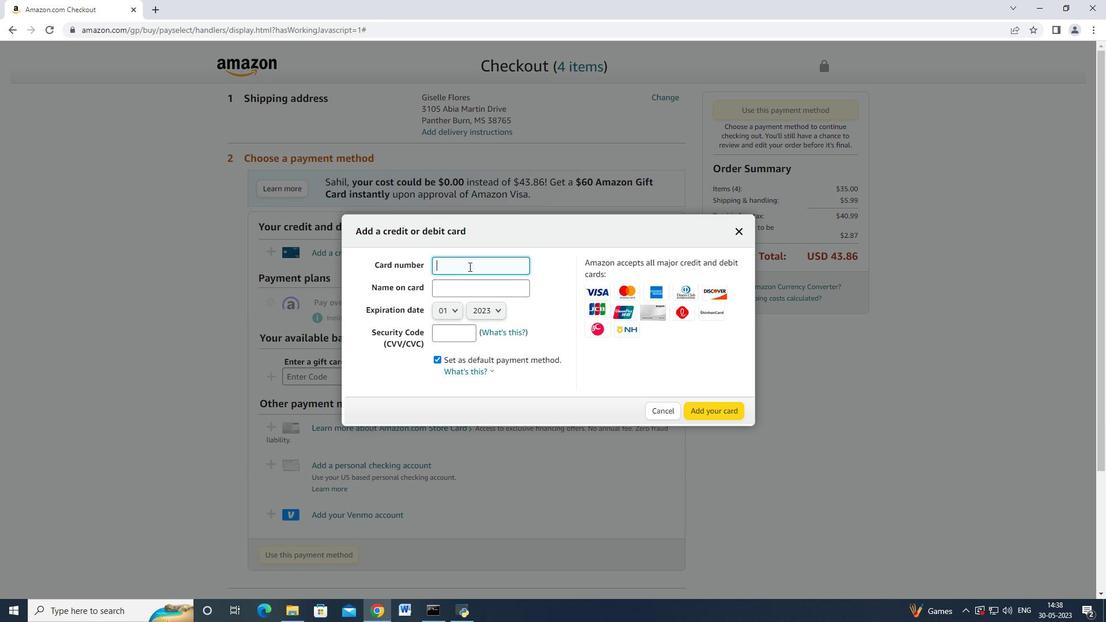 
Action: Key pressed 66<Key.backspace><Key.backspace>4672664477552005<Key.tab><Key.shift>Ma<Key.backspace><Key.backspace><Key.shift>Mark<Key.space><Key.shift_r>Adams<Key.space>
Screenshot: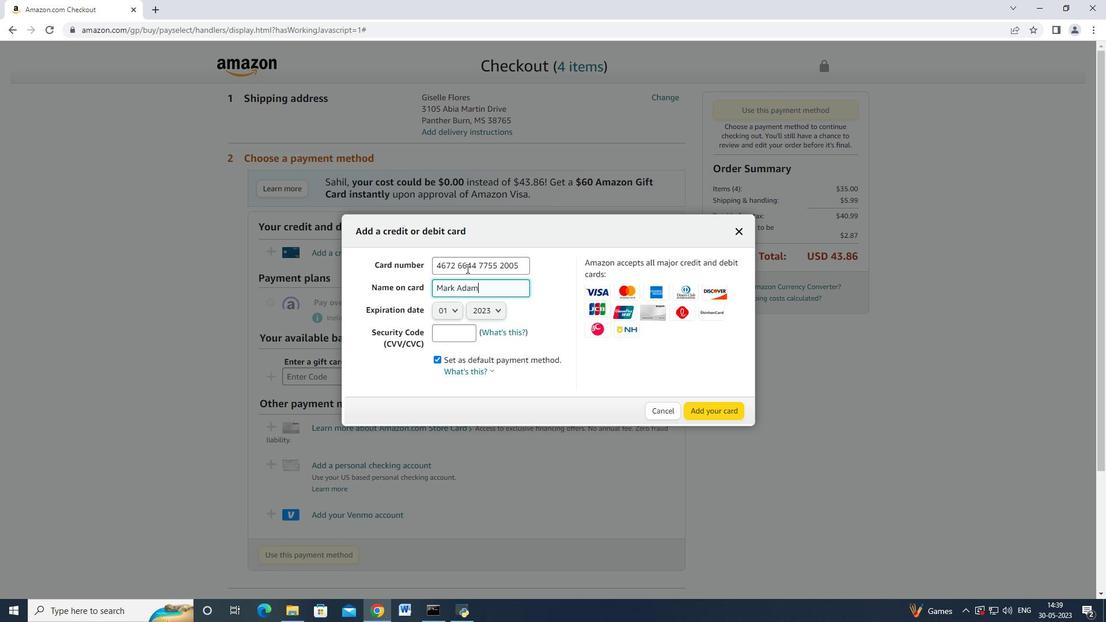 
Action: Mouse moved to (444, 304)
Screenshot: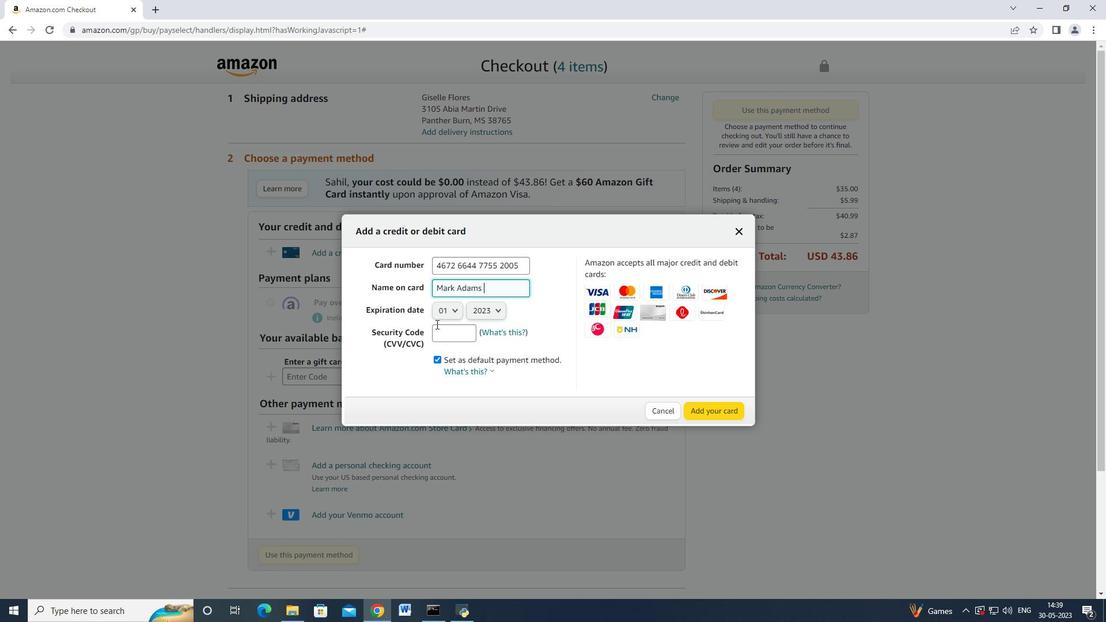 
Action: Mouse pressed left at (444, 304)
Screenshot: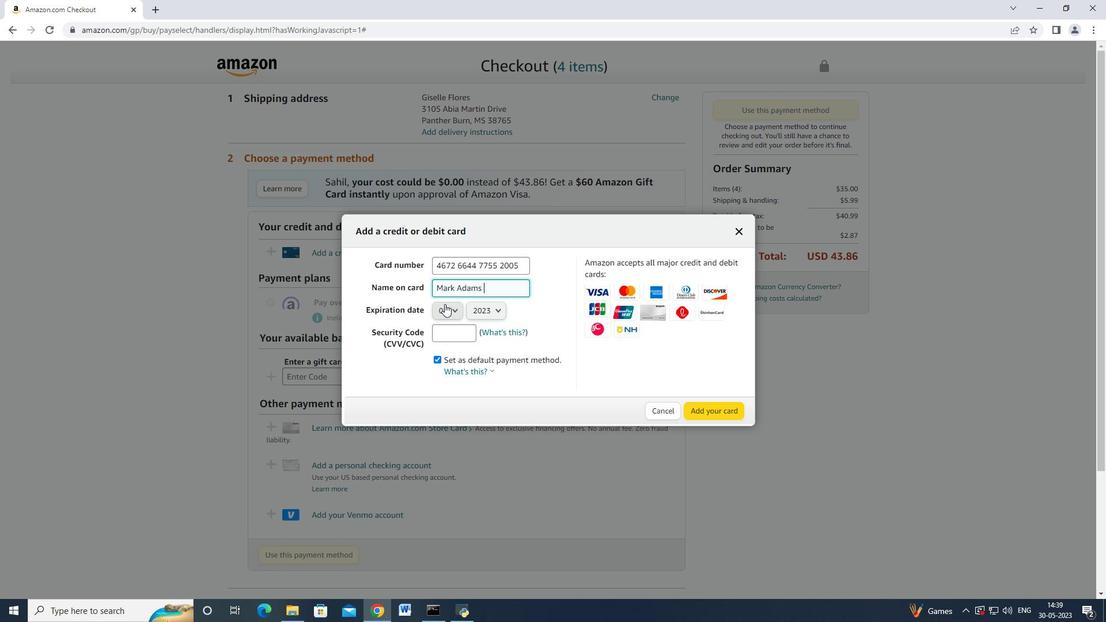 
Action: Mouse moved to (447, 357)
Screenshot: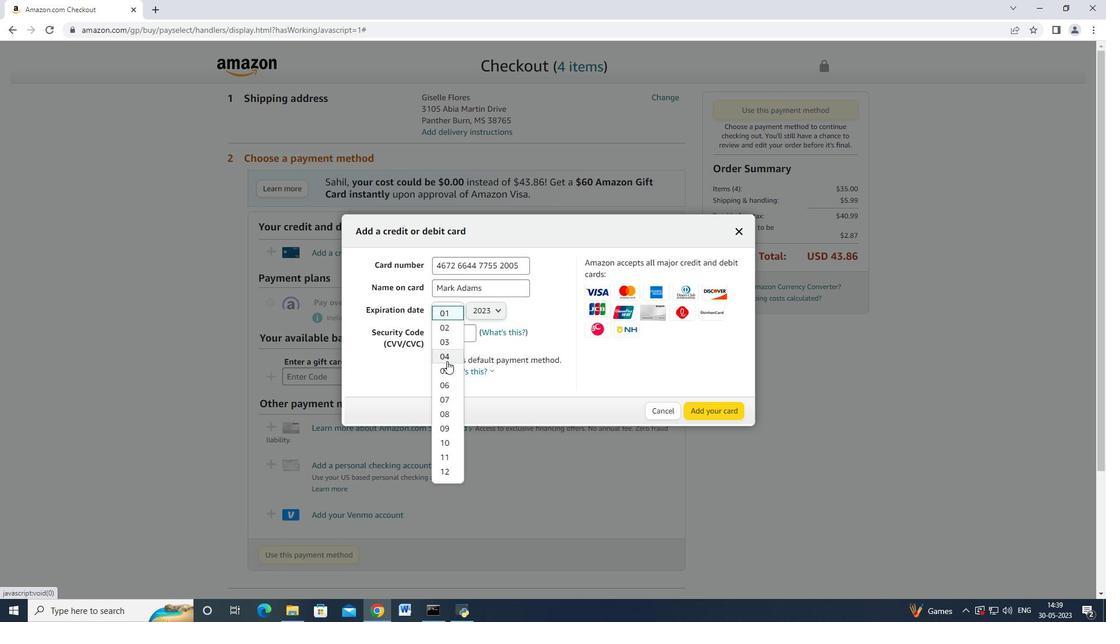 
Action: Mouse pressed left at (447, 357)
Screenshot: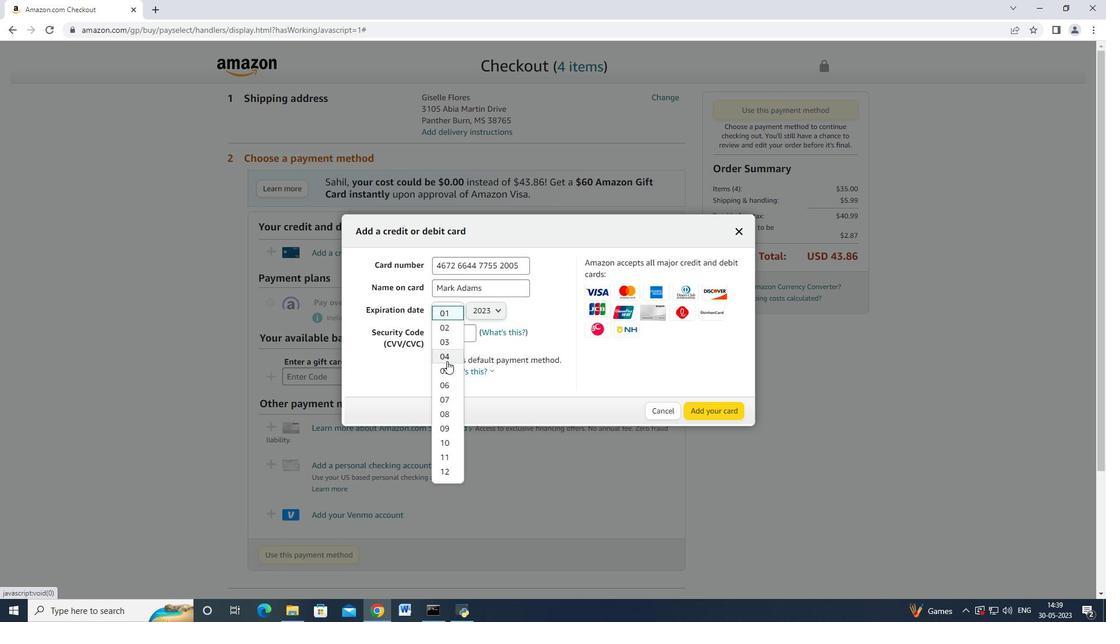
Action: Mouse moved to (481, 315)
Screenshot: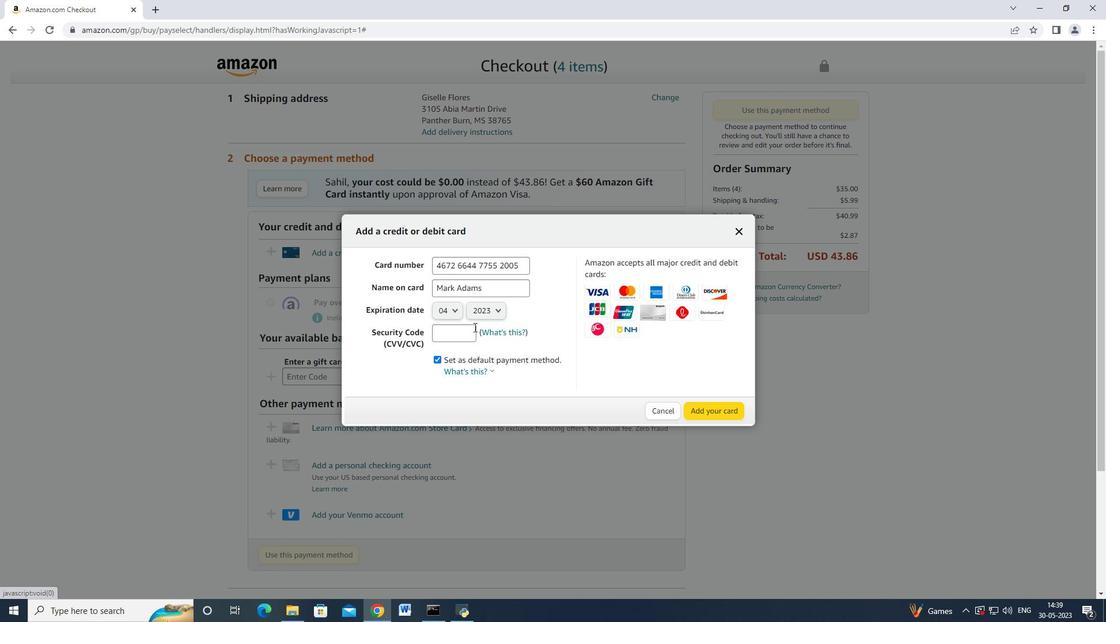 
Action: Mouse pressed left at (481, 315)
Screenshot: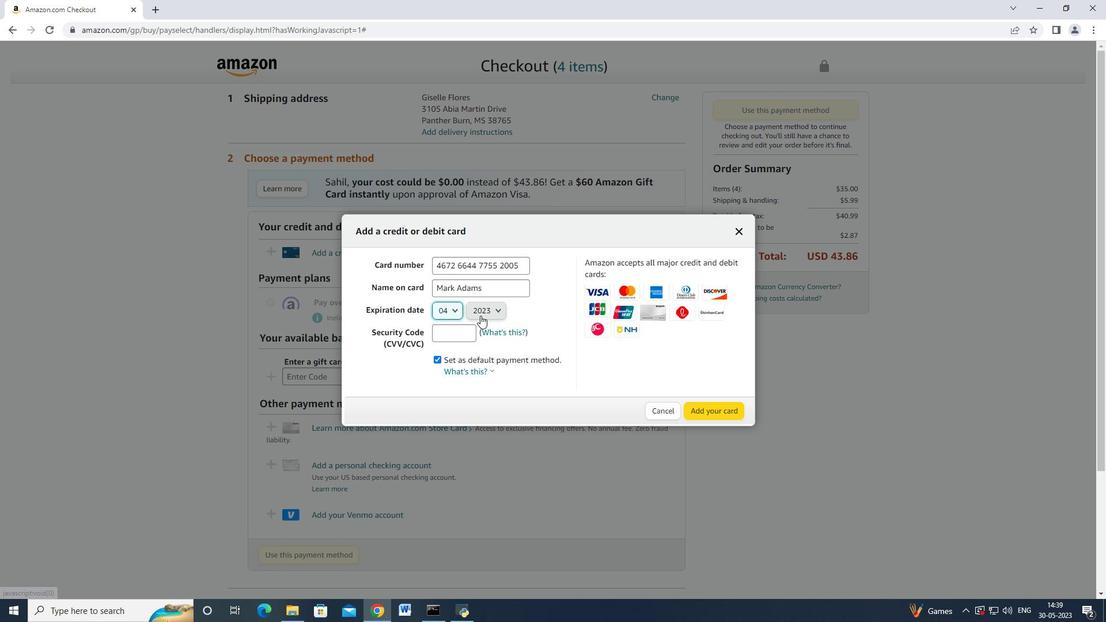 
Action: Mouse moved to (488, 340)
Screenshot: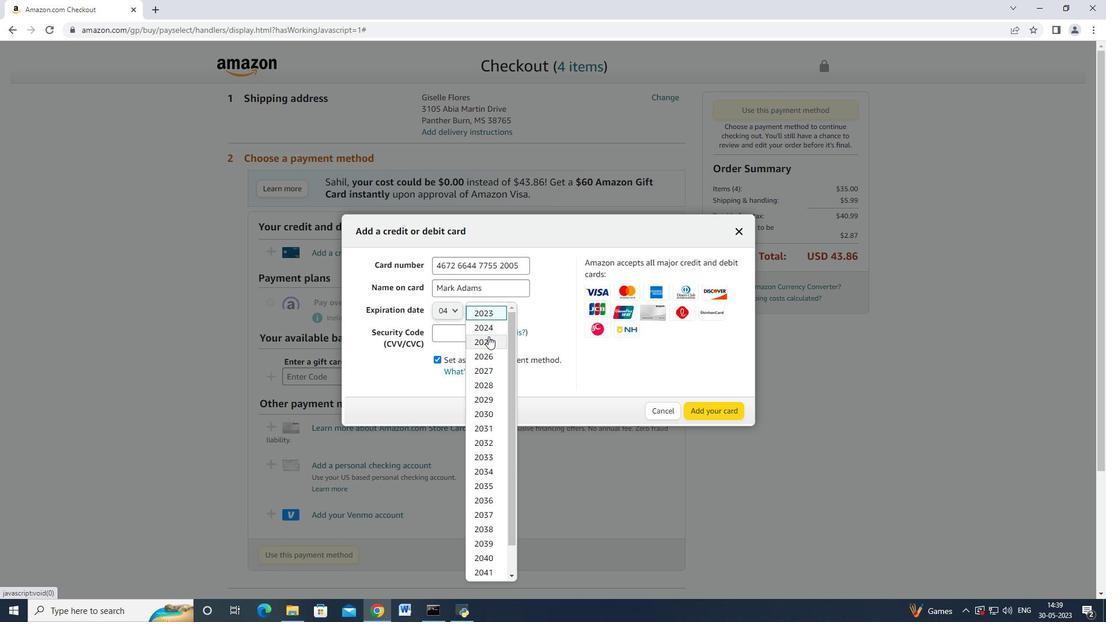 
Action: Mouse pressed left at (488, 340)
Screenshot: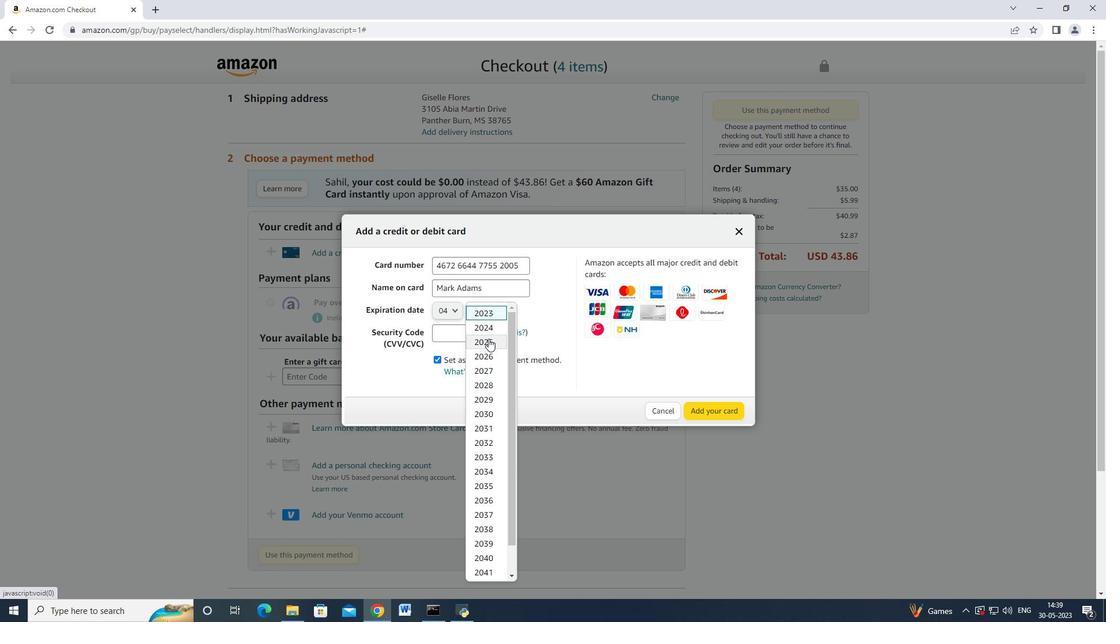 
Action: Mouse moved to (459, 330)
Screenshot: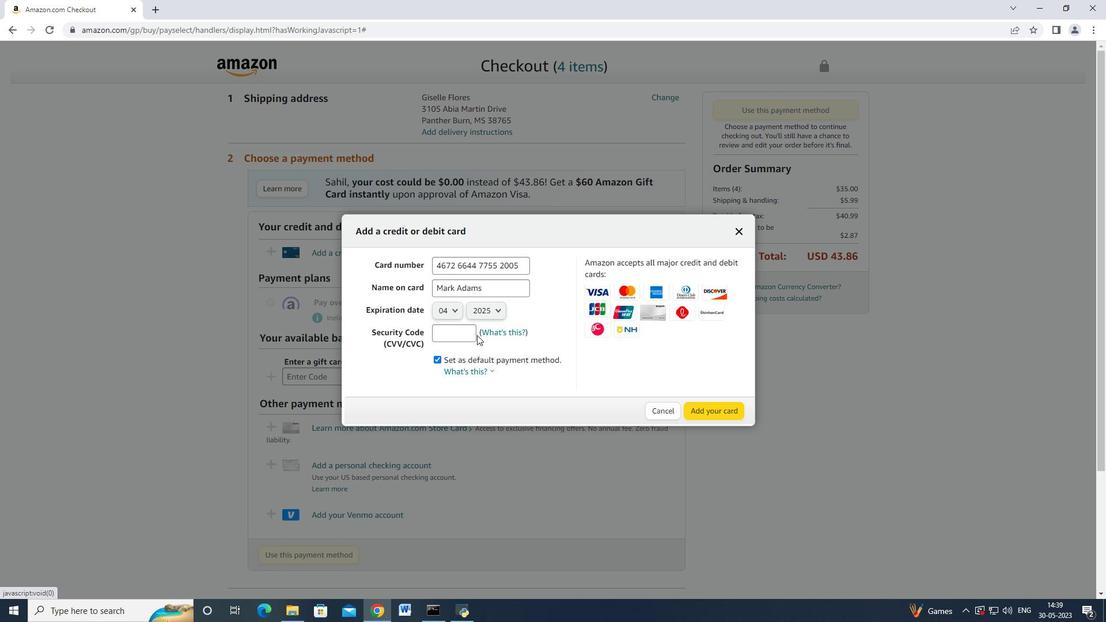 
Action: Mouse pressed left at (459, 330)
Screenshot: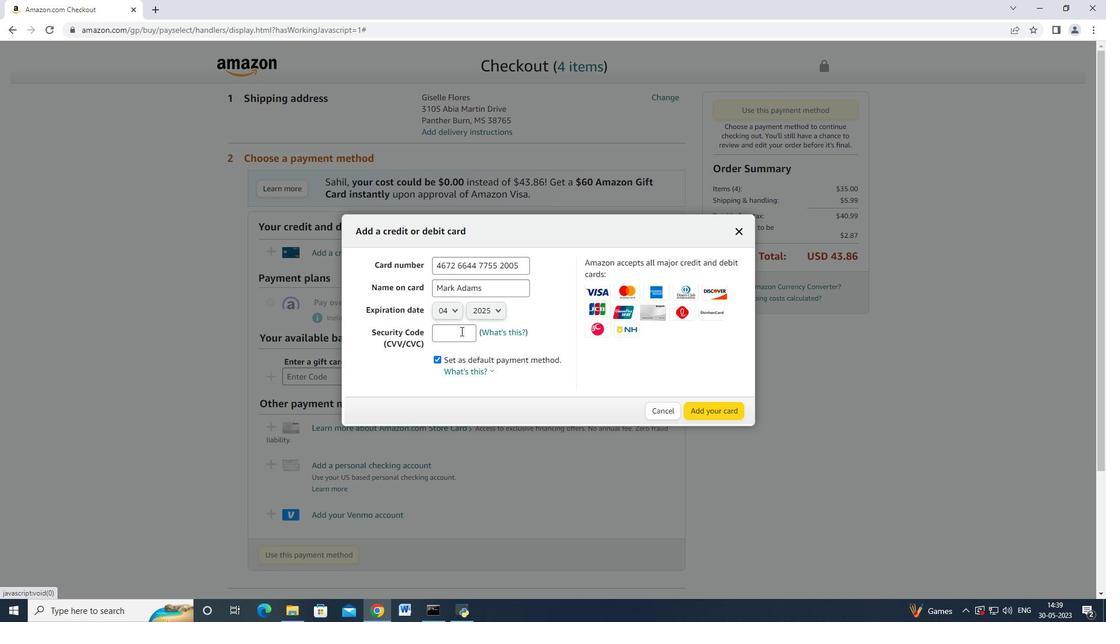 
Action: Mouse moved to (458, 329)
Screenshot: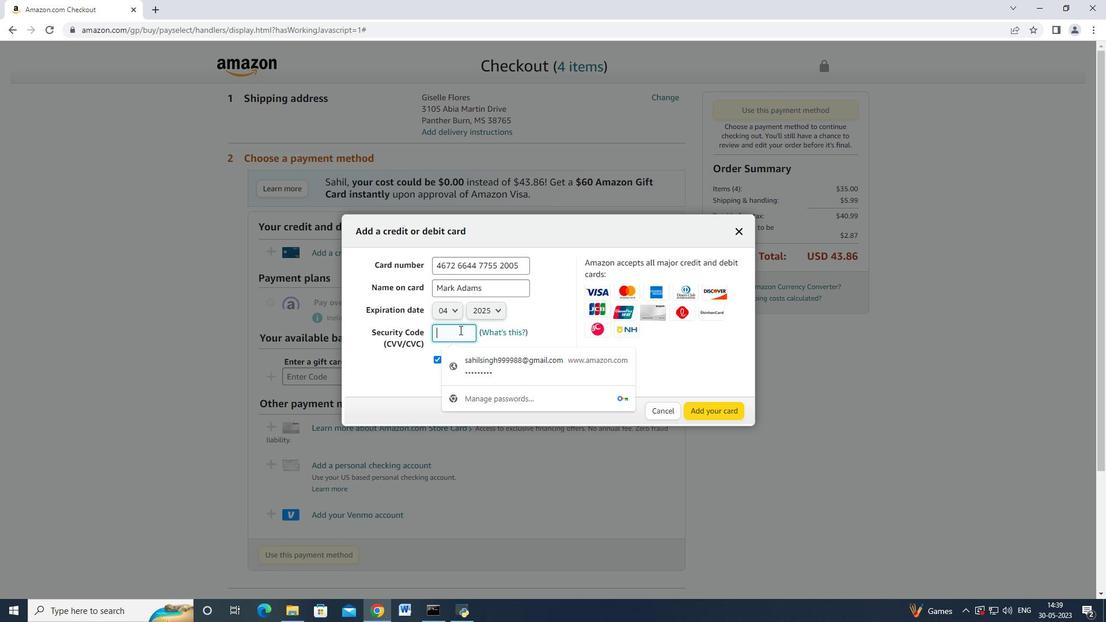 
Action: Key pressed 38765<Key.backspace><Key.backspace><Key.backspace><Key.backspace>38765555<Key.backspace><Key.backspace><Key.backspace><Key.backspace>3321
Screenshot: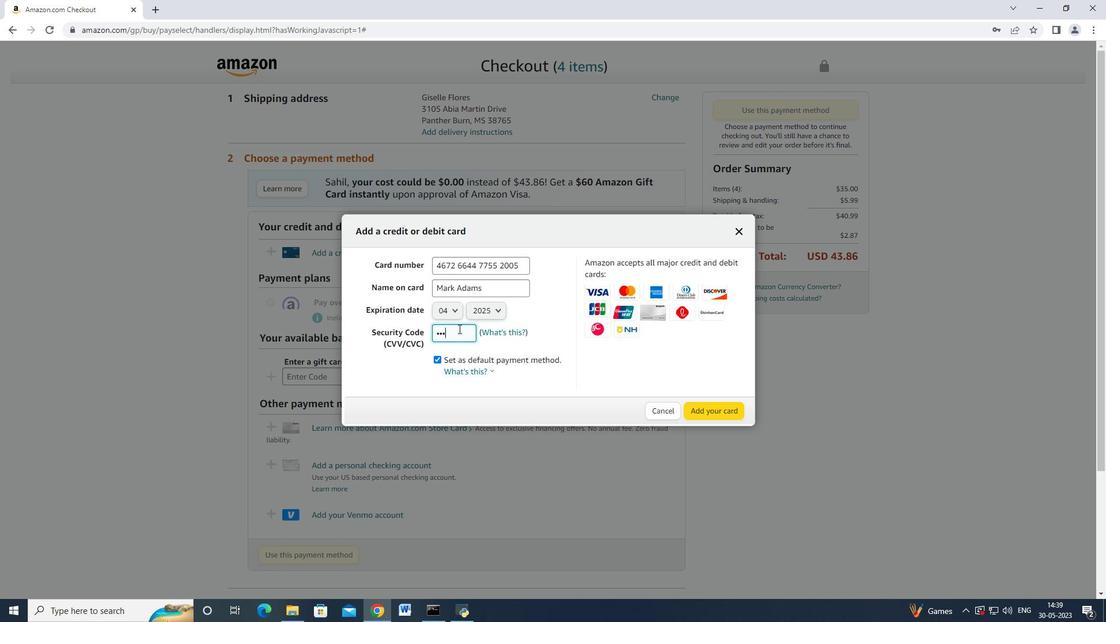 
Action: Mouse moved to (705, 413)
Screenshot: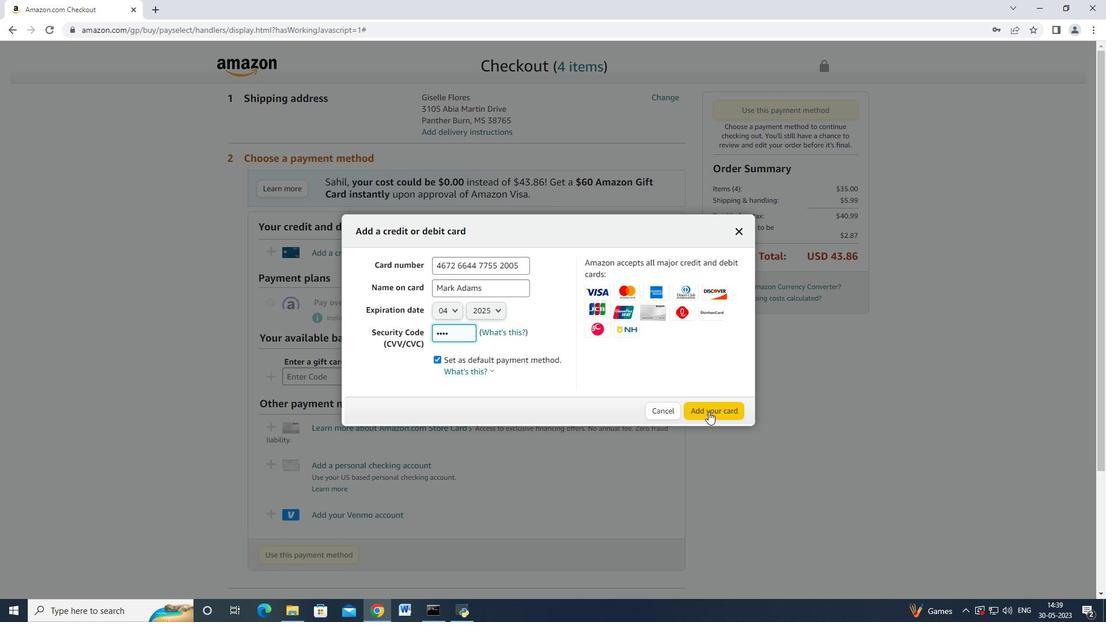 
